 Task: Explore upcoming open houses in Tampa, Florida, to visit properties with waterfront views, and take note of nearby marinas and boating amenities.
Action: Mouse pressed left at (365, 246)
Screenshot: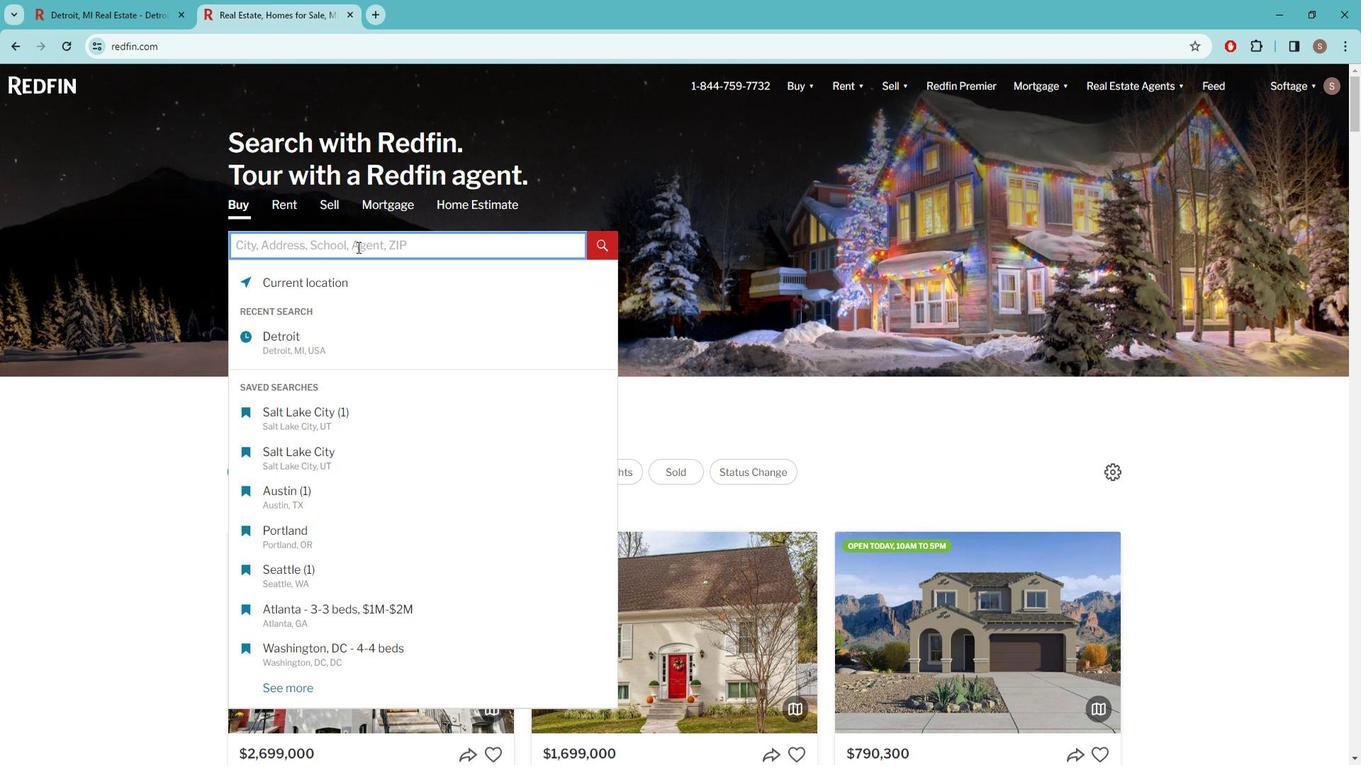 
Action: Key pressed t<Key.caps_lock>AMPA<Key.space>
Screenshot: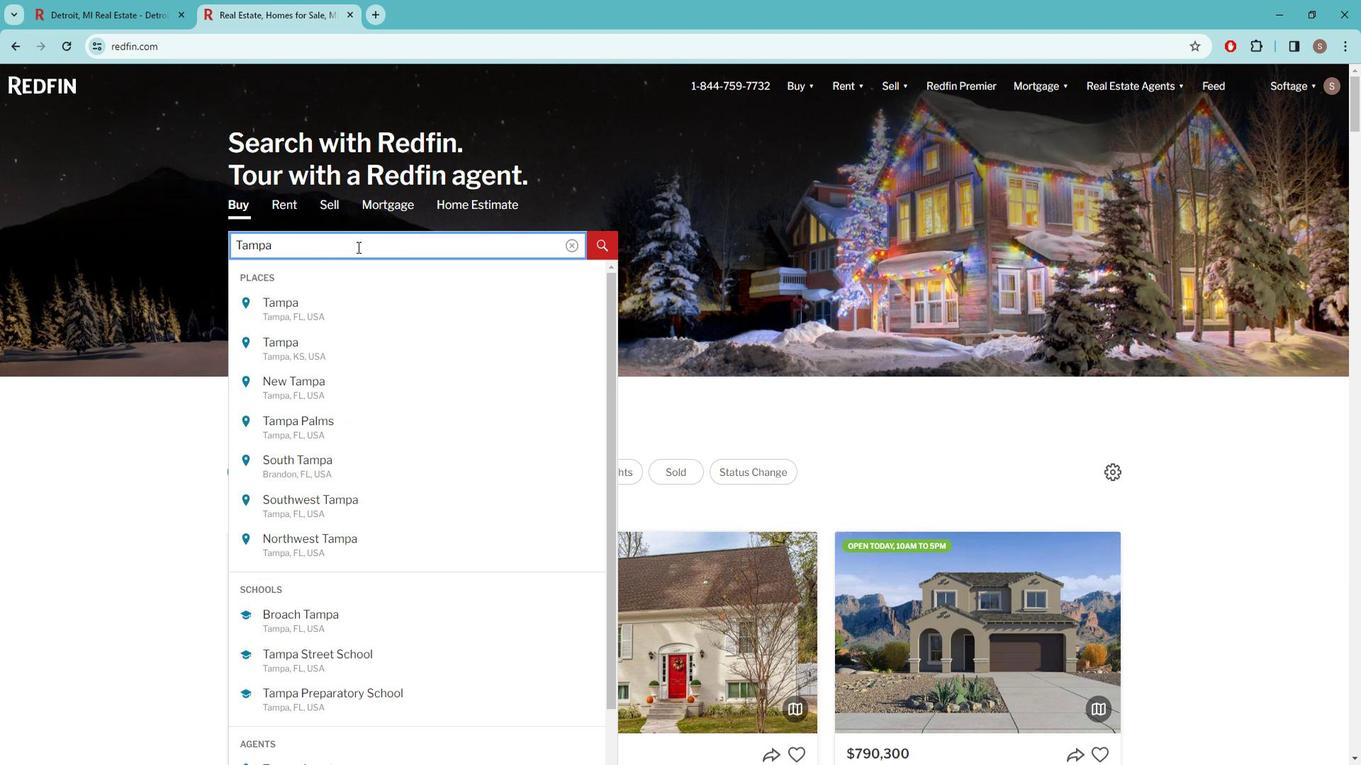 
Action: Mouse moved to (313, 301)
Screenshot: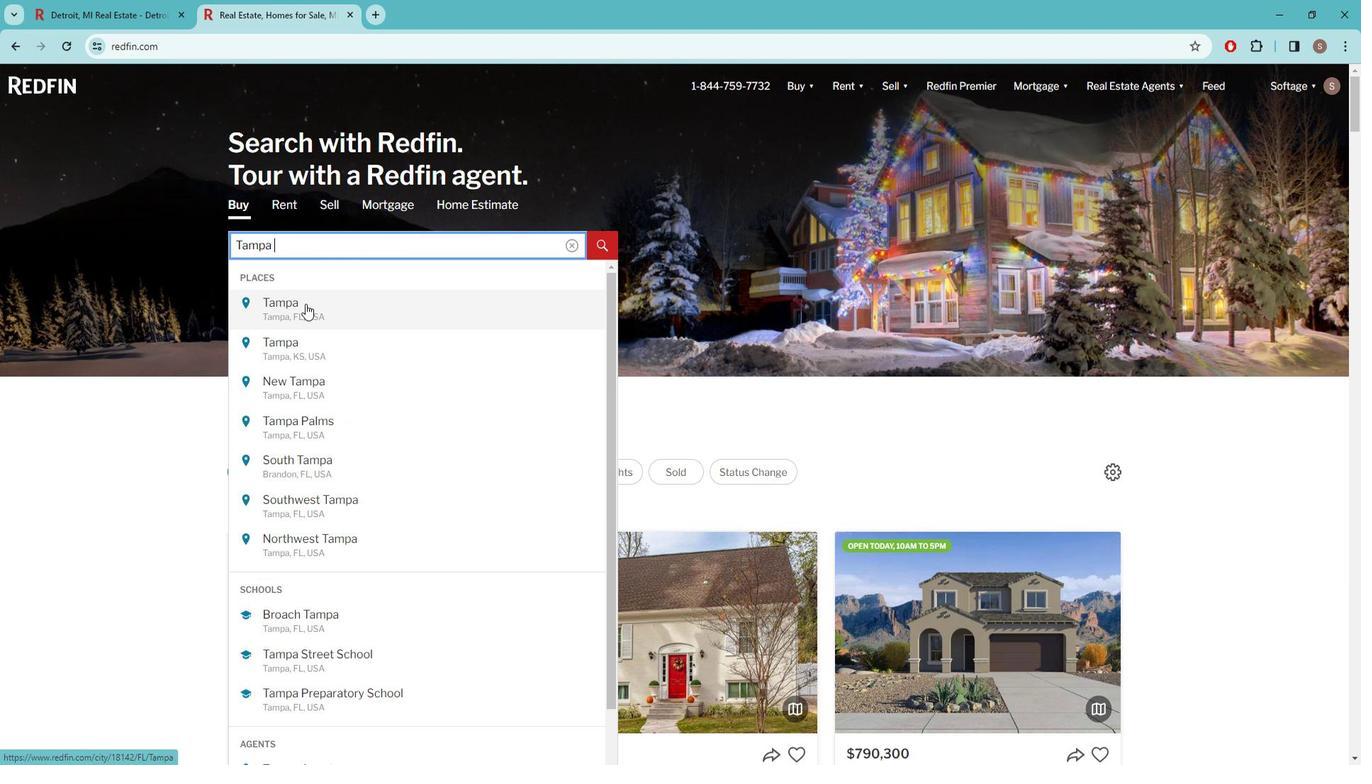 
Action: Mouse pressed left at (313, 301)
Screenshot: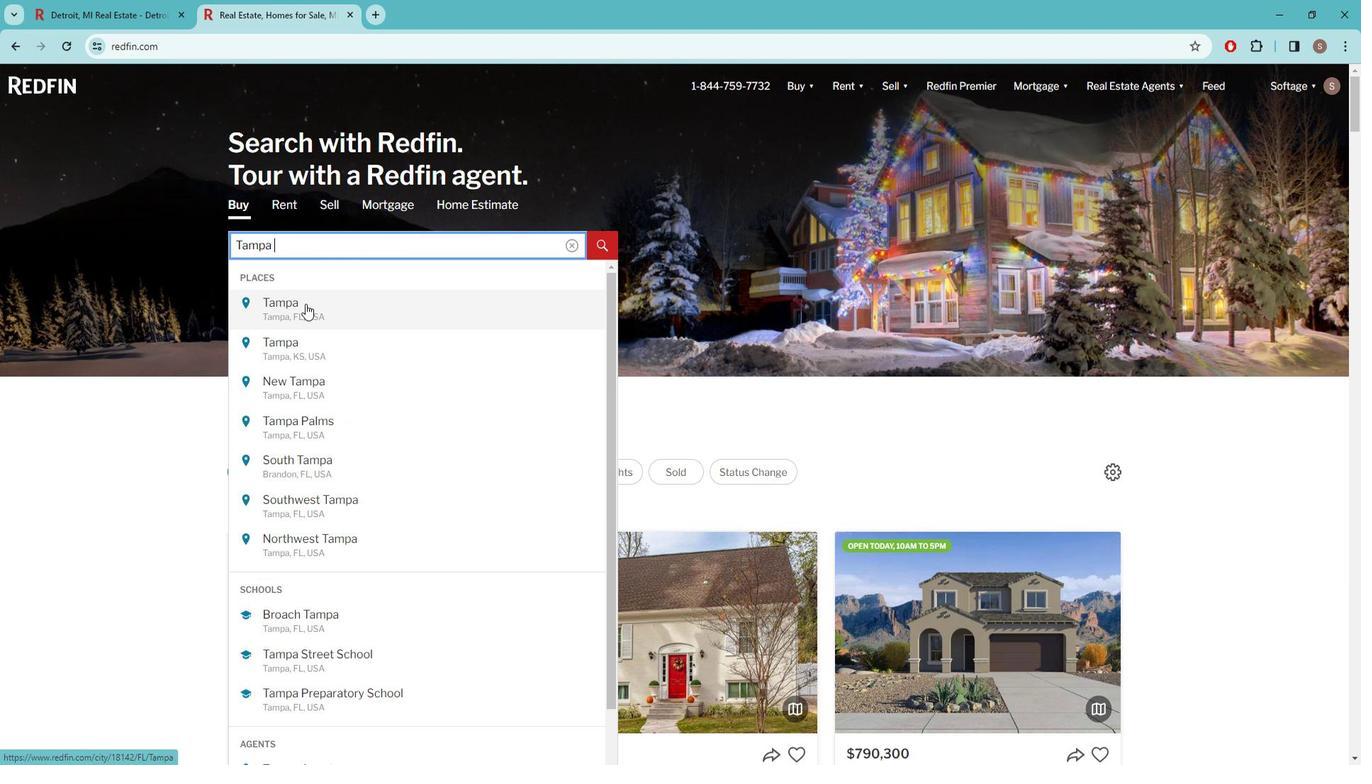 
Action: Mouse moved to (1196, 182)
Screenshot: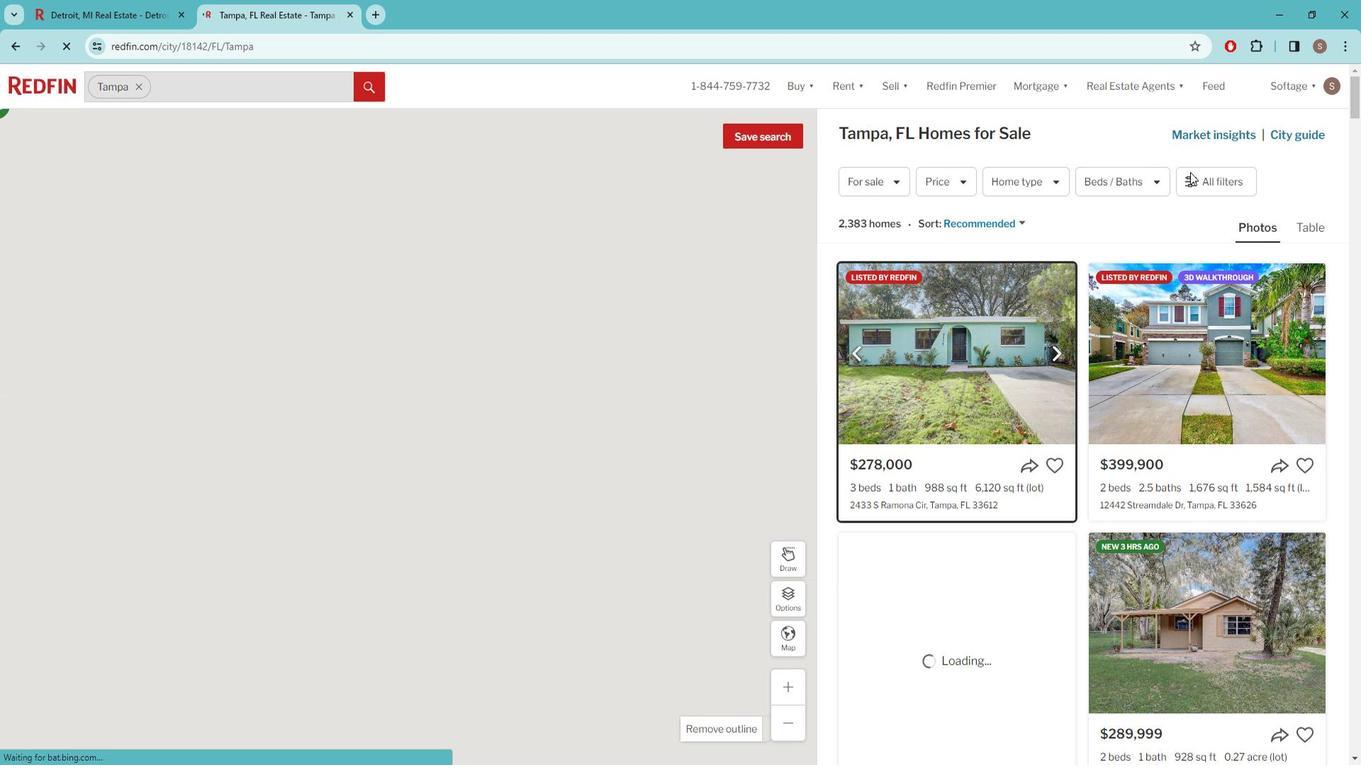 
Action: Mouse pressed left at (1196, 182)
Screenshot: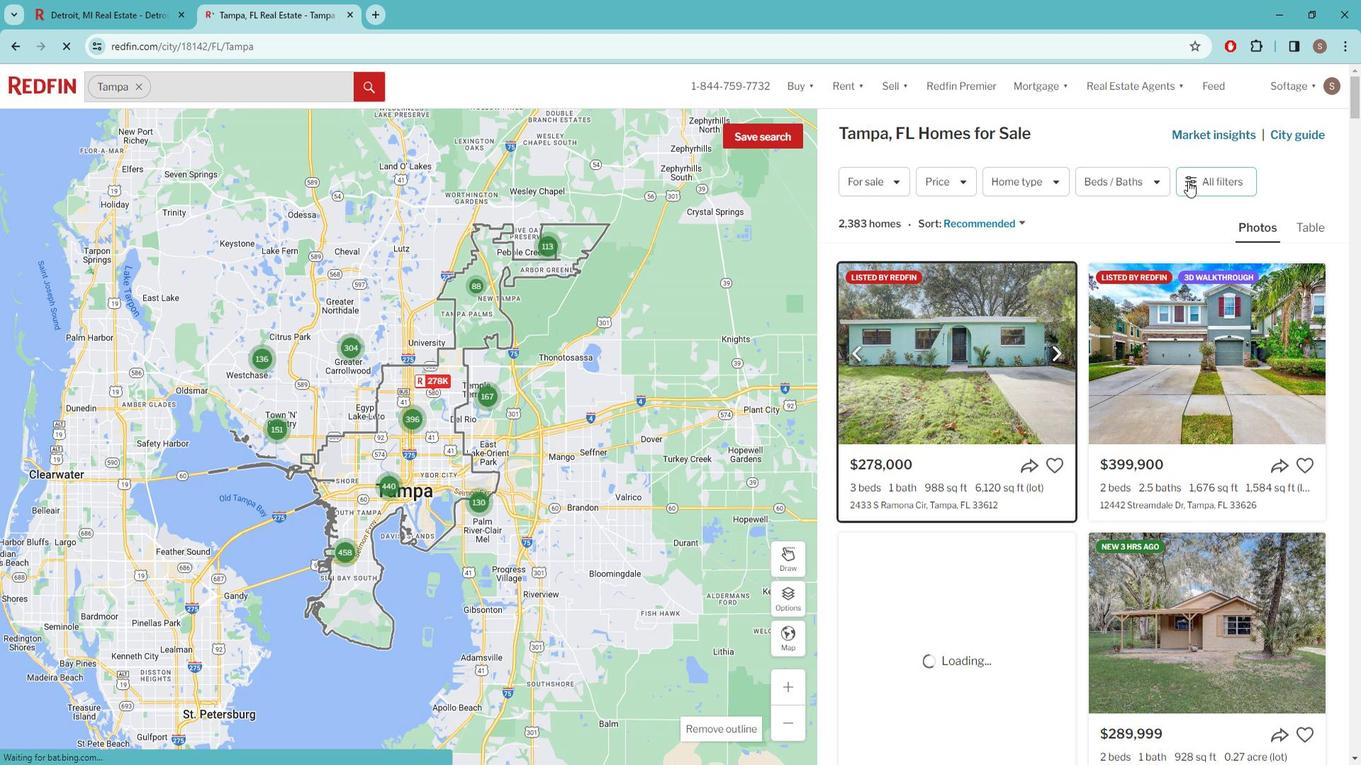 
Action: Mouse pressed left at (1196, 182)
Screenshot: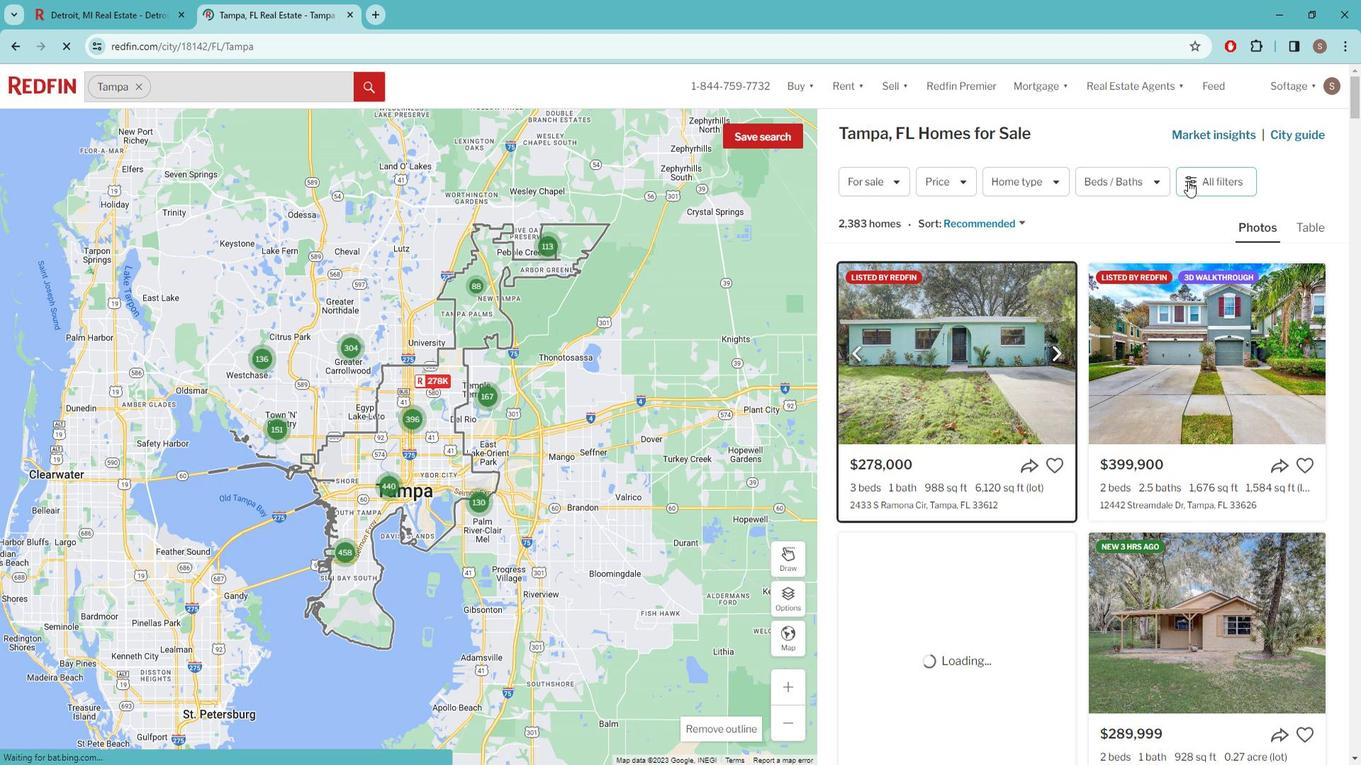 
Action: Mouse pressed left at (1196, 182)
Screenshot: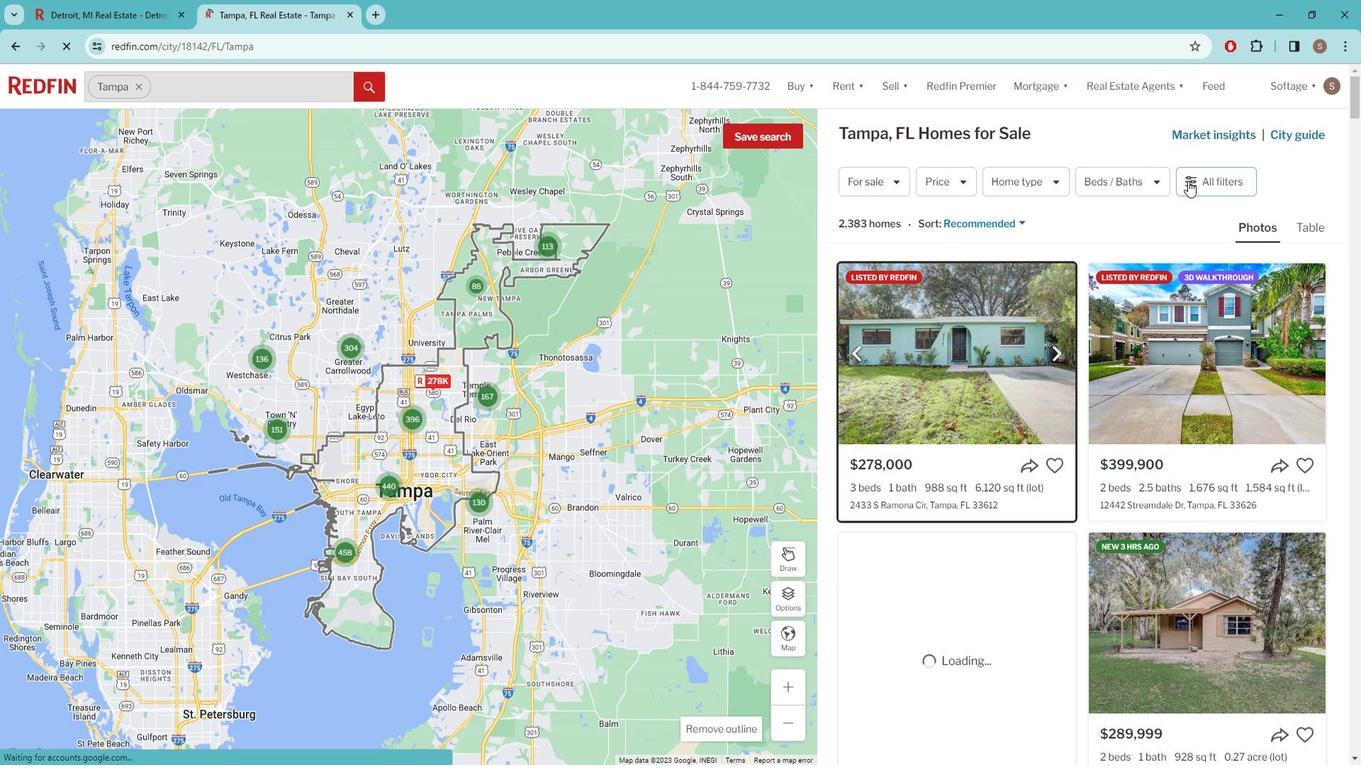 
Action: Mouse moved to (1196, 183)
Screenshot: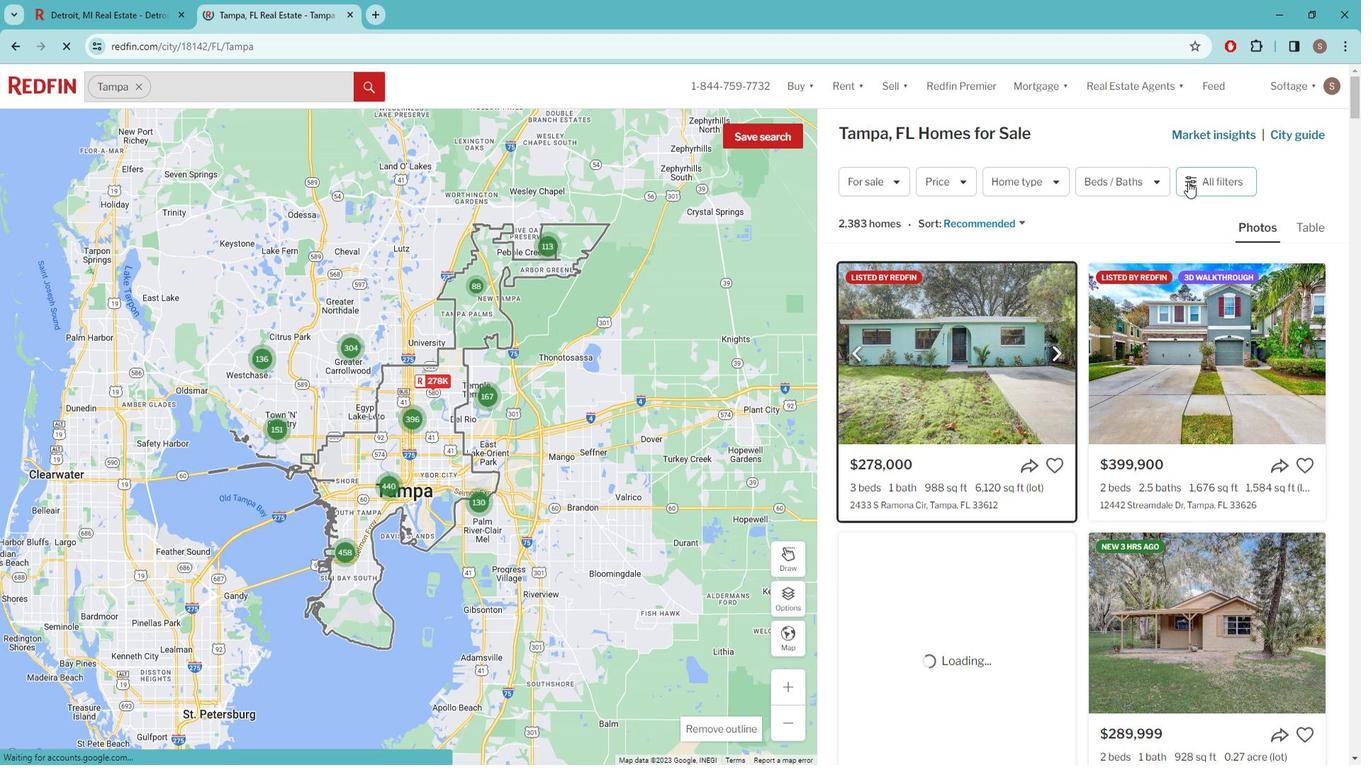 
Action: Mouse pressed left at (1196, 183)
Screenshot: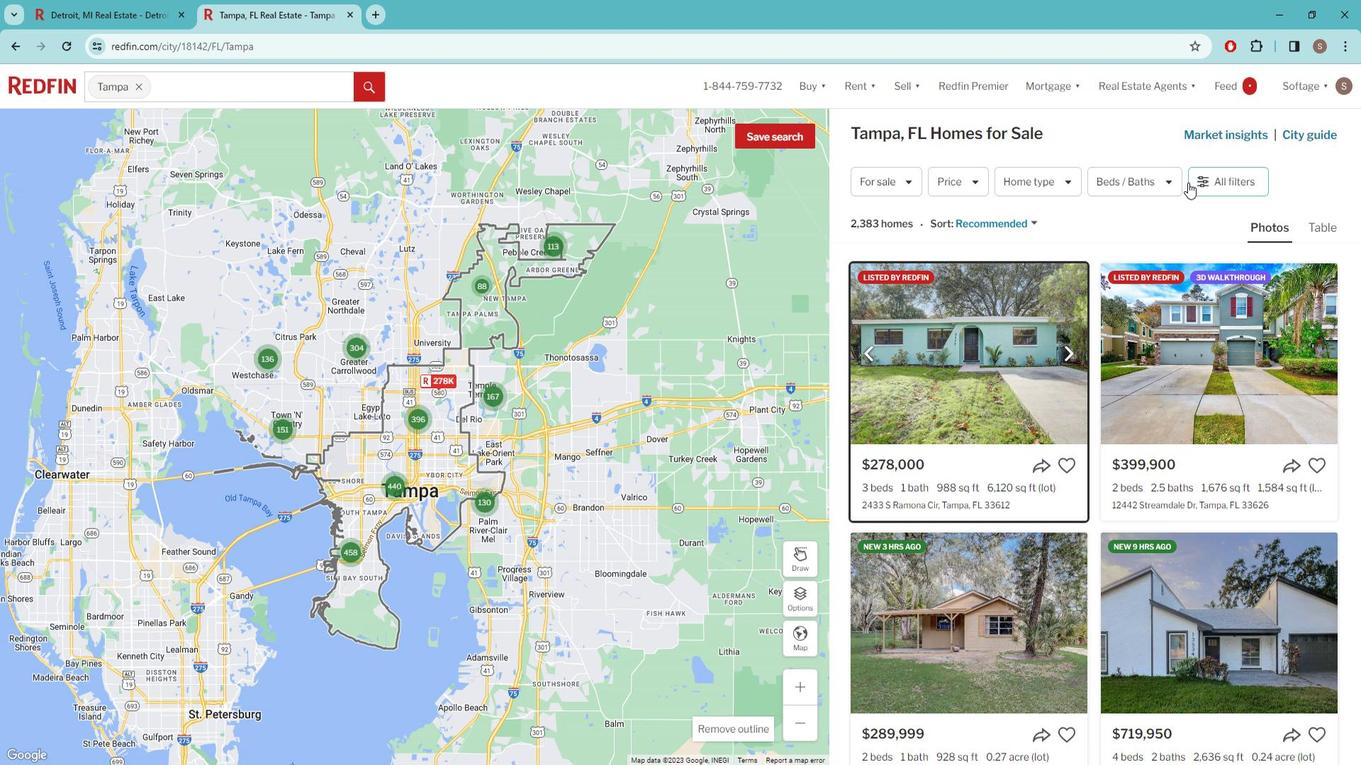 
Action: Mouse moved to (1099, 368)
Screenshot: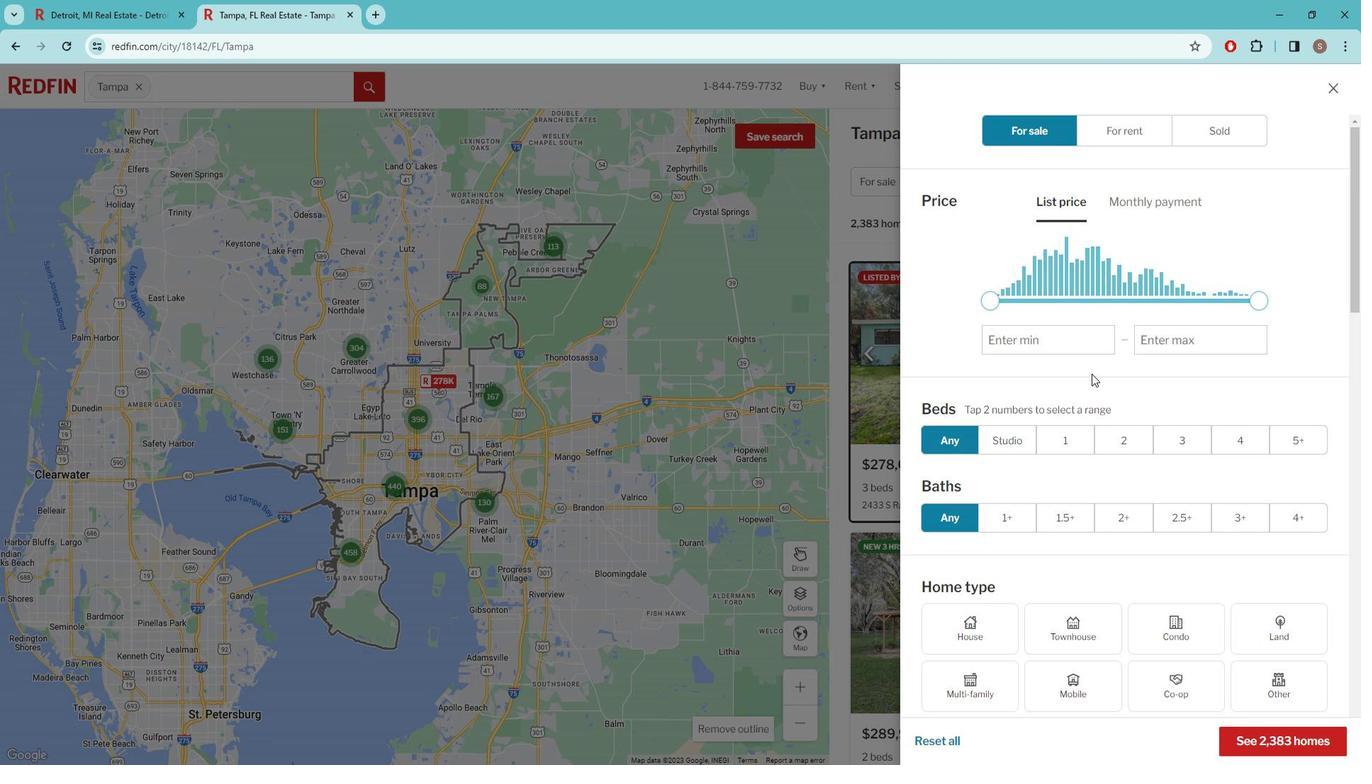 
Action: Mouse scrolled (1099, 367) with delta (0, 0)
Screenshot: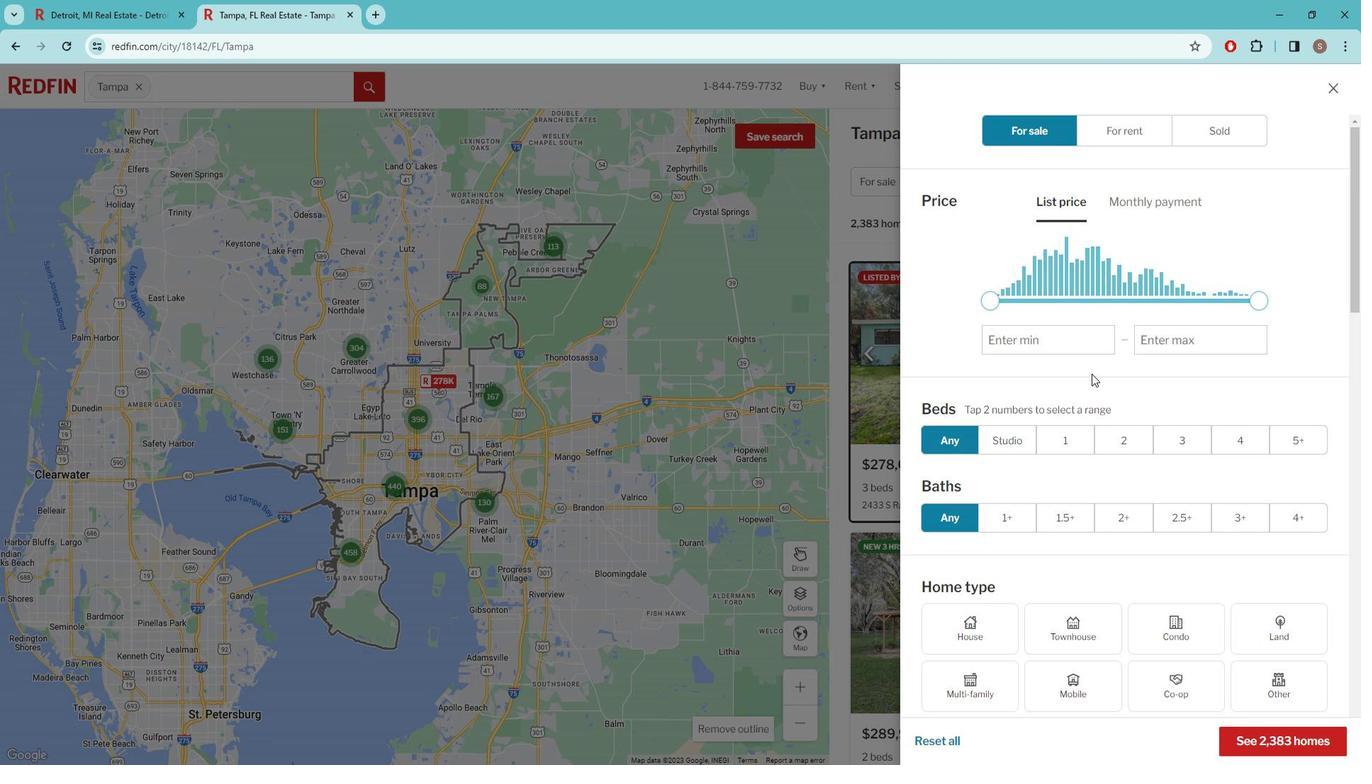 
Action: Mouse moved to (1088, 365)
Screenshot: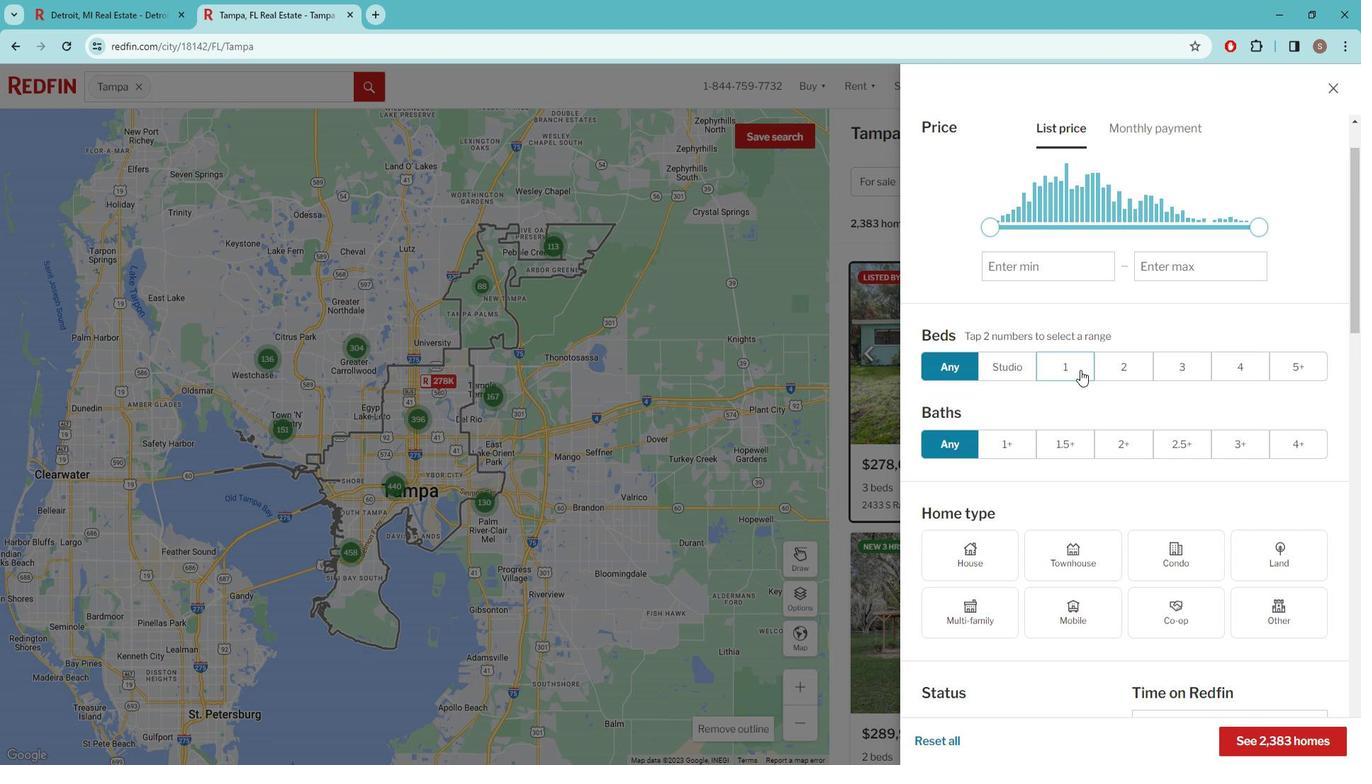 
Action: Mouse scrolled (1088, 365) with delta (0, 0)
Screenshot: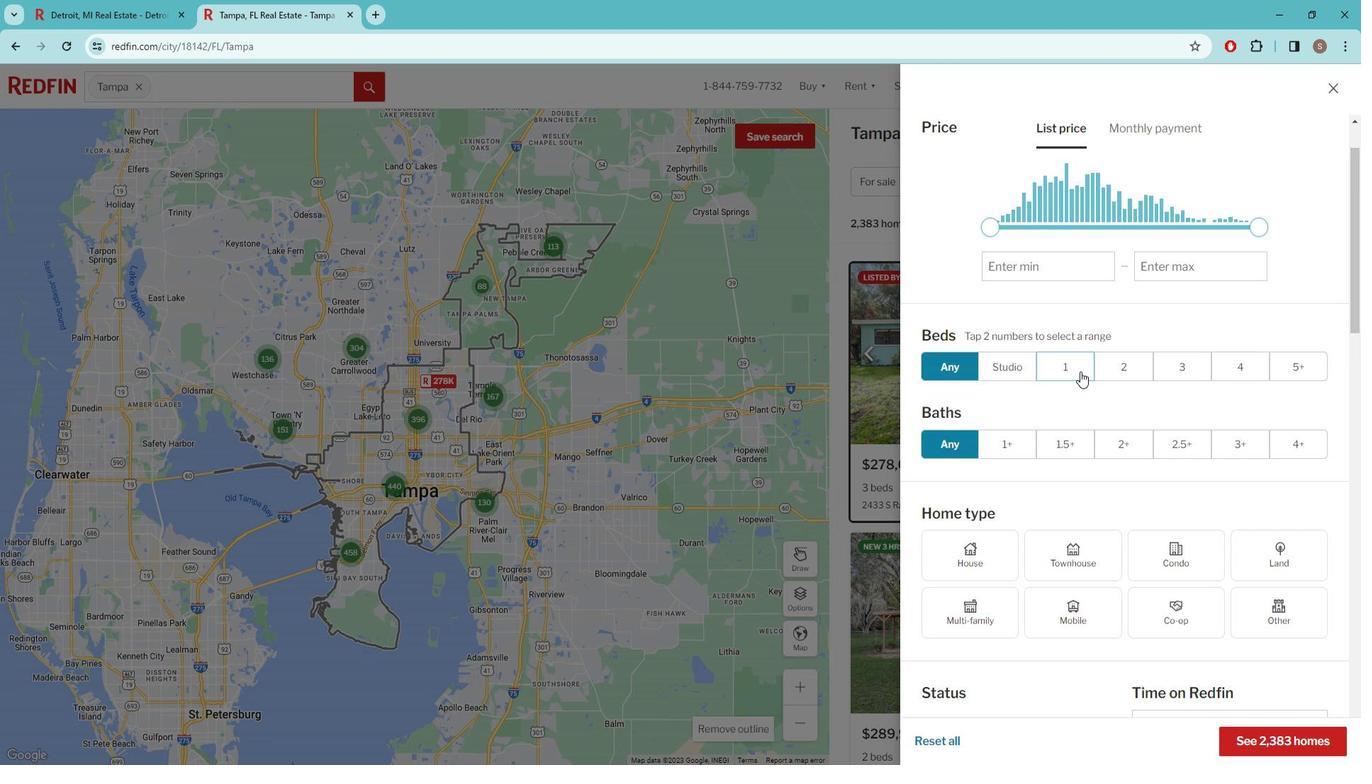 
Action: Mouse moved to (1082, 377)
Screenshot: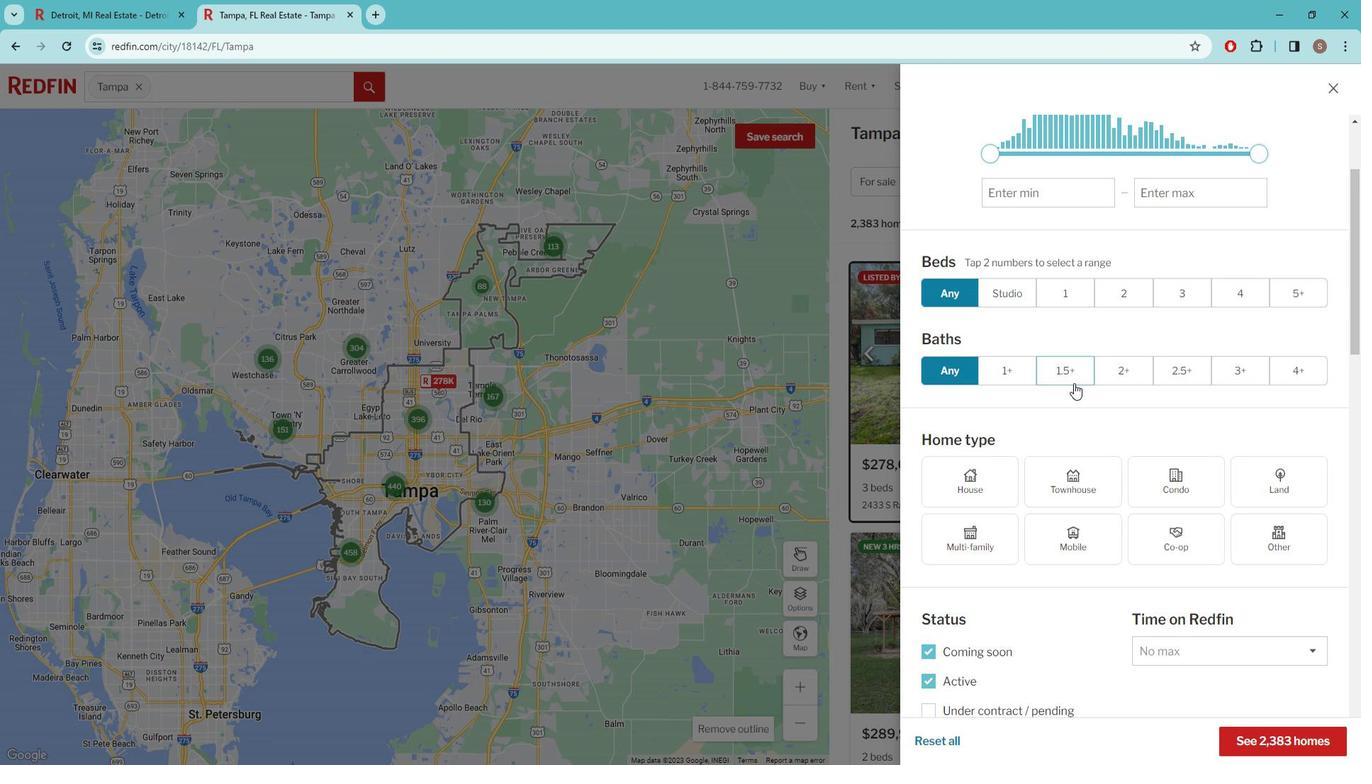 
Action: Mouse scrolled (1082, 377) with delta (0, 0)
Screenshot: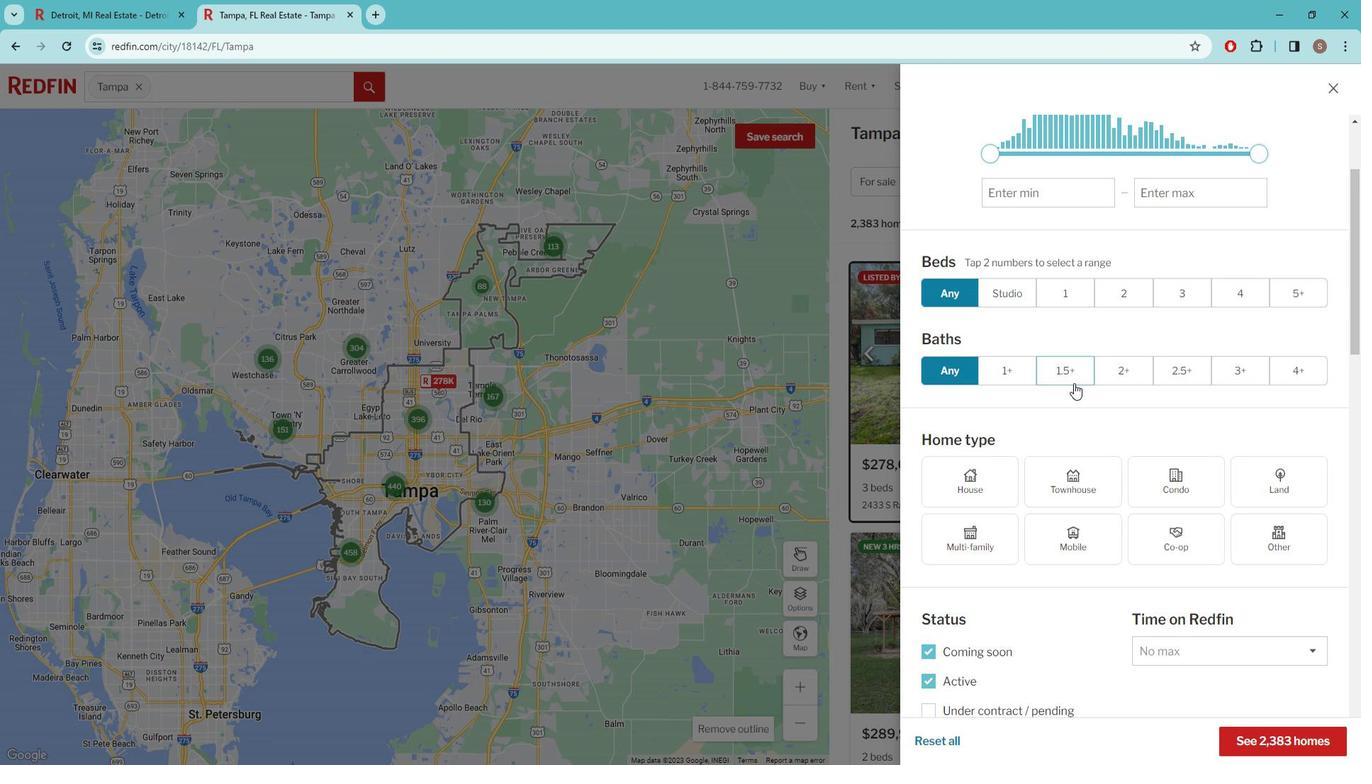 
Action: Mouse moved to (1059, 389)
Screenshot: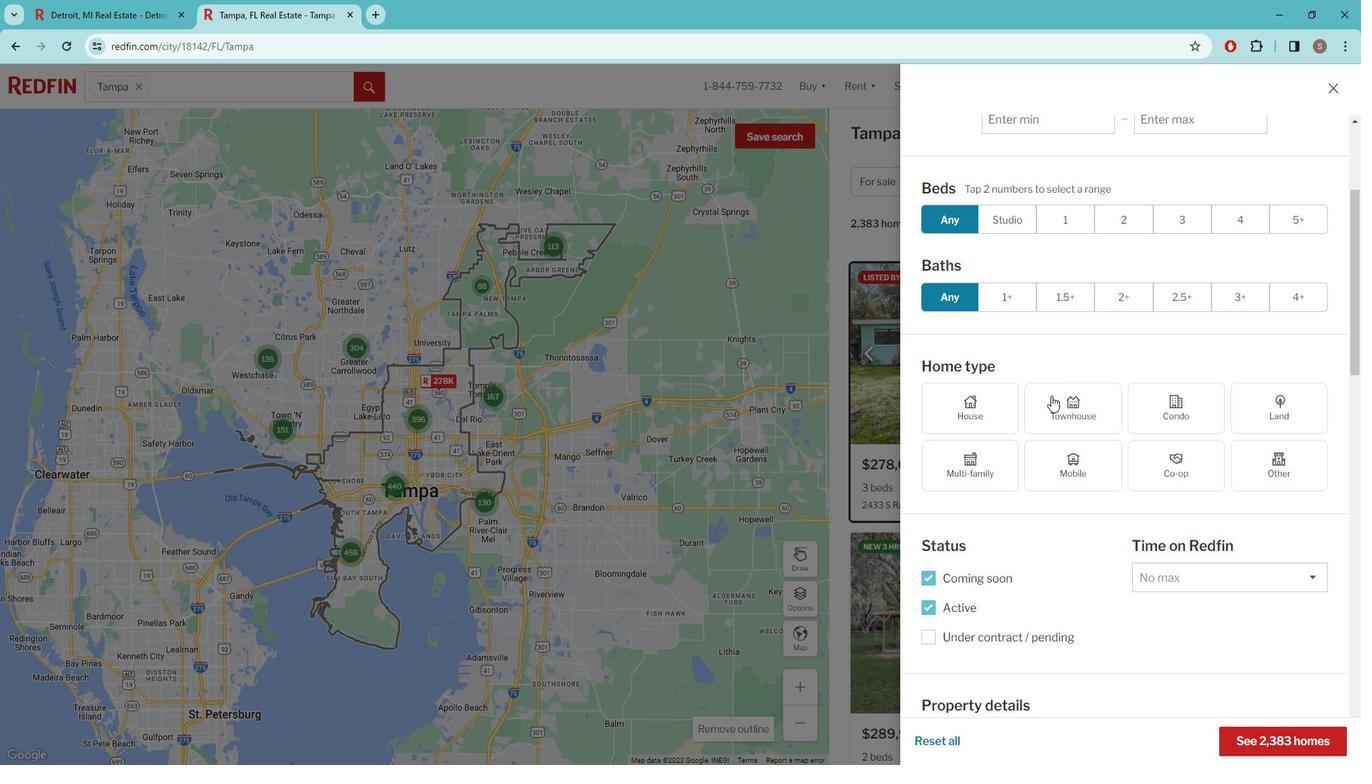 
Action: Mouse scrolled (1059, 388) with delta (0, 0)
Screenshot: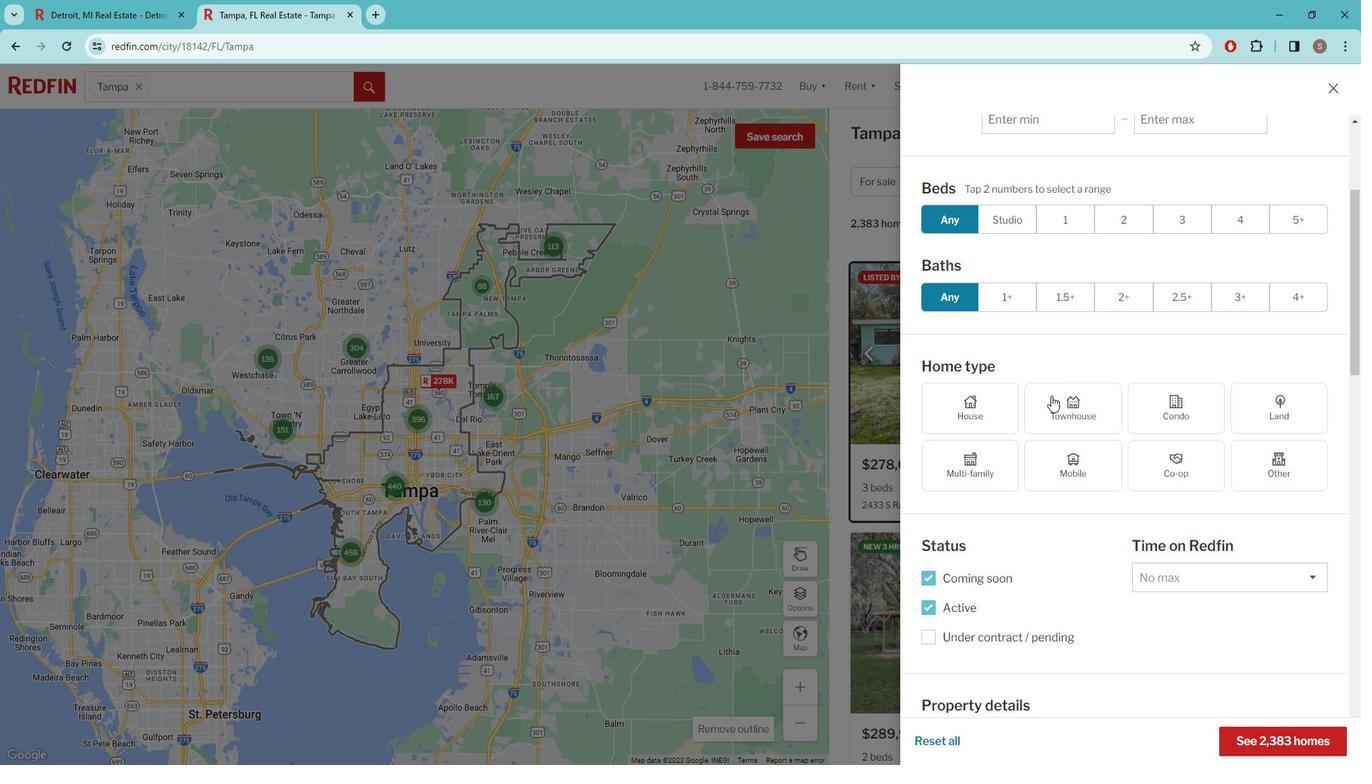
Action: Mouse moved to (1055, 394)
Screenshot: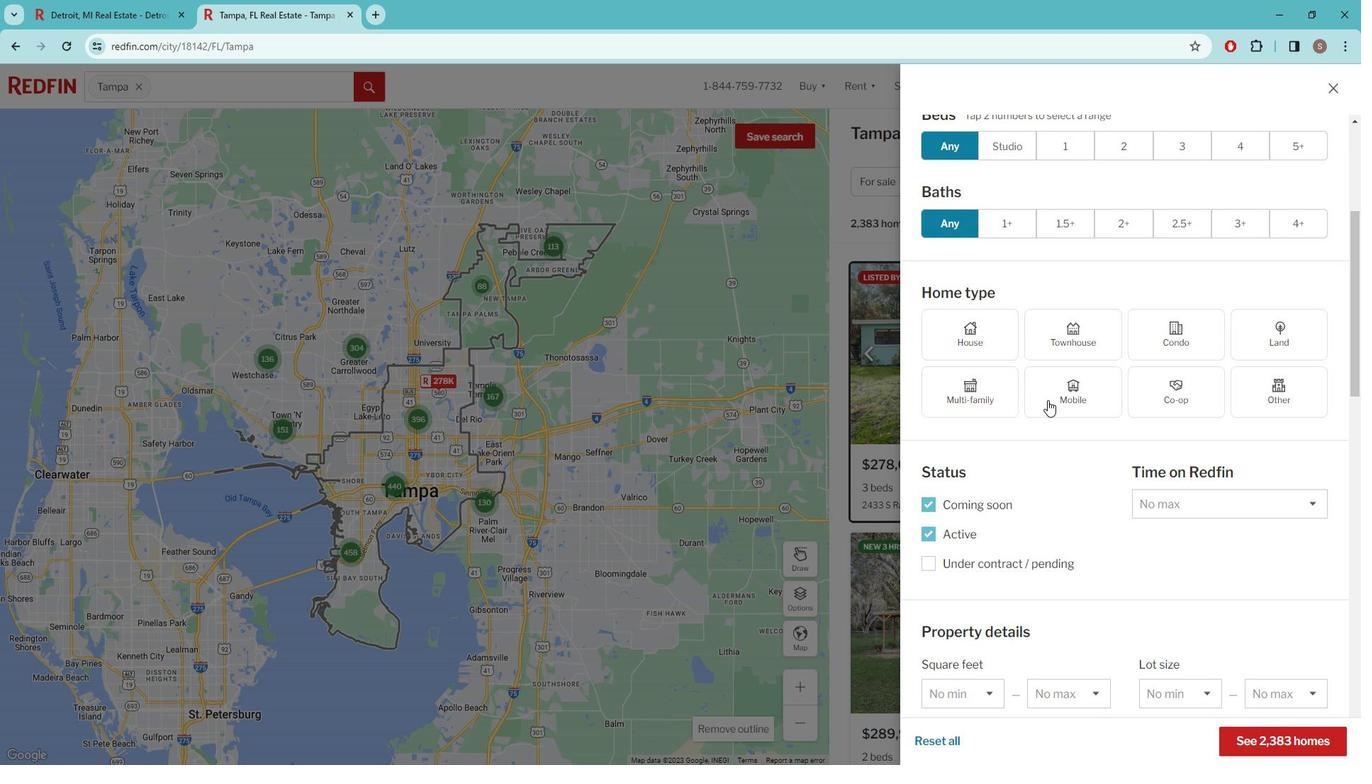 
Action: Mouse scrolled (1055, 393) with delta (0, 0)
Screenshot: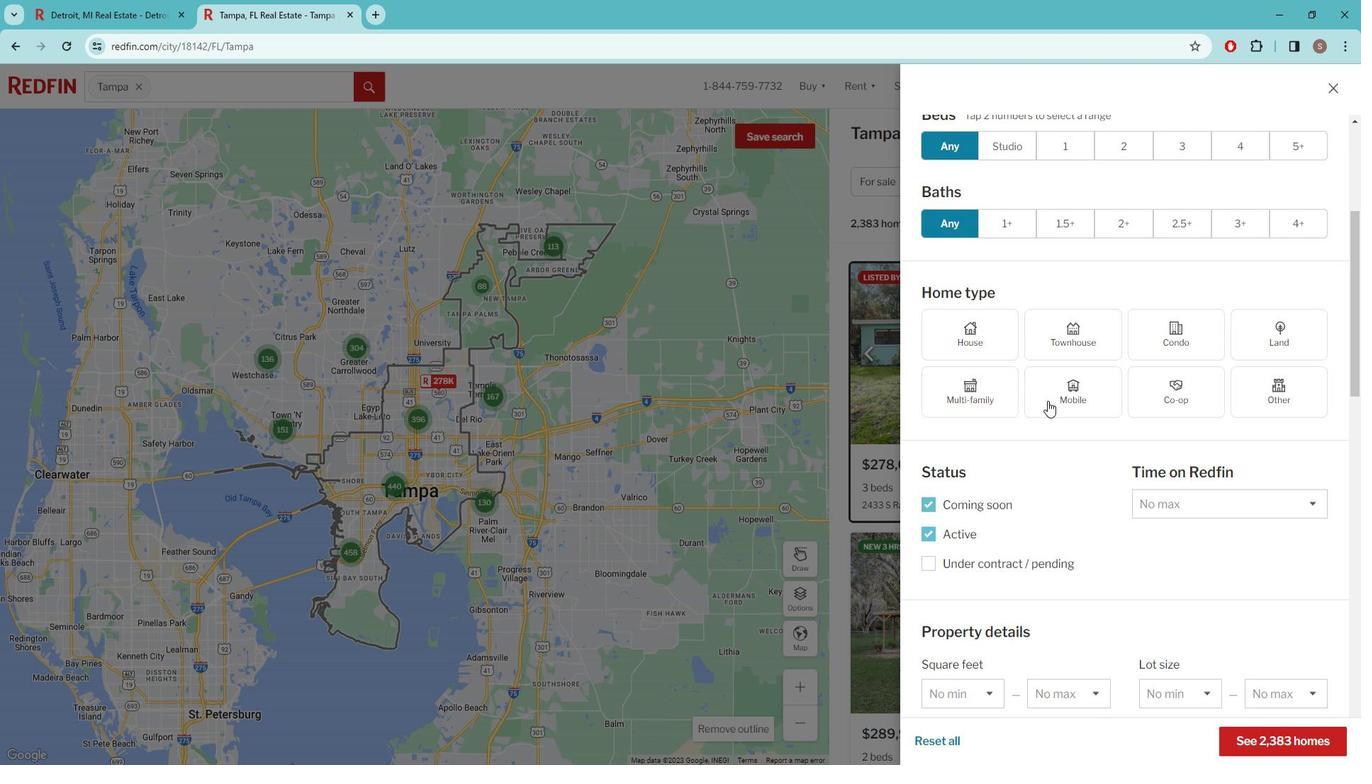 
Action: Mouse moved to (1055, 392)
Screenshot: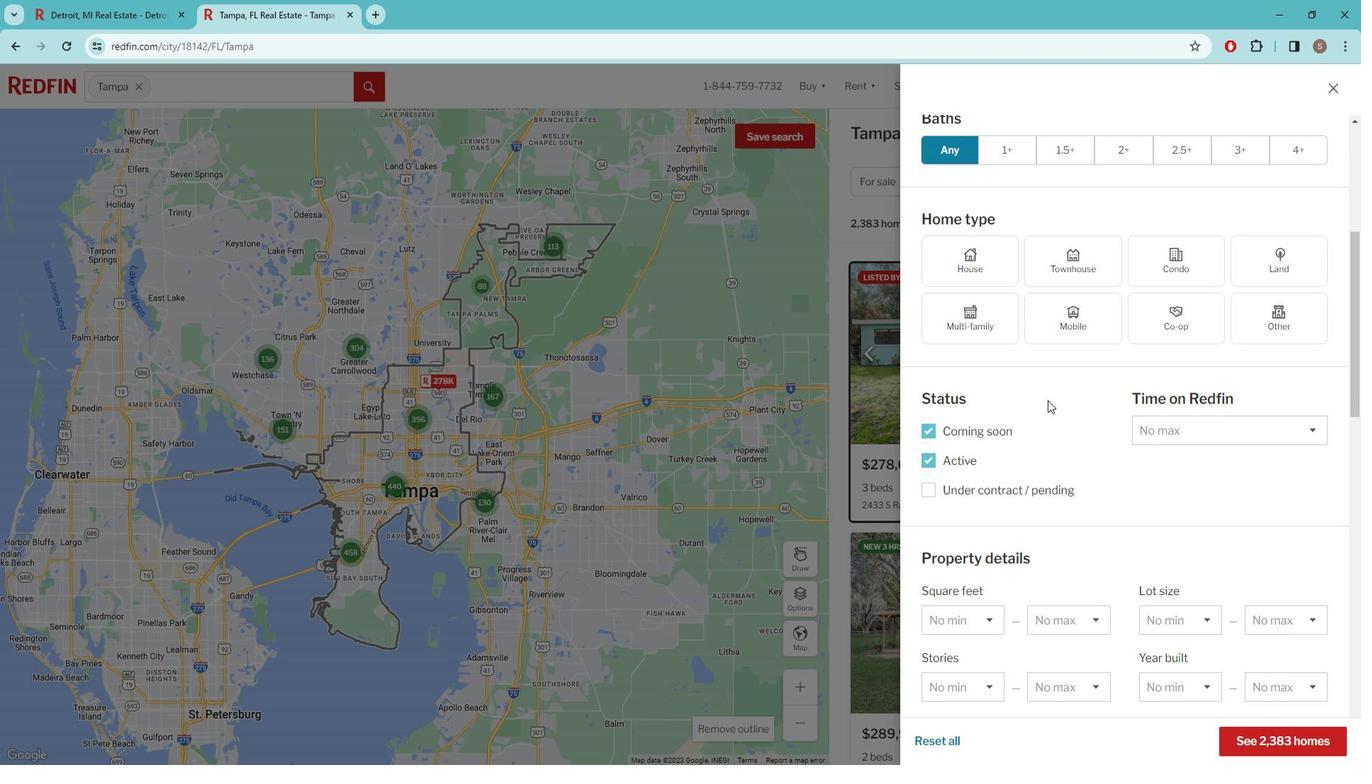 
Action: Mouse scrolled (1055, 392) with delta (0, 0)
Screenshot: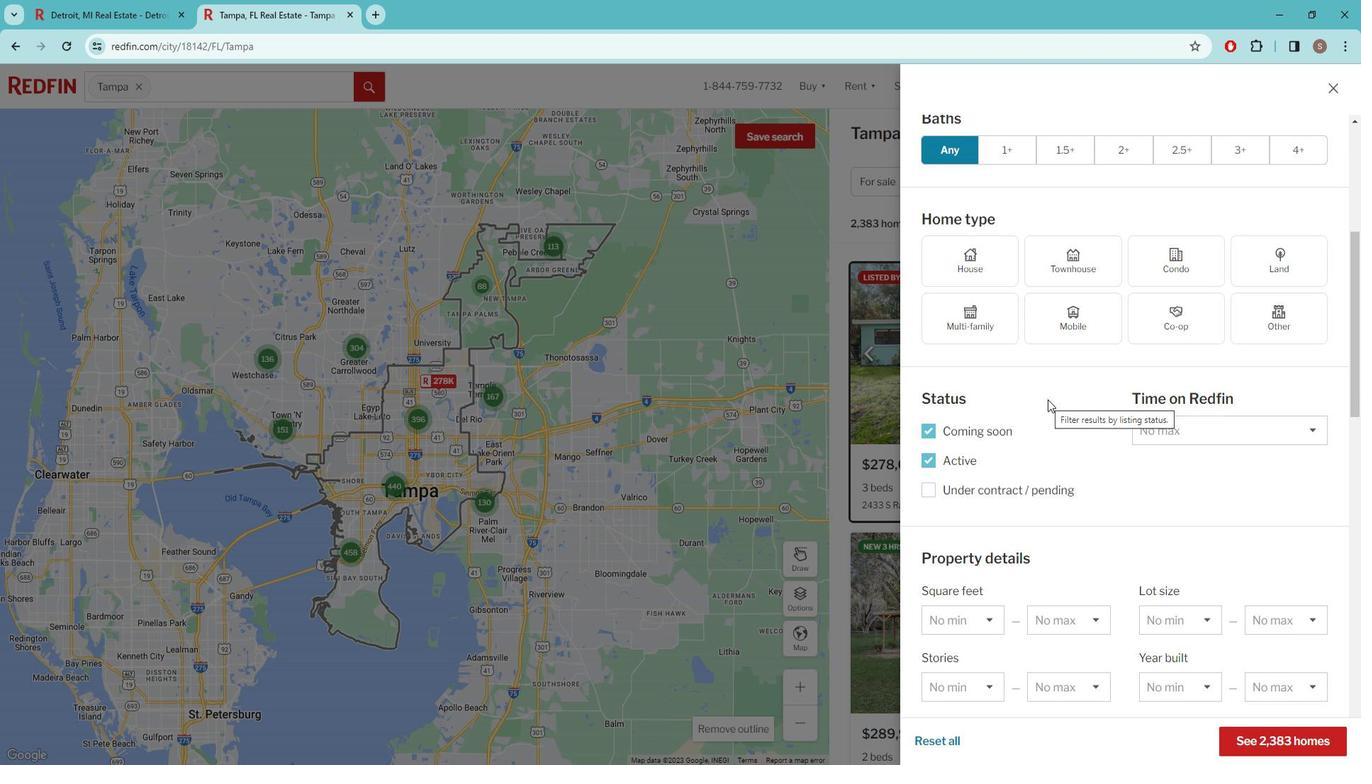 
Action: Mouse moved to (1181, 348)
Screenshot: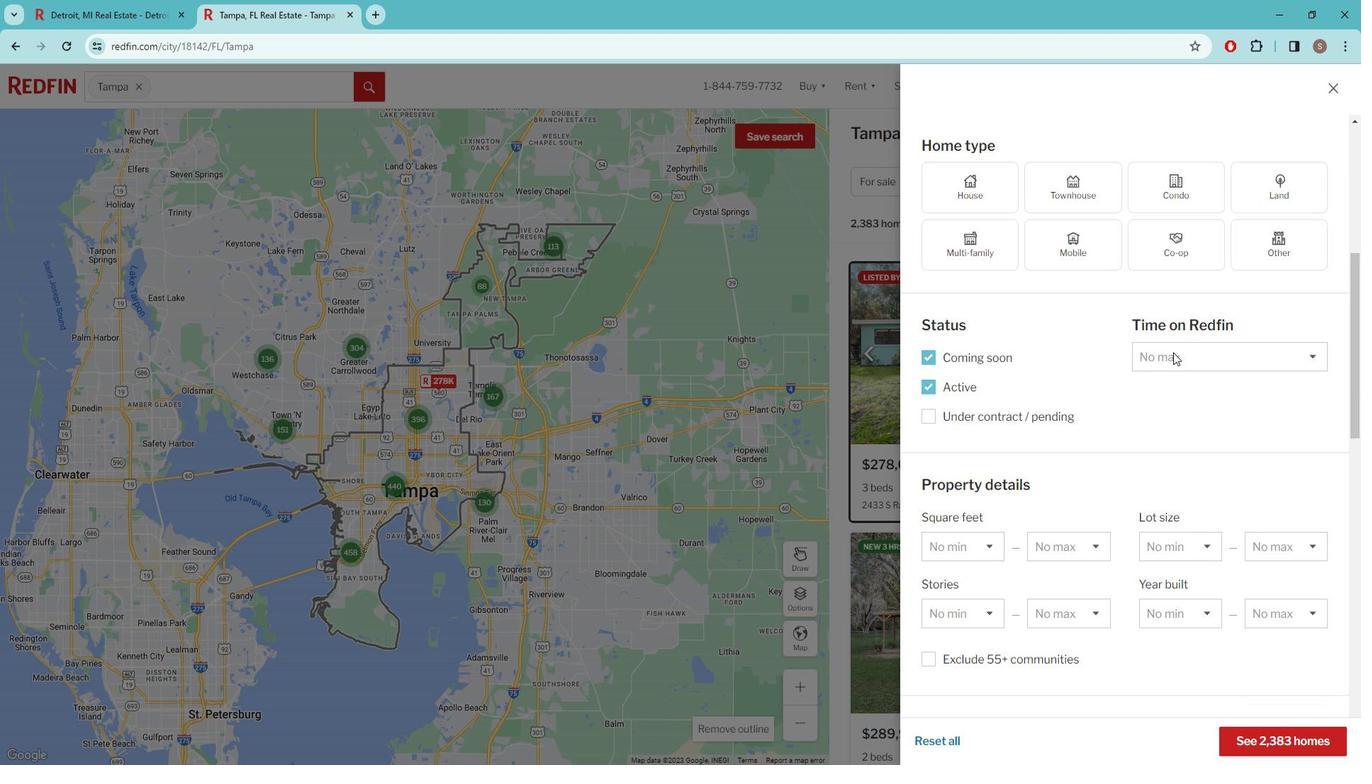 
Action: Mouse pressed left at (1181, 348)
Screenshot: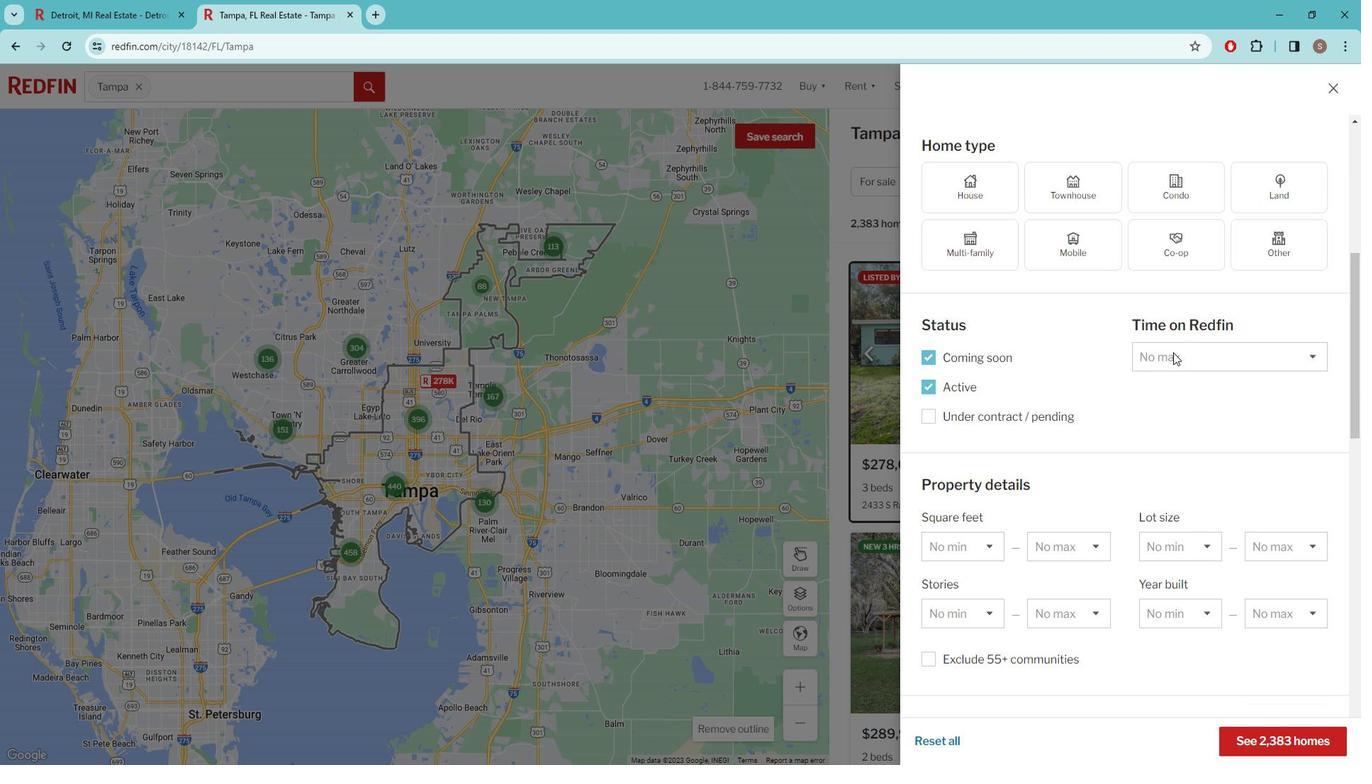 
Action: Mouse moved to (1183, 348)
Screenshot: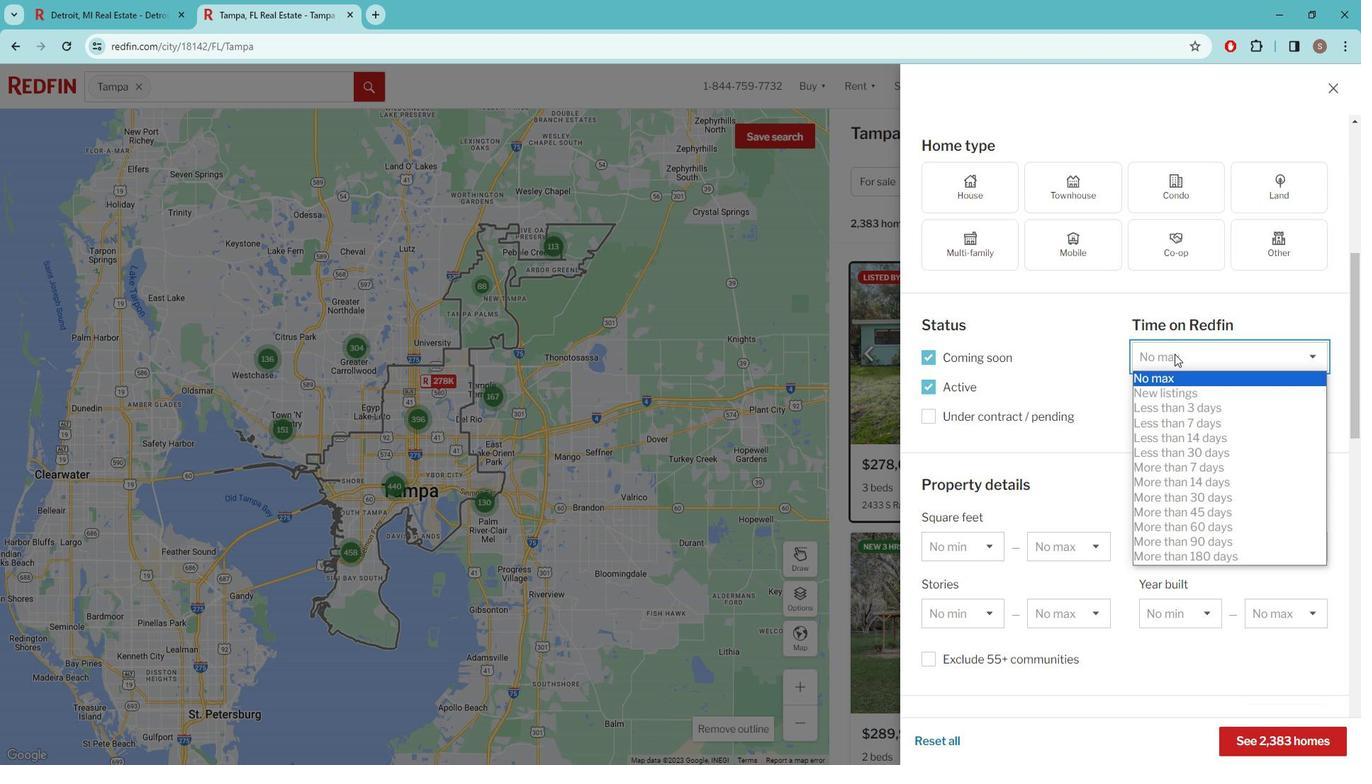 
Action: Mouse pressed left at (1183, 348)
Screenshot: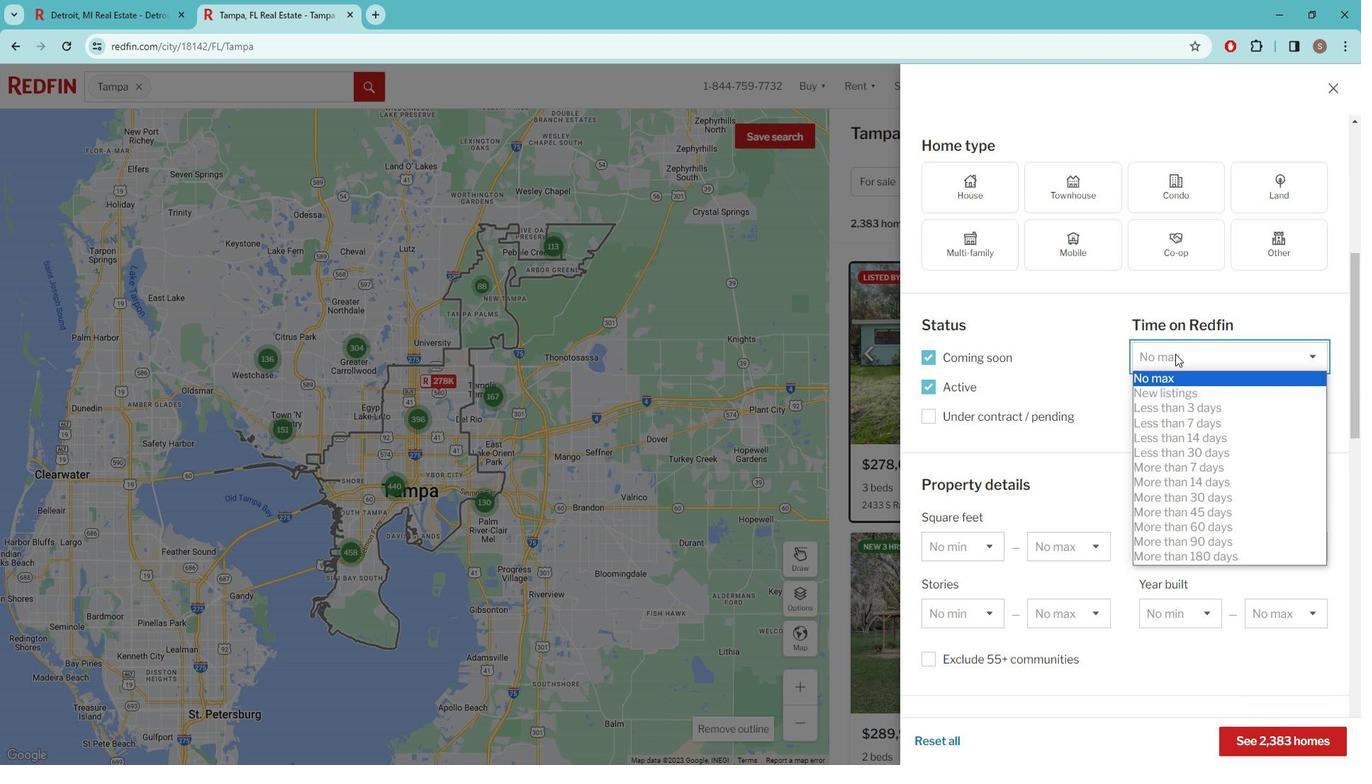
Action: Mouse moved to (1111, 379)
Screenshot: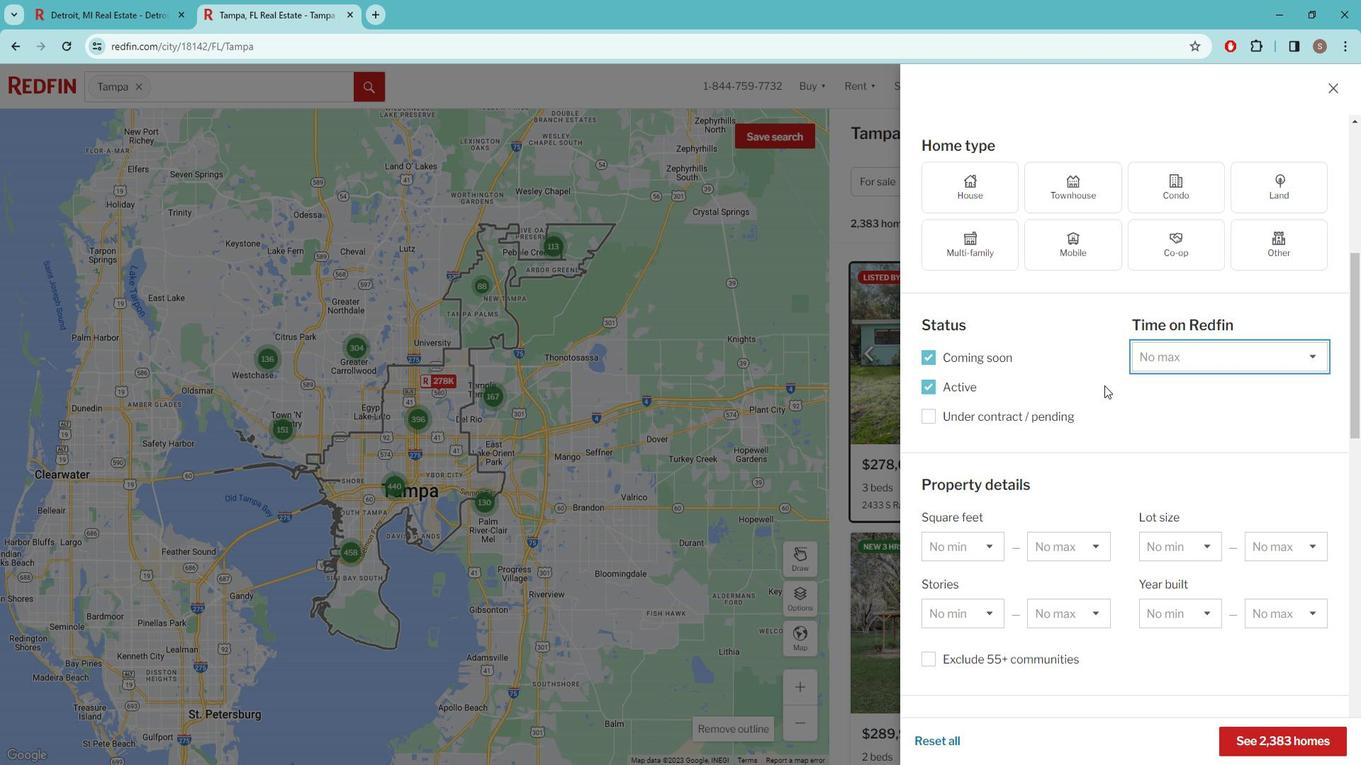 
Action: Mouse scrolled (1111, 378) with delta (0, 0)
Screenshot: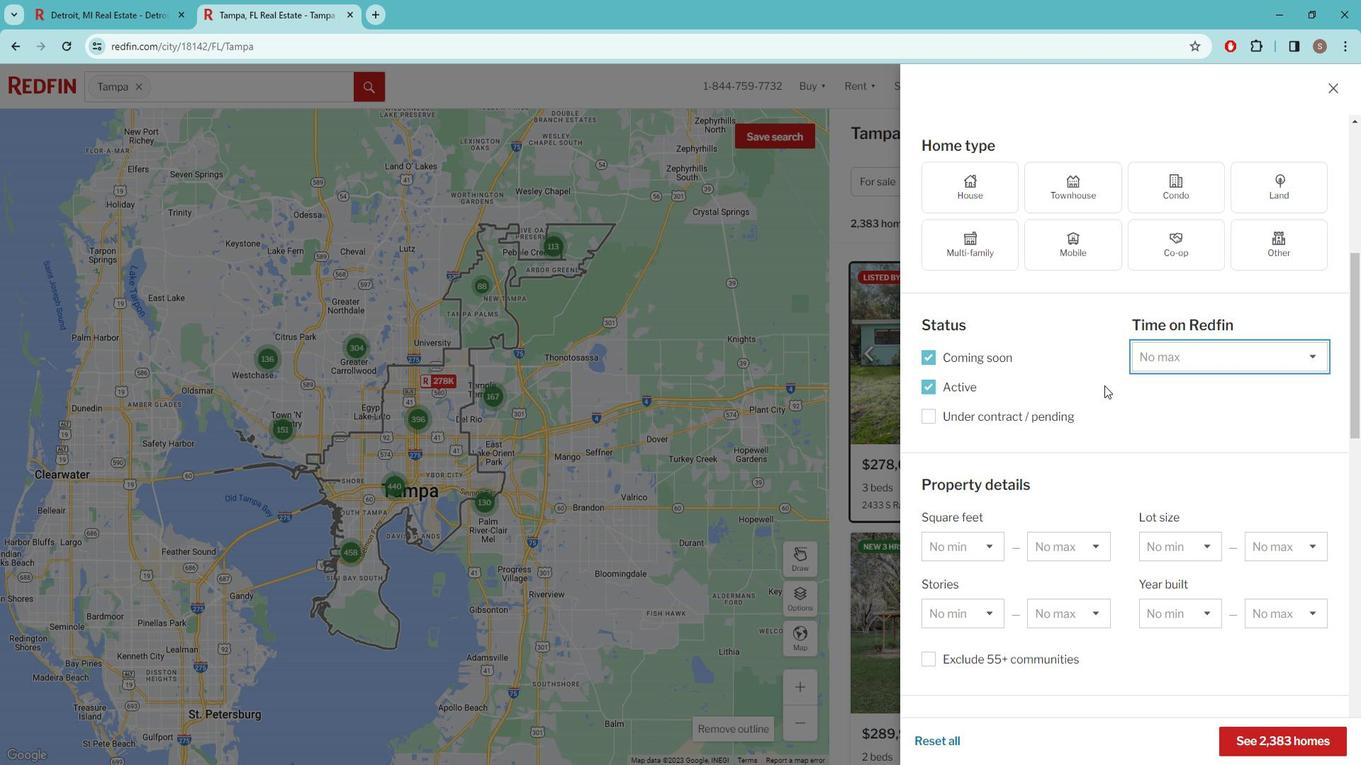 
Action: Mouse moved to (1087, 379)
Screenshot: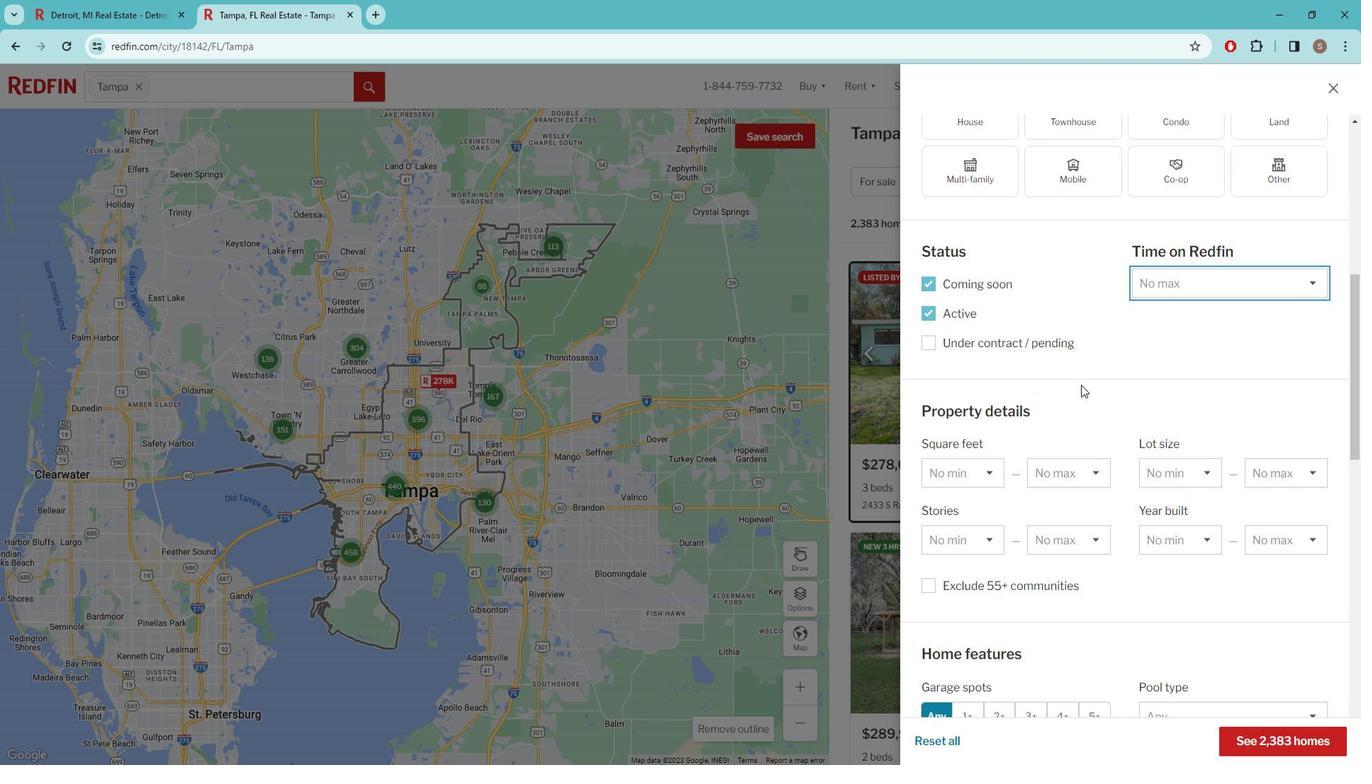 
Action: Mouse scrolled (1087, 378) with delta (0, 0)
Screenshot: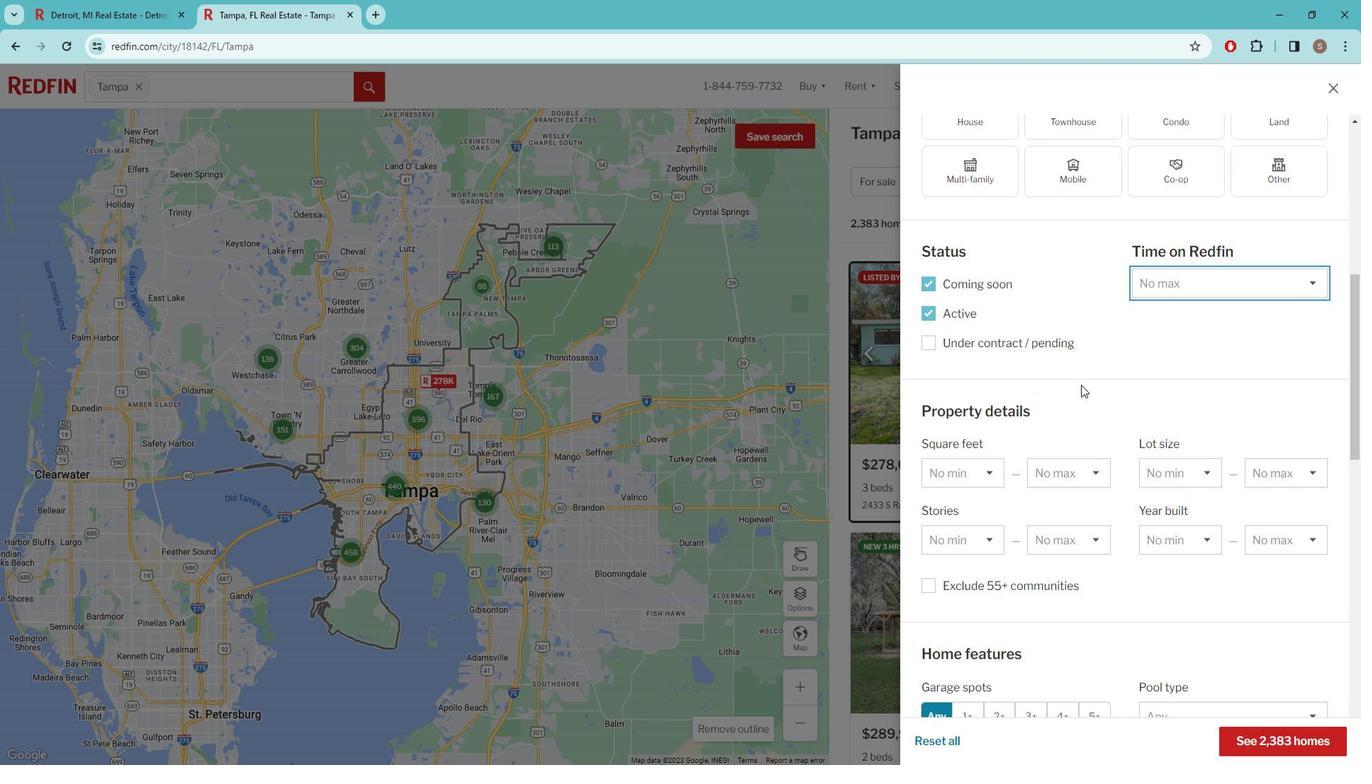 
Action: Mouse moved to (1082, 382)
Screenshot: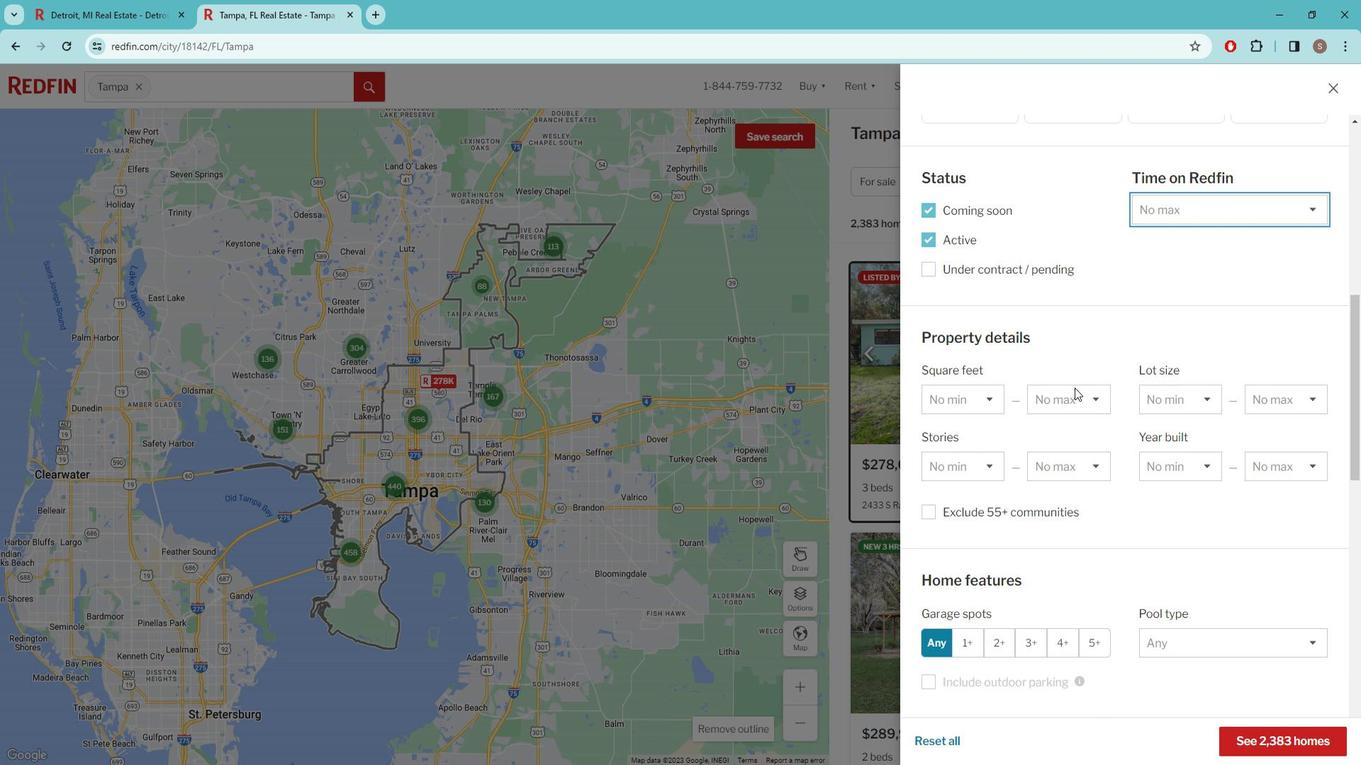 
Action: Mouse scrolled (1082, 381) with delta (0, 0)
Screenshot: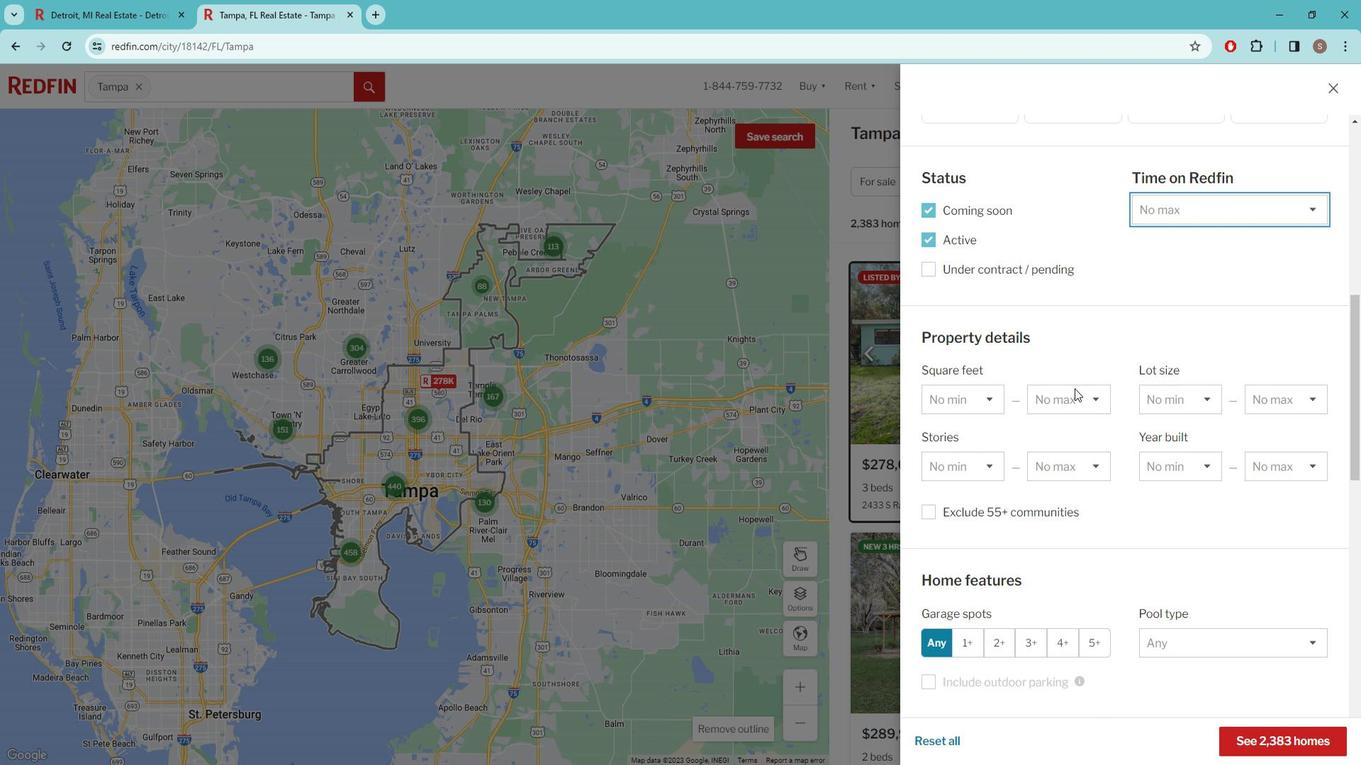 
Action: Mouse scrolled (1082, 381) with delta (0, 0)
Screenshot: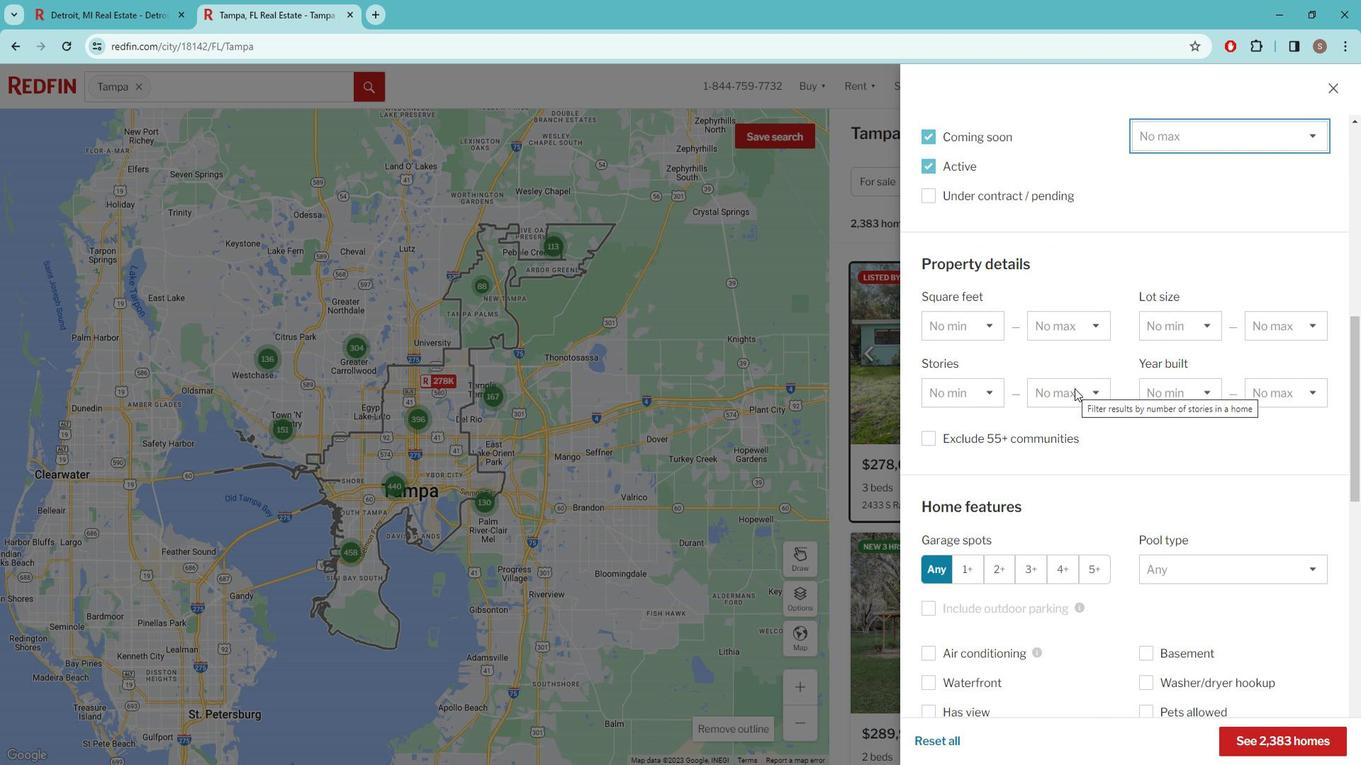 
Action: Mouse moved to (1078, 382)
Screenshot: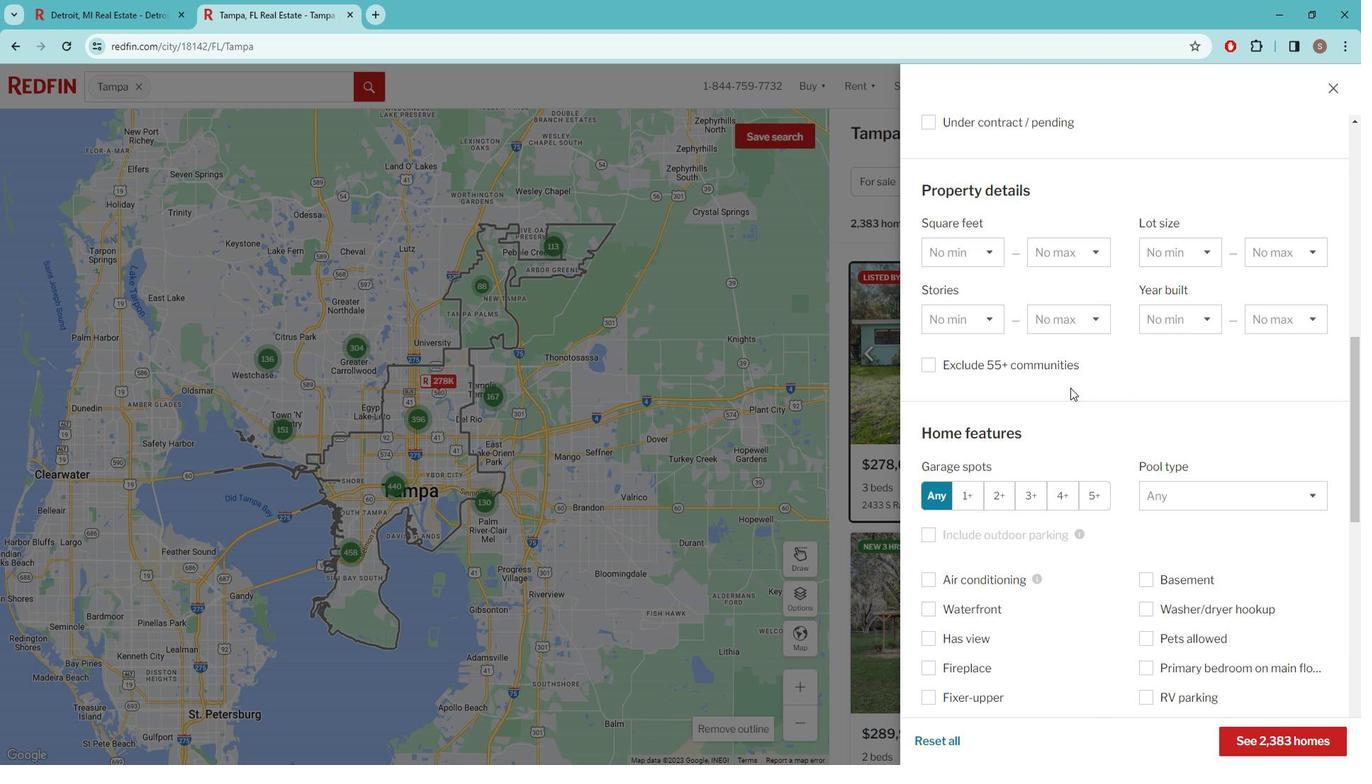
Action: Mouse scrolled (1078, 381) with delta (0, 0)
Screenshot: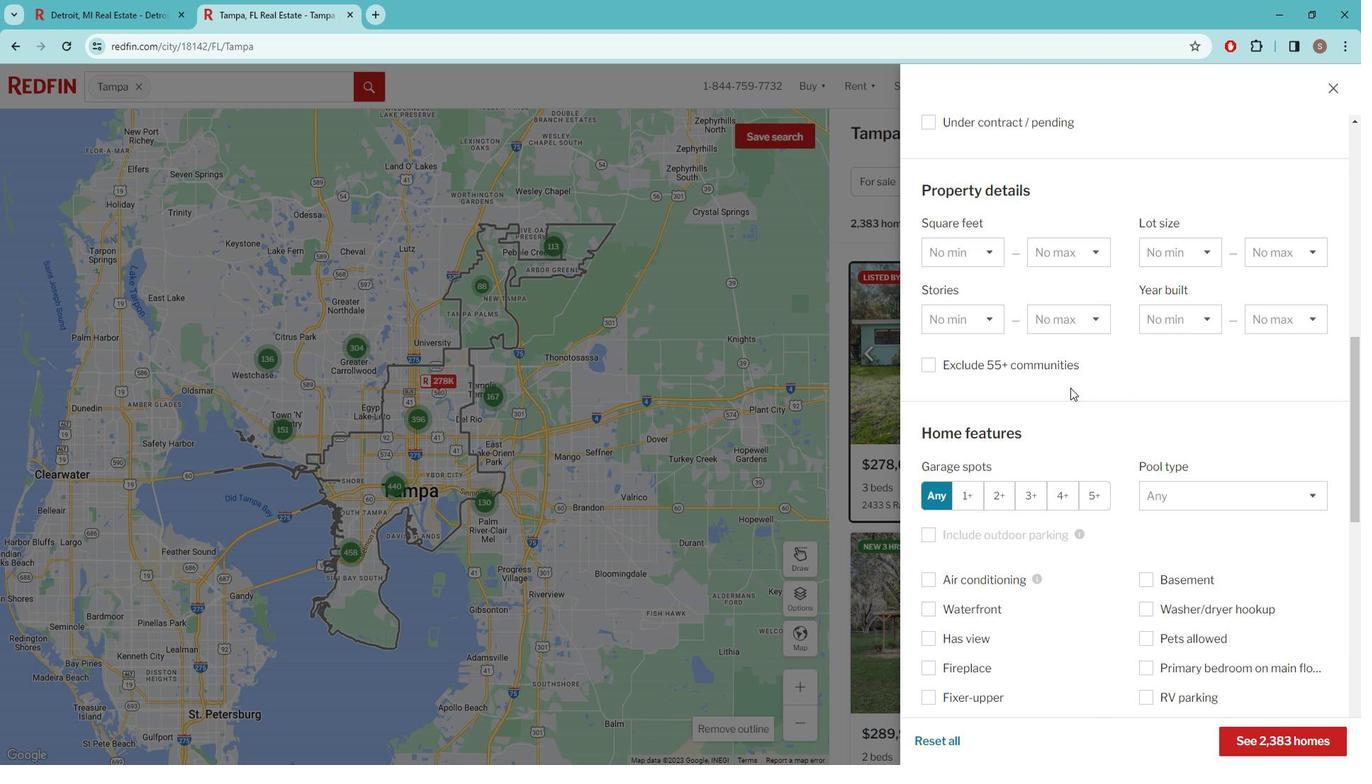 
Action: Mouse moved to (1038, 421)
Screenshot: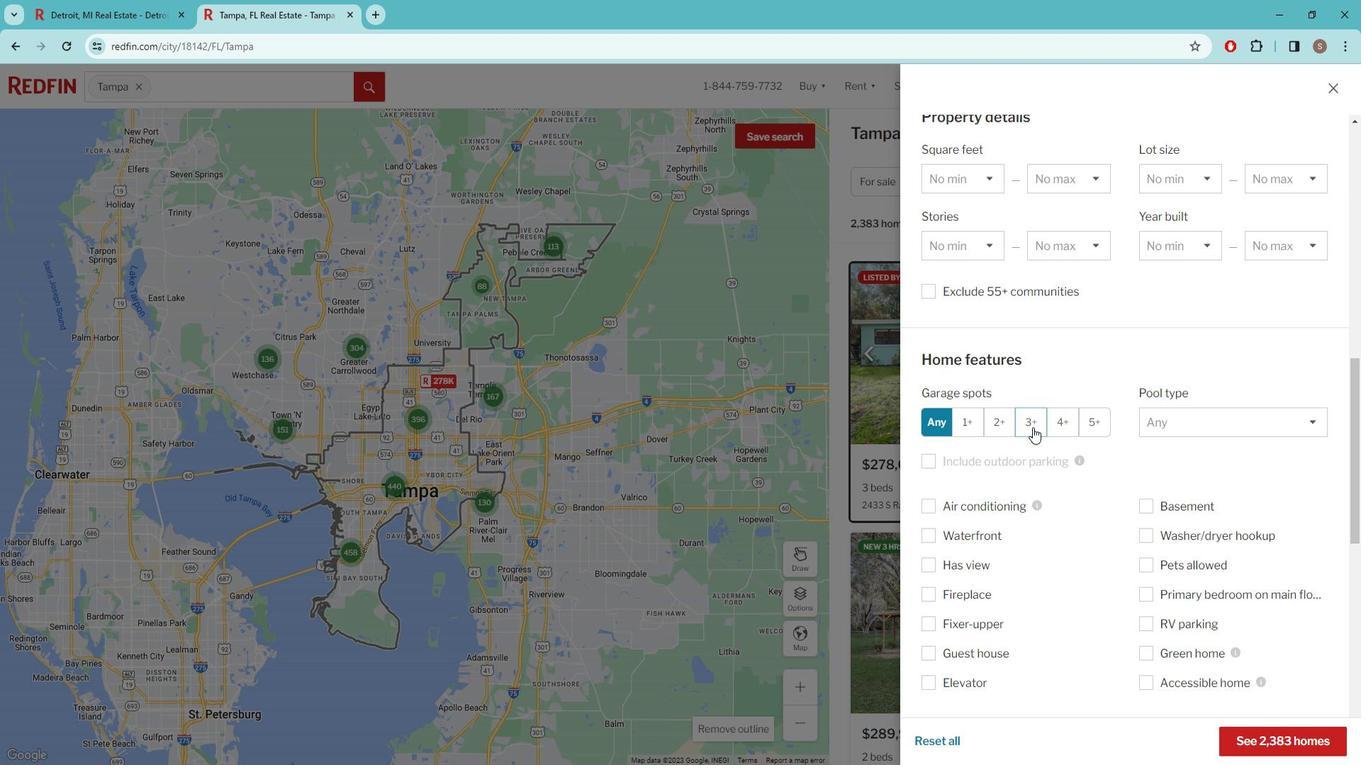 
Action: Mouse scrolled (1038, 420) with delta (0, 0)
Screenshot: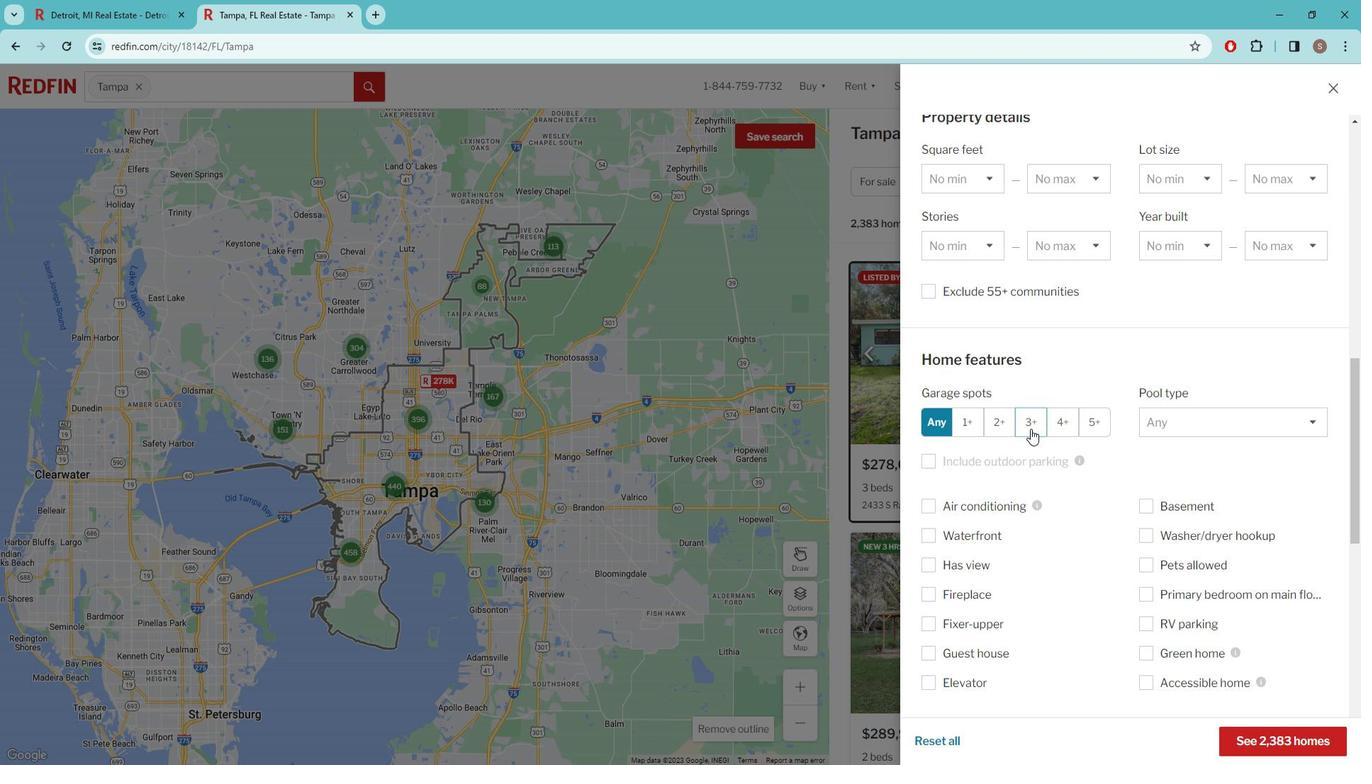 
Action: Mouse moved to (938, 459)
Screenshot: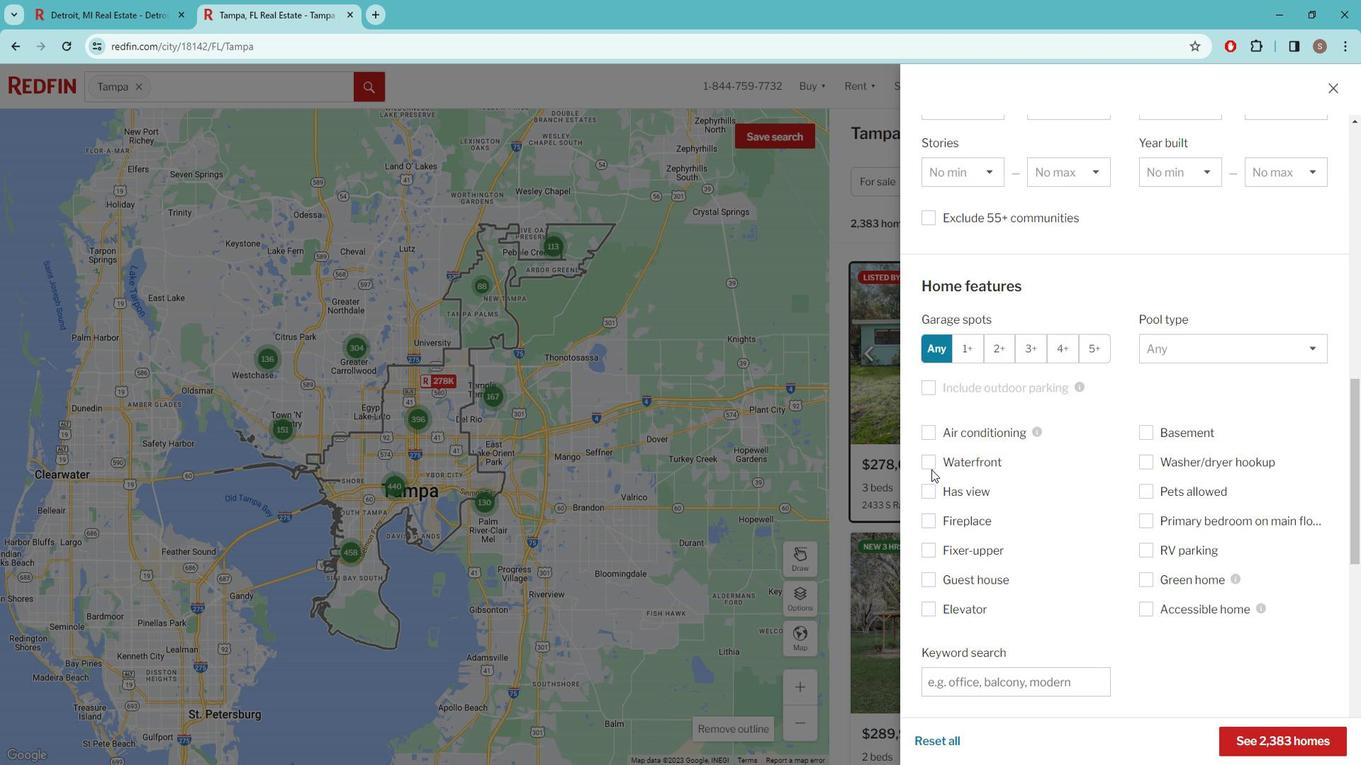 
Action: Mouse pressed left at (938, 459)
Screenshot: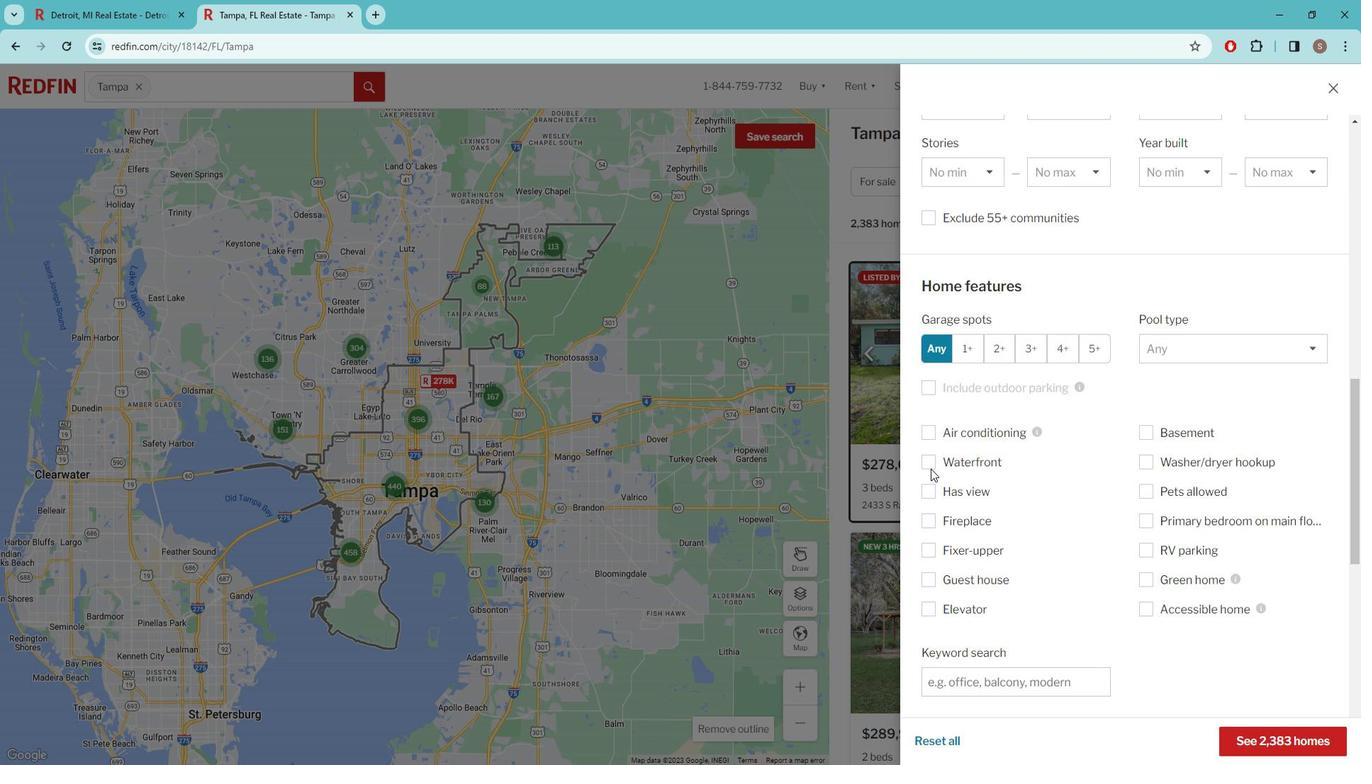 
Action: Mouse moved to (1061, 534)
Screenshot: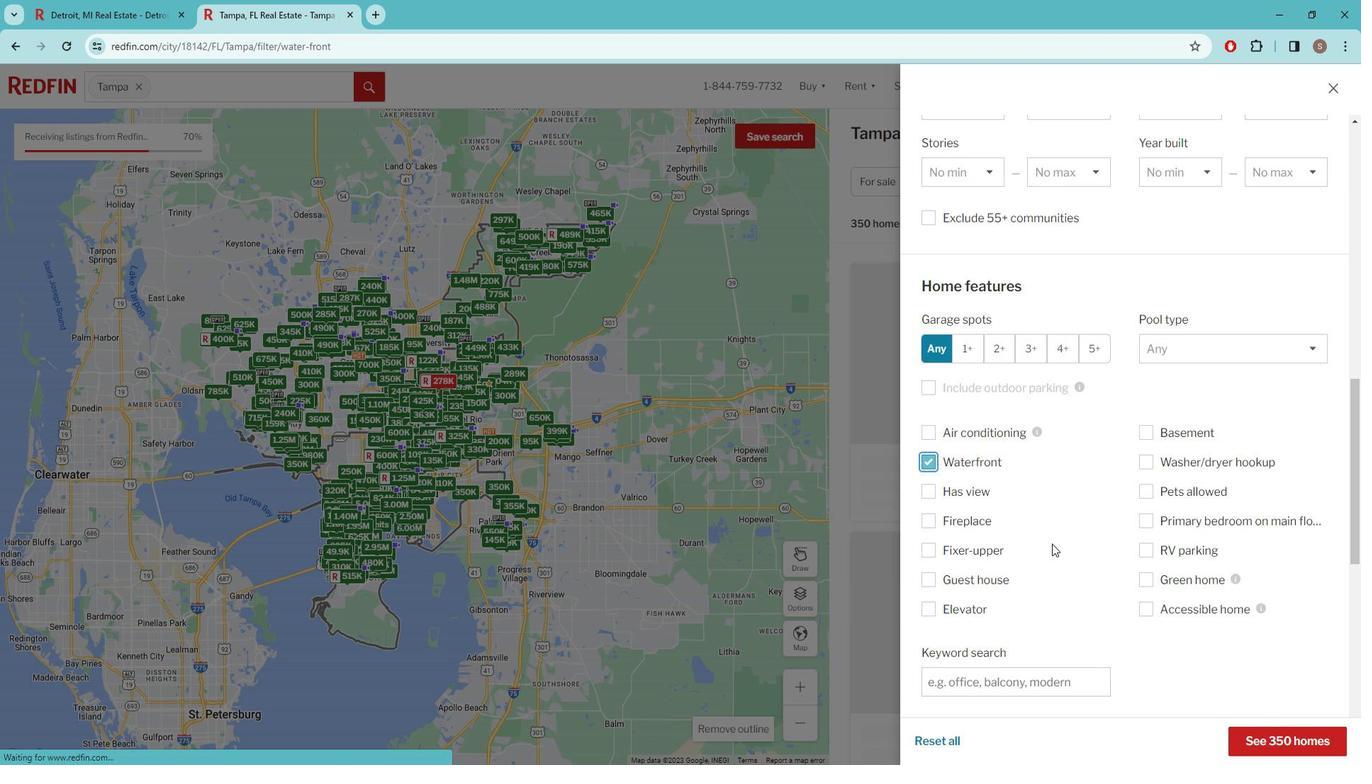 
Action: Mouse scrolled (1061, 533) with delta (0, 0)
Screenshot: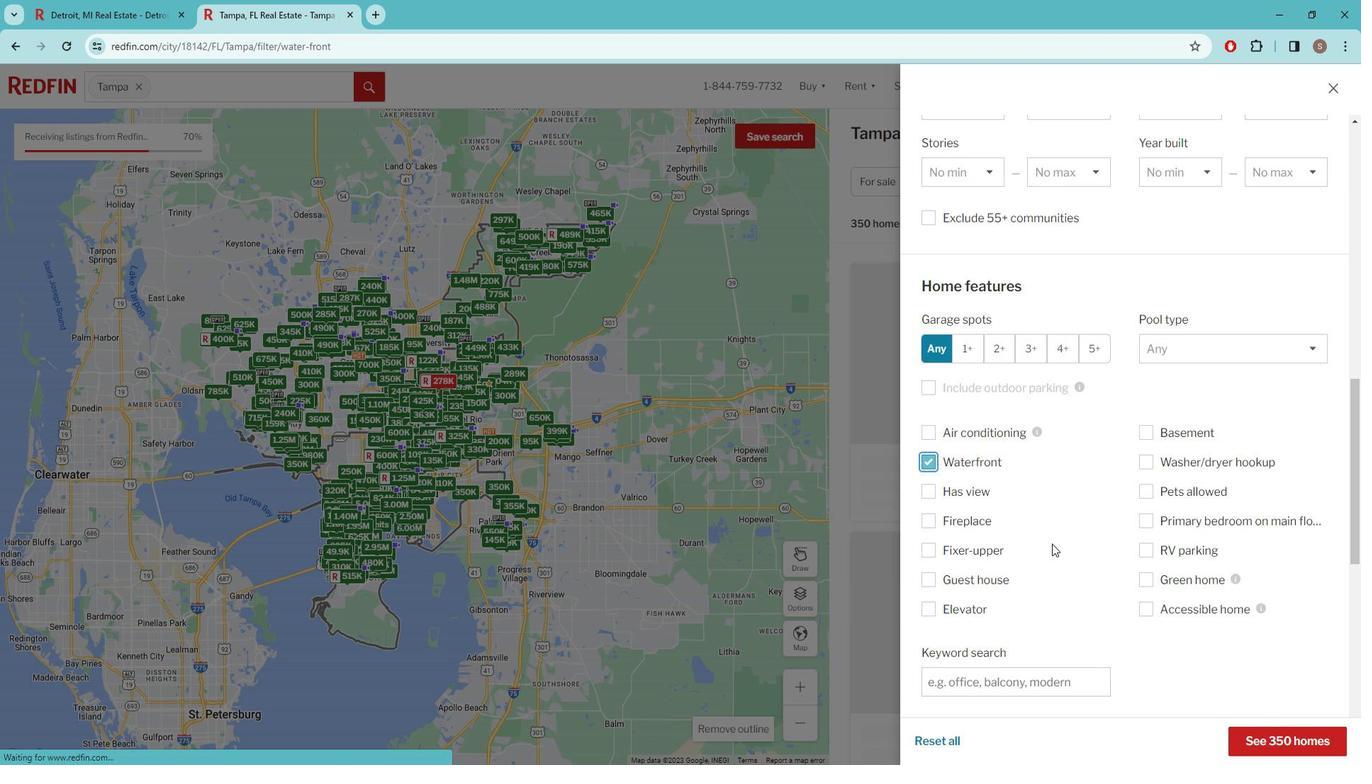 
Action: Mouse moved to (1059, 504)
Screenshot: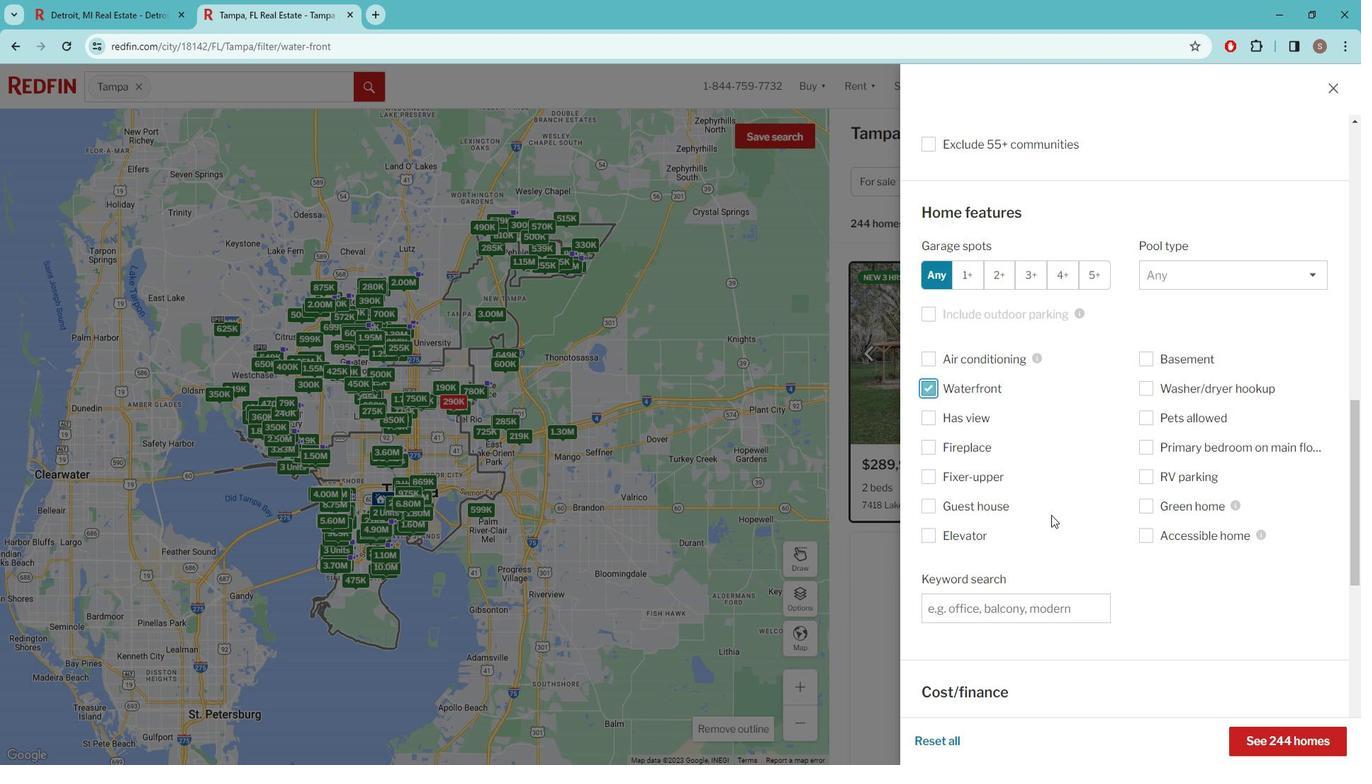 
Action: Mouse scrolled (1059, 503) with delta (0, 0)
Screenshot: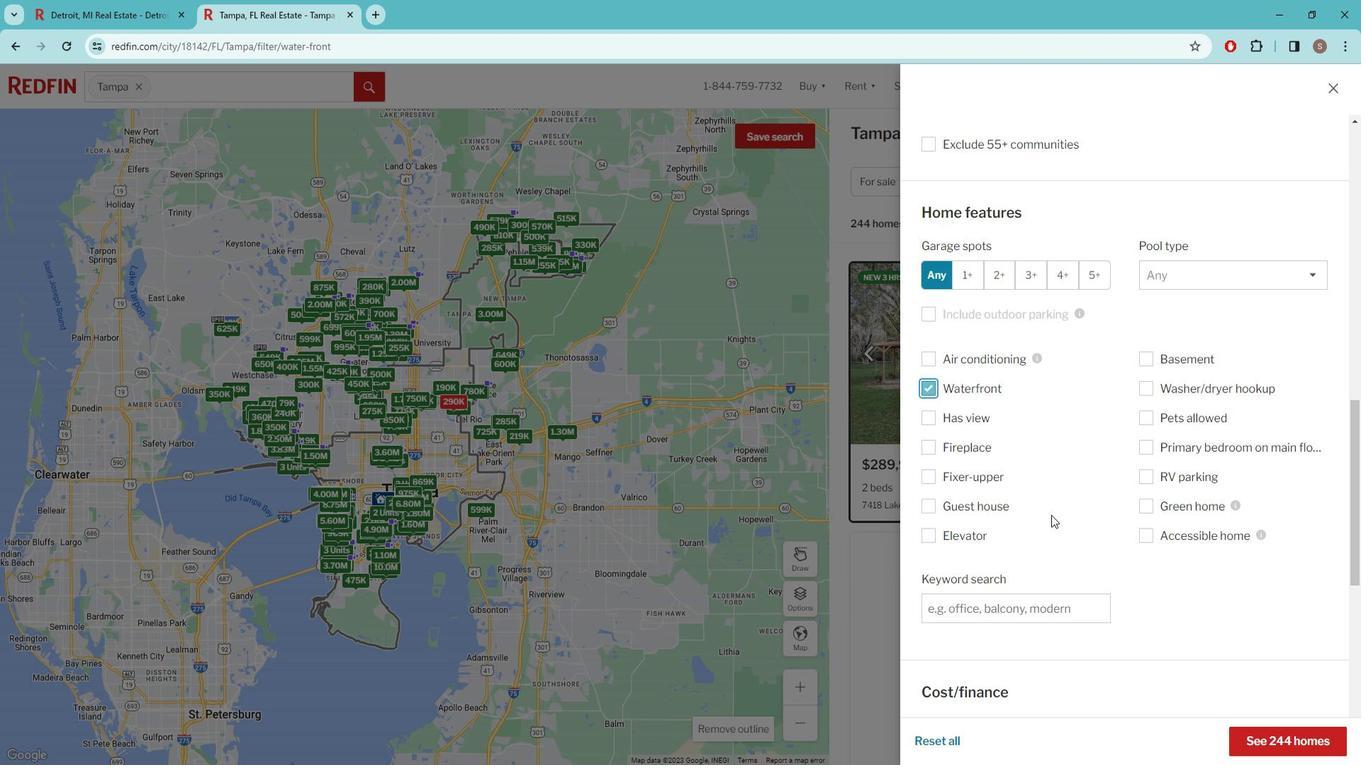 
Action: Mouse moved to (1057, 504)
Screenshot: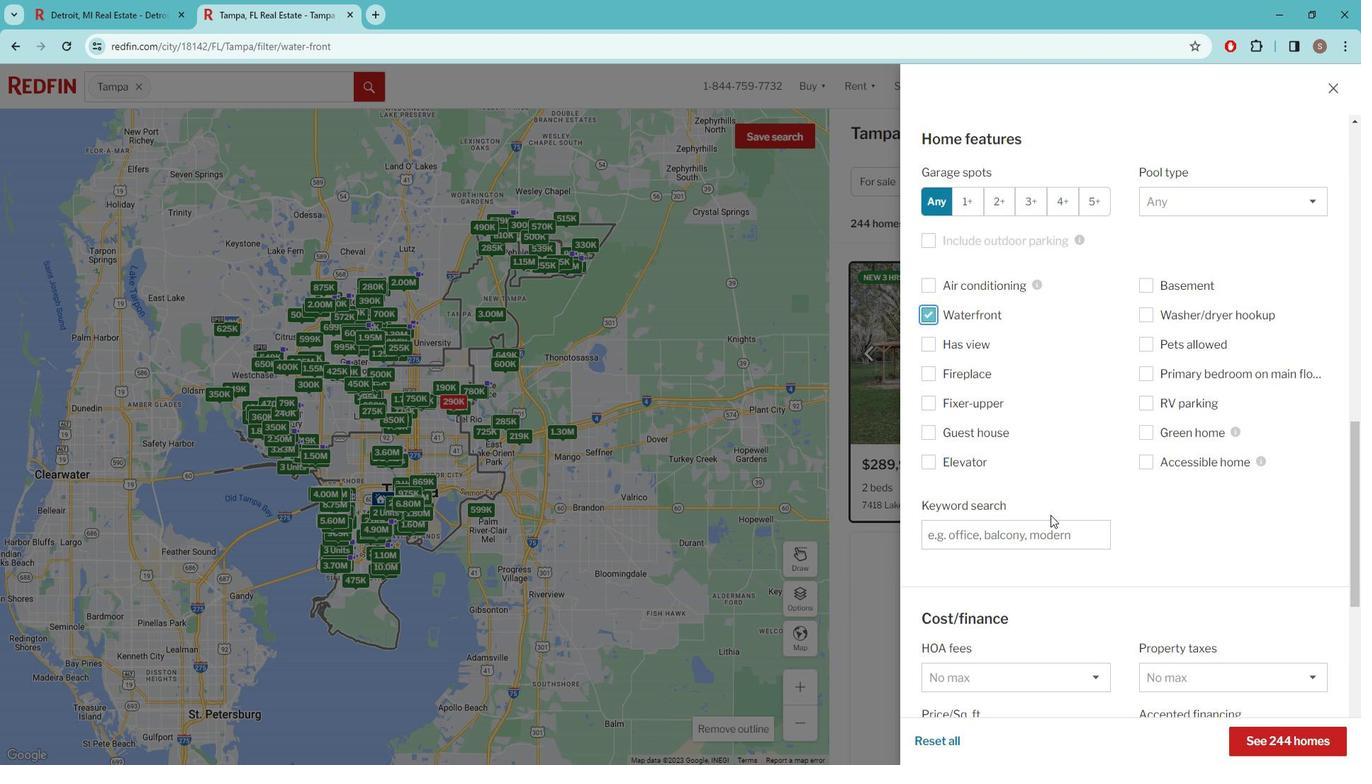 
Action: Mouse scrolled (1057, 503) with delta (0, 0)
Screenshot: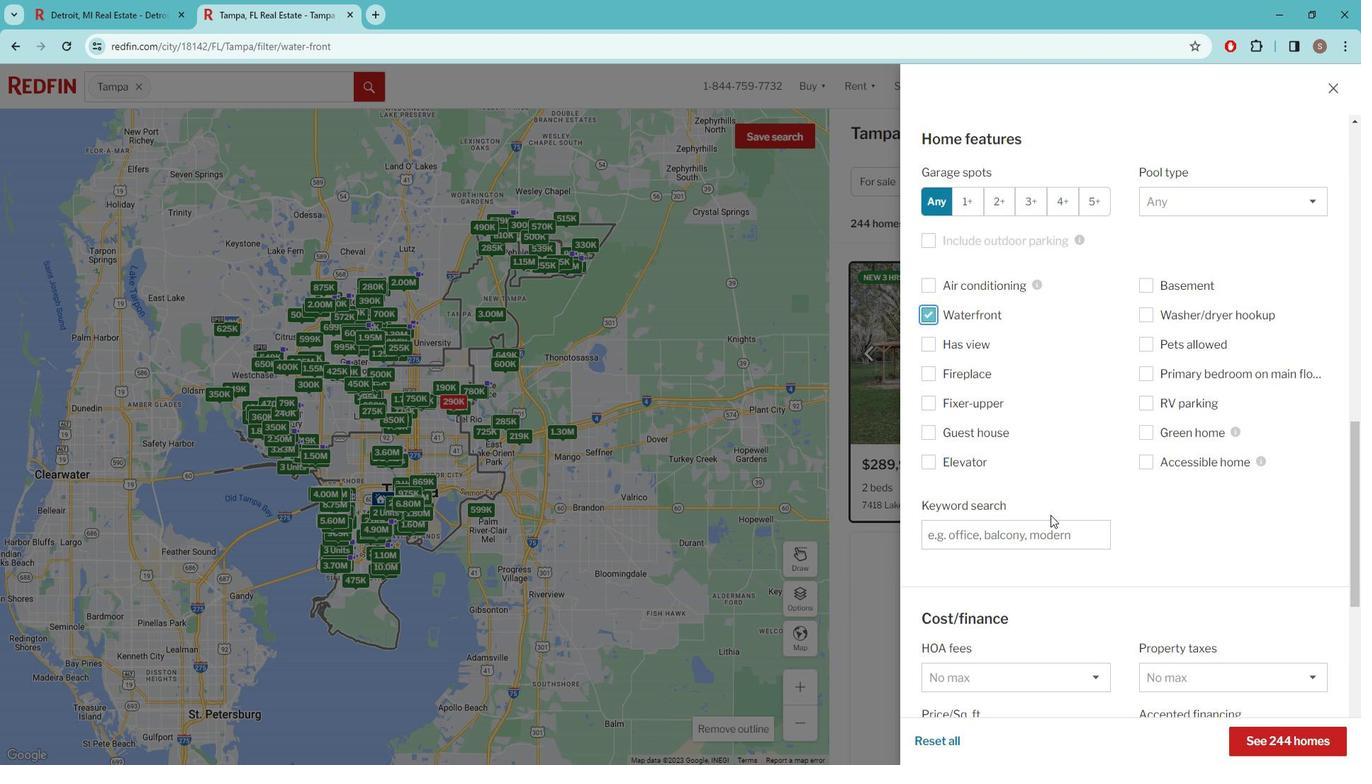 
Action: Mouse moved to (1052, 503)
Screenshot: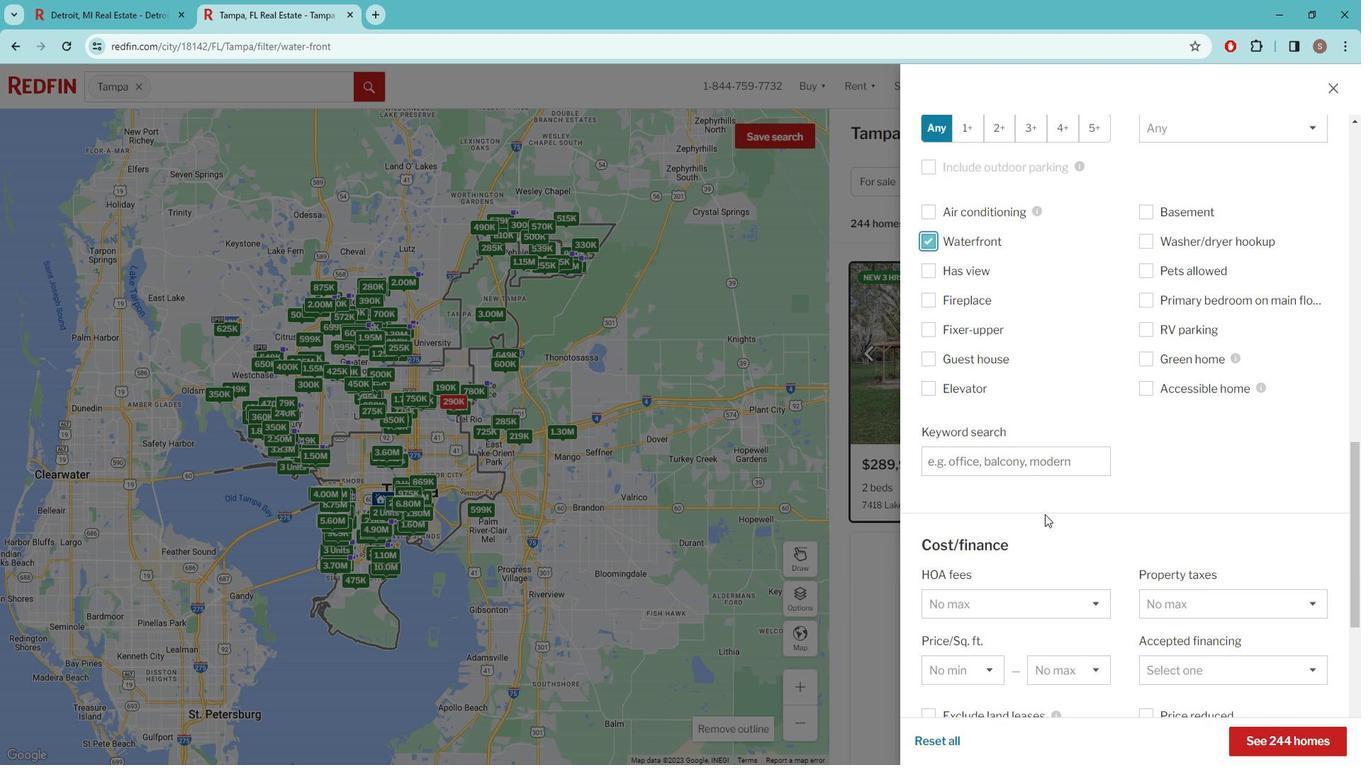 
Action: Mouse scrolled (1052, 502) with delta (0, 0)
Screenshot: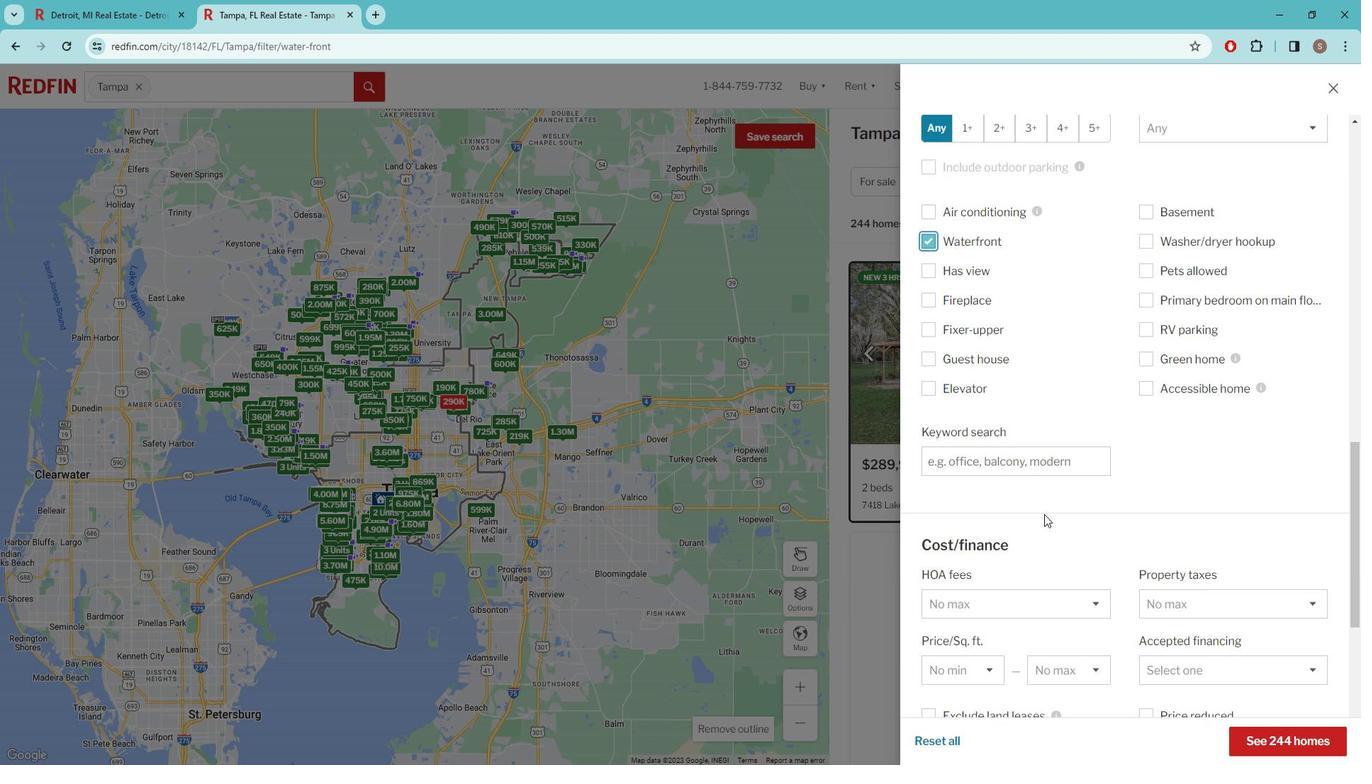 
Action: Mouse moved to (1043, 502)
Screenshot: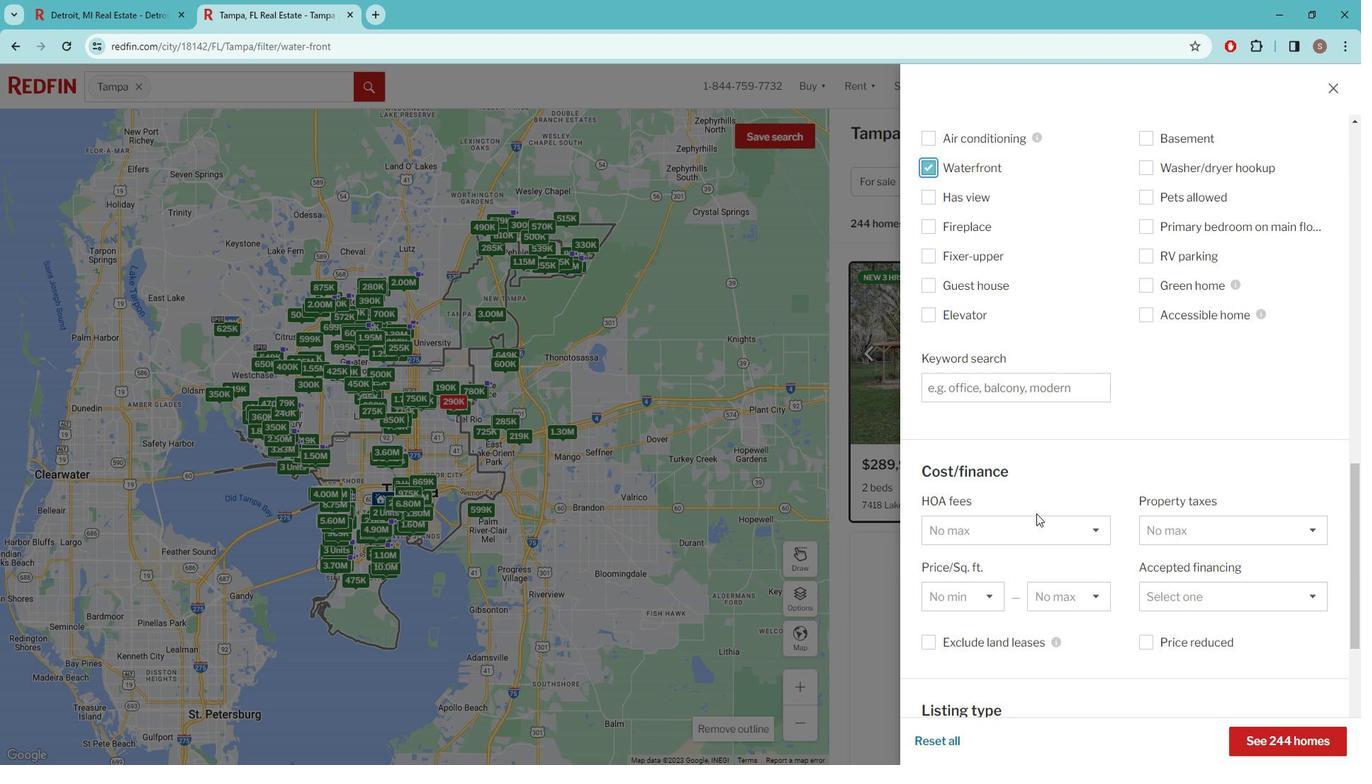 
Action: Mouse scrolled (1043, 502) with delta (0, 0)
Screenshot: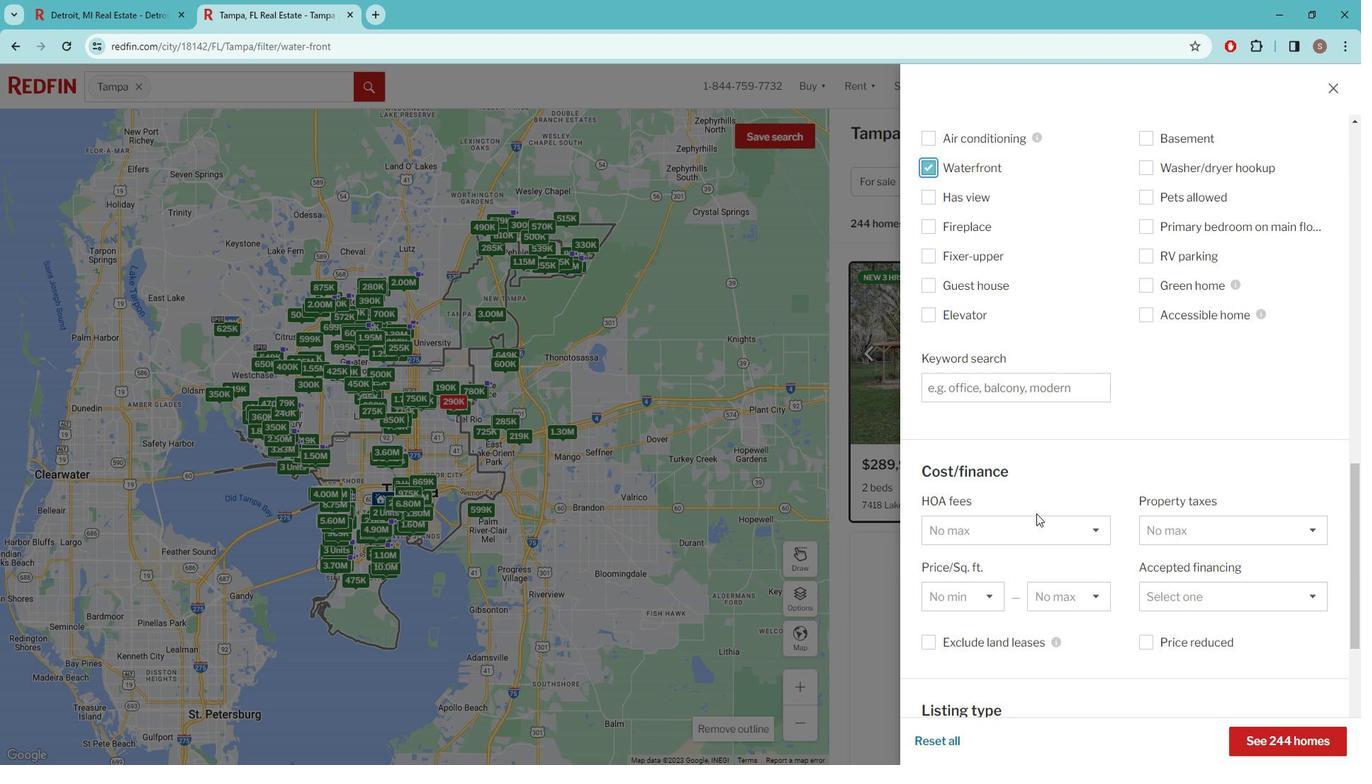 
Action: Mouse moved to (1036, 500)
Screenshot: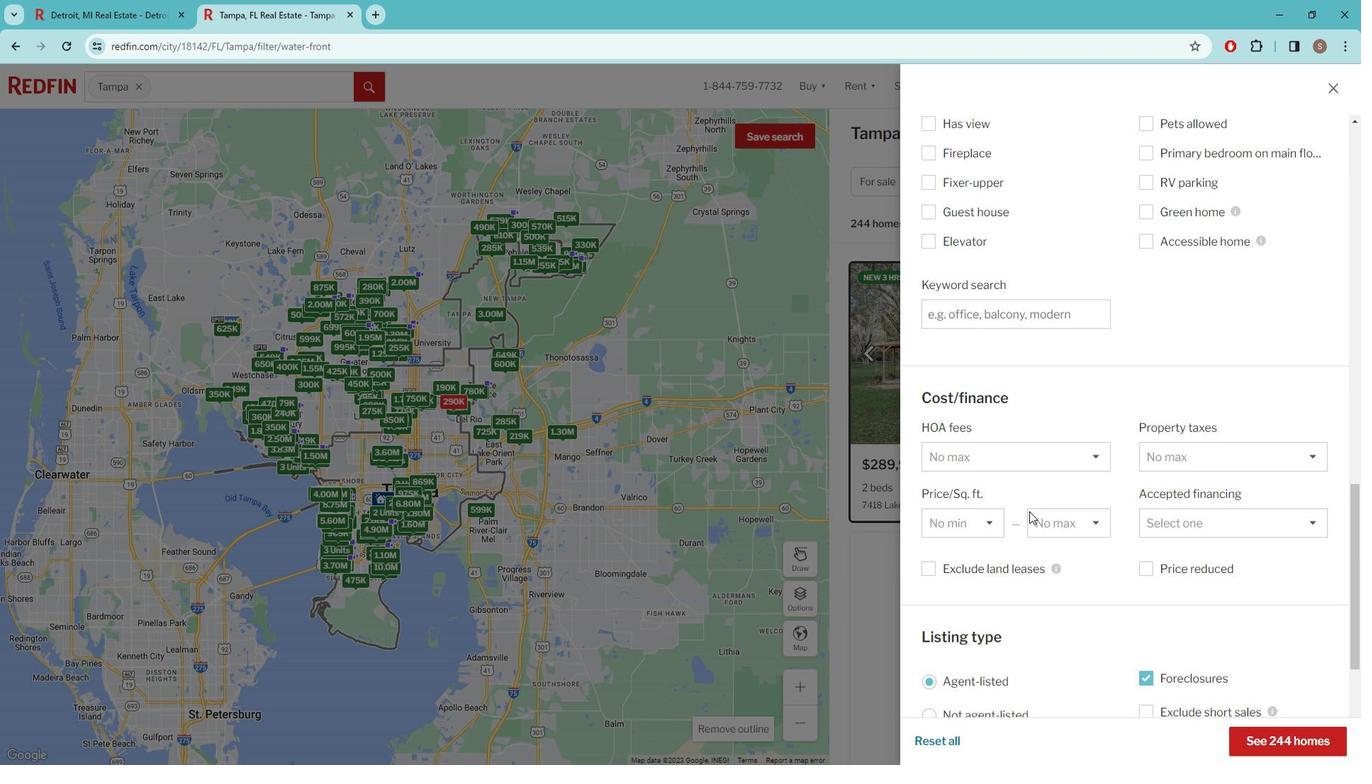 
Action: Mouse scrolled (1036, 499) with delta (0, 0)
Screenshot: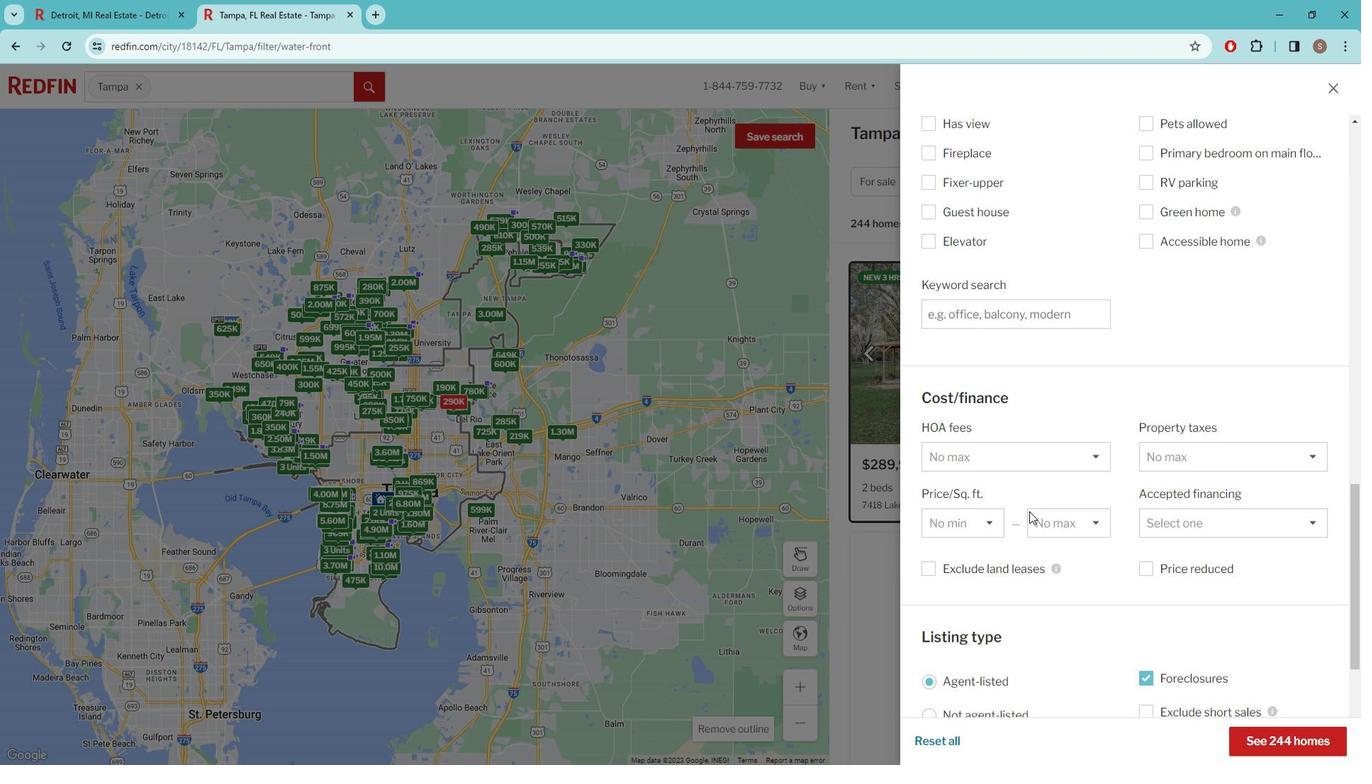 
Action: Mouse moved to (1036, 501)
Screenshot: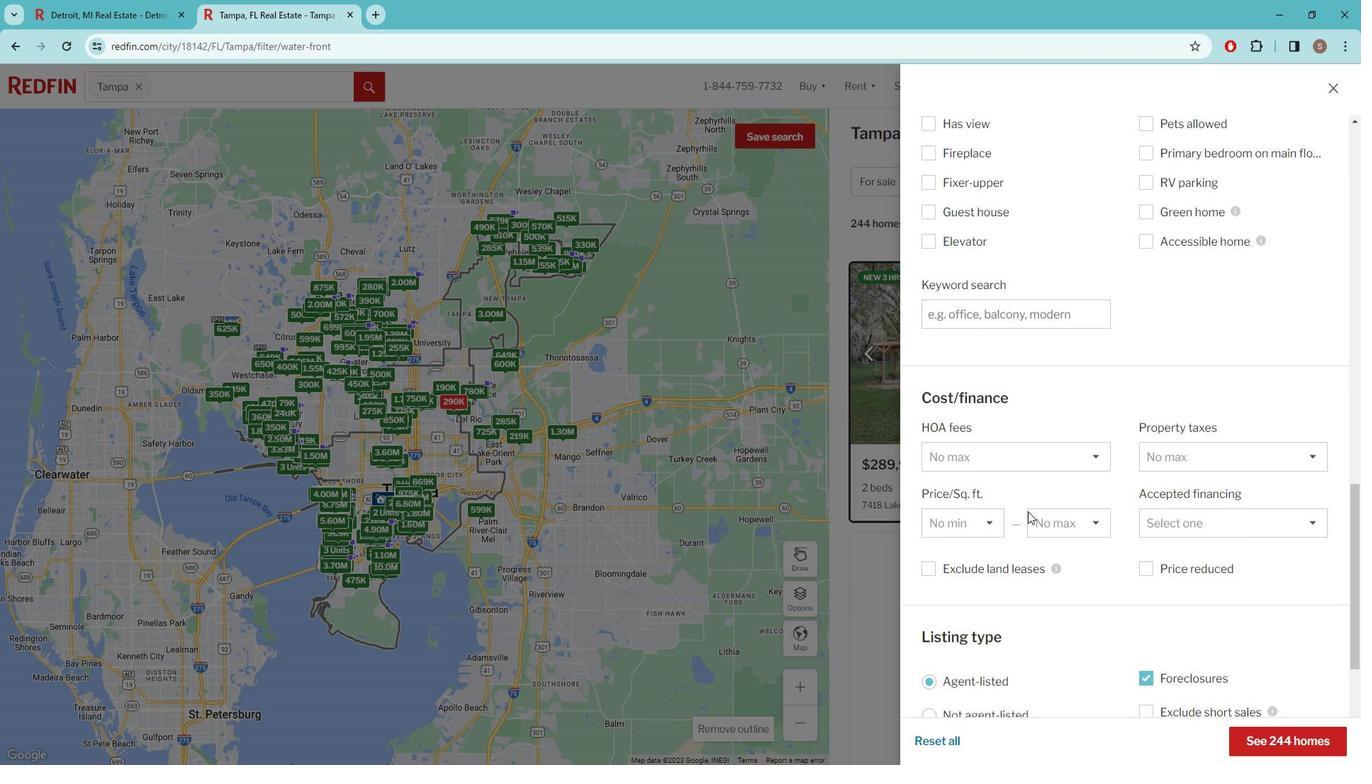 
Action: Mouse scrolled (1036, 500) with delta (0, 0)
Screenshot: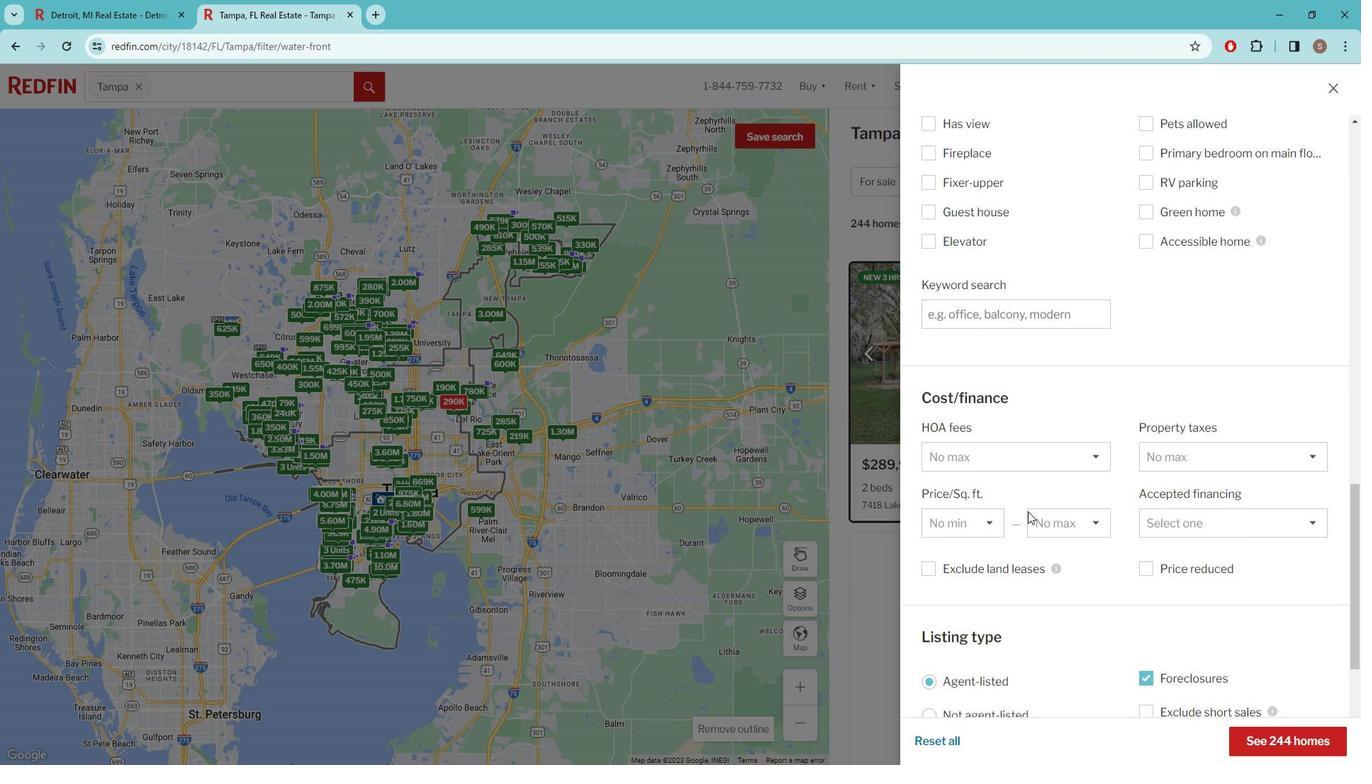 
Action: Mouse moved to (1035, 501)
Screenshot: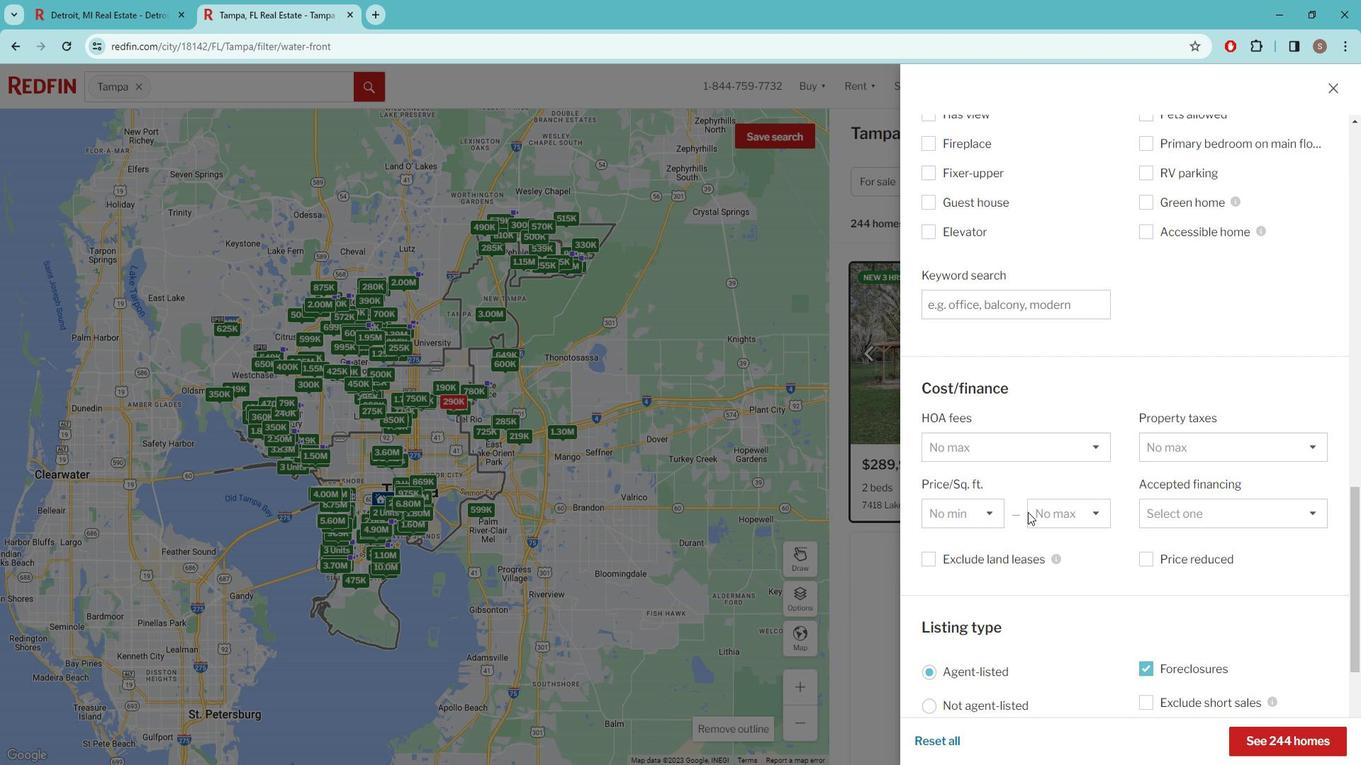 
Action: Mouse scrolled (1035, 500) with delta (0, 0)
Screenshot: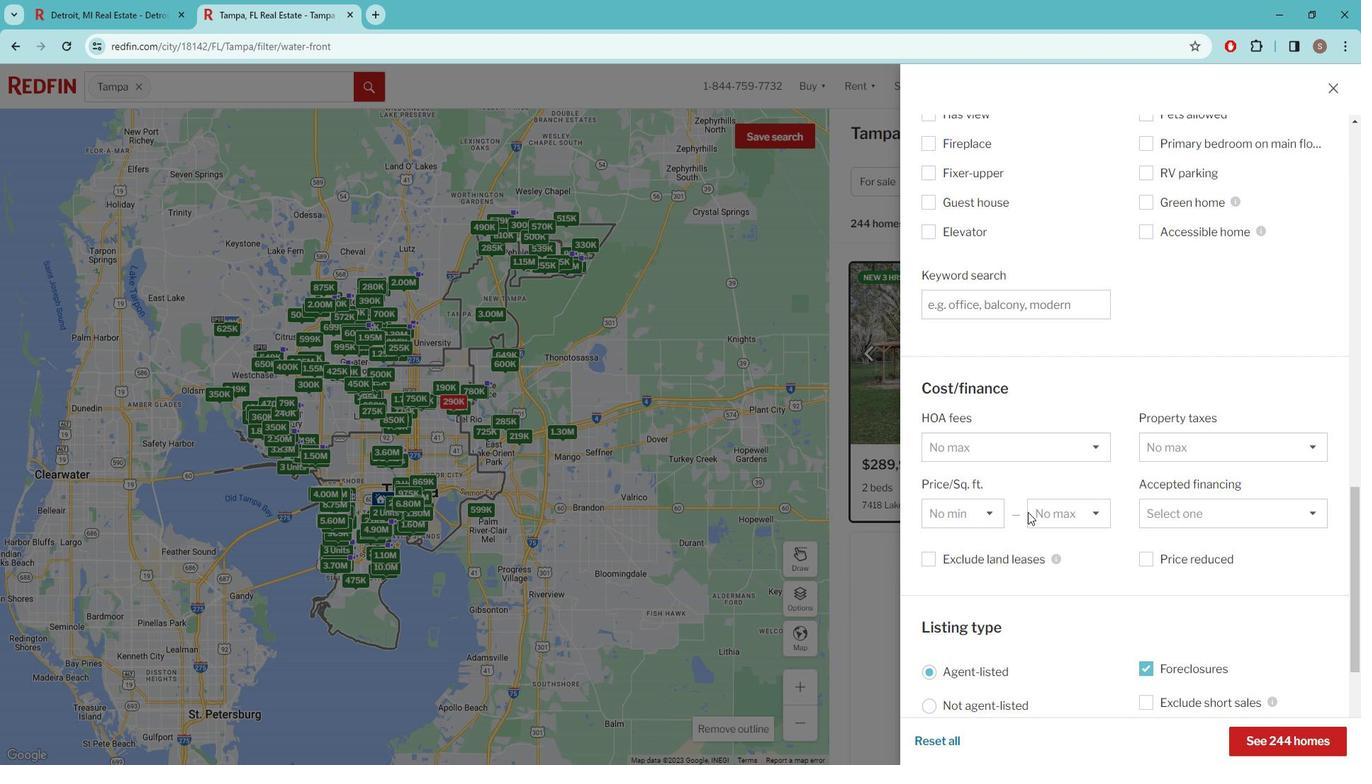 
Action: Mouse moved to (1034, 501)
Screenshot: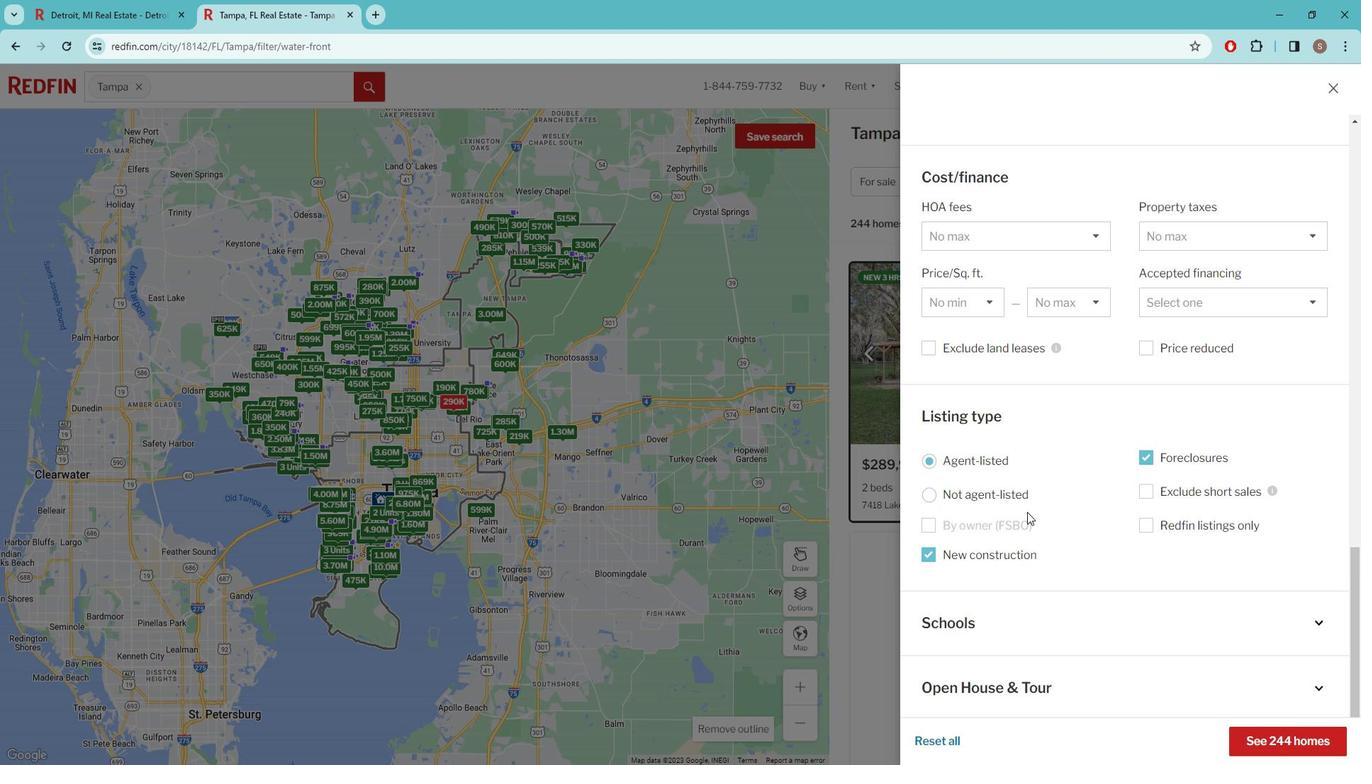 
Action: Mouse scrolled (1034, 500) with delta (0, 0)
Screenshot: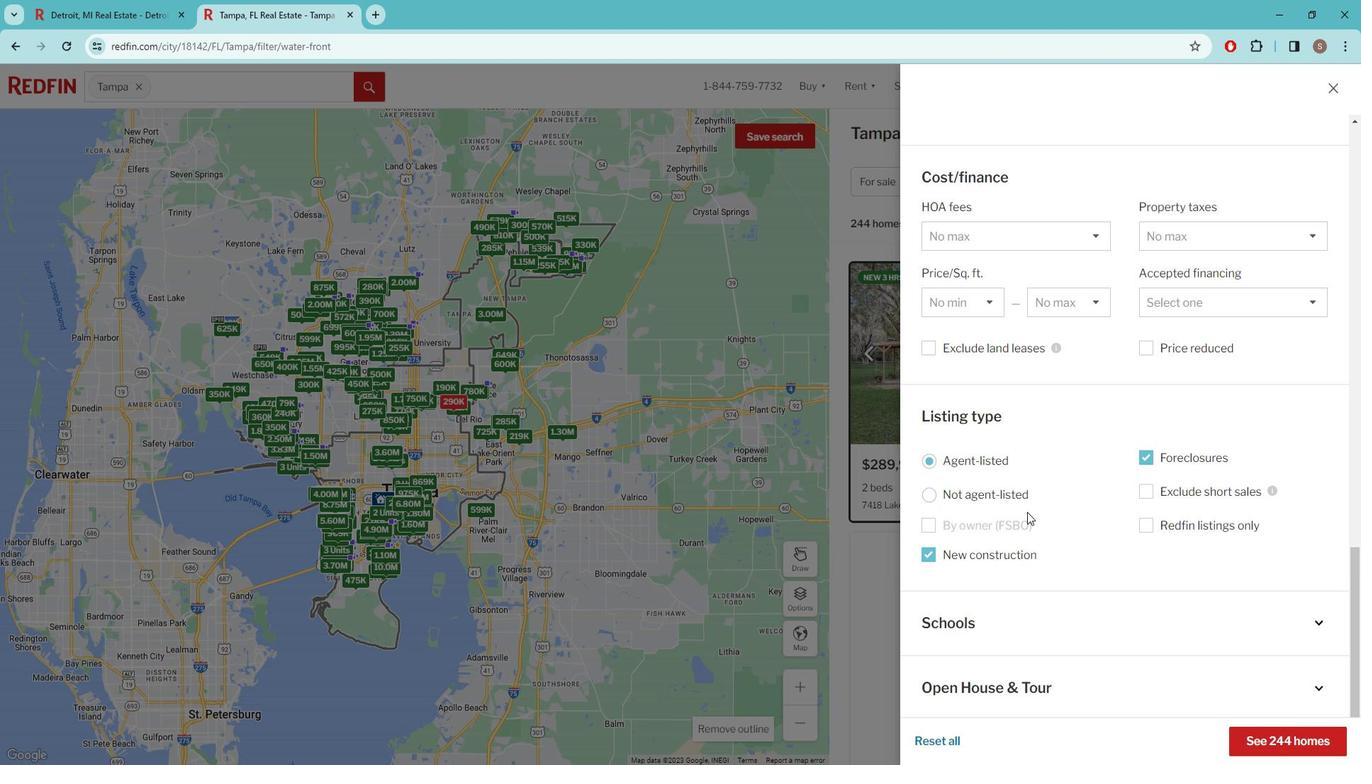 
Action: Mouse scrolled (1034, 500) with delta (0, 0)
Screenshot: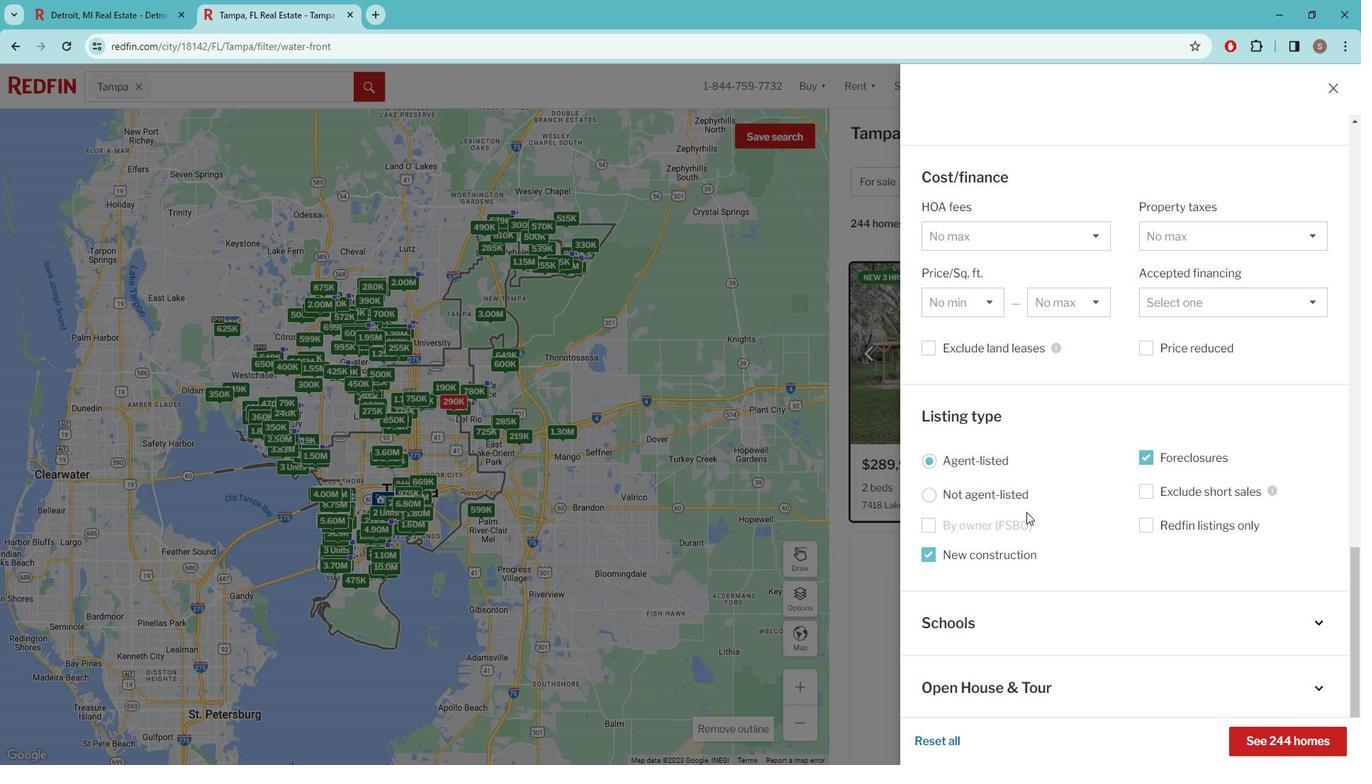 
Action: Mouse scrolled (1034, 500) with delta (0, 0)
Screenshot: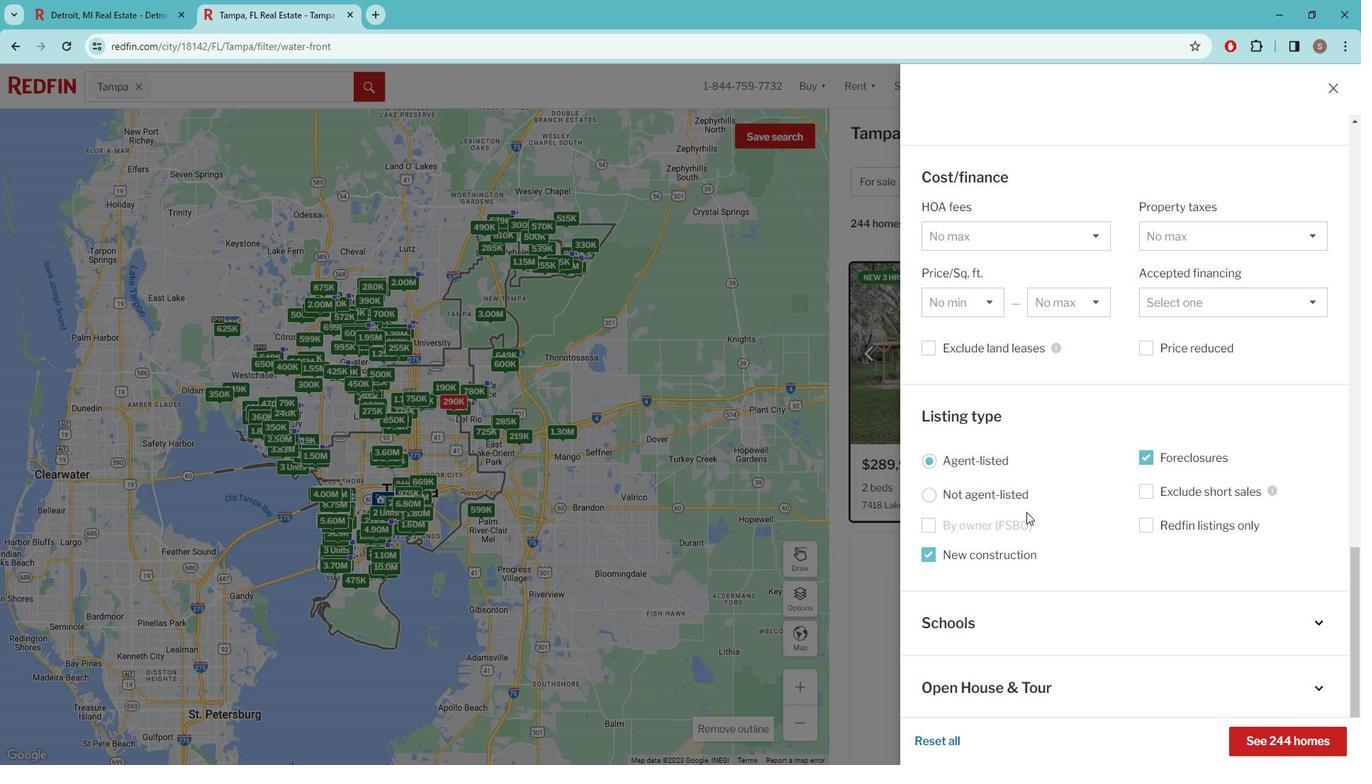 
Action: Mouse scrolled (1034, 500) with delta (0, 0)
Screenshot: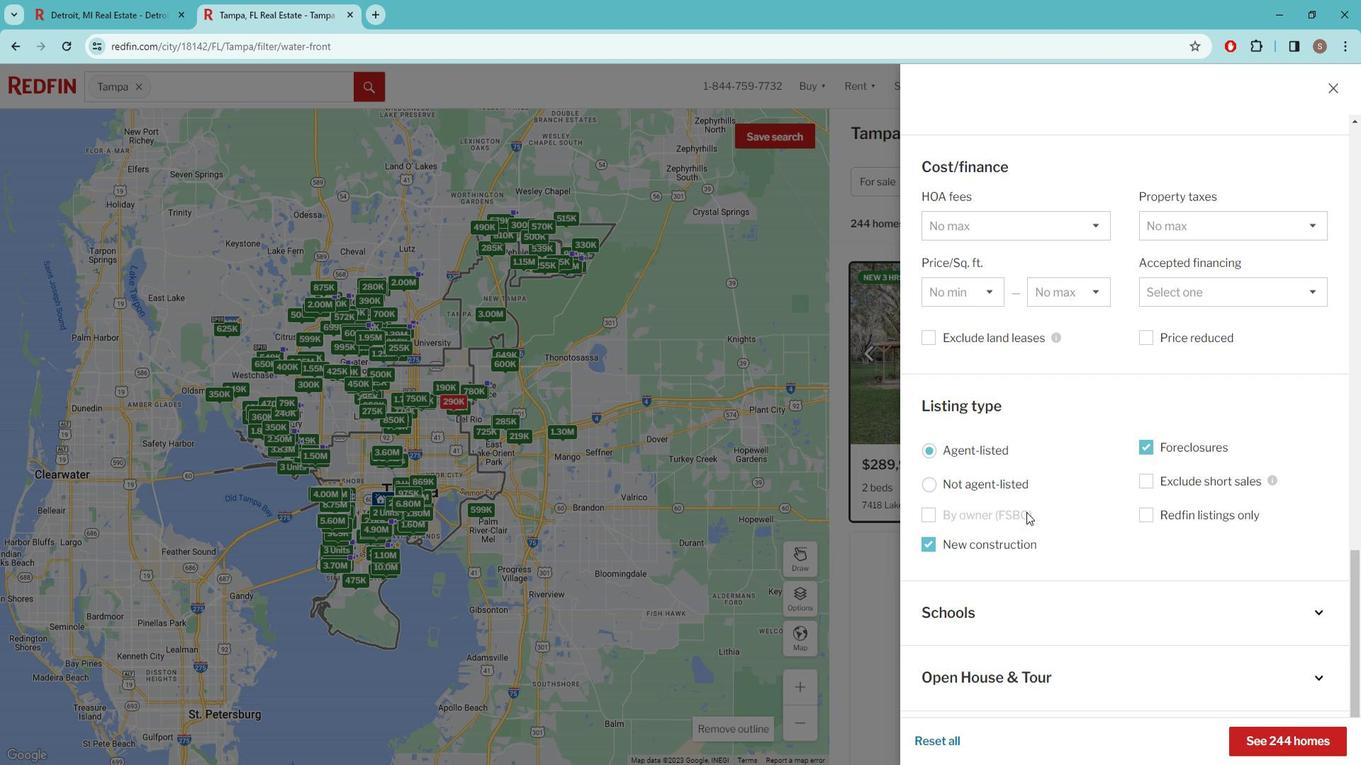 
Action: Mouse moved to (1033, 597)
Screenshot: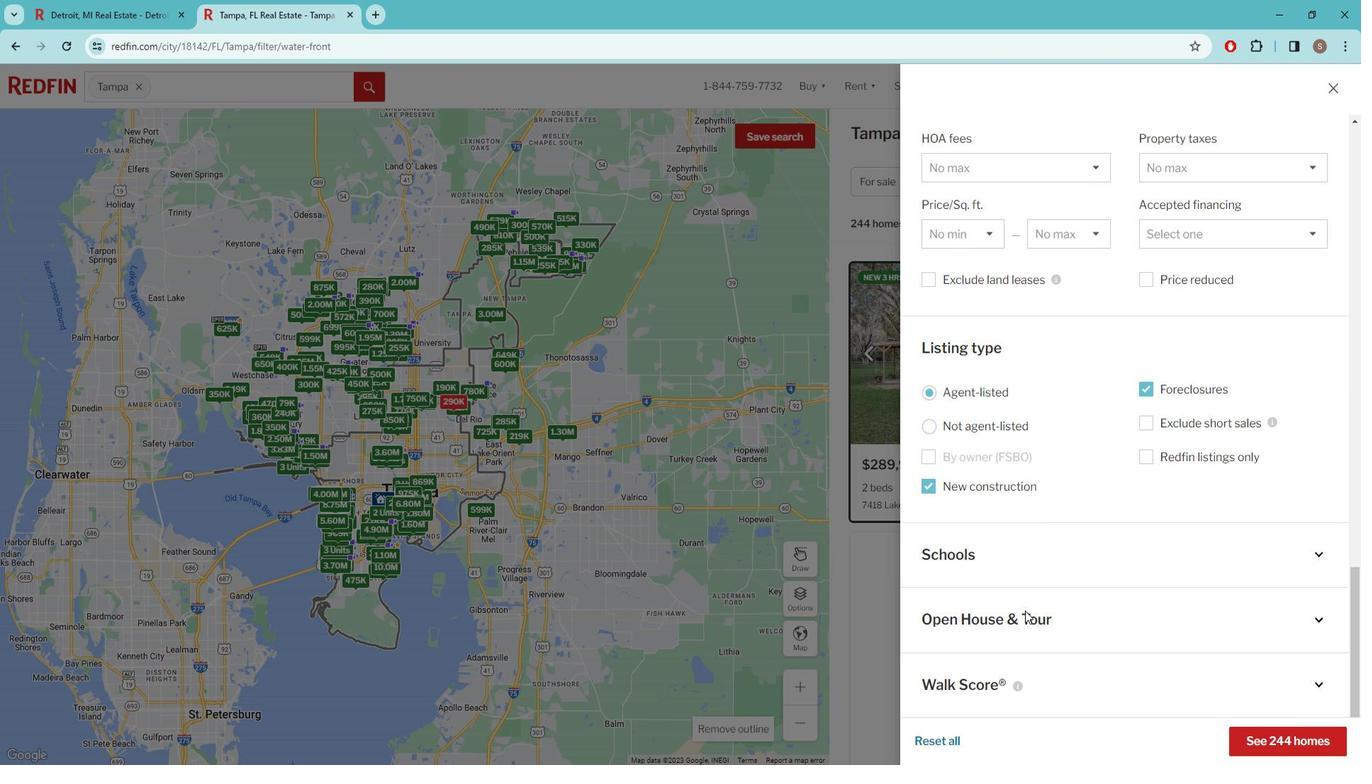 
Action: Mouse pressed left at (1033, 597)
Screenshot: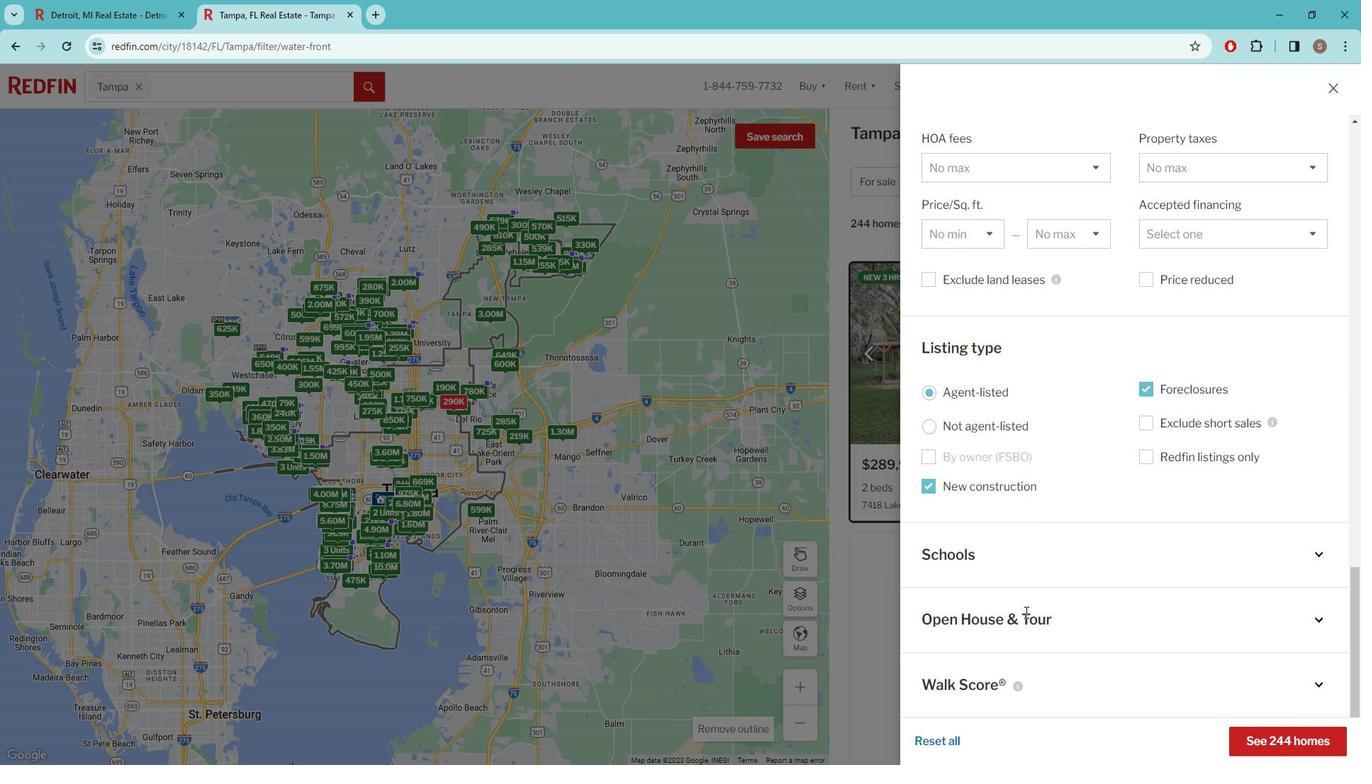 
Action: Mouse moved to (948, 595)
Screenshot: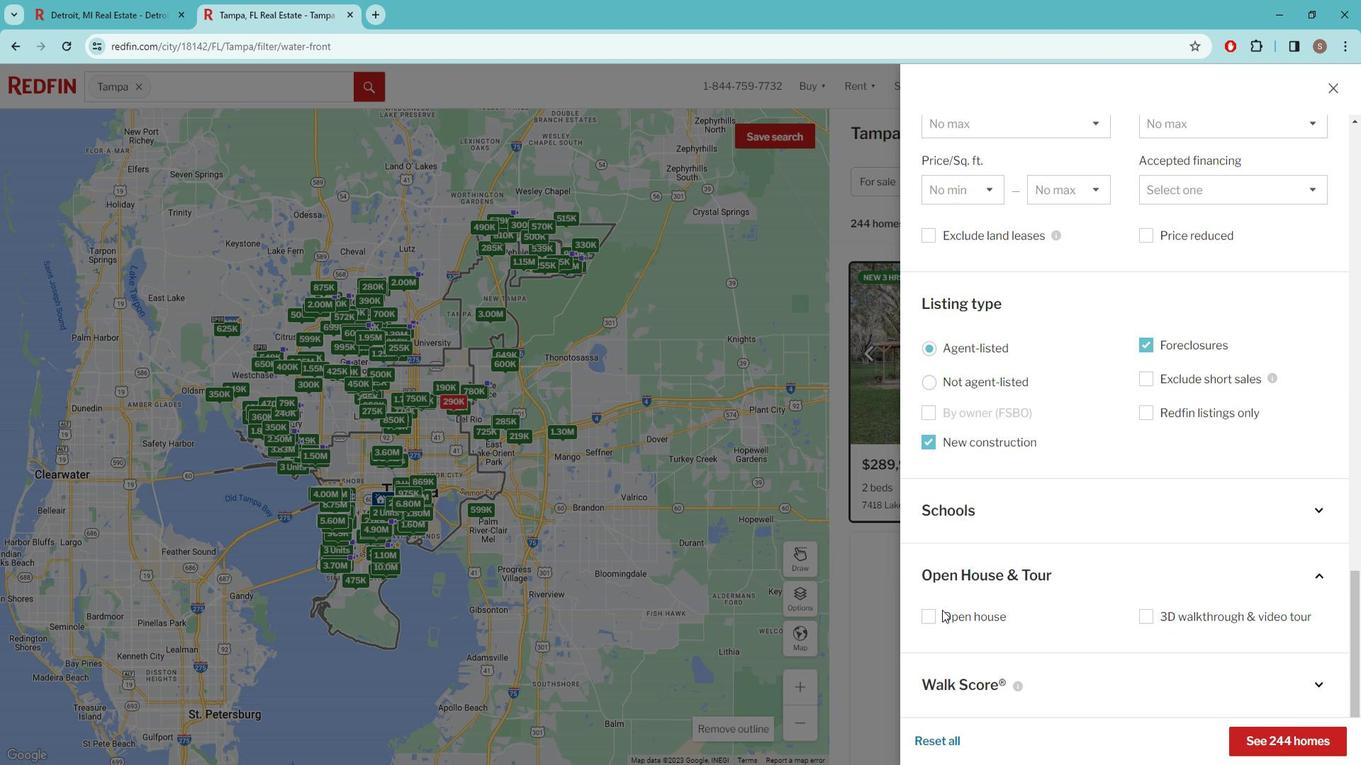 
Action: Mouse pressed left at (948, 595)
Screenshot: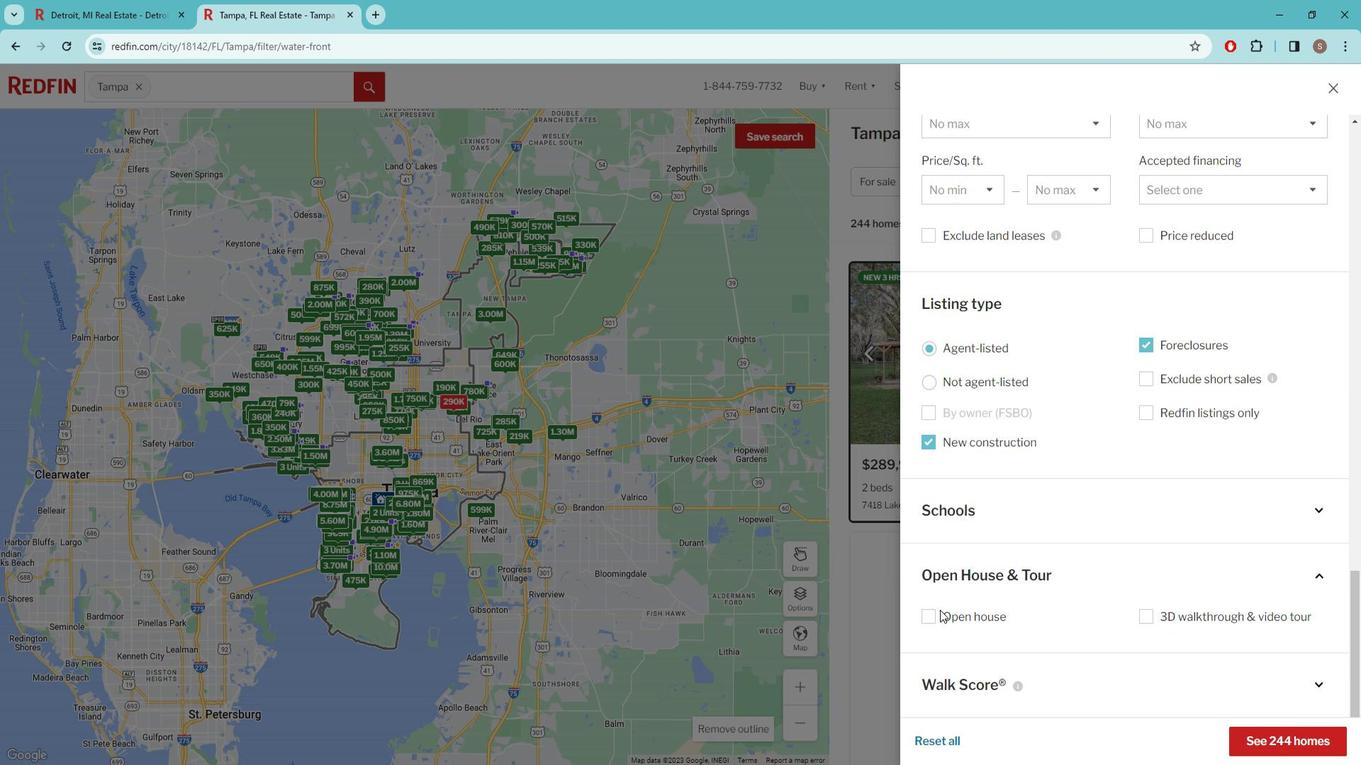 
Action: Mouse moved to (941, 599)
Screenshot: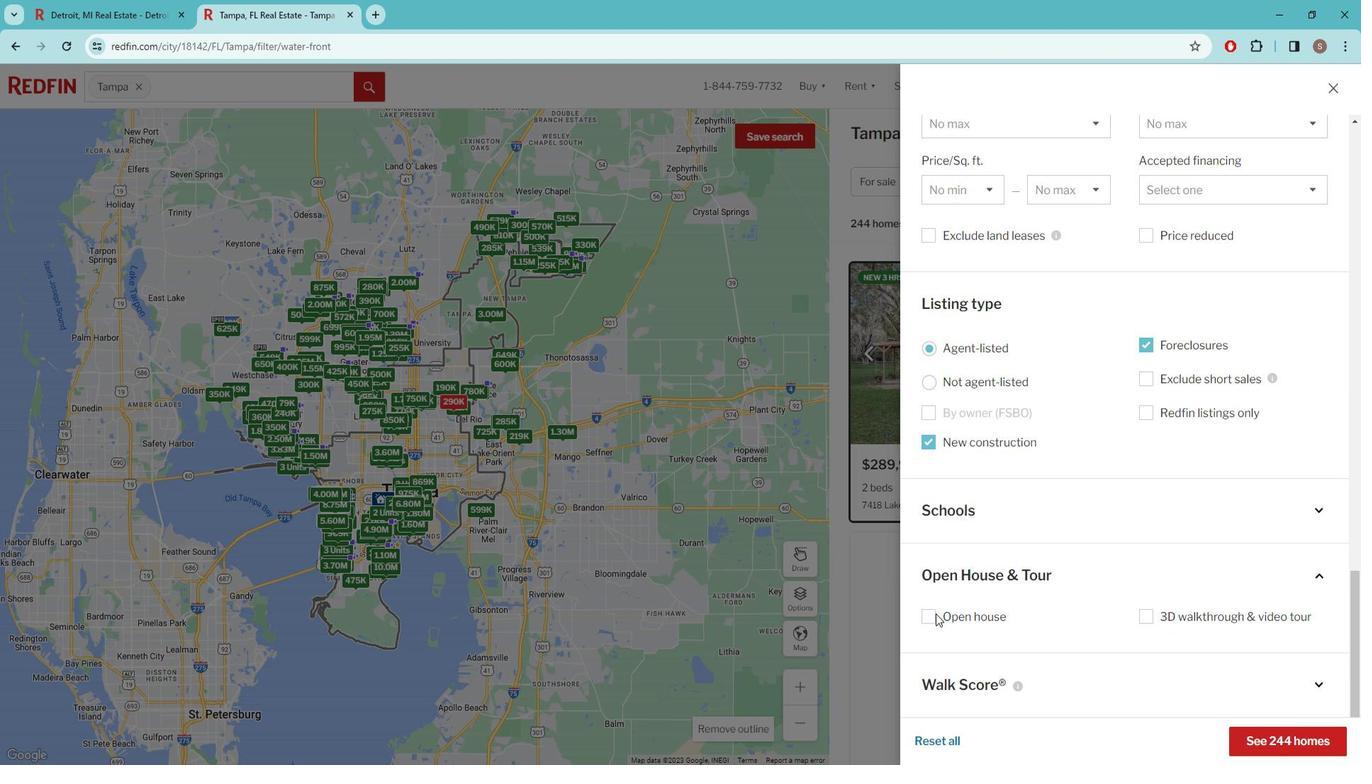 
Action: Mouse pressed left at (941, 599)
Screenshot: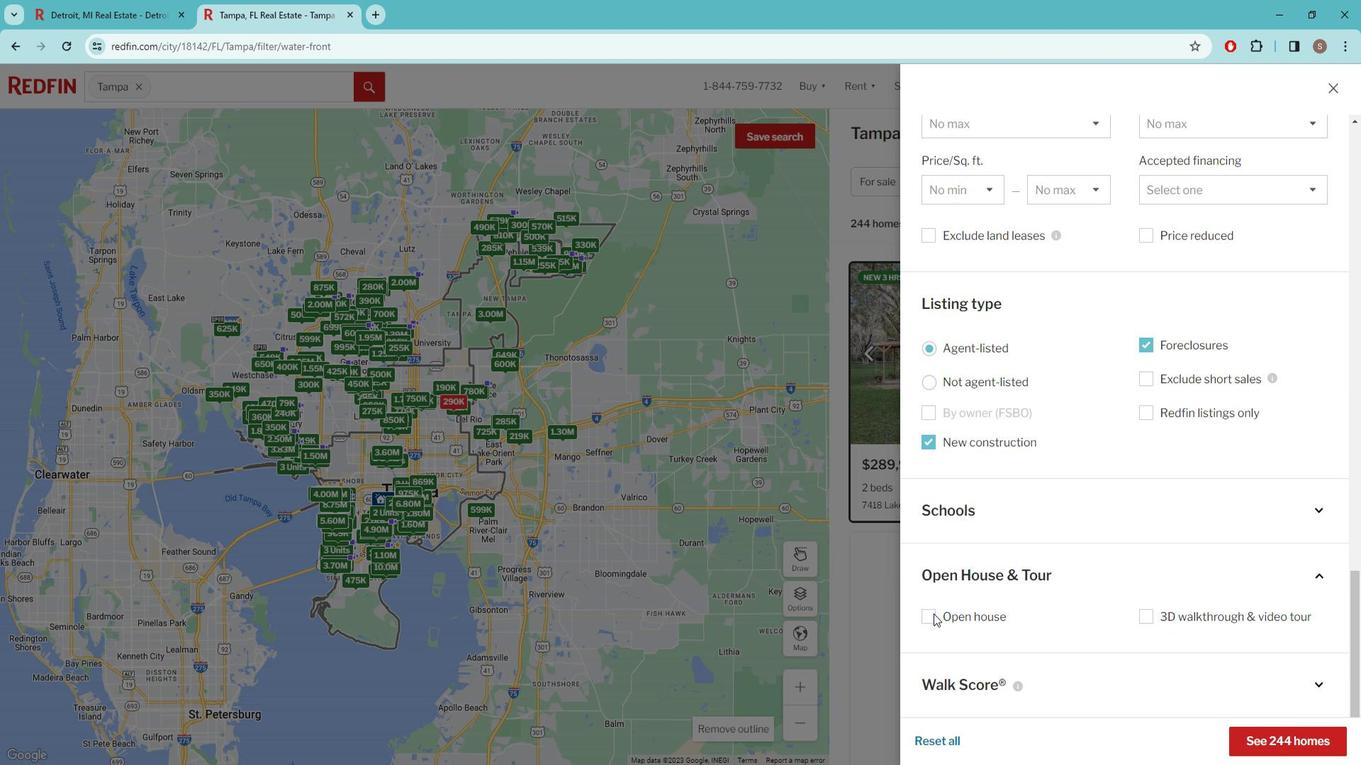 
Action: Mouse moved to (1131, 648)
Screenshot: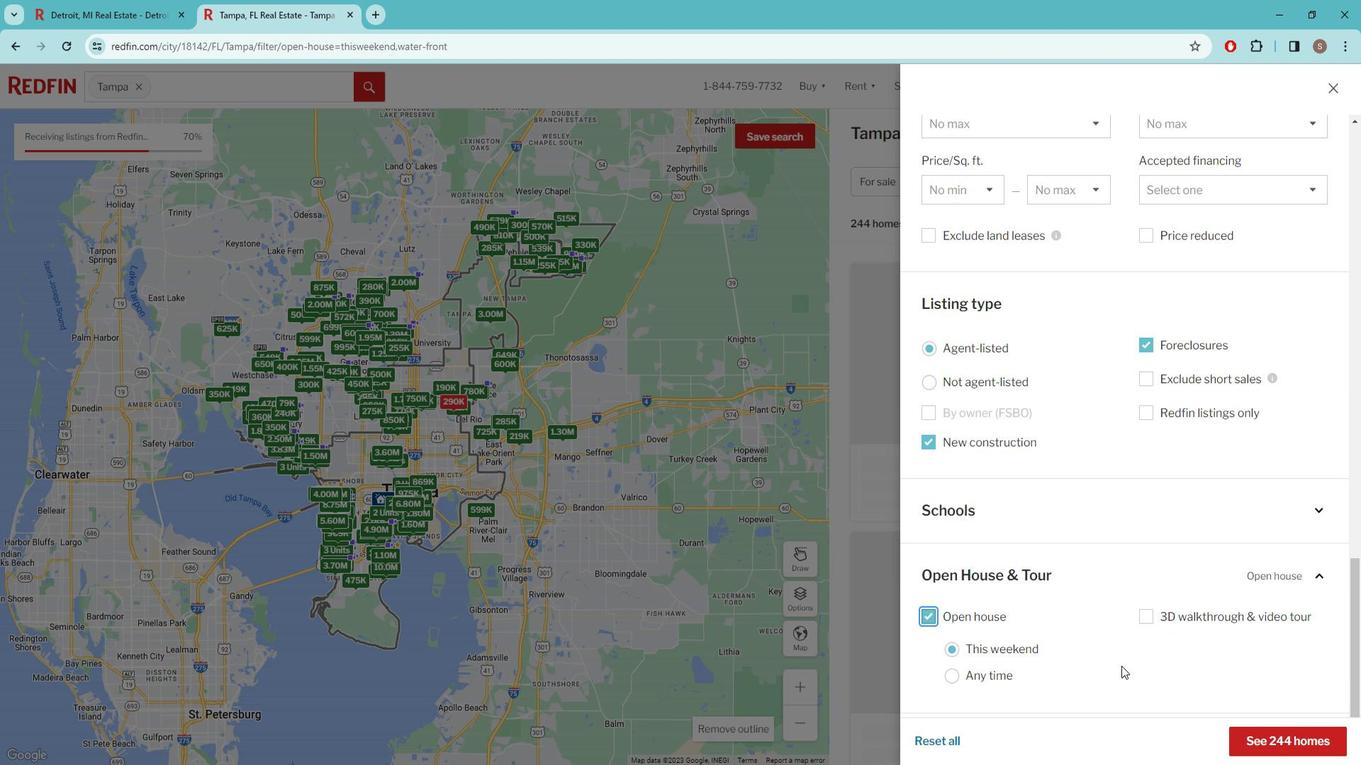 
Action: Mouse scrolled (1131, 647) with delta (0, 0)
Screenshot: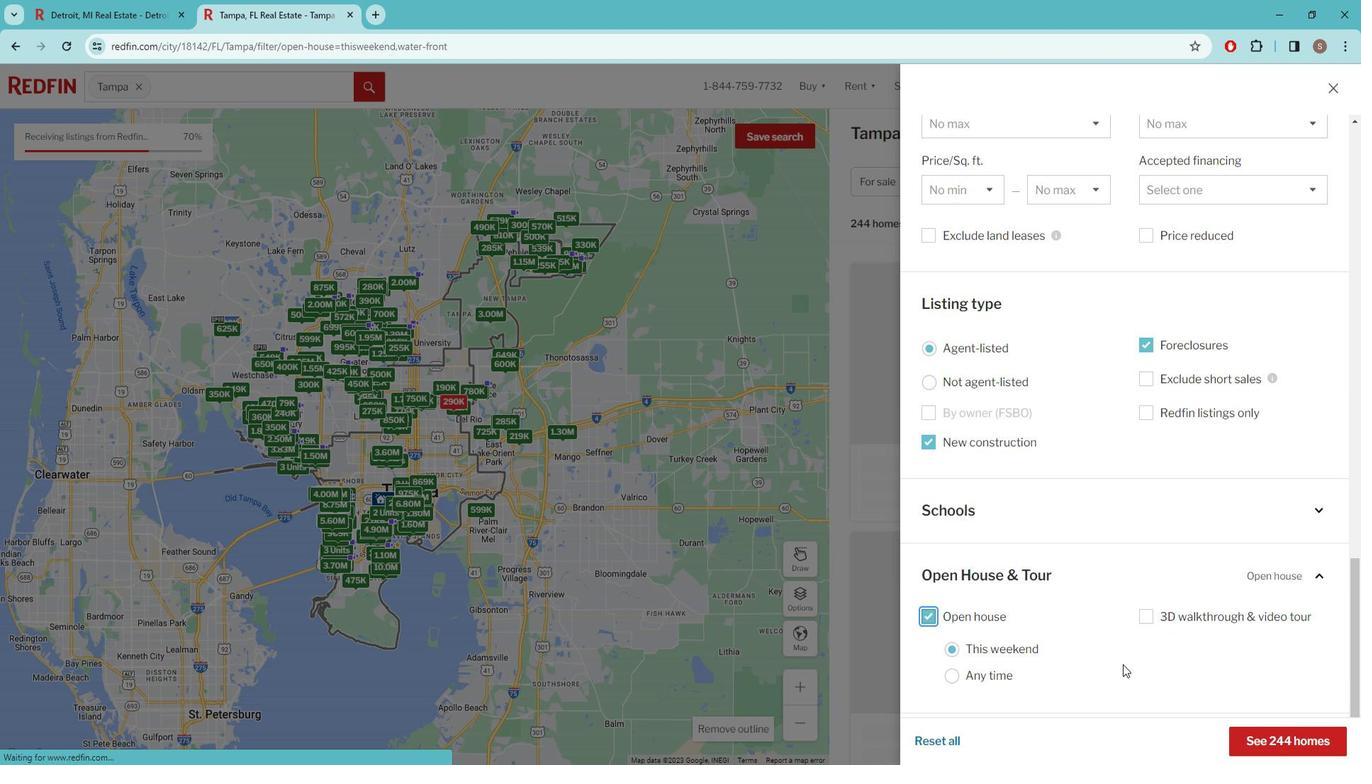 
Action: Mouse scrolled (1131, 647) with delta (0, 0)
Screenshot: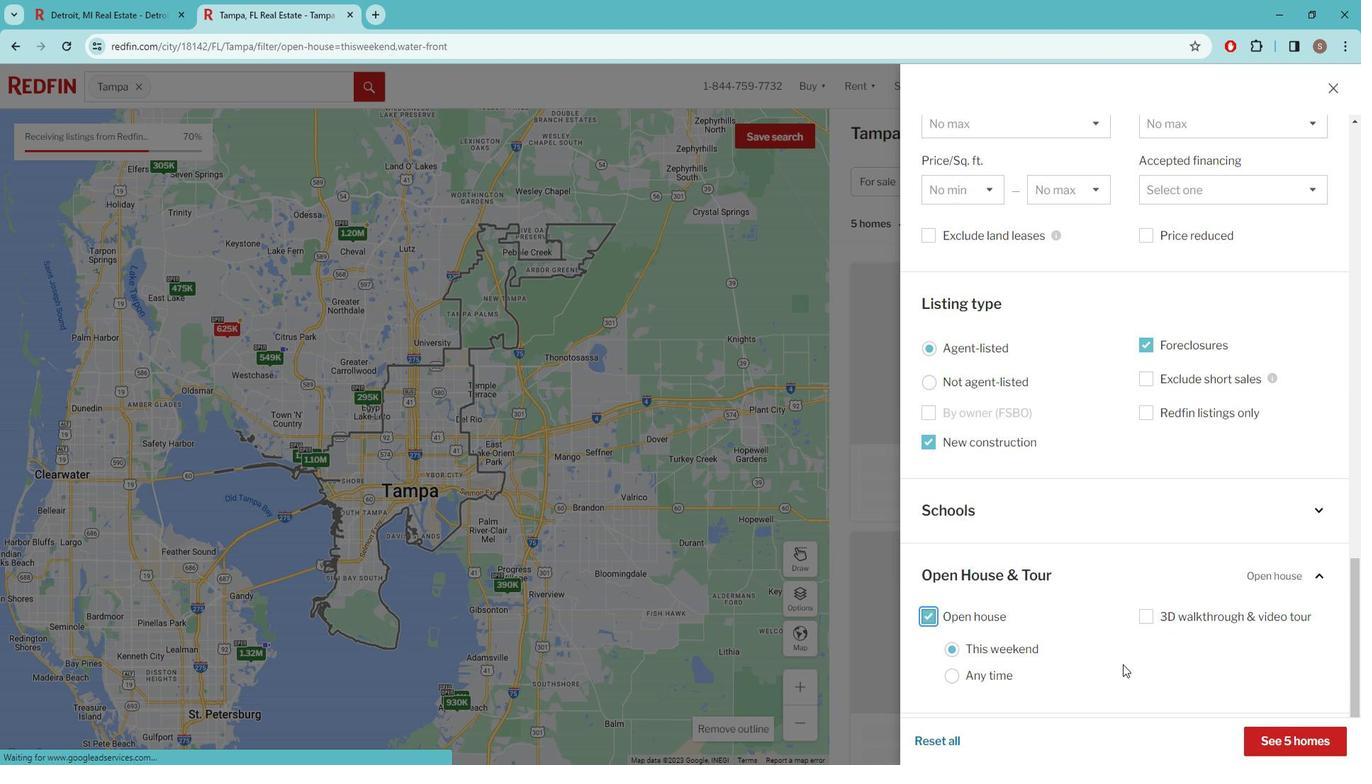 
Action: Mouse moved to (1140, 648)
Screenshot: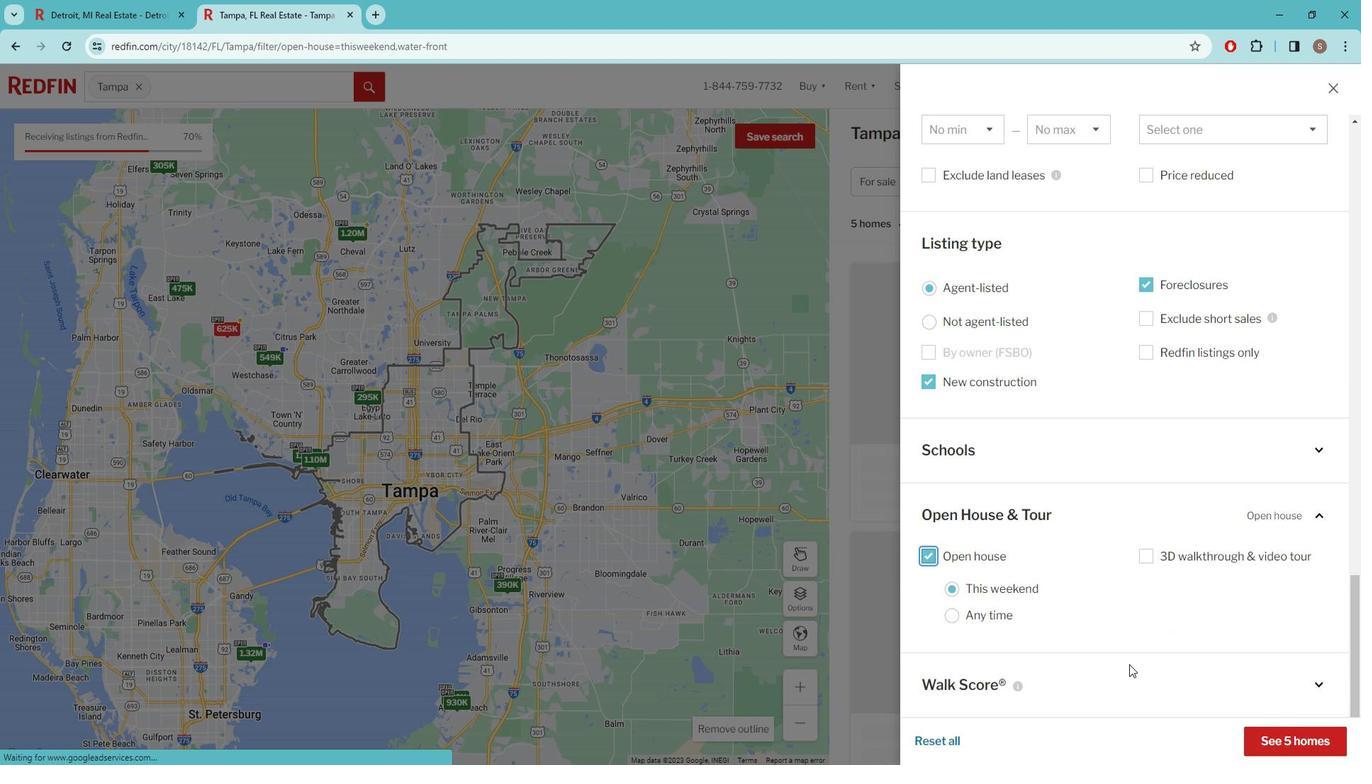 
Action: Mouse scrolled (1140, 647) with delta (0, 0)
Screenshot: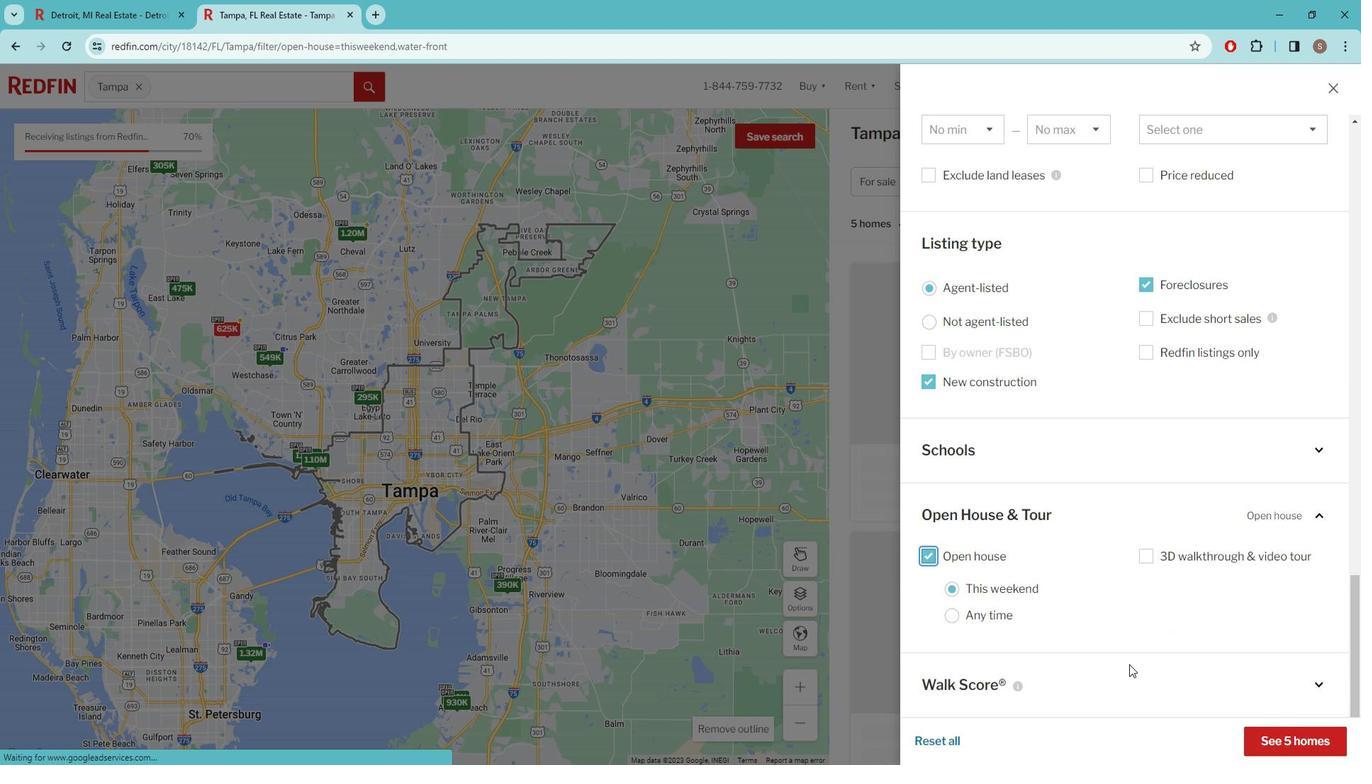 
Action: Mouse moved to (1148, 645)
Screenshot: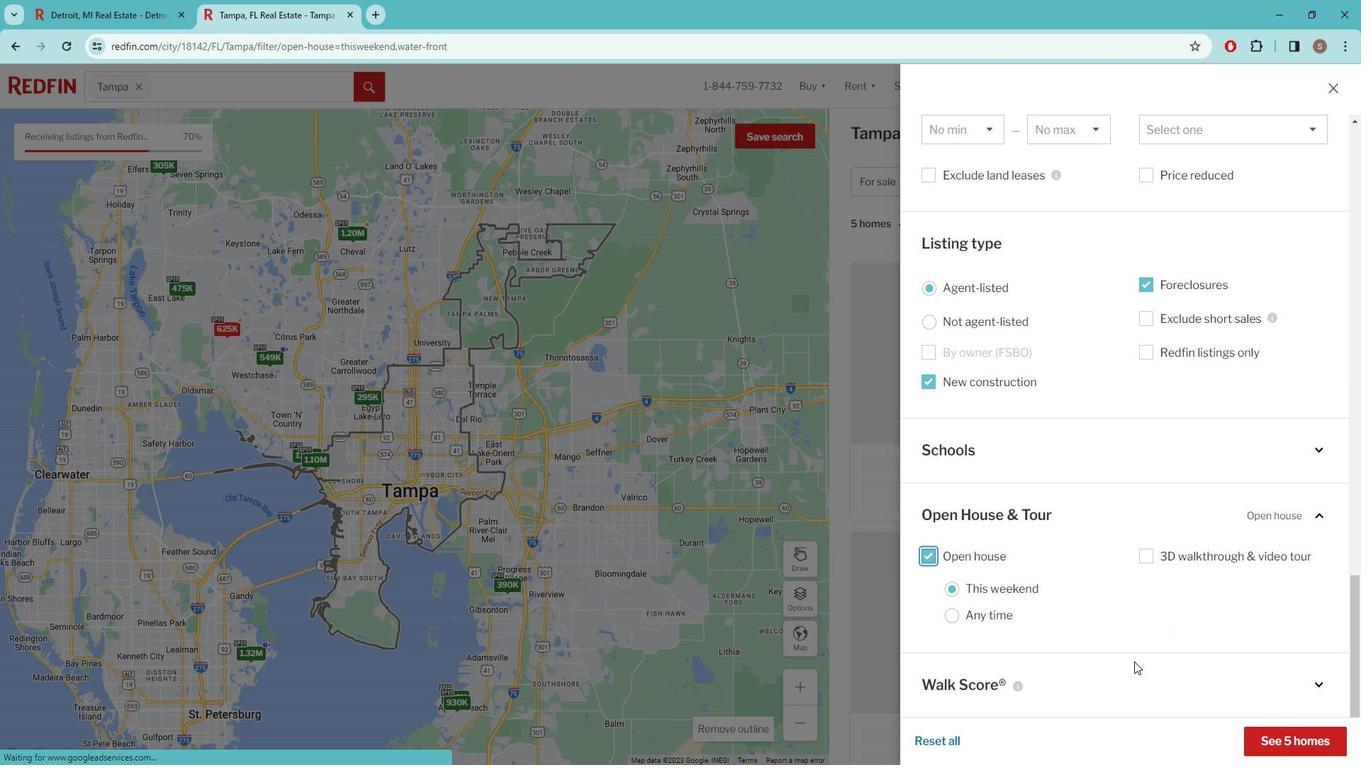 
Action: Mouse scrolled (1148, 644) with delta (0, 0)
Screenshot: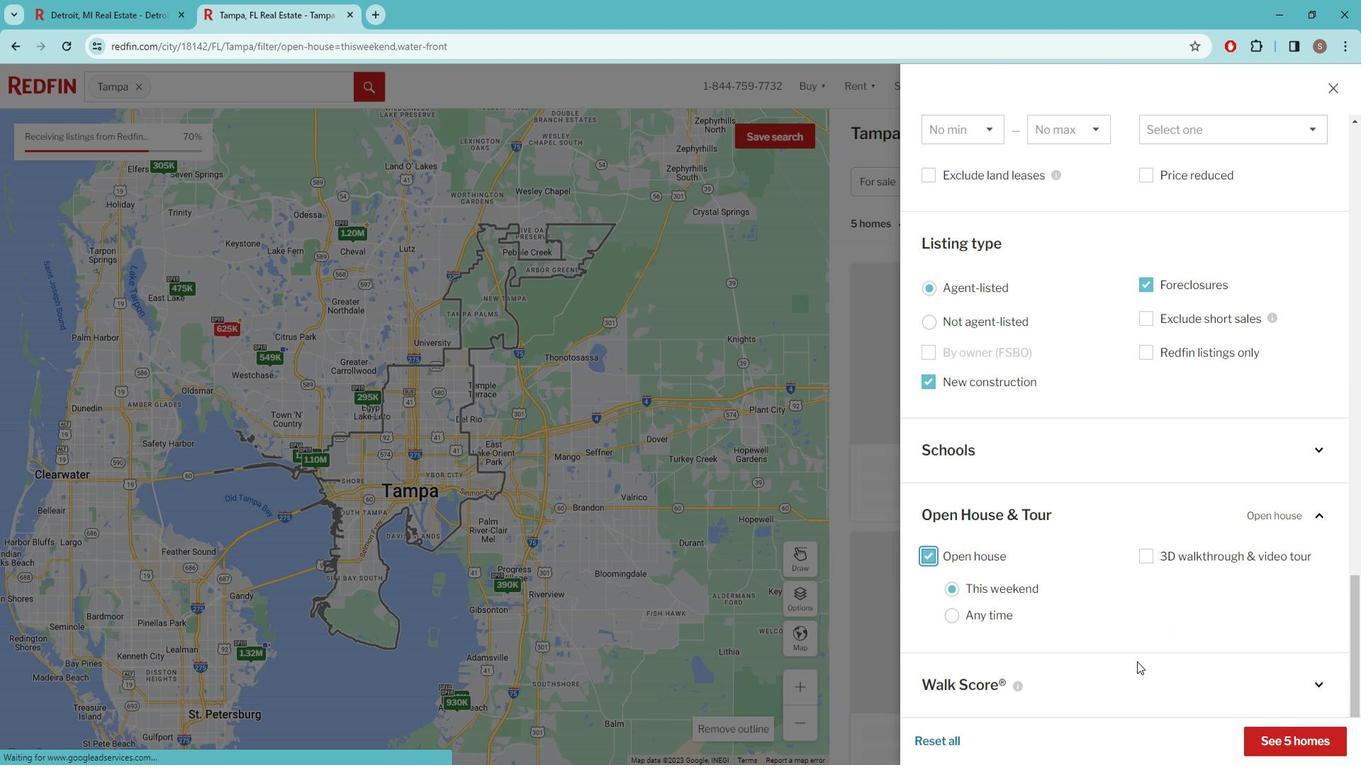 
Action: Mouse moved to (1149, 645)
Screenshot: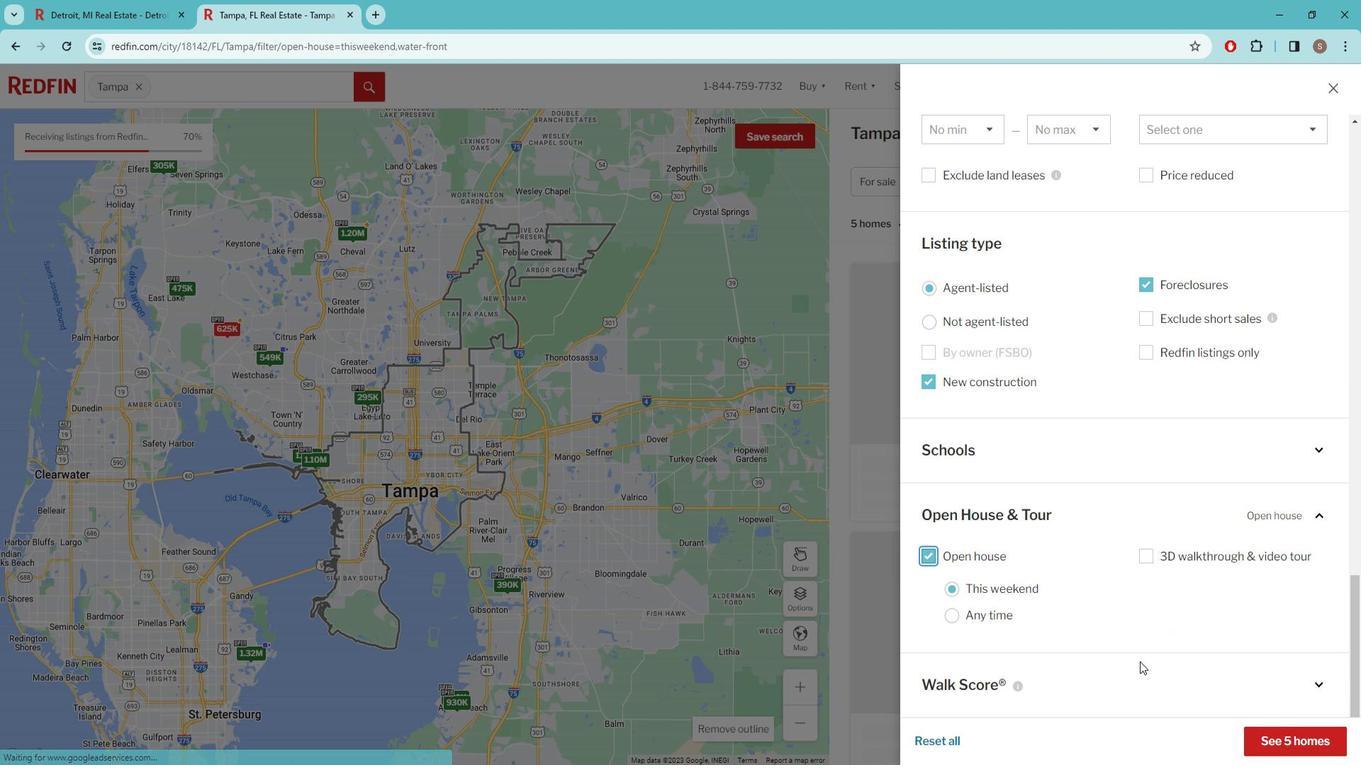 
Action: Mouse scrolled (1149, 645) with delta (0, 0)
Screenshot: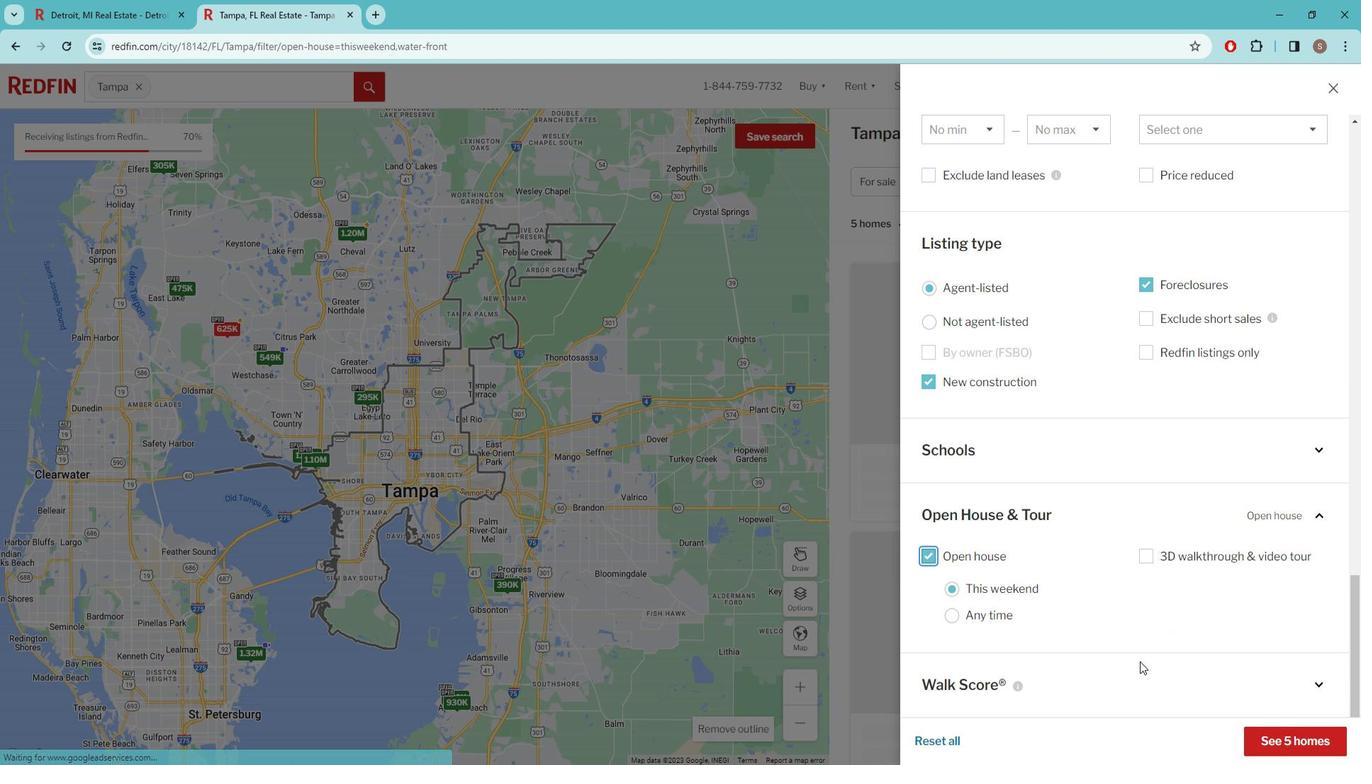 
Action: Mouse moved to (1275, 720)
Screenshot: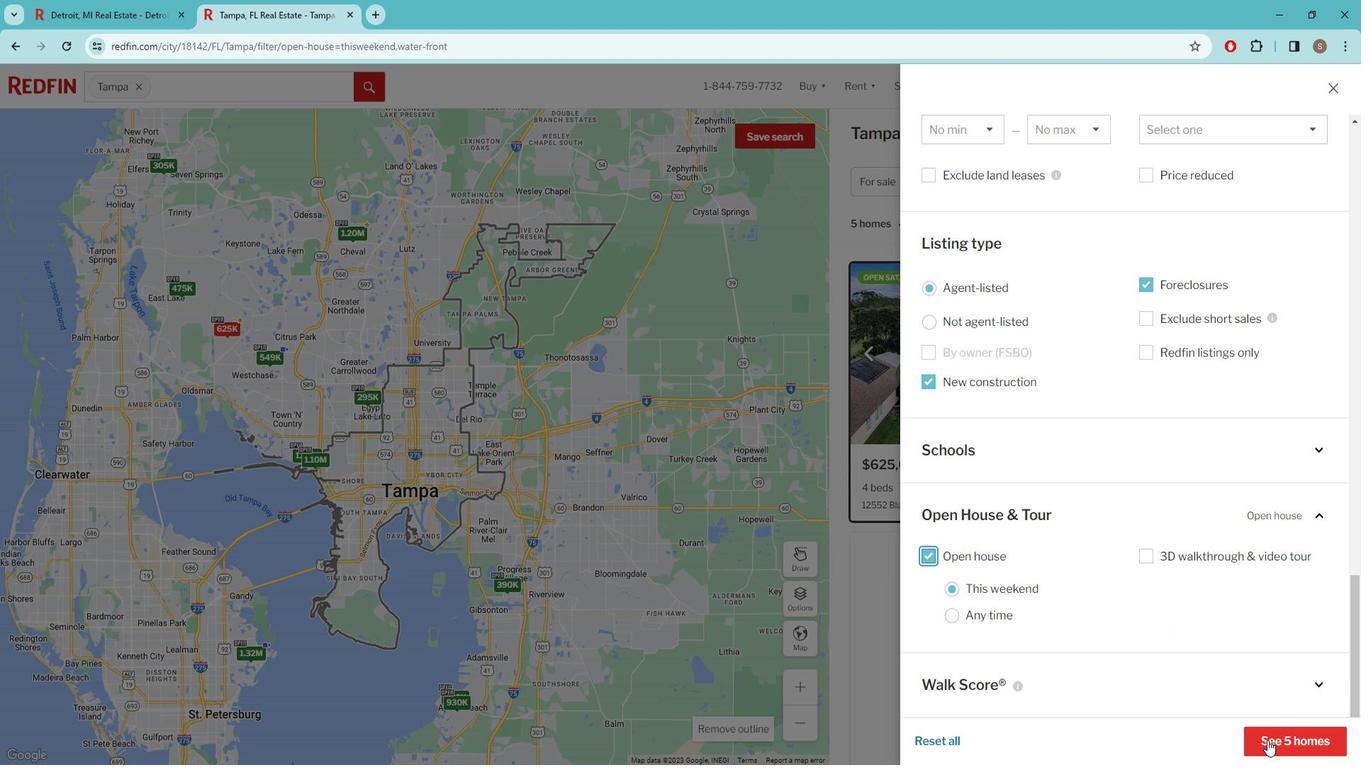 
Action: Mouse pressed left at (1275, 720)
Screenshot: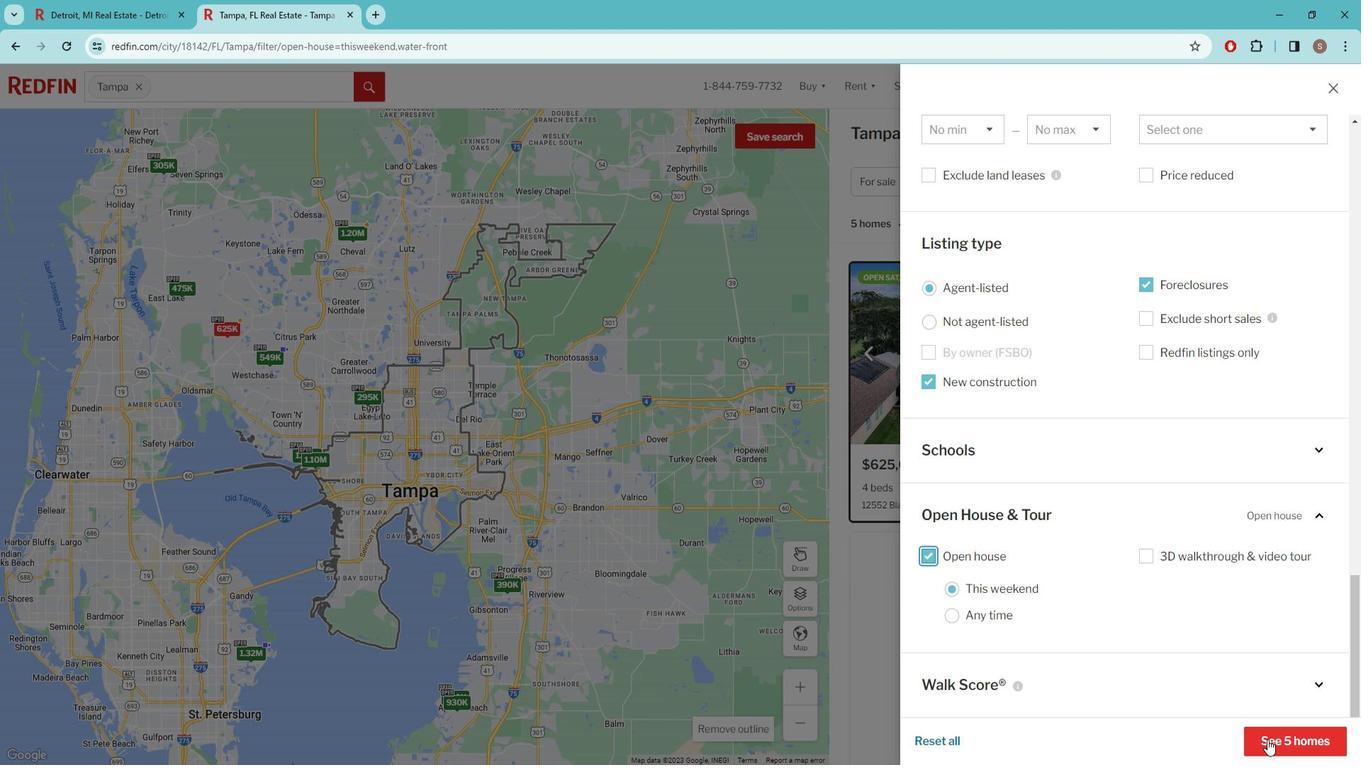 
Action: Mouse moved to (966, 448)
Screenshot: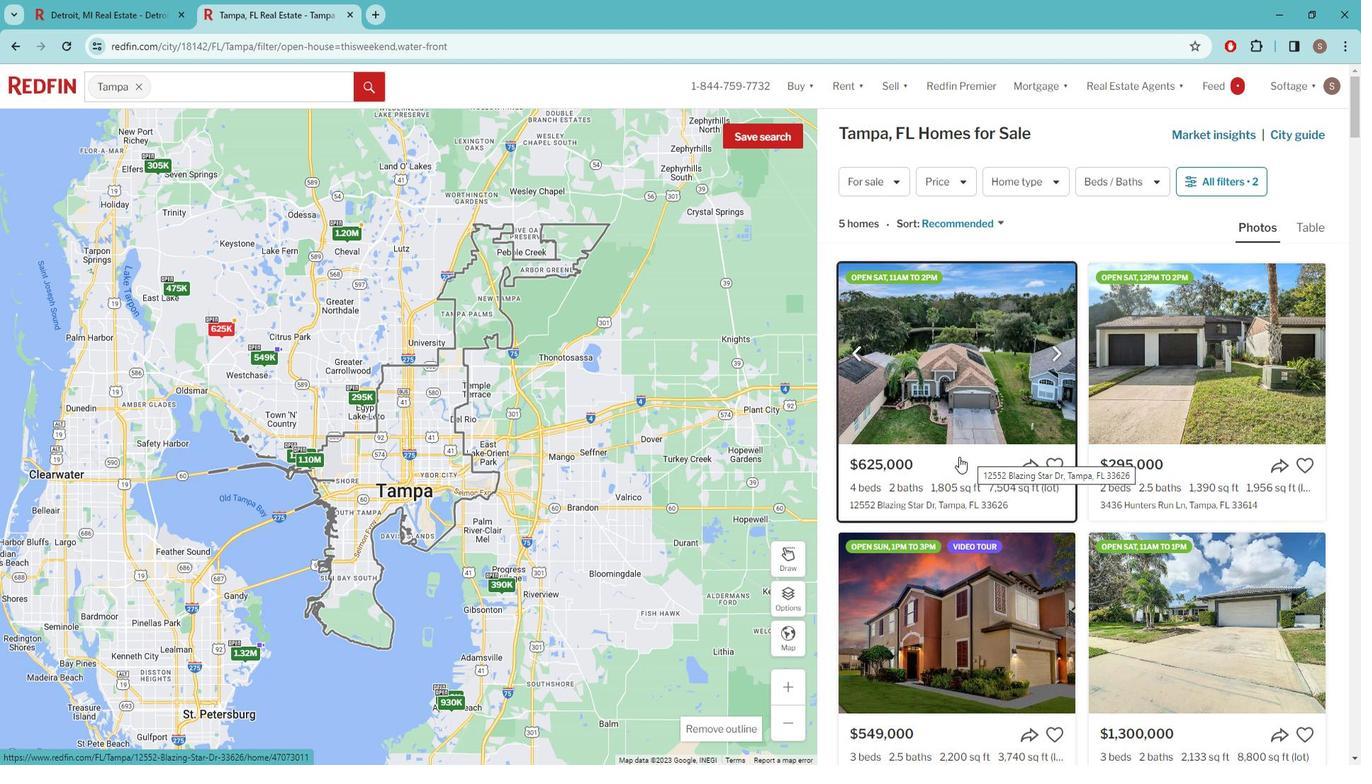 
Action: Mouse pressed left at (966, 448)
Screenshot: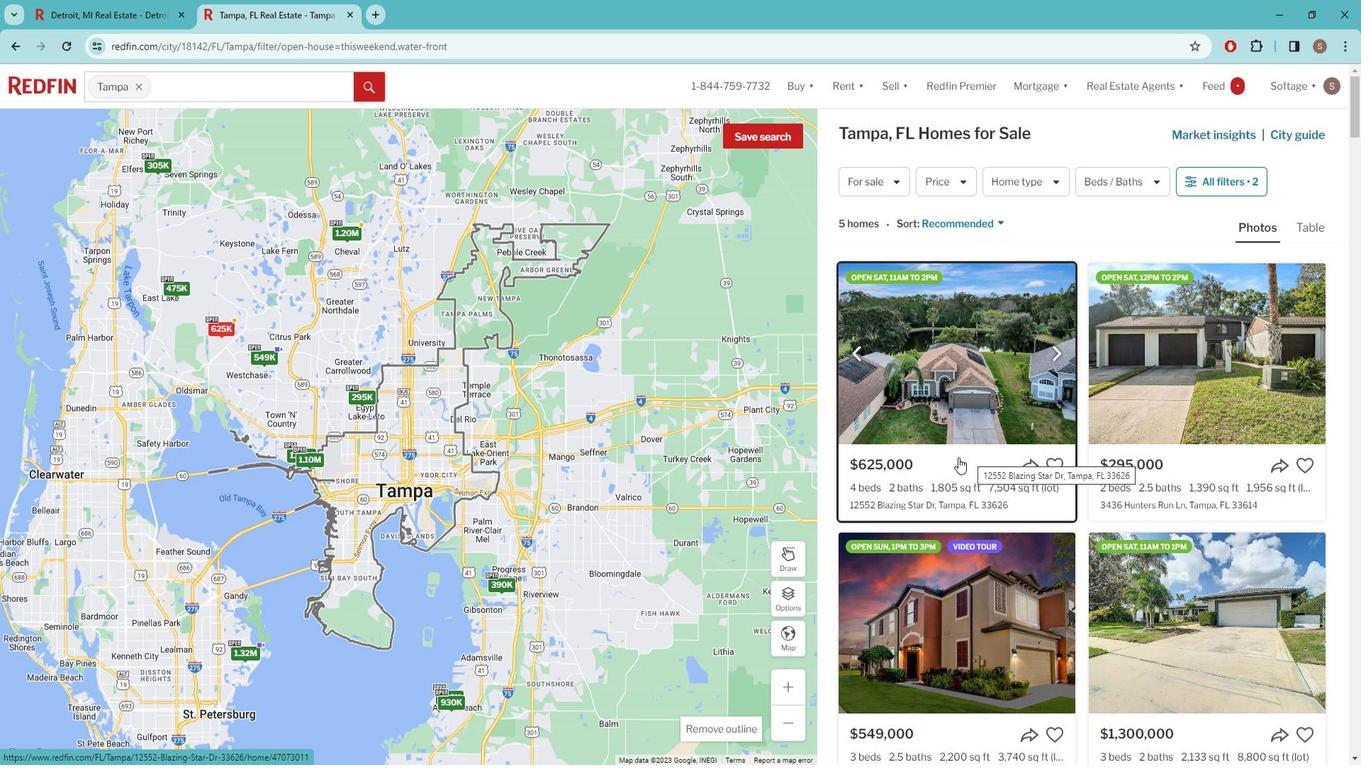 
Action: Mouse moved to (898, 409)
Screenshot: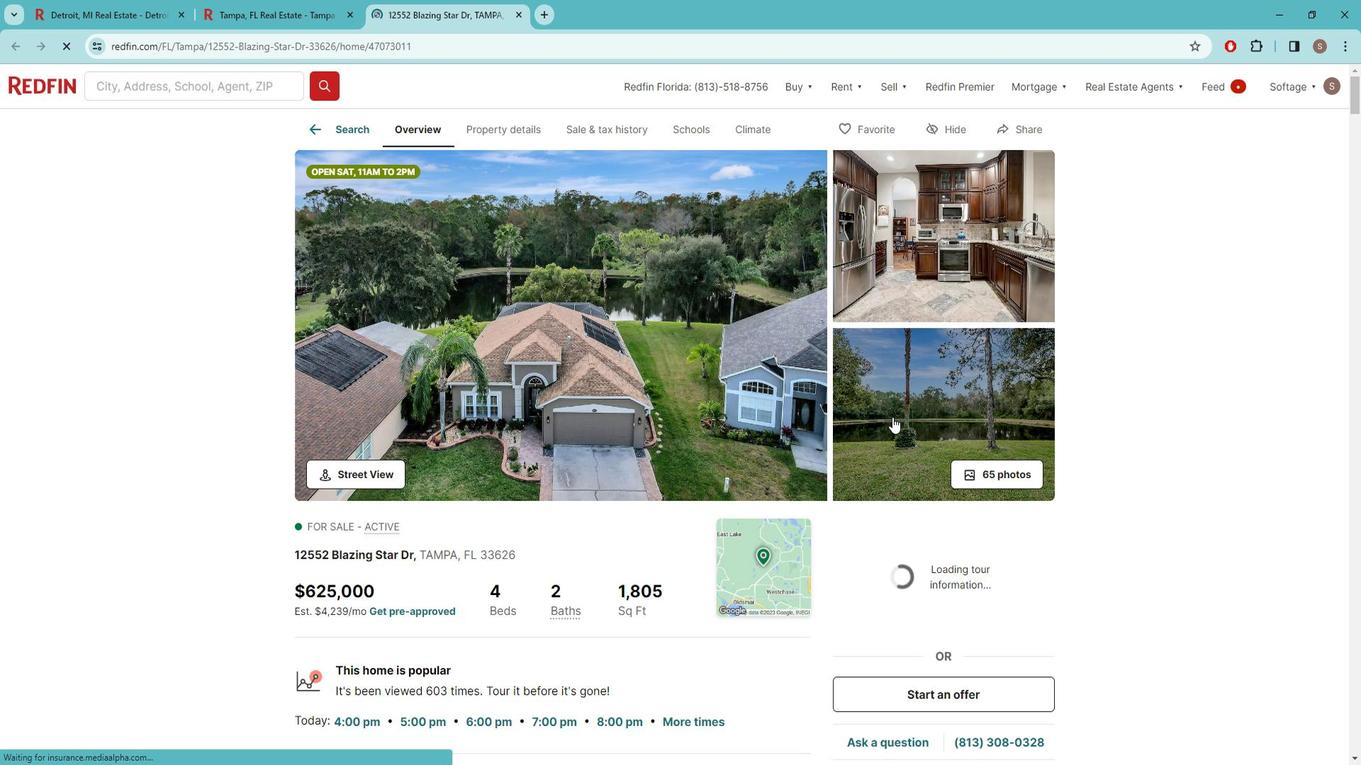 
Action: Mouse scrolled (898, 409) with delta (0, 0)
Screenshot: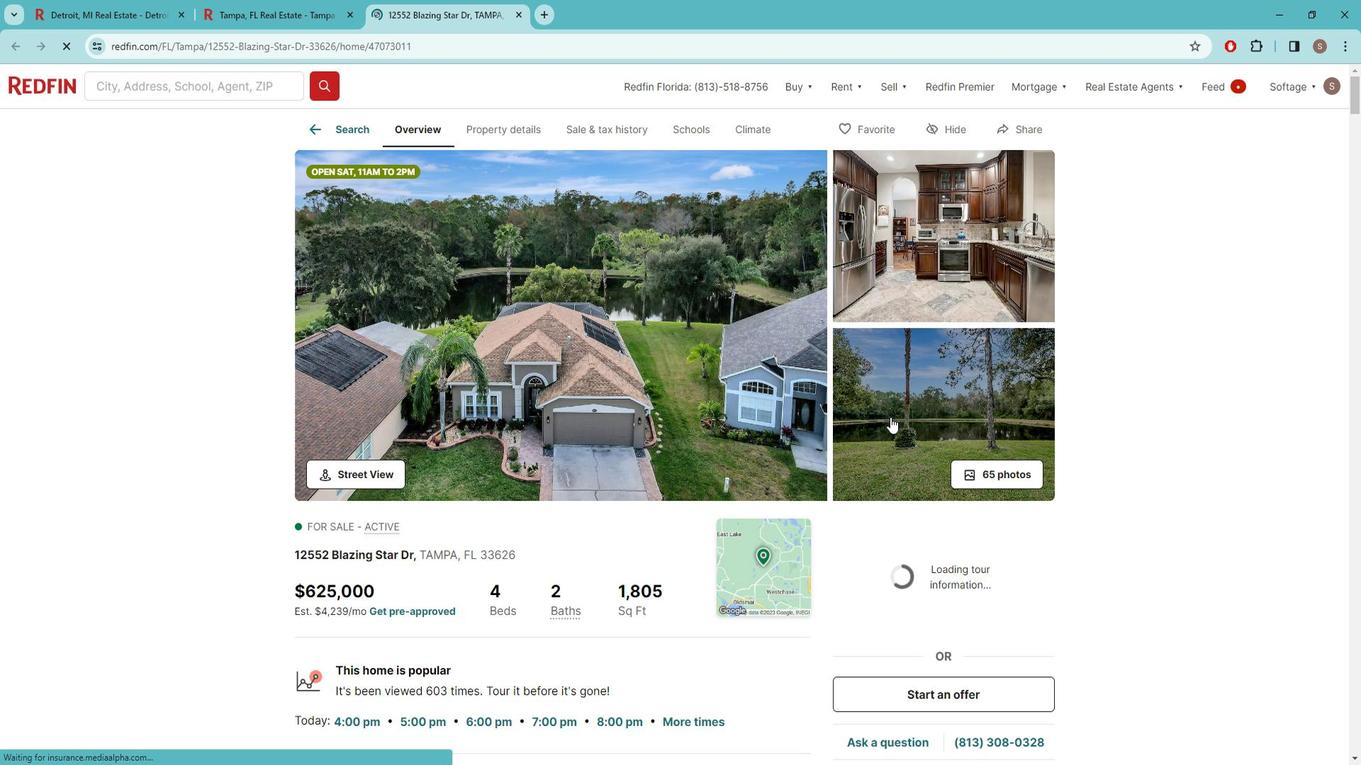 
Action: Mouse moved to (869, 408)
Screenshot: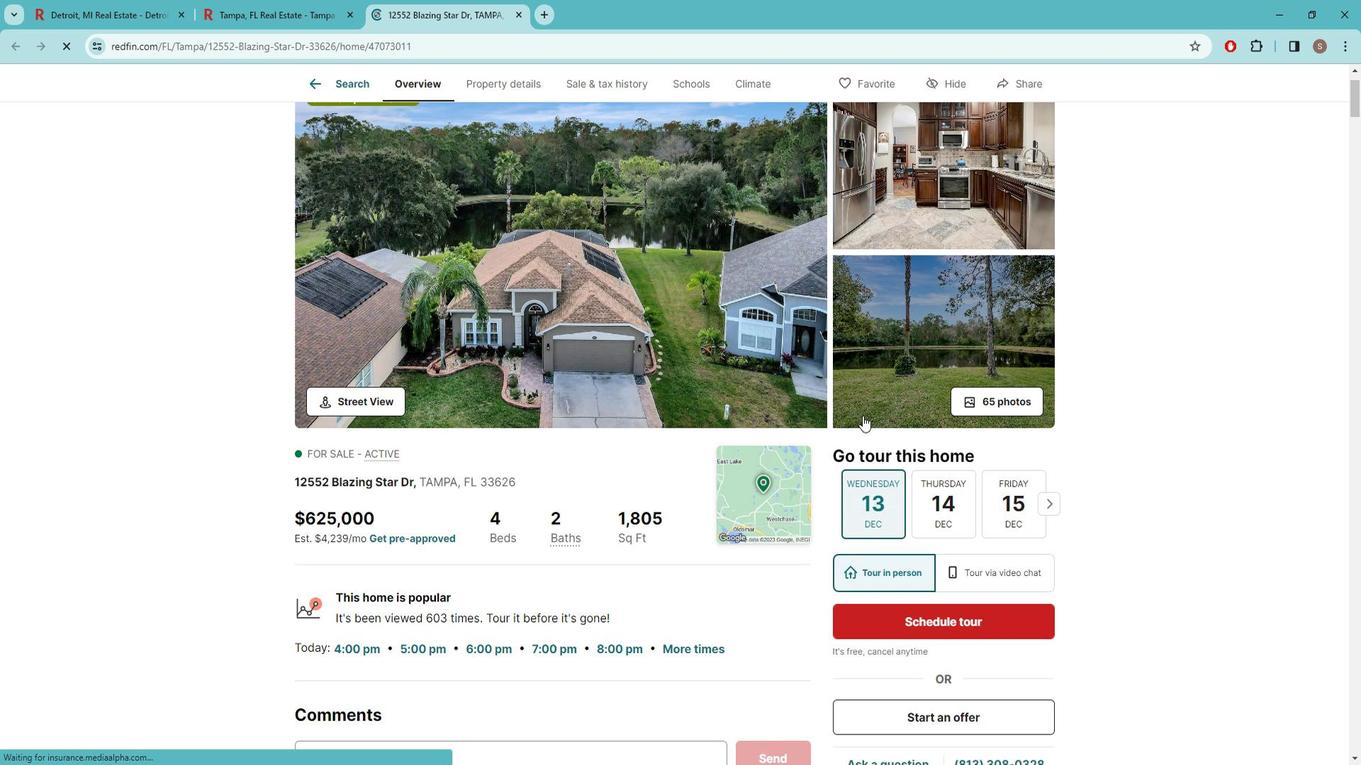 
Action: Mouse scrolled (869, 407) with delta (0, 0)
Screenshot: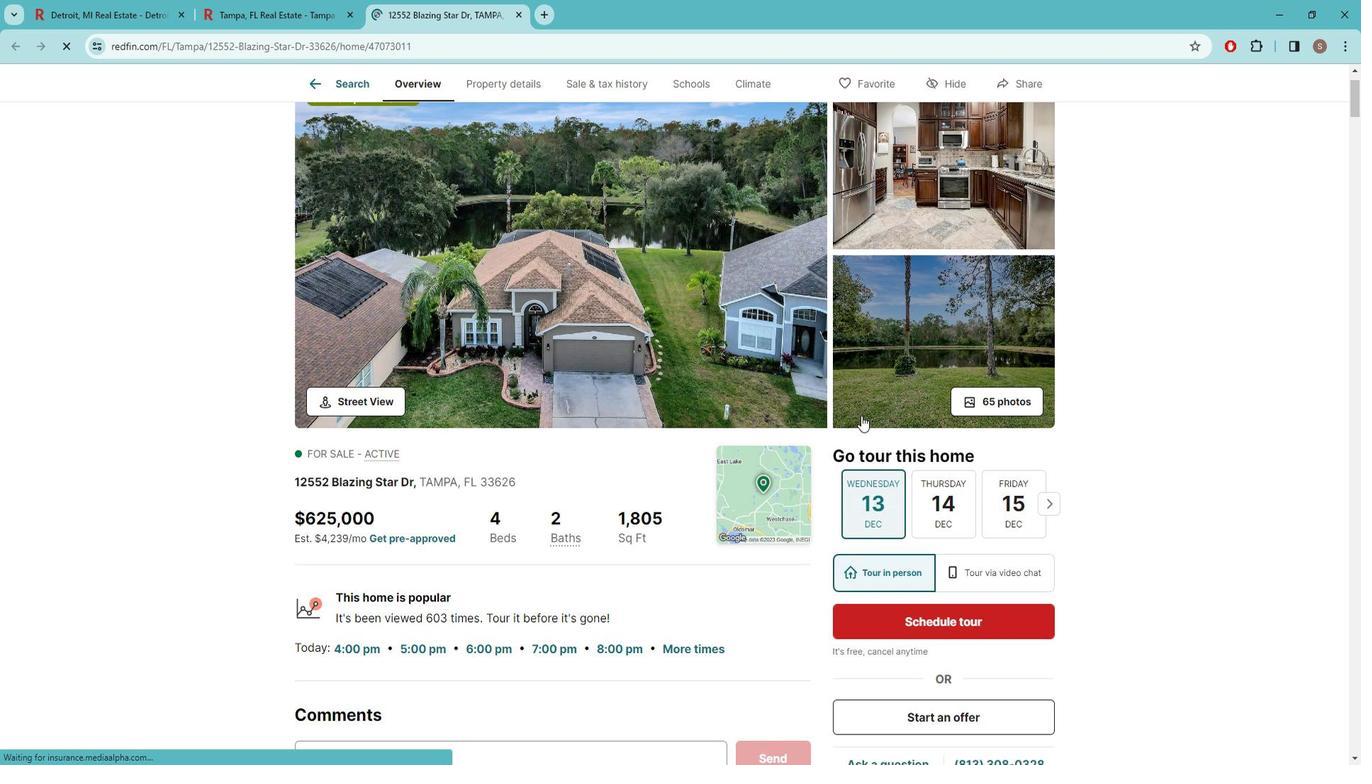 
Action: Mouse moved to (564, 408)
Screenshot: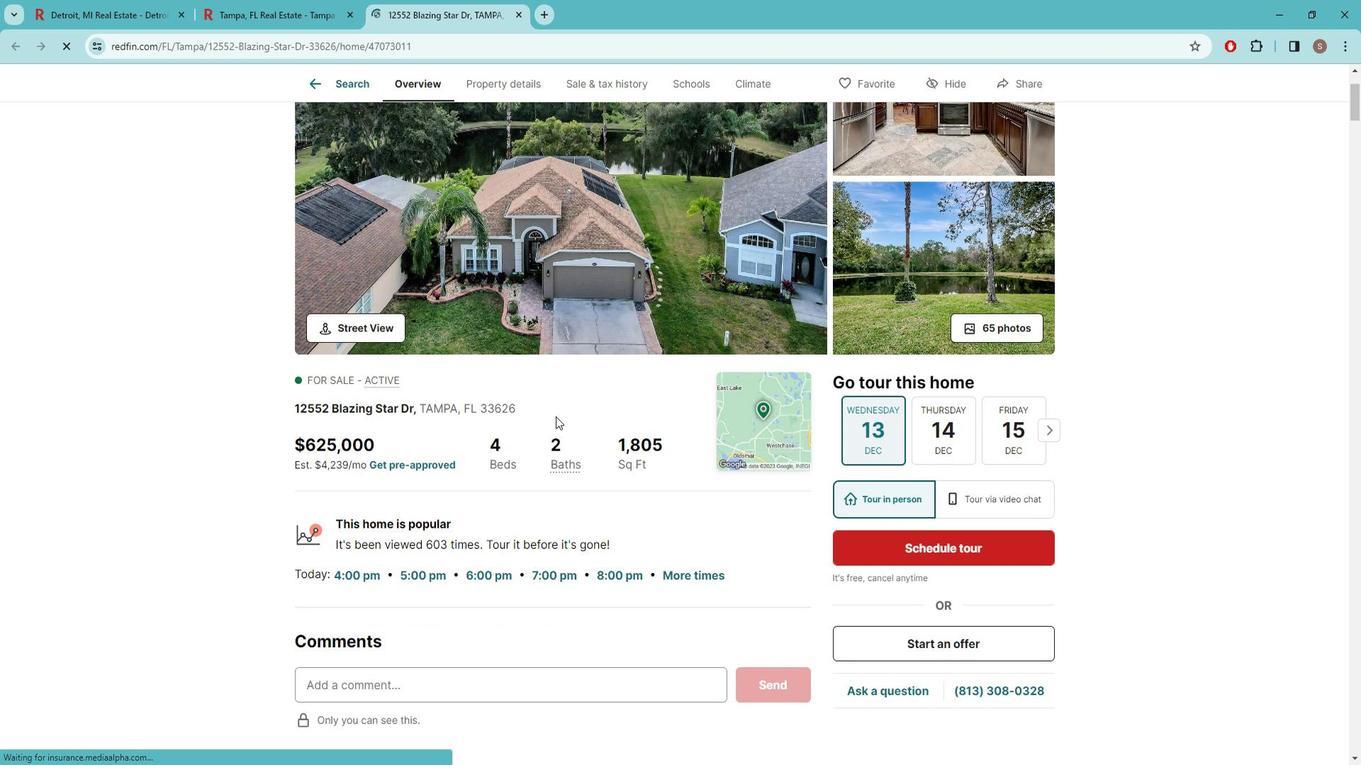 
Action: Mouse scrolled (564, 409) with delta (0, 0)
Screenshot: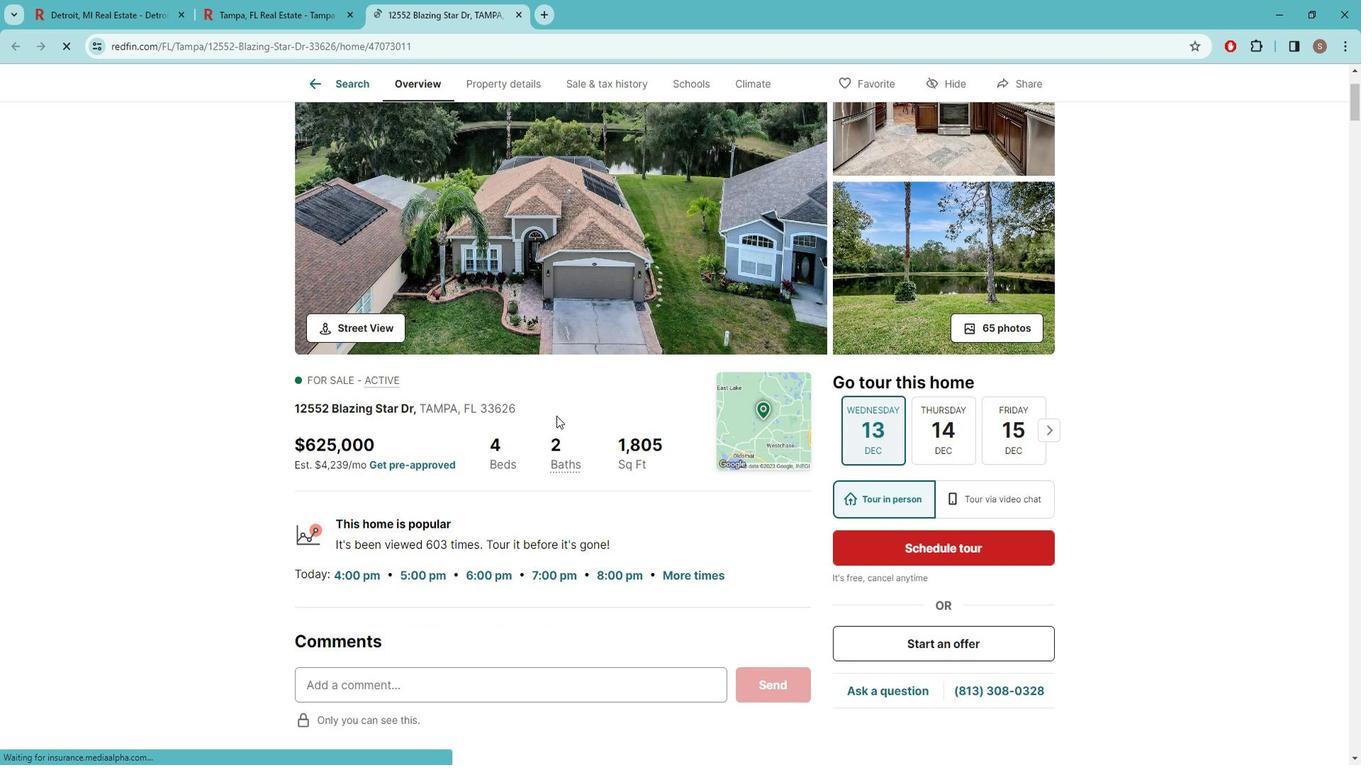 
Action: Mouse scrolled (564, 409) with delta (0, 0)
Screenshot: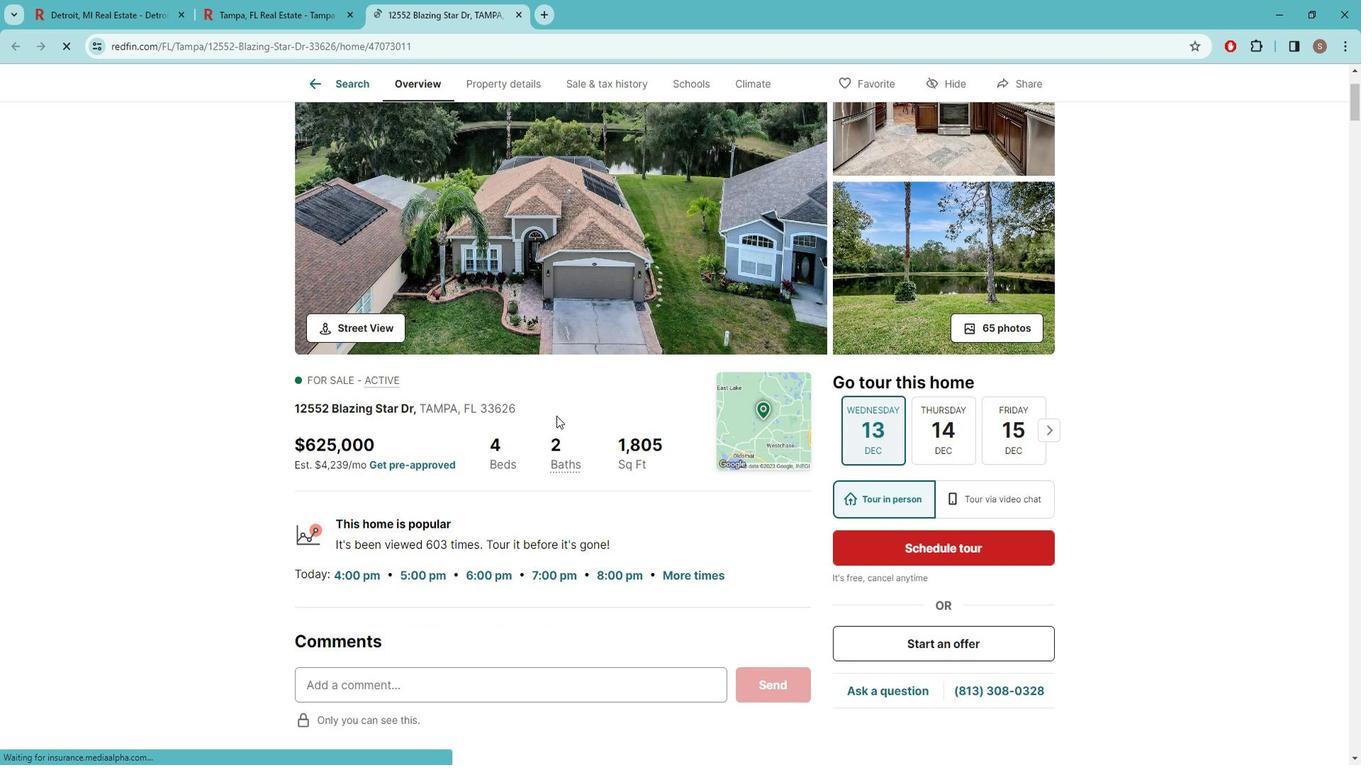 
Action: Mouse scrolled (564, 409) with delta (0, 0)
Screenshot: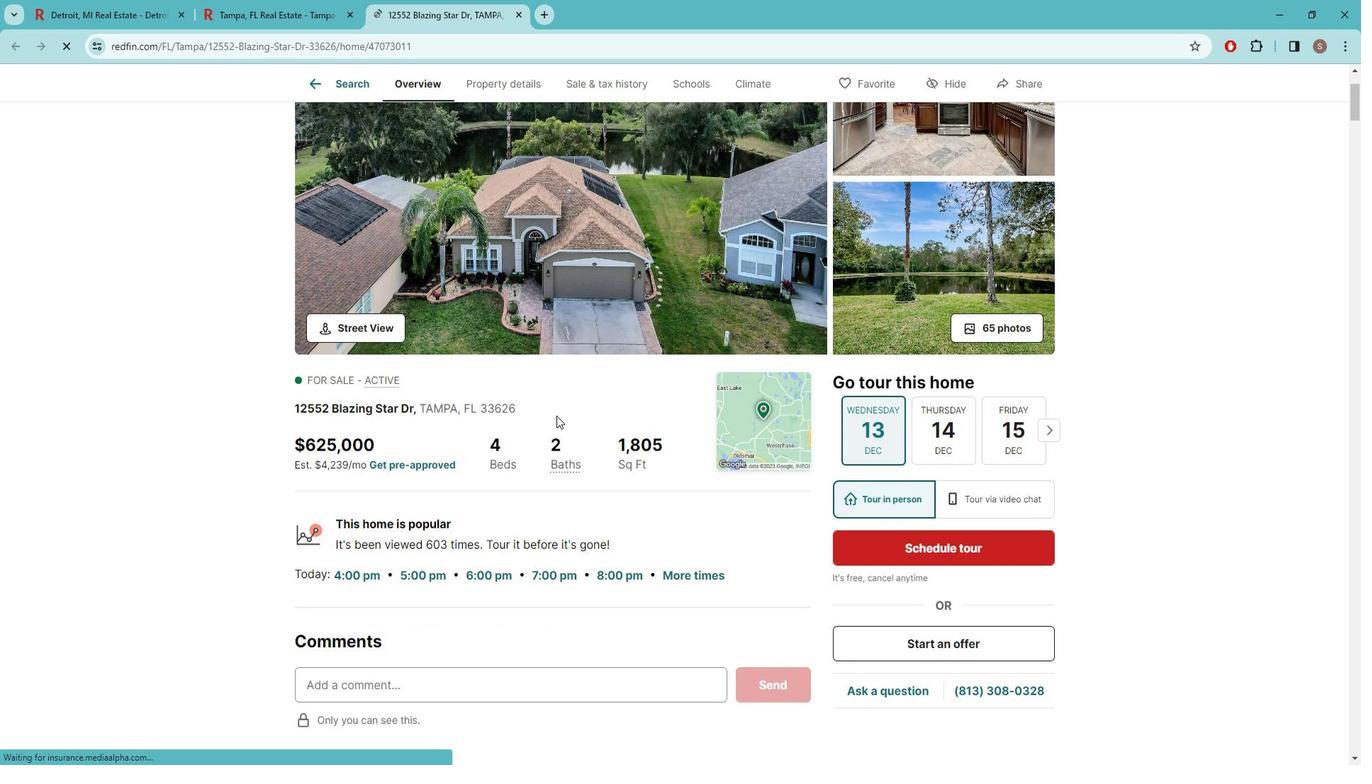 
Action: Mouse moved to (574, 329)
Screenshot: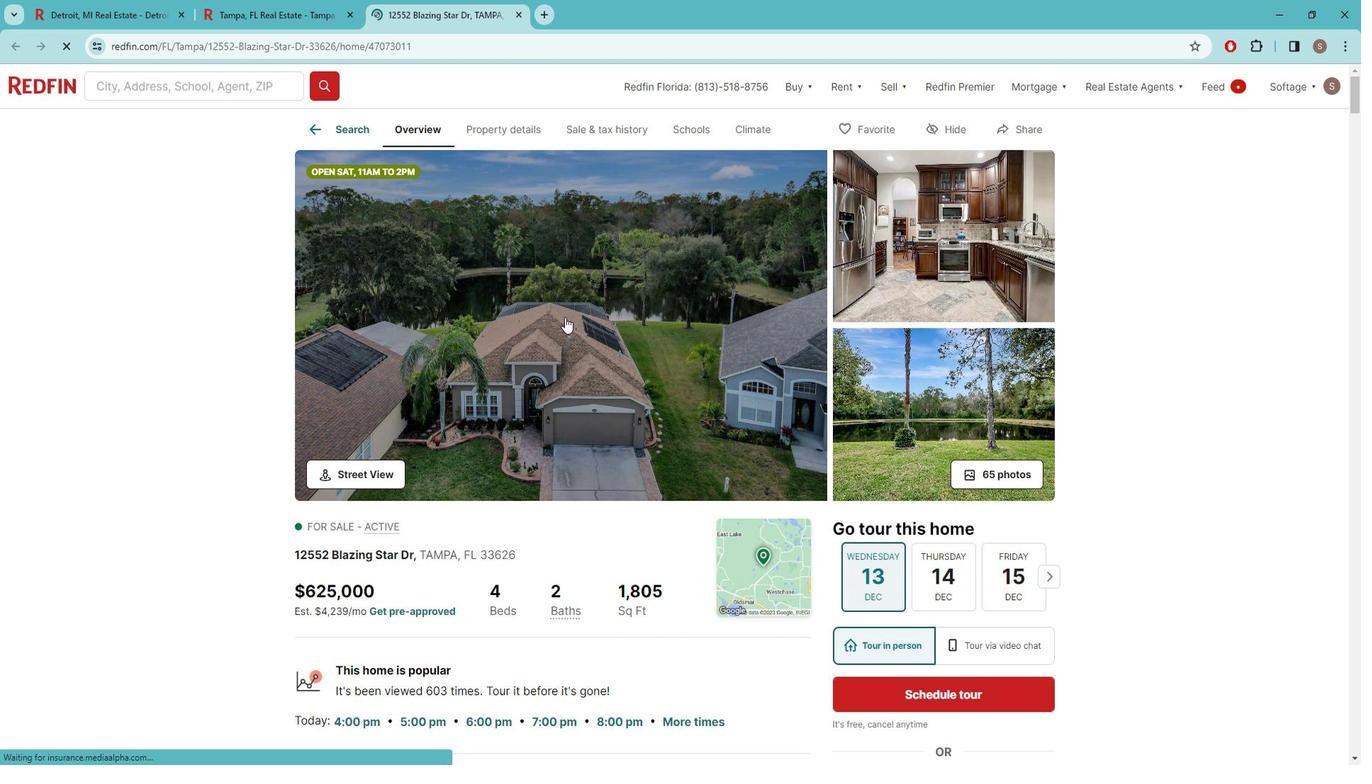 
Action: Mouse scrolled (574, 329) with delta (0, 0)
Screenshot: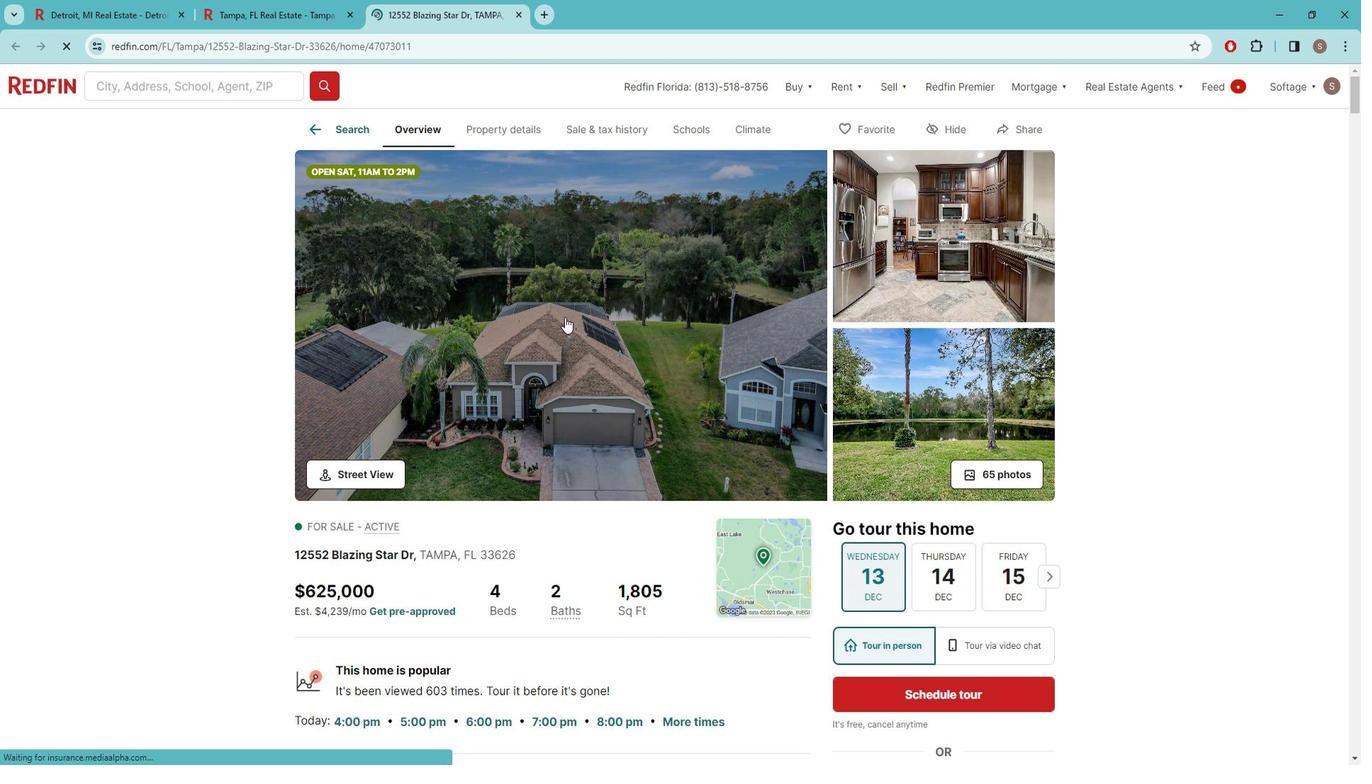 
Action: Mouse moved to (572, 338)
Screenshot: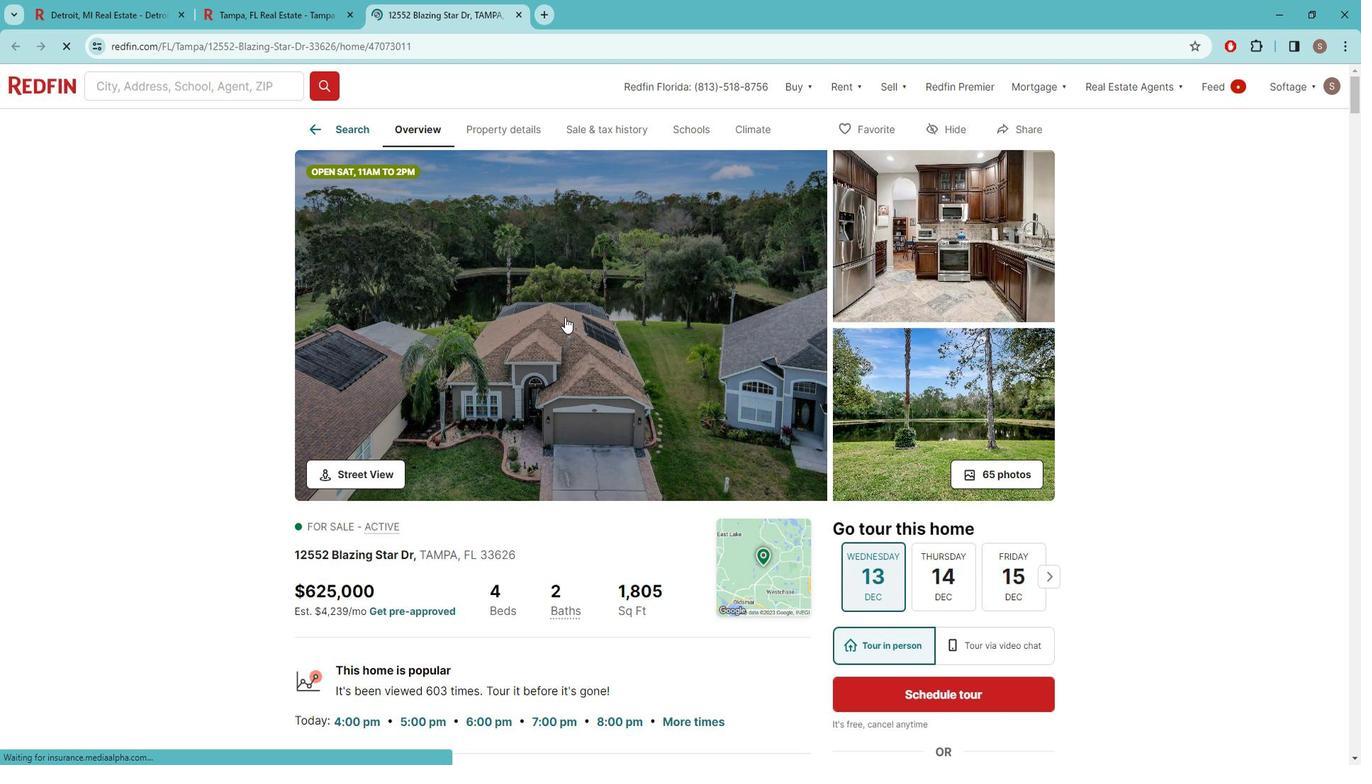 
Action: Mouse scrolled (572, 337) with delta (0, 0)
Screenshot: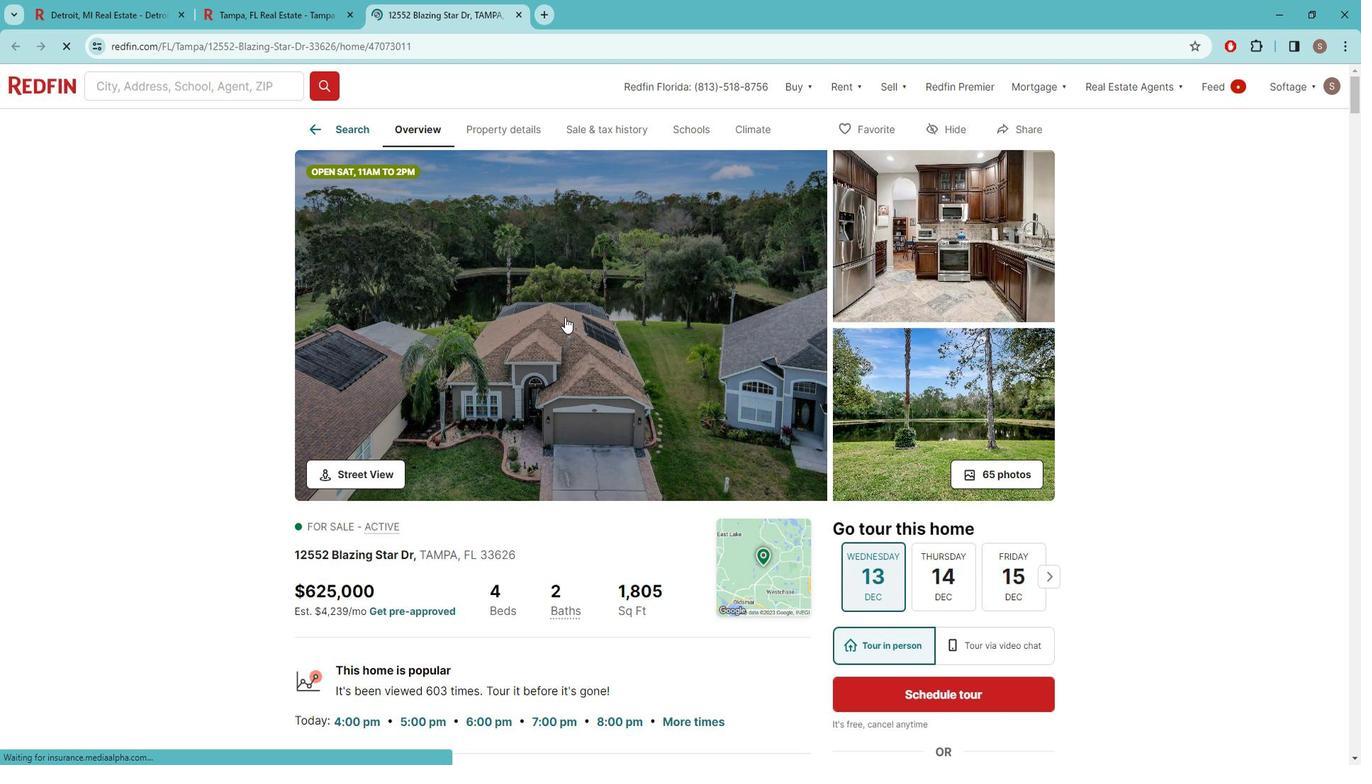 
Action: Mouse moved to (572, 338)
Screenshot: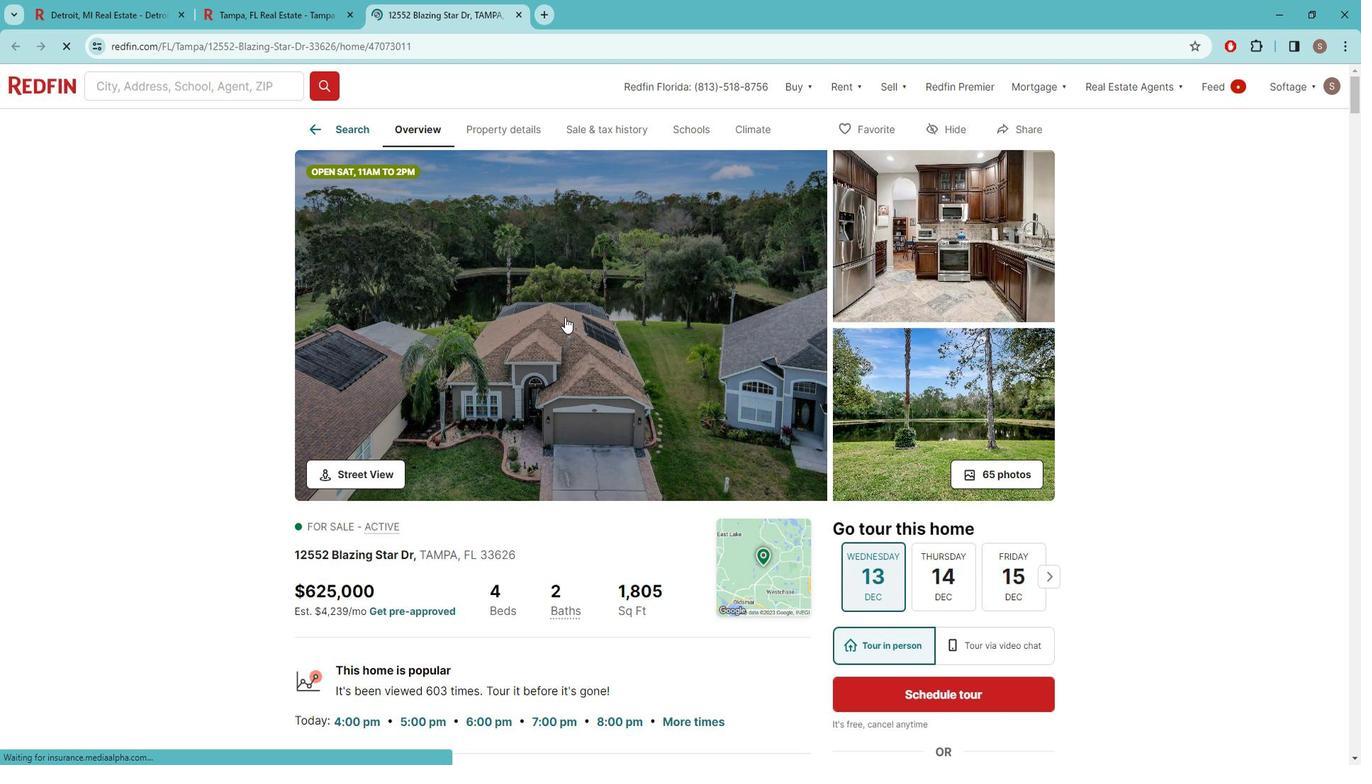 
Action: Mouse scrolled (572, 338) with delta (0, 0)
Screenshot: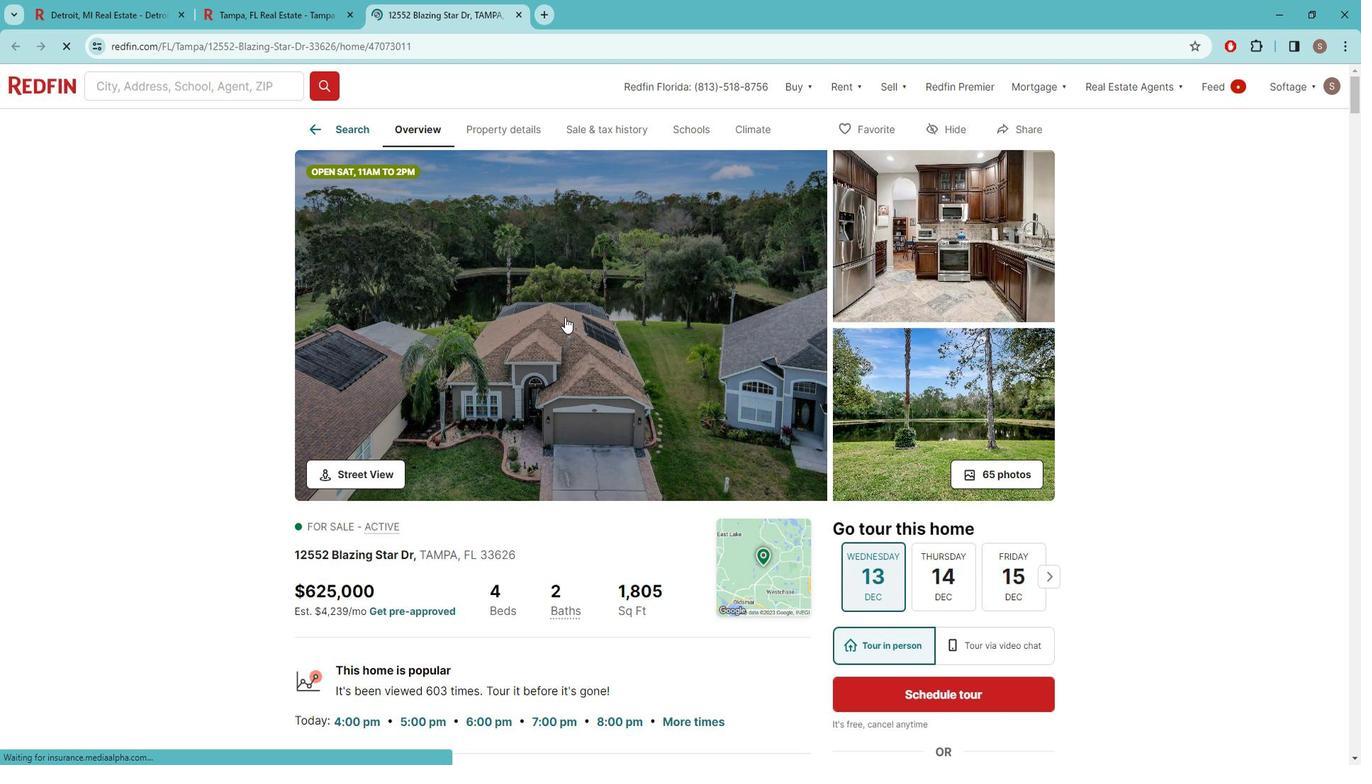 
Action: Mouse scrolled (572, 338) with delta (0, 0)
Screenshot: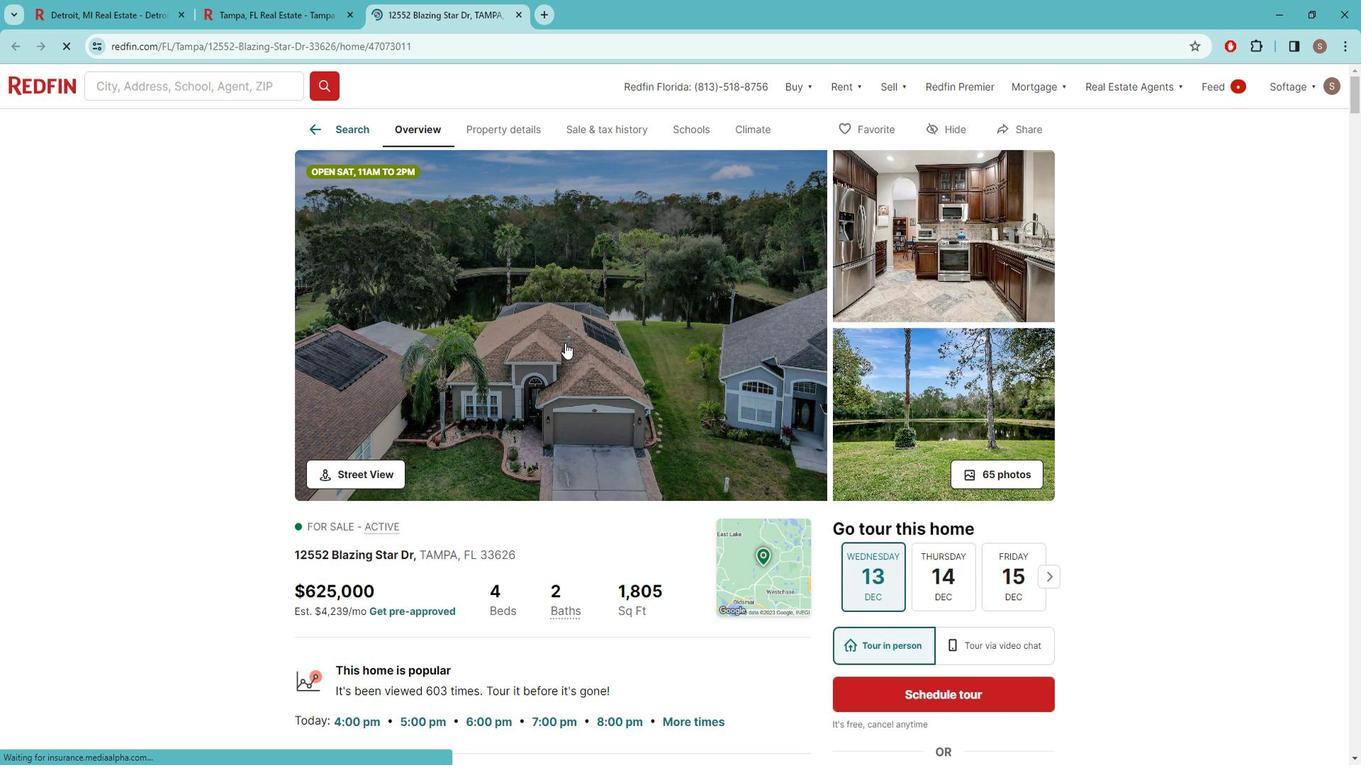 
Action: Mouse scrolled (572, 338) with delta (0, 0)
Screenshot: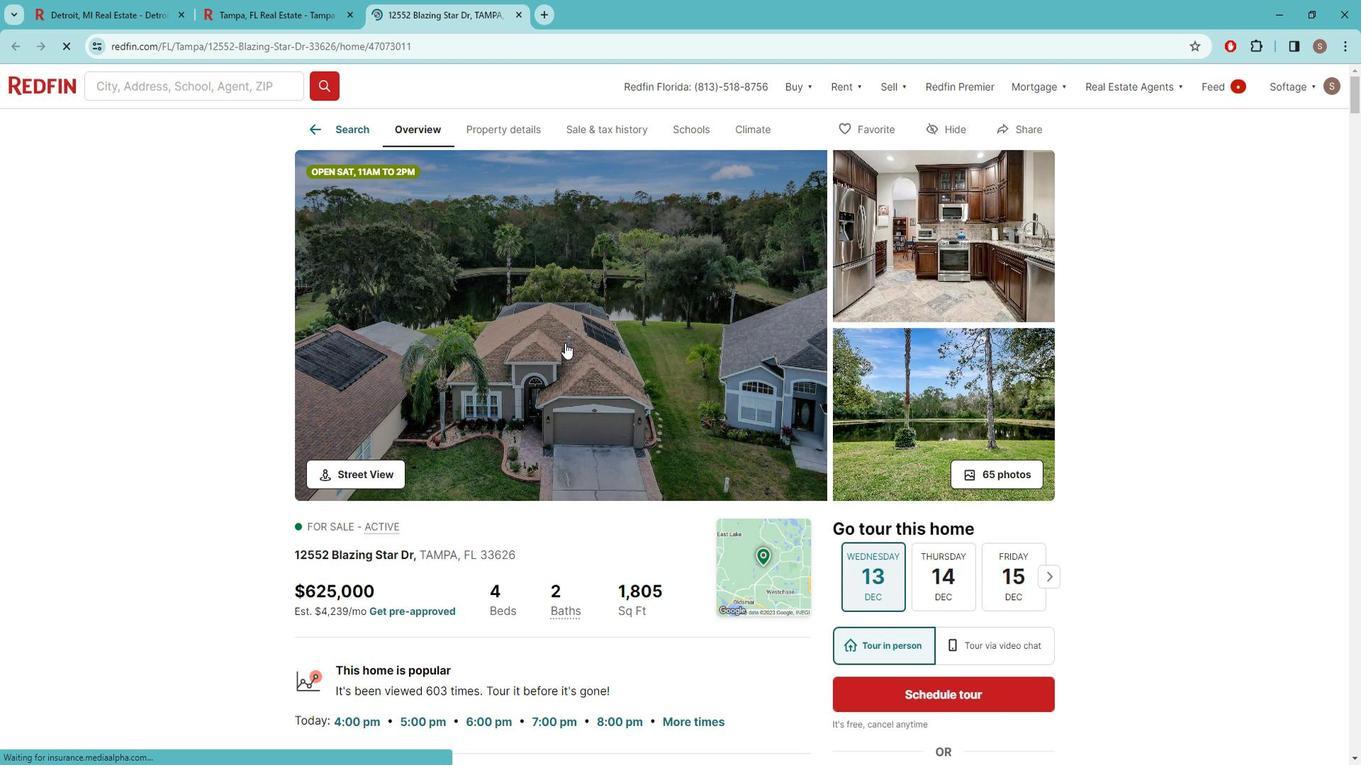 
Action: Mouse moved to (571, 339)
Screenshot: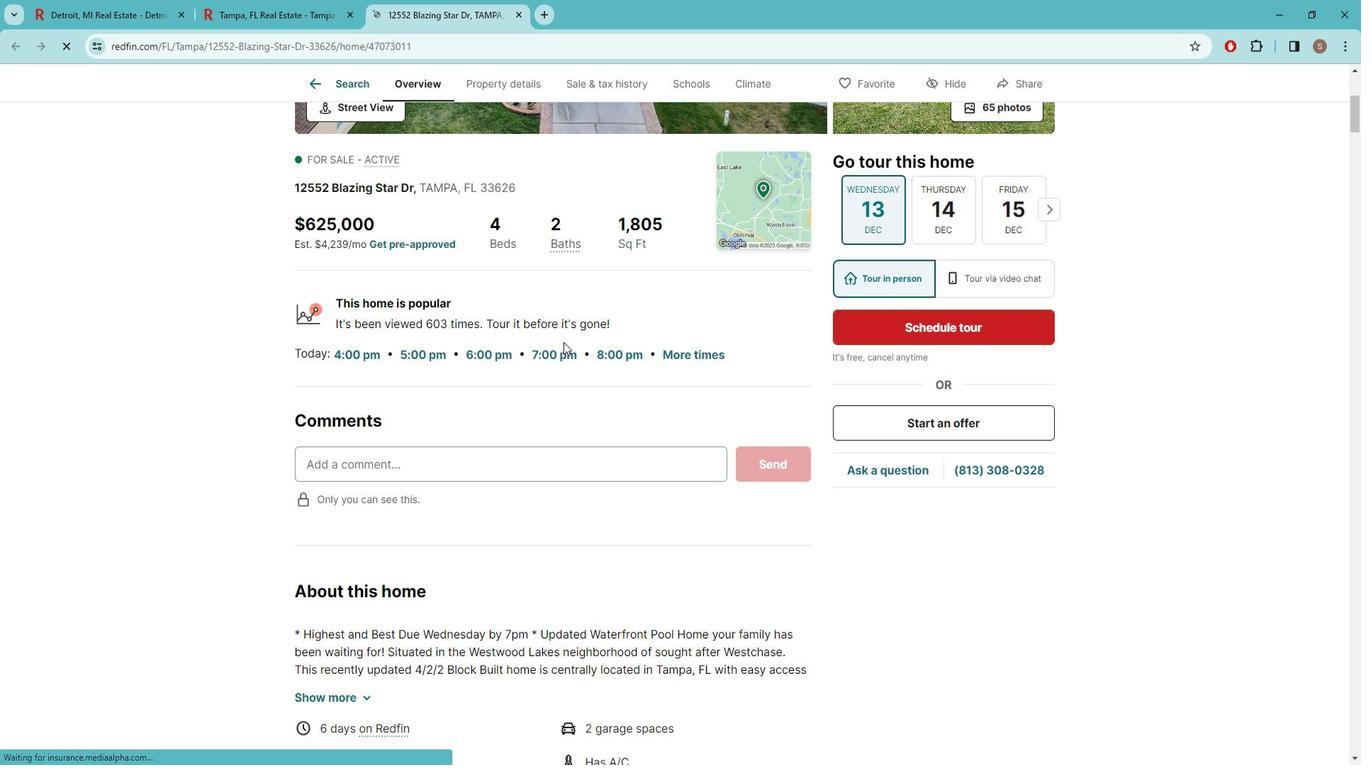 
Action: Mouse scrolled (571, 338) with delta (0, 0)
Screenshot: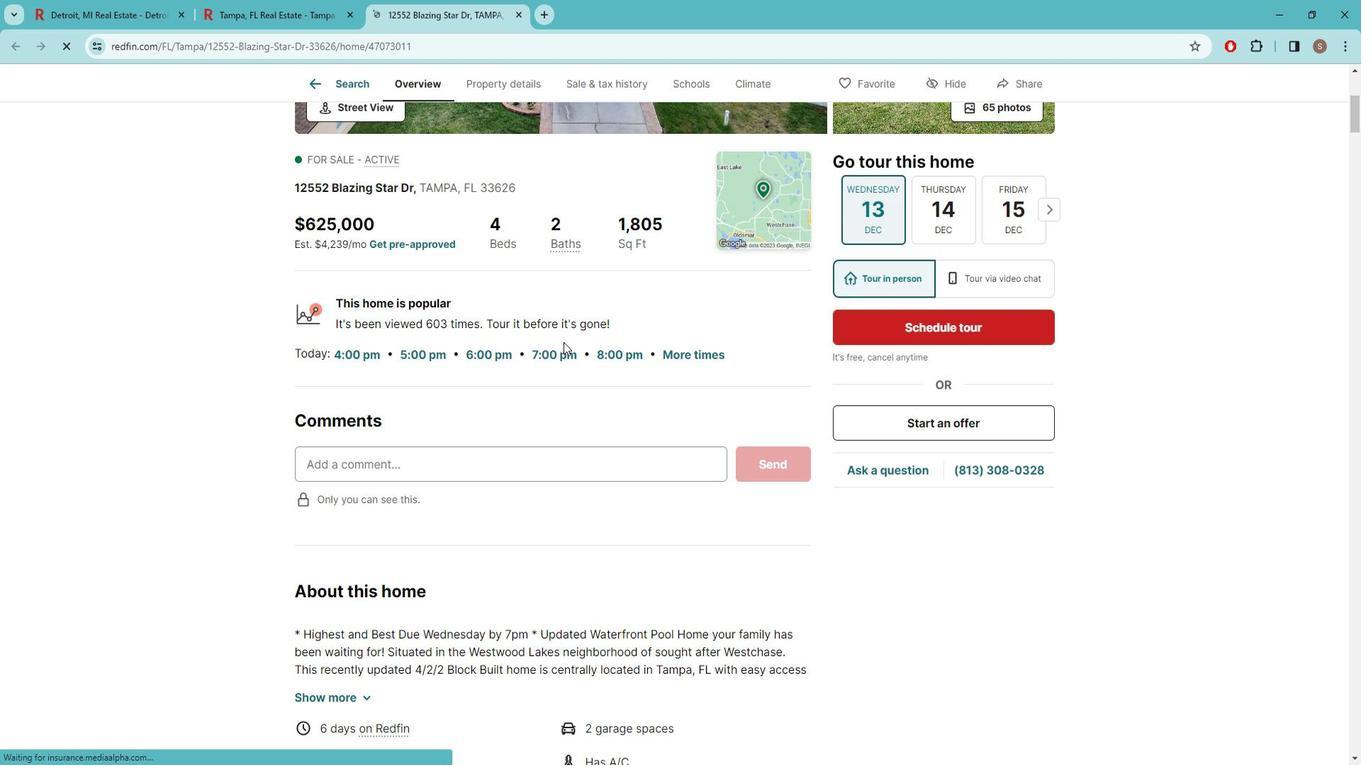 
Action: Mouse scrolled (571, 338) with delta (0, 0)
Screenshot: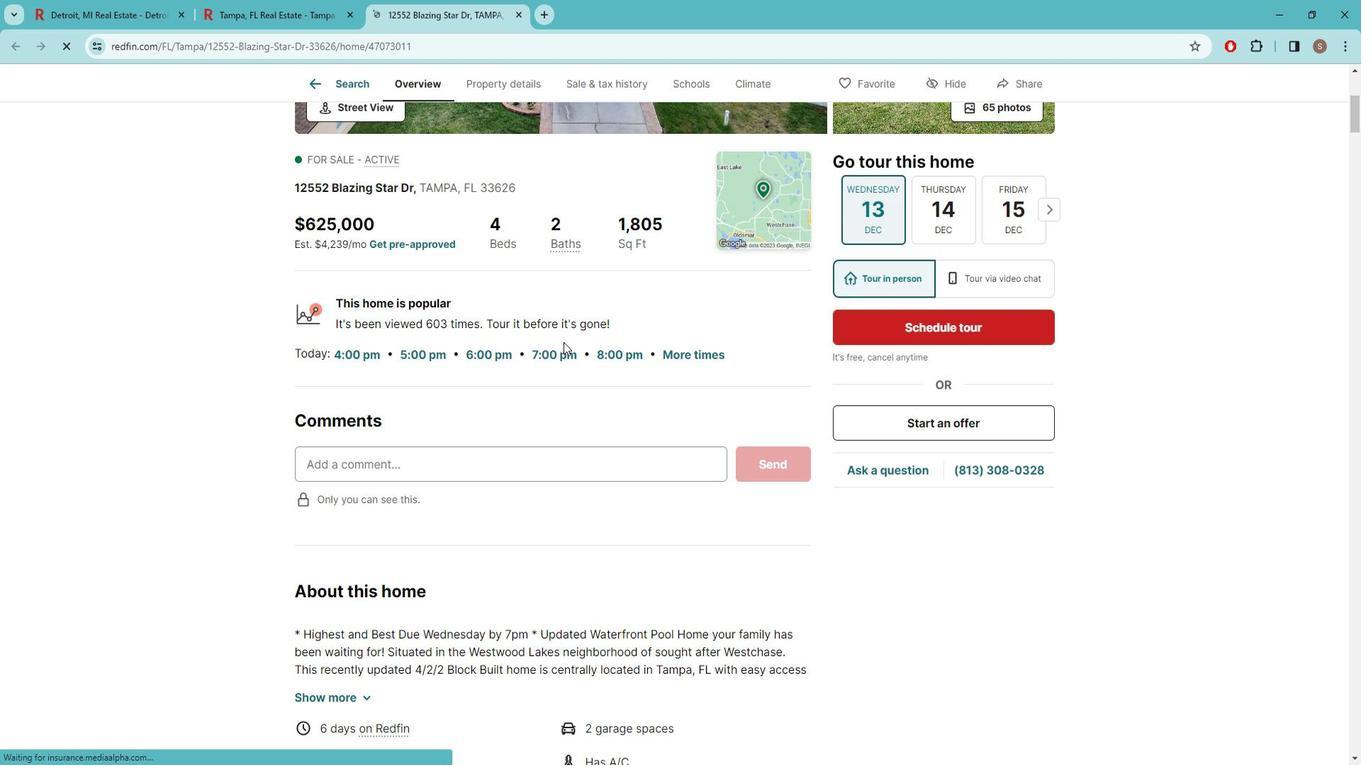 
Action: Mouse scrolled (571, 338) with delta (0, 0)
Screenshot: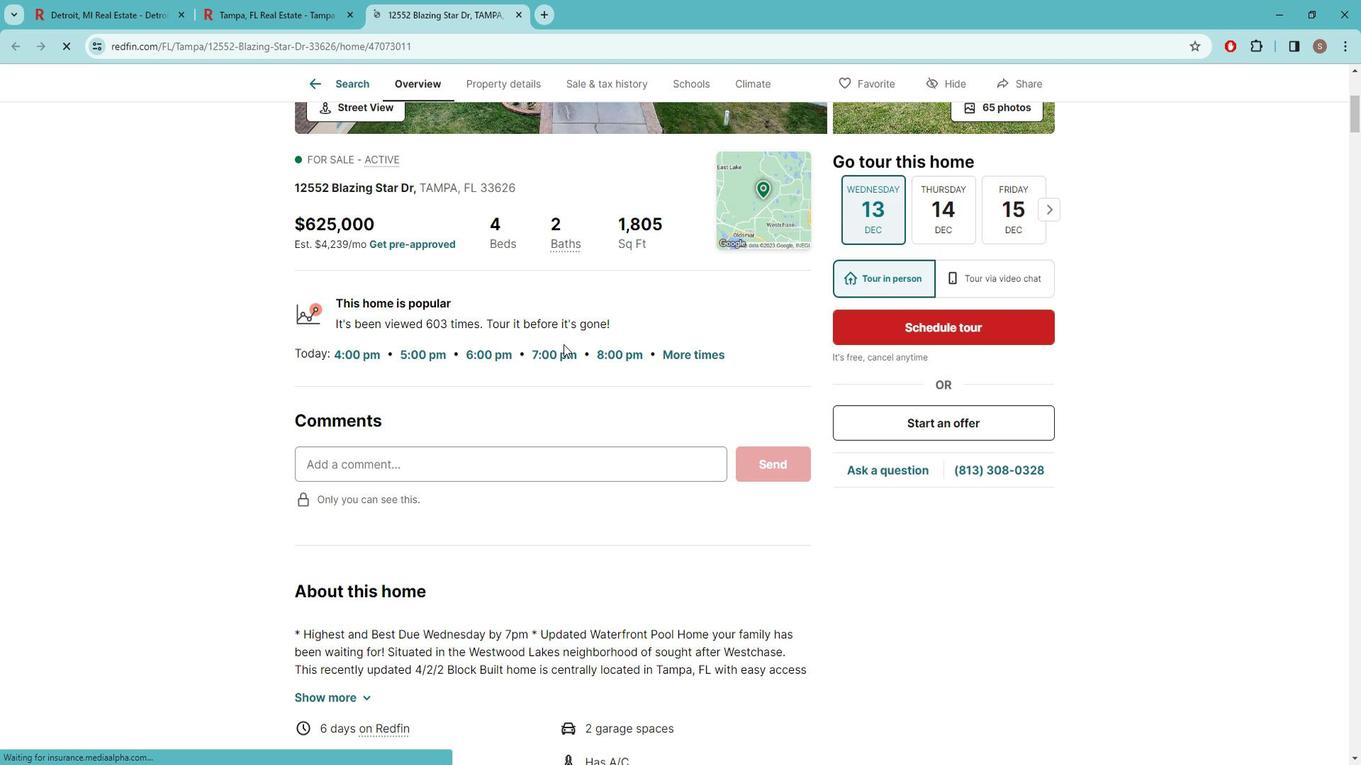 
Action: Mouse moved to (571, 339)
Screenshot: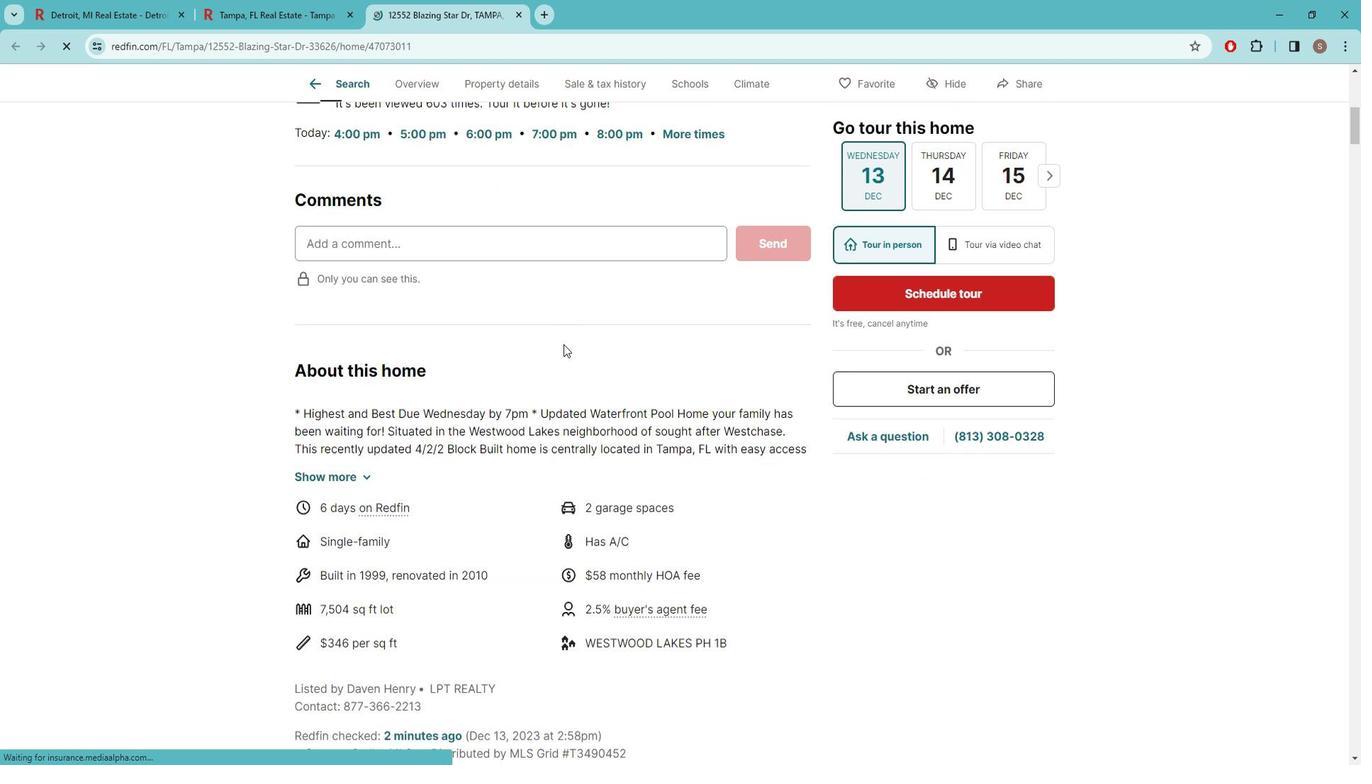 
Action: Mouse scrolled (571, 338) with delta (0, 0)
Screenshot: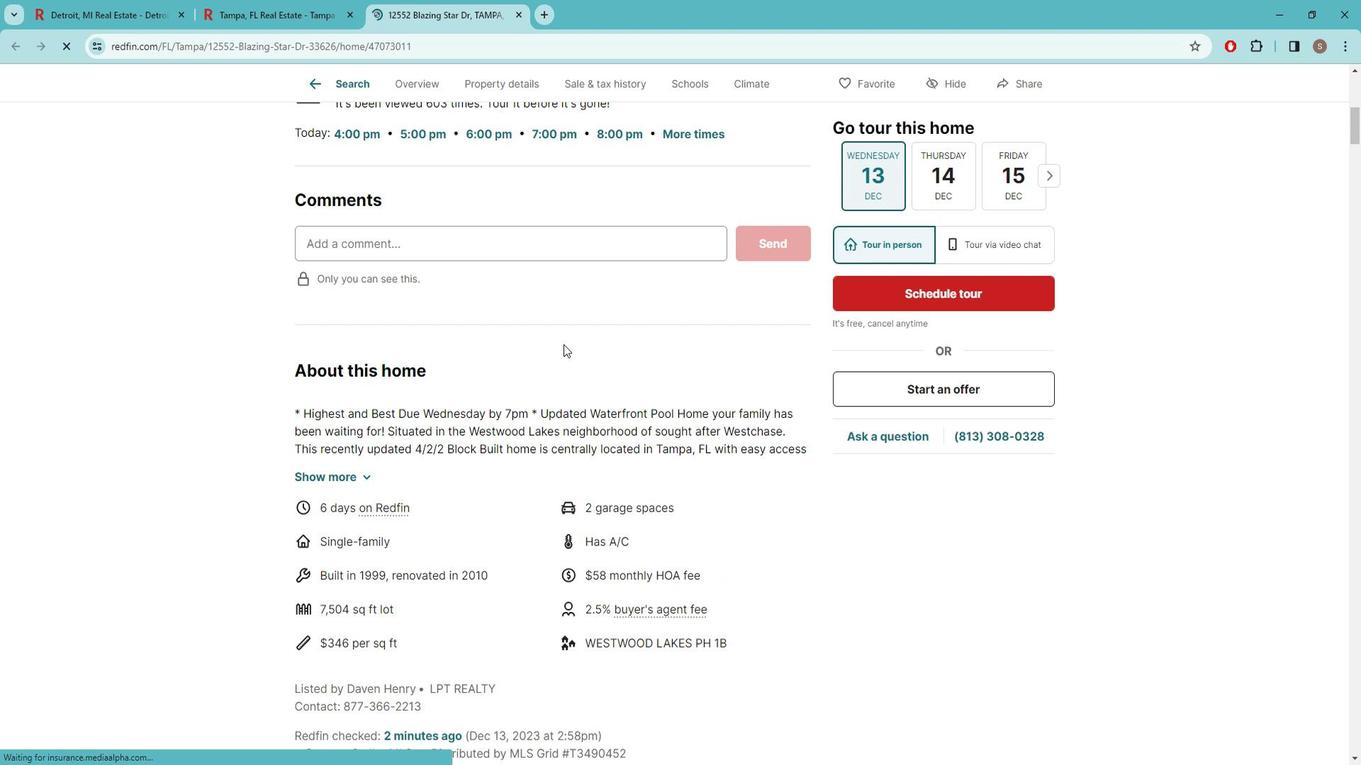 
Action: Mouse scrolled (571, 338) with delta (0, 0)
Screenshot: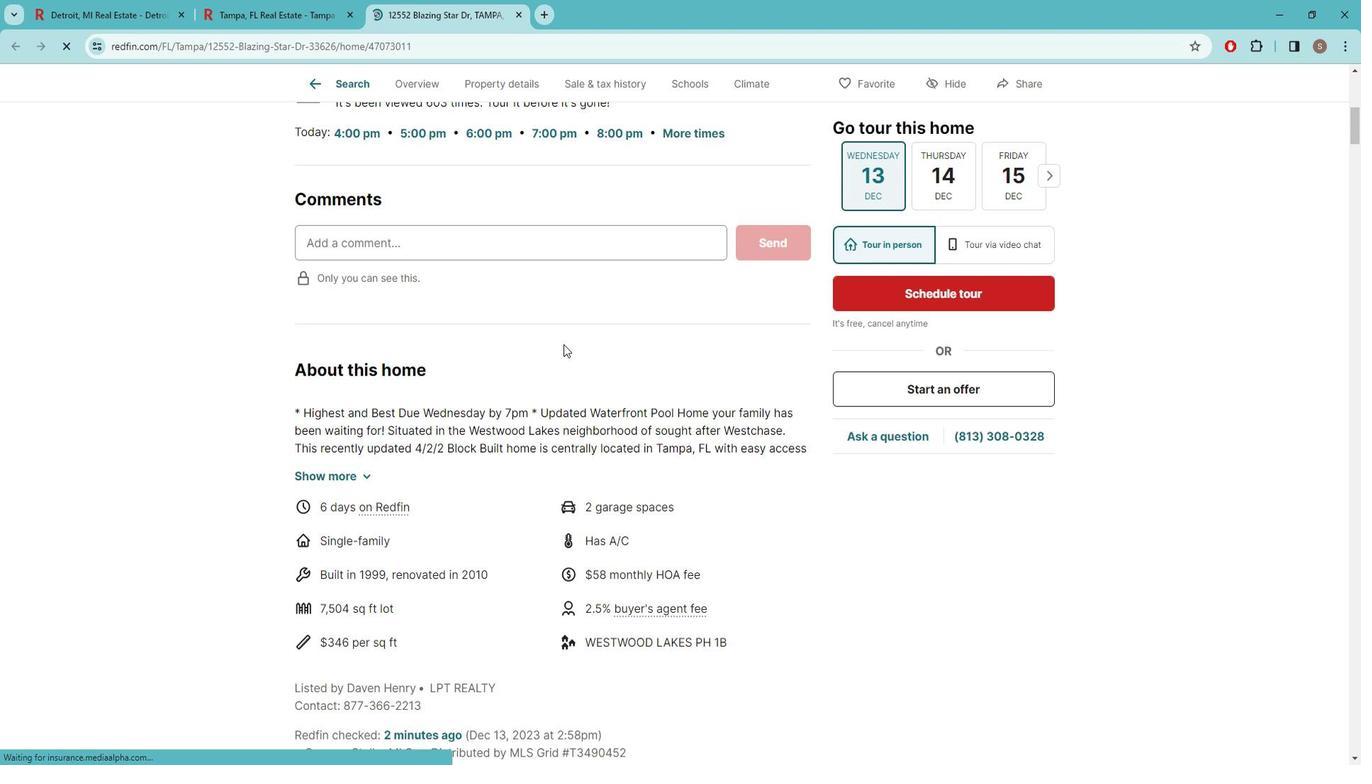 
Action: Mouse scrolled (571, 338) with delta (0, 0)
Screenshot: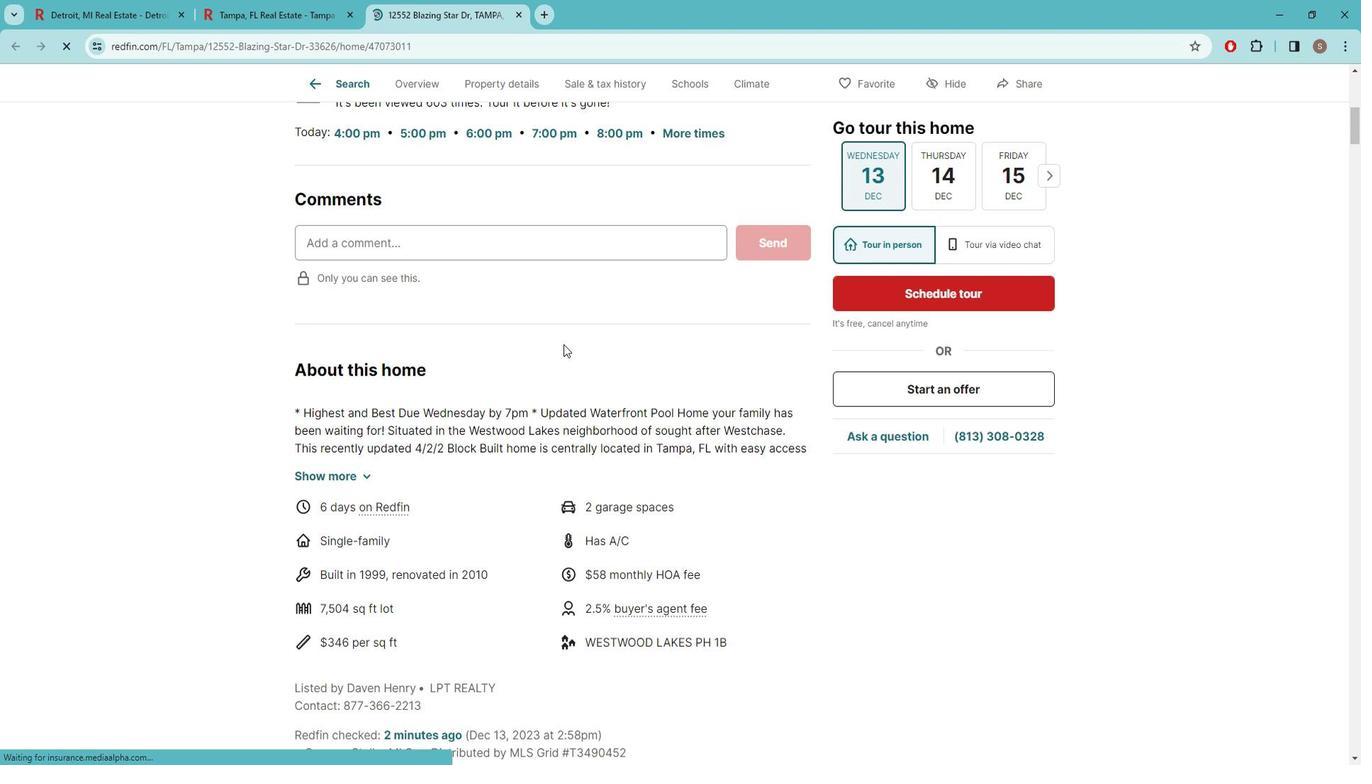
Action: Mouse scrolled (571, 338) with delta (0, 0)
Screenshot: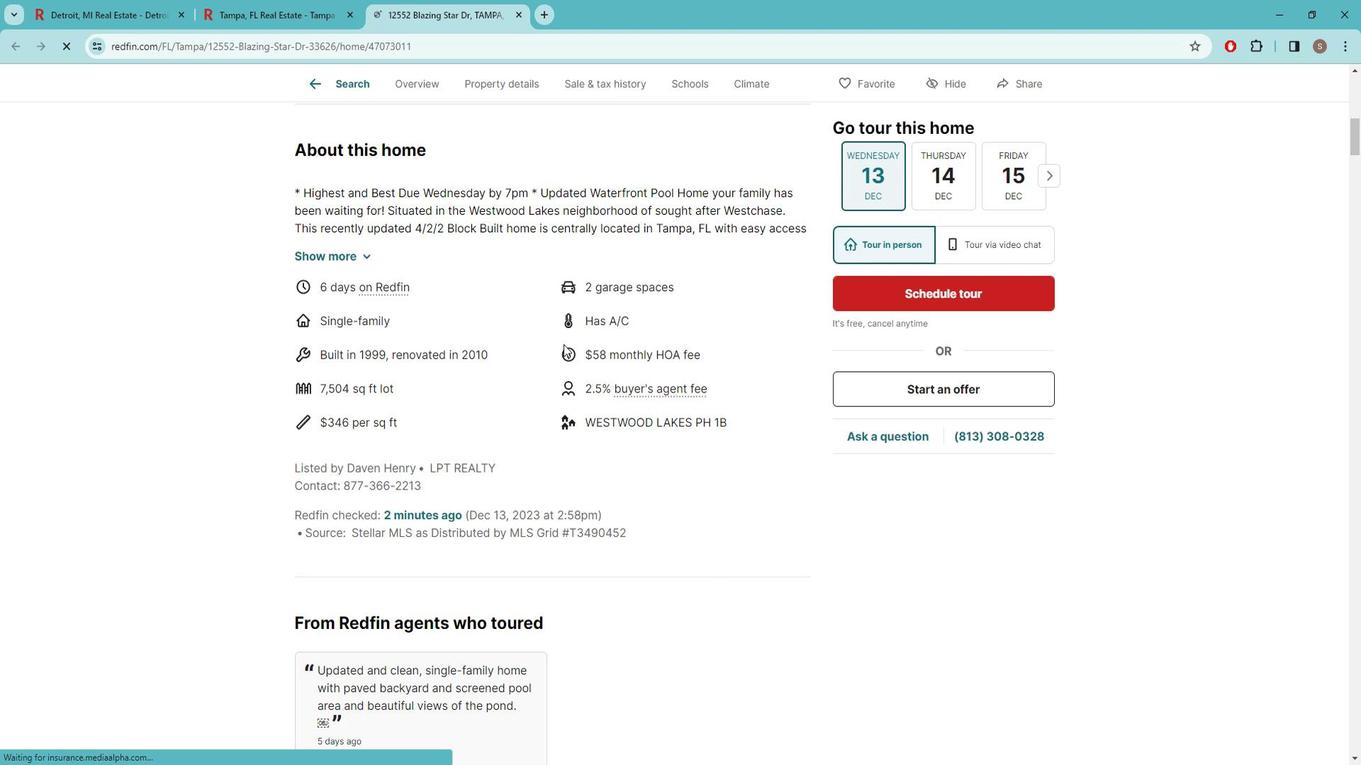 
Action: Mouse scrolled (571, 338) with delta (0, 0)
Screenshot: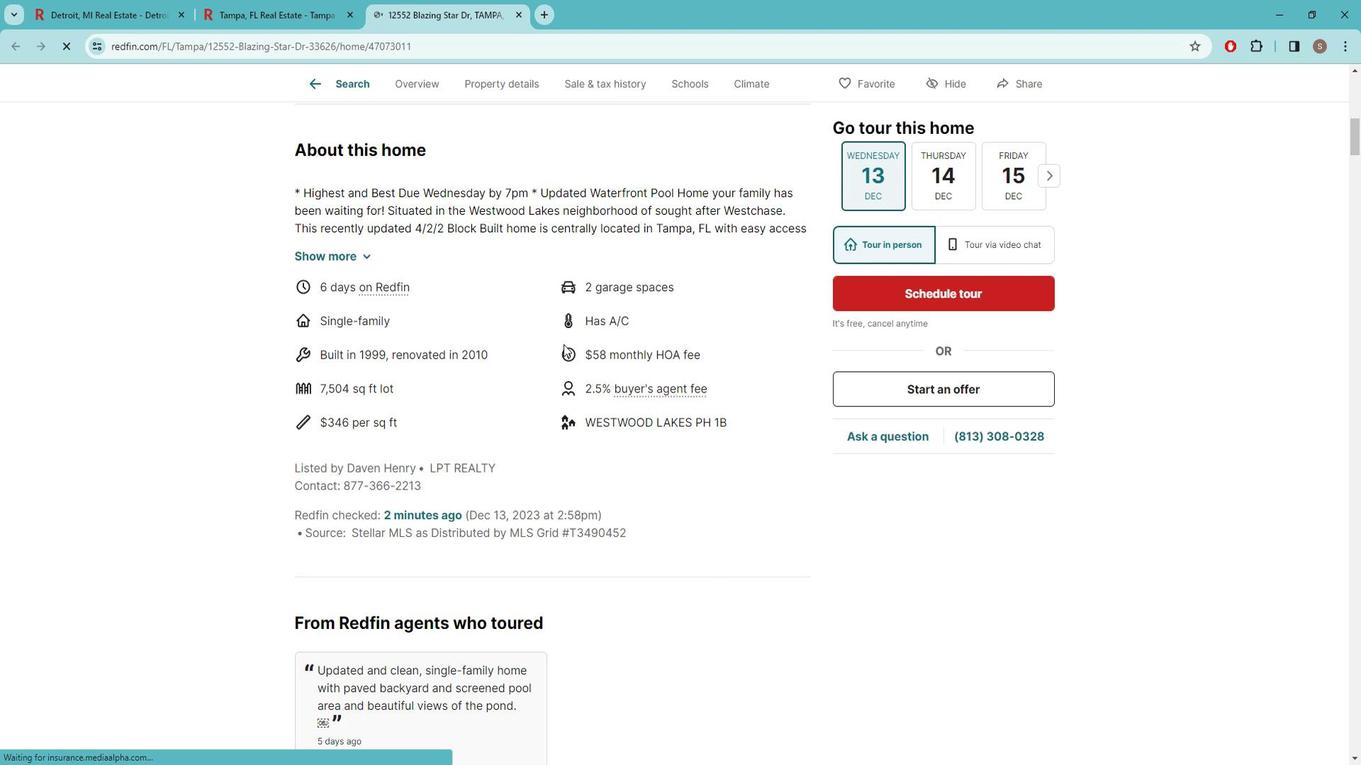 
Action: Mouse scrolled (571, 338) with delta (0, 0)
Screenshot: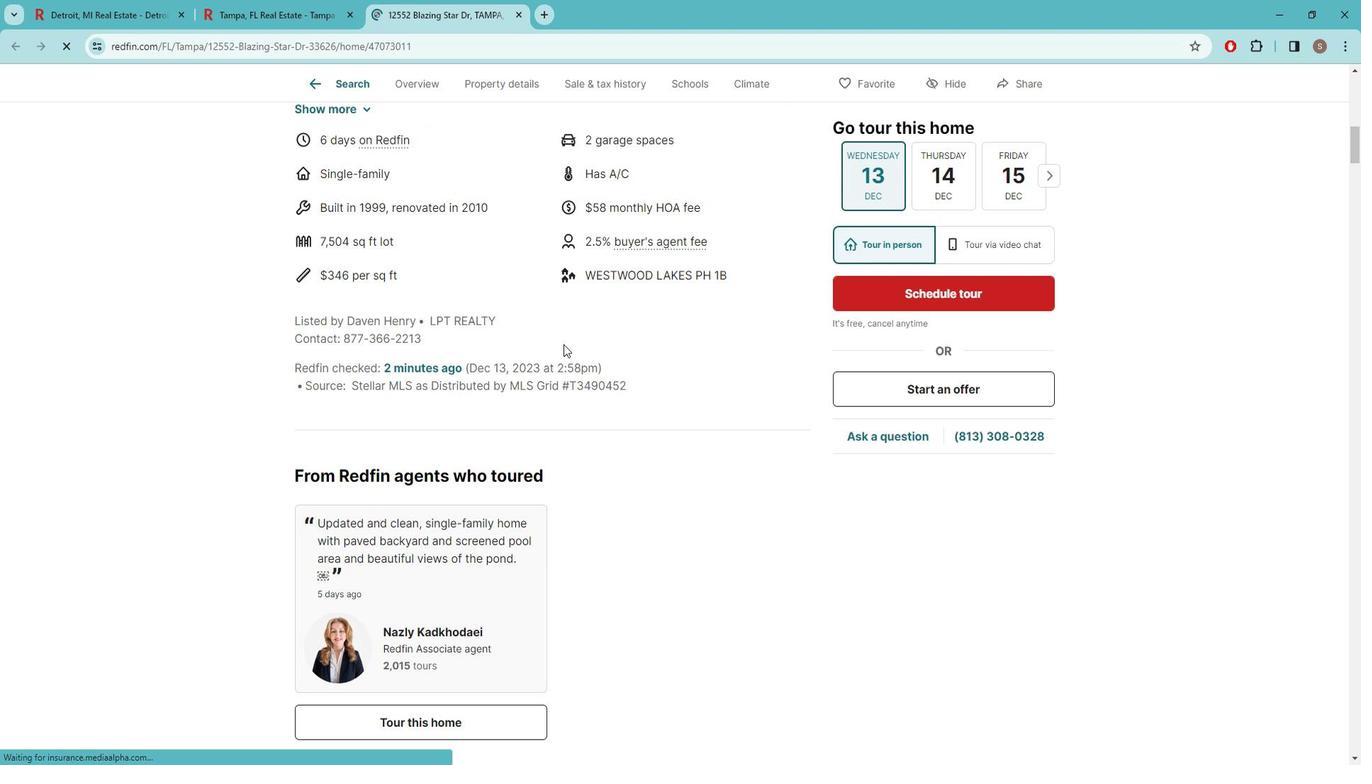 
Action: Mouse scrolled (571, 338) with delta (0, 0)
Screenshot: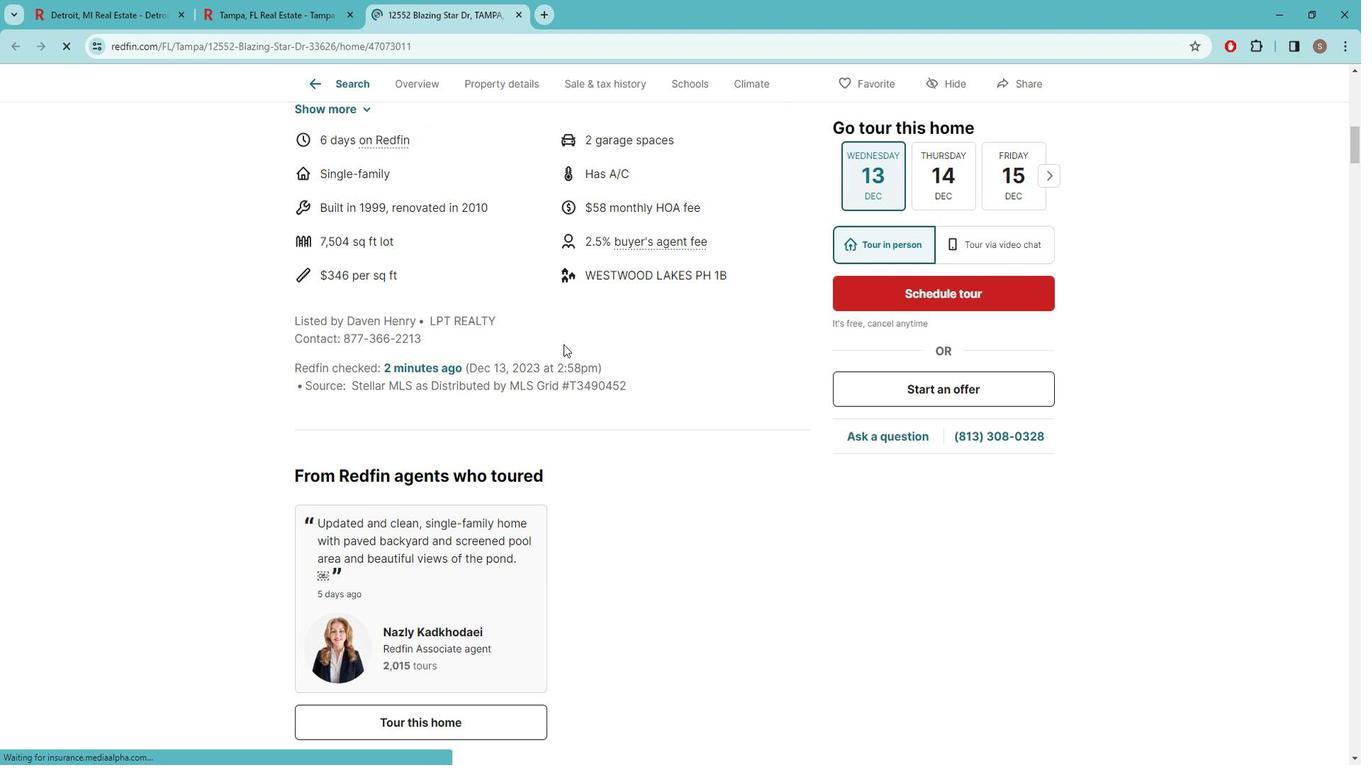 
Action: Mouse scrolled (571, 338) with delta (0, 0)
Screenshot: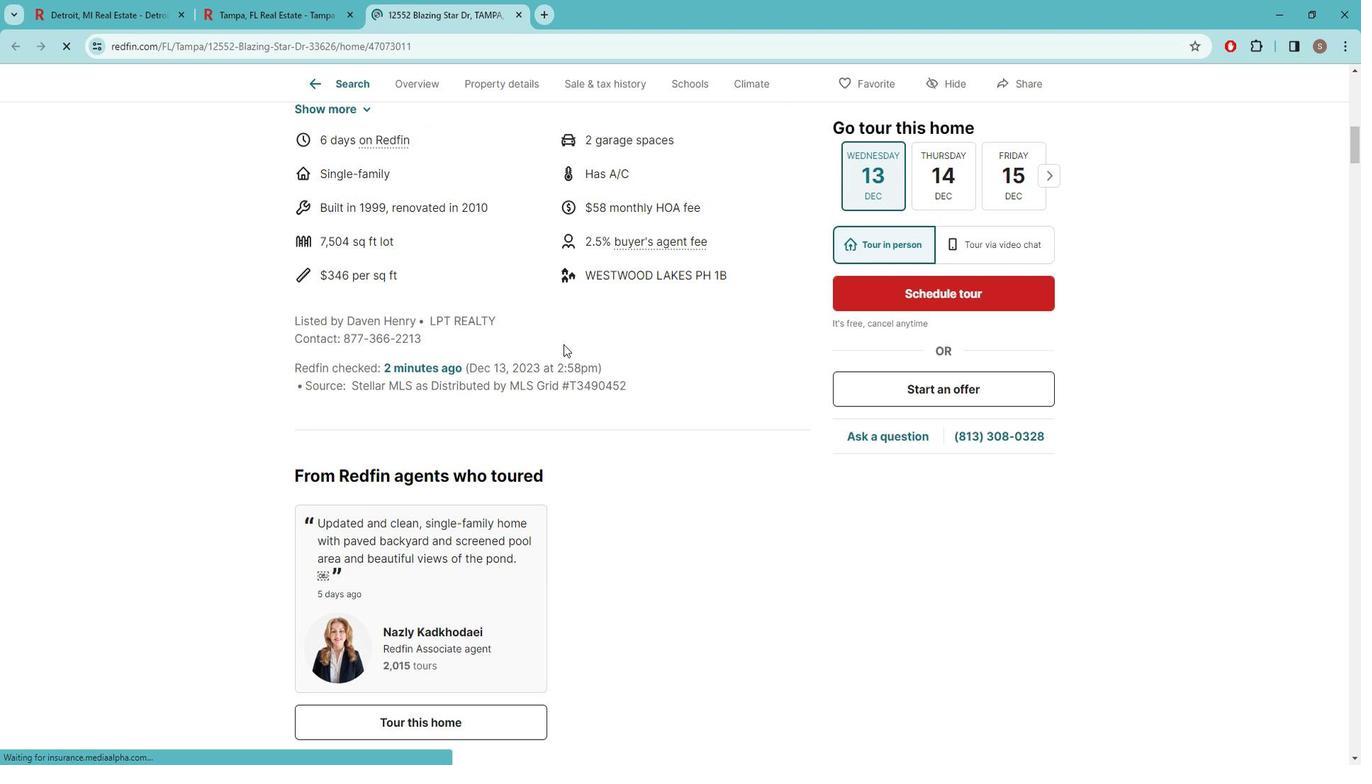 
Action: Mouse scrolled (571, 338) with delta (0, 0)
Screenshot: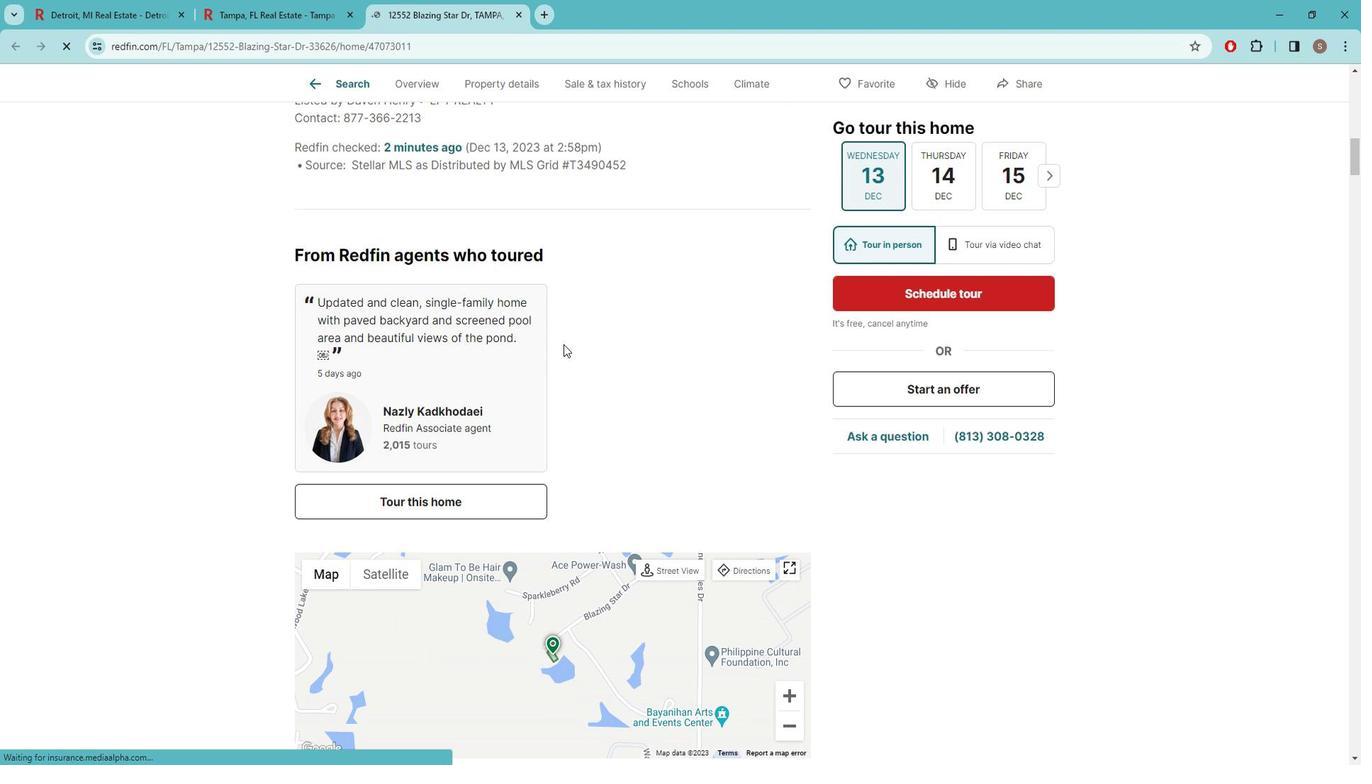 
Action: Mouse scrolled (571, 338) with delta (0, 0)
Screenshot: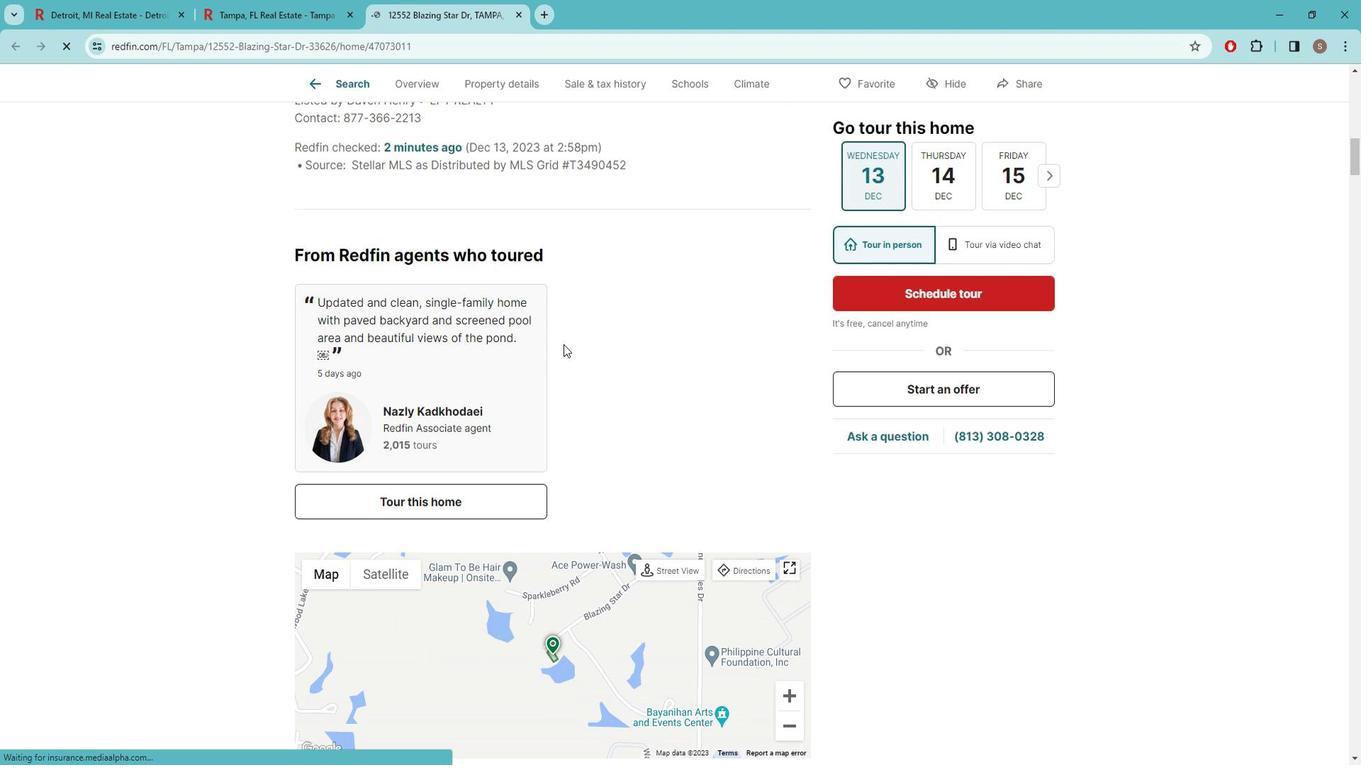 
Action: Mouse scrolled (571, 338) with delta (0, 0)
Screenshot: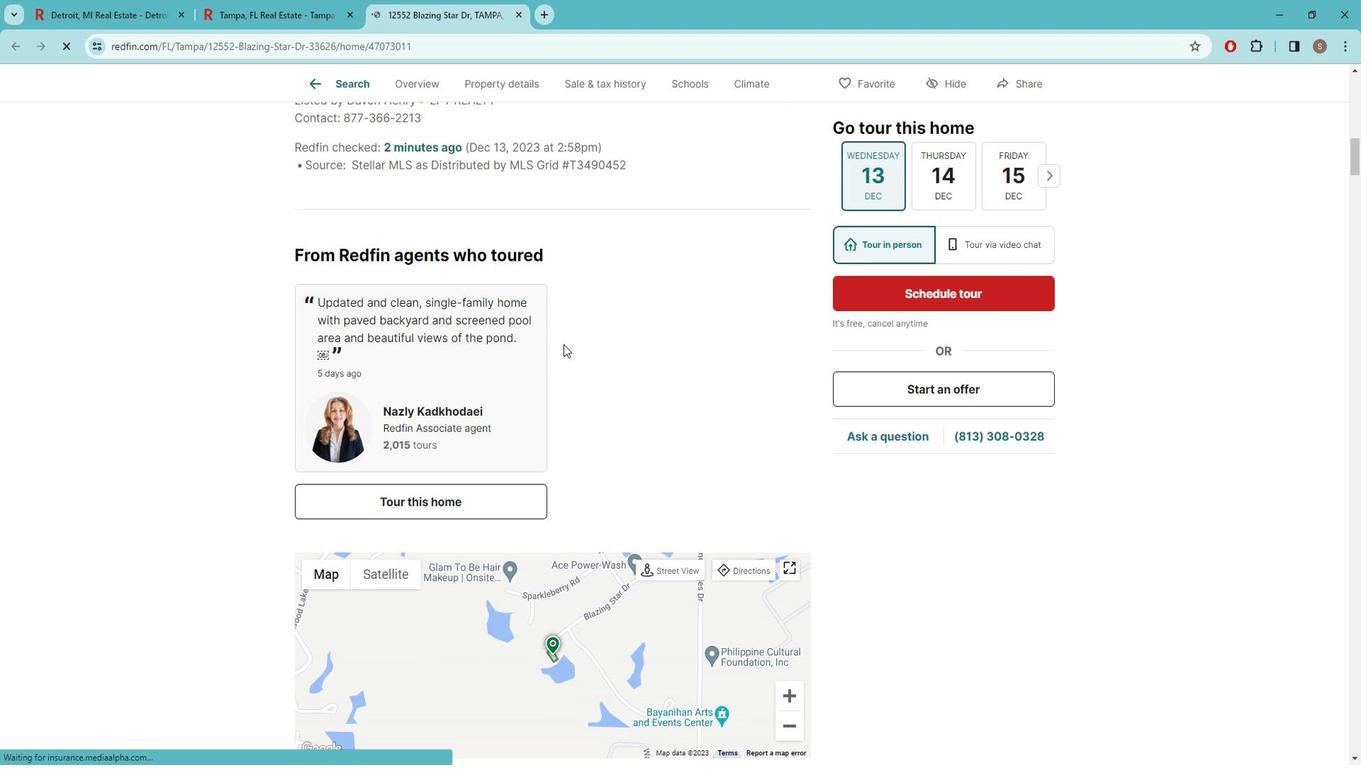 
Action: Mouse moved to (571, 338)
Screenshot: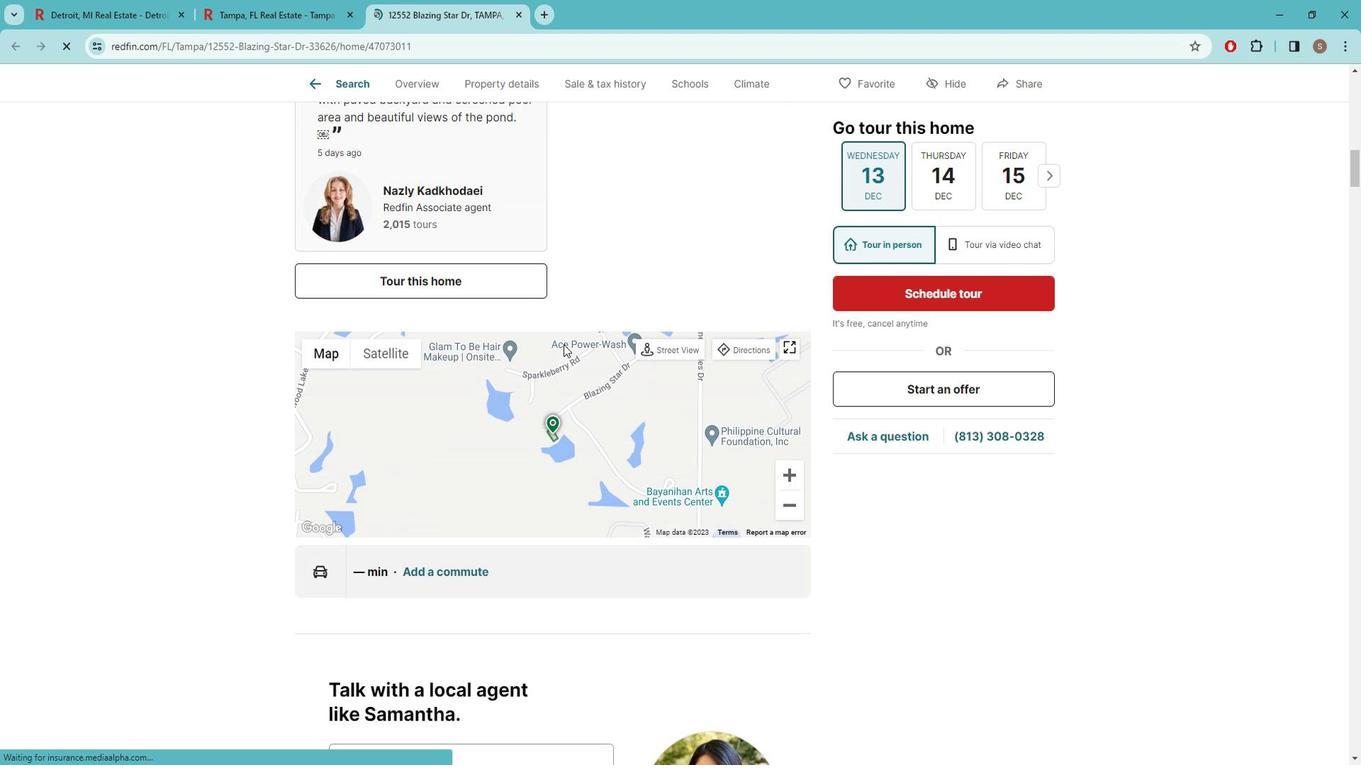 
Action: Mouse scrolled (571, 338) with delta (0, 0)
Screenshot: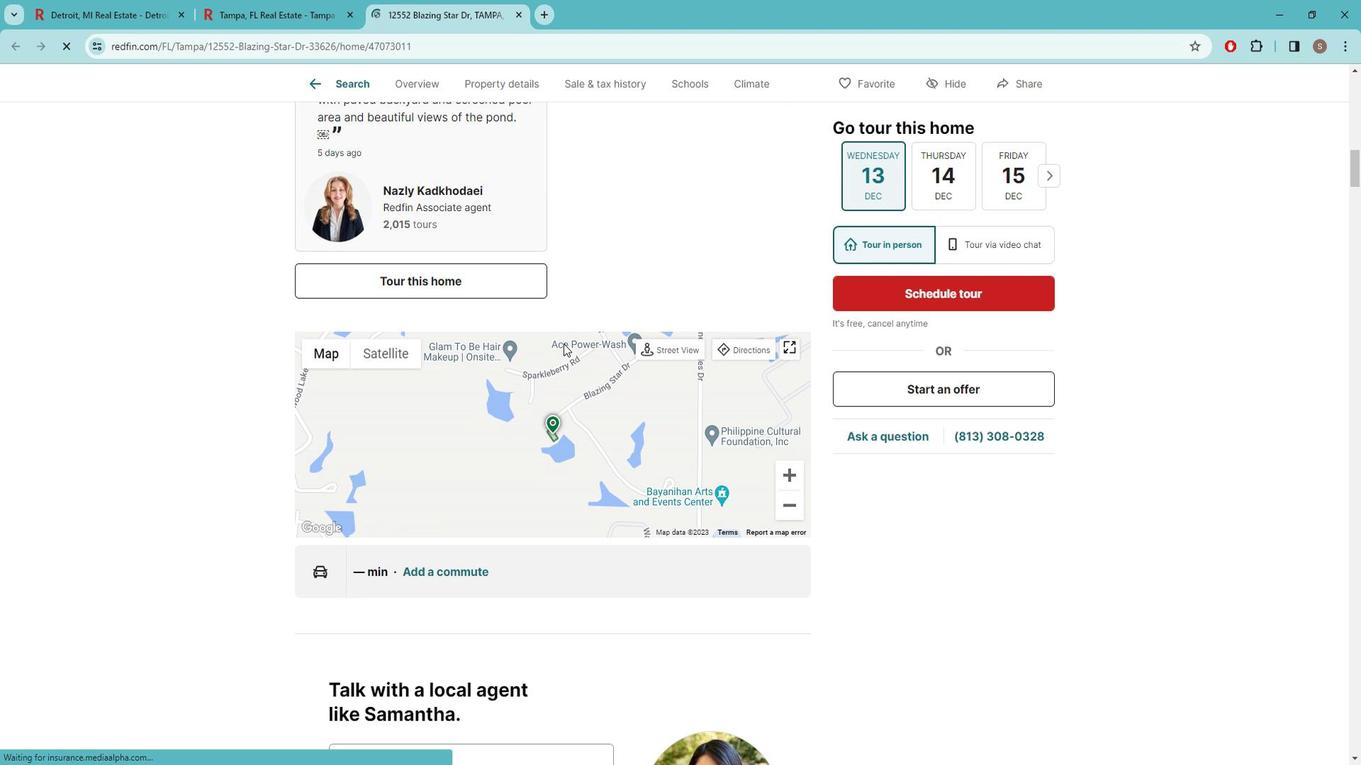 
Action: Mouse scrolled (571, 338) with delta (0, 0)
Screenshot: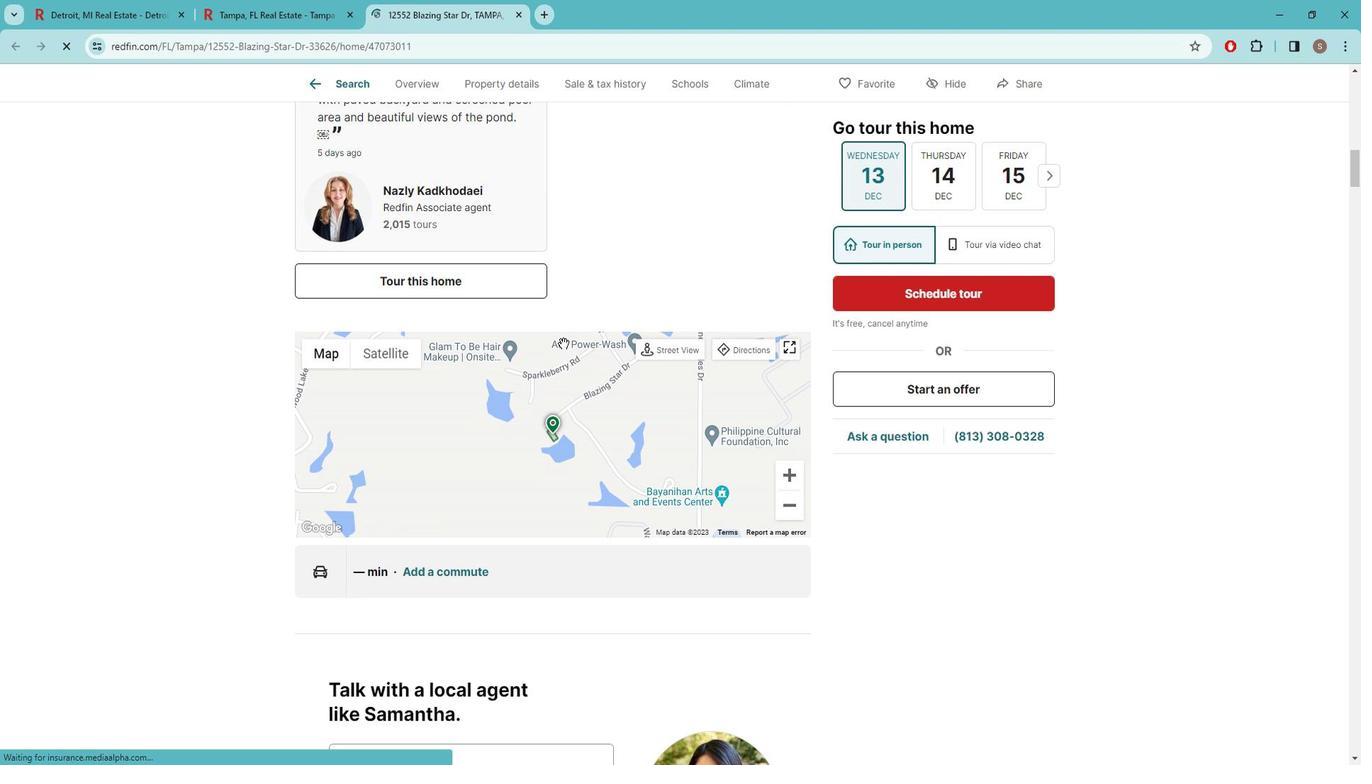 
Action: Mouse scrolled (571, 338) with delta (0, 0)
Screenshot: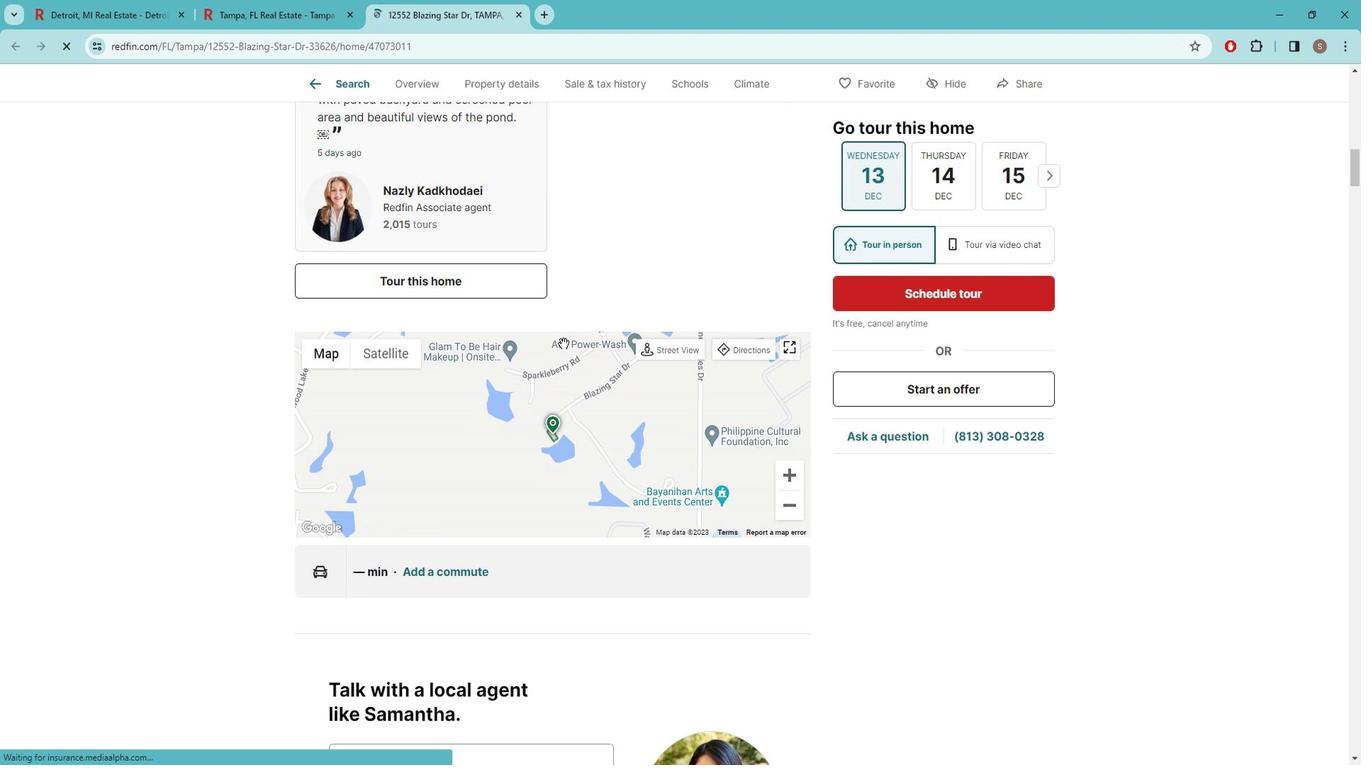 
Action: Mouse scrolled (571, 338) with delta (0, 0)
Screenshot: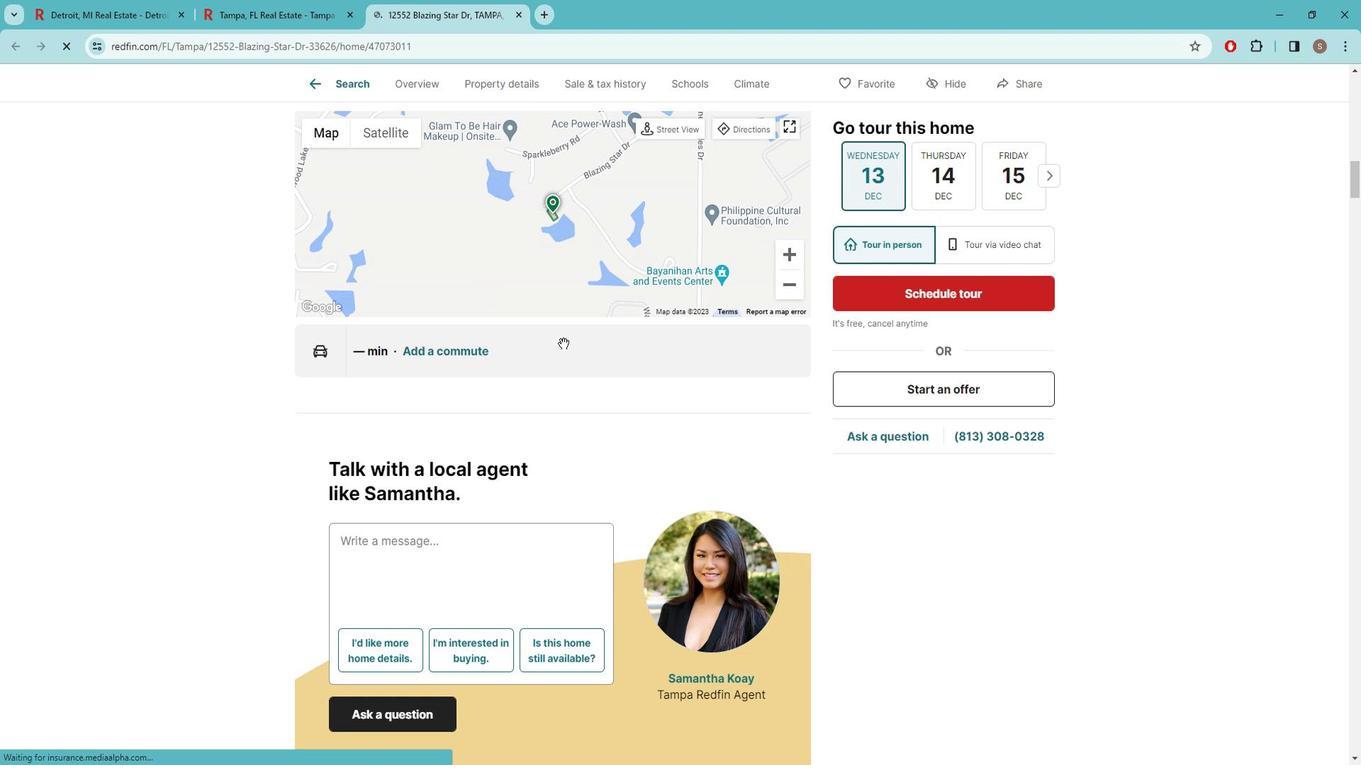 
Action: Mouse scrolled (571, 338) with delta (0, 0)
Screenshot: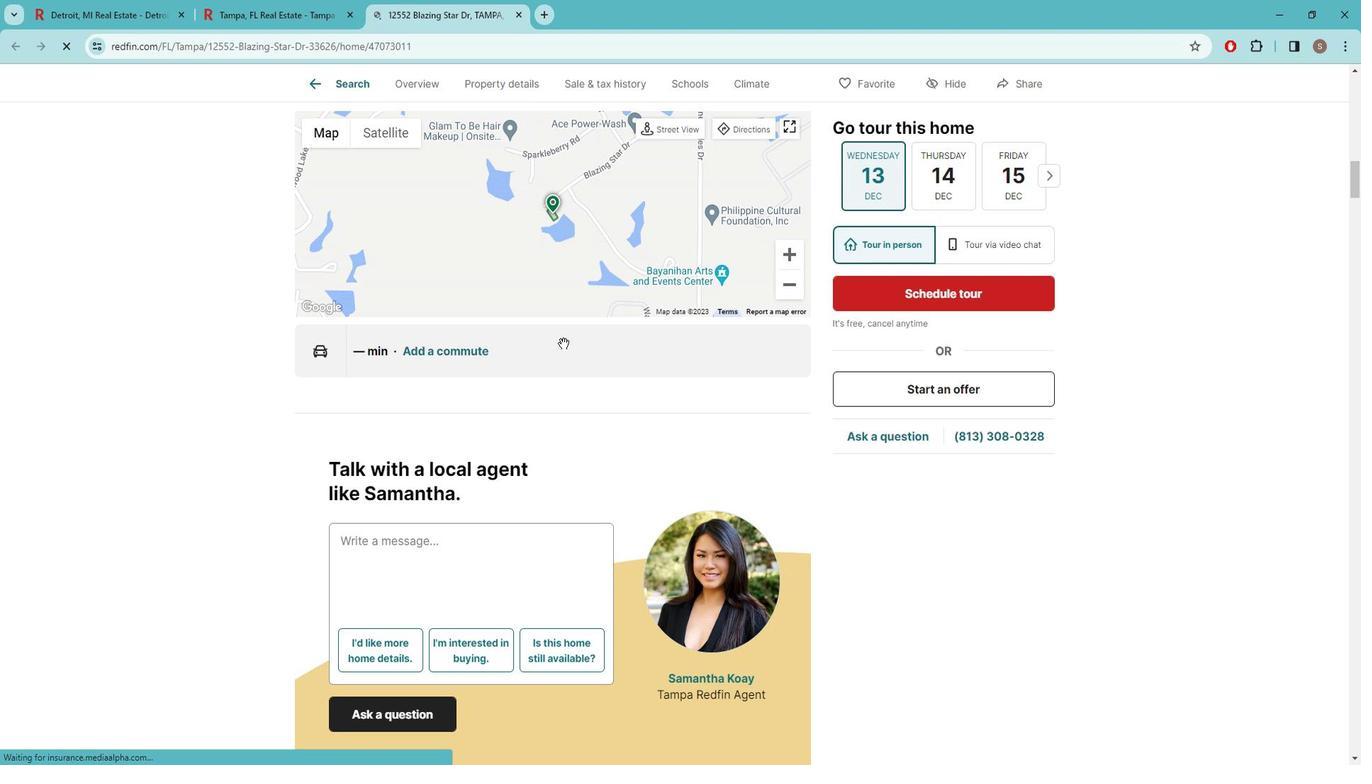 
Action: Mouse scrolled (571, 338) with delta (0, 0)
Screenshot: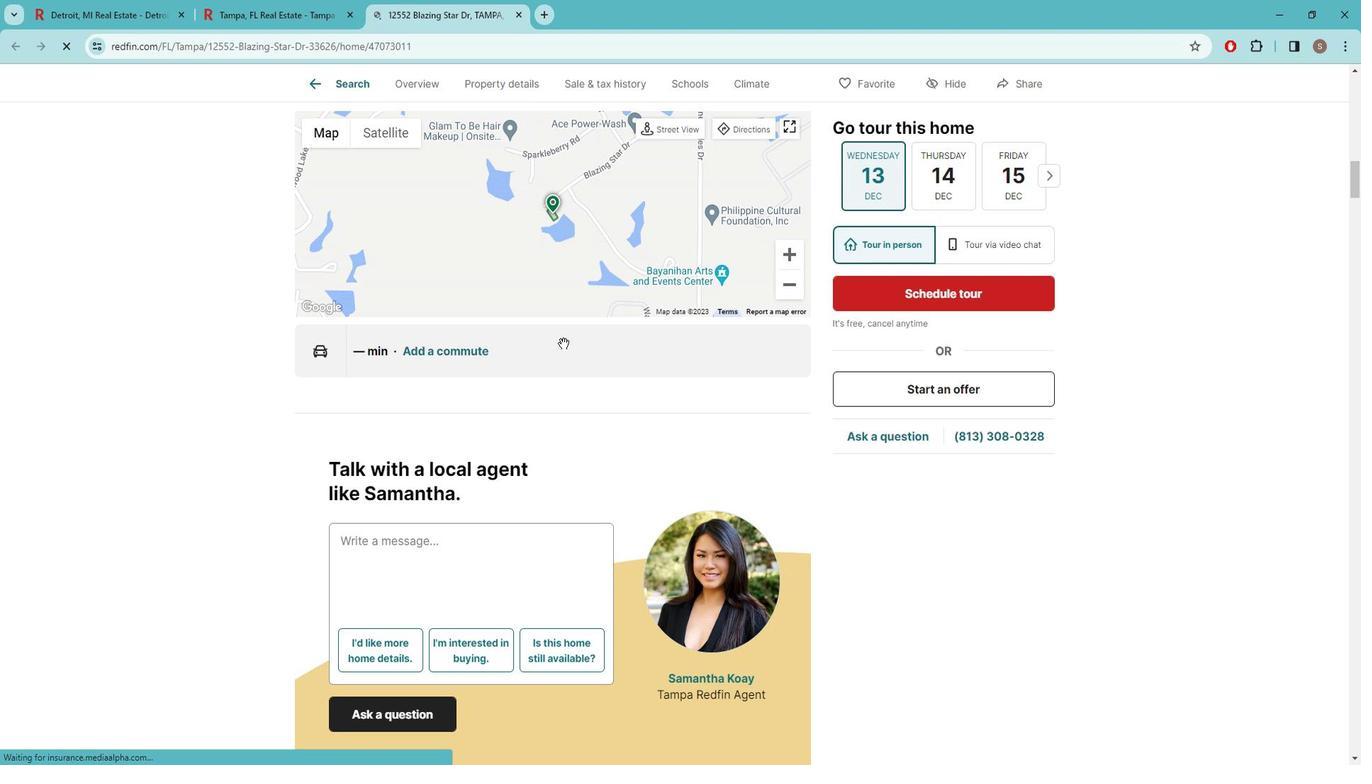 
Action: Mouse moved to (573, 336)
Screenshot: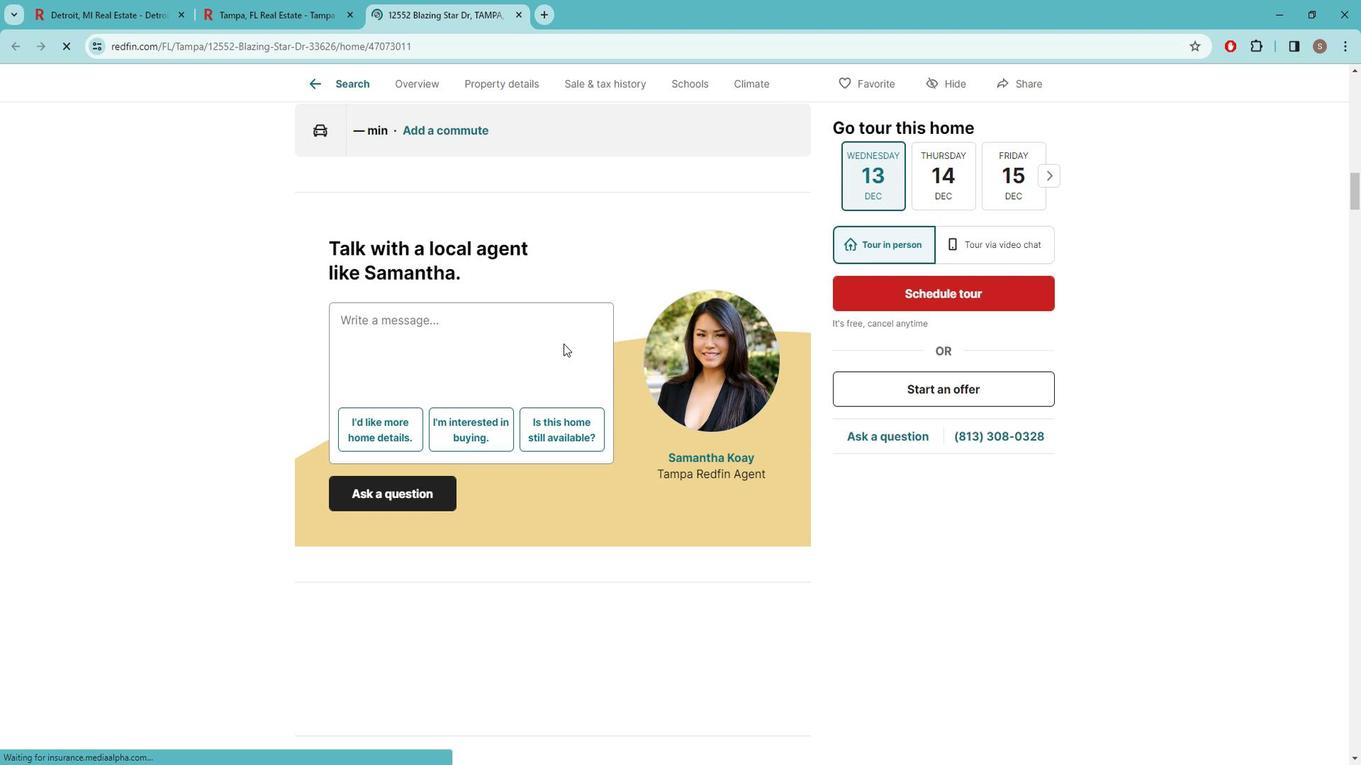 
Action: Mouse scrolled (573, 336) with delta (0, 0)
Screenshot: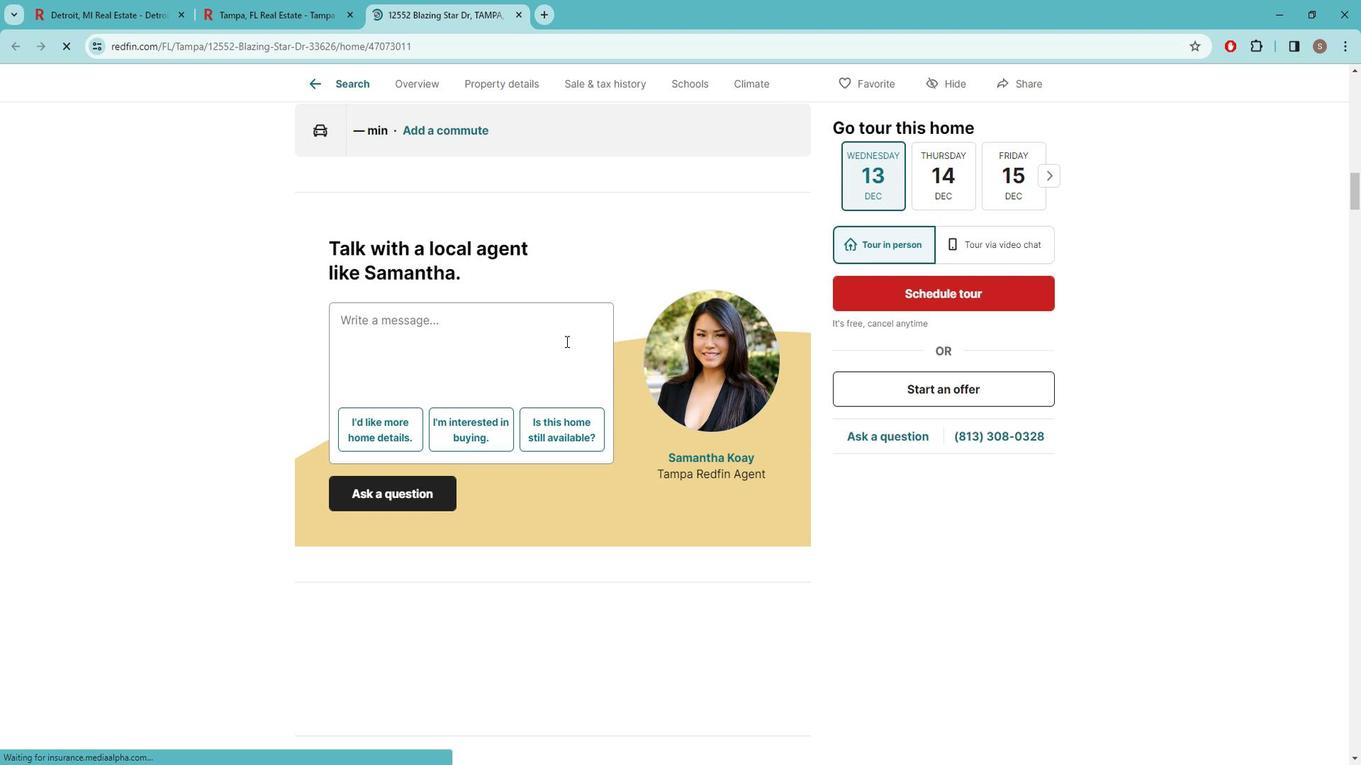 
Action: Mouse scrolled (573, 336) with delta (0, 0)
Screenshot: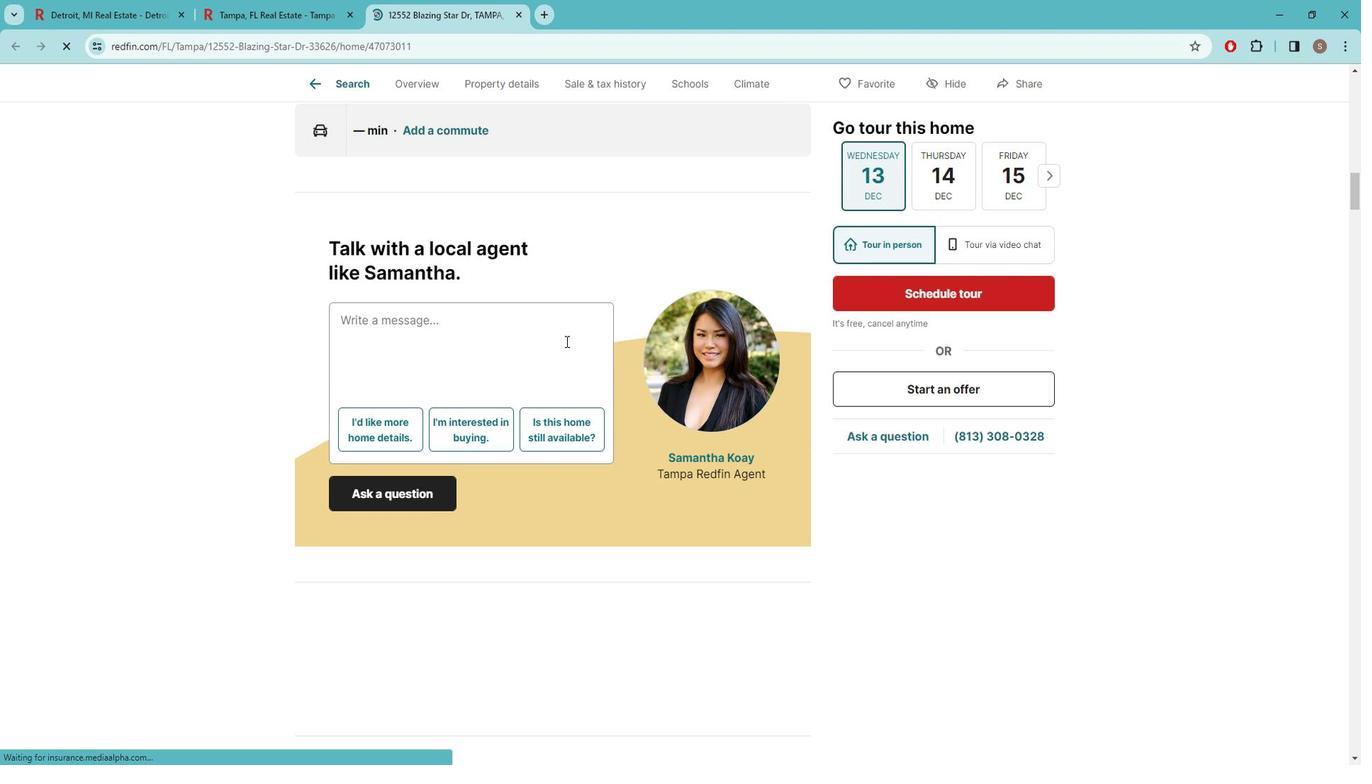 
Action: Mouse scrolled (573, 336) with delta (0, 0)
Screenshot: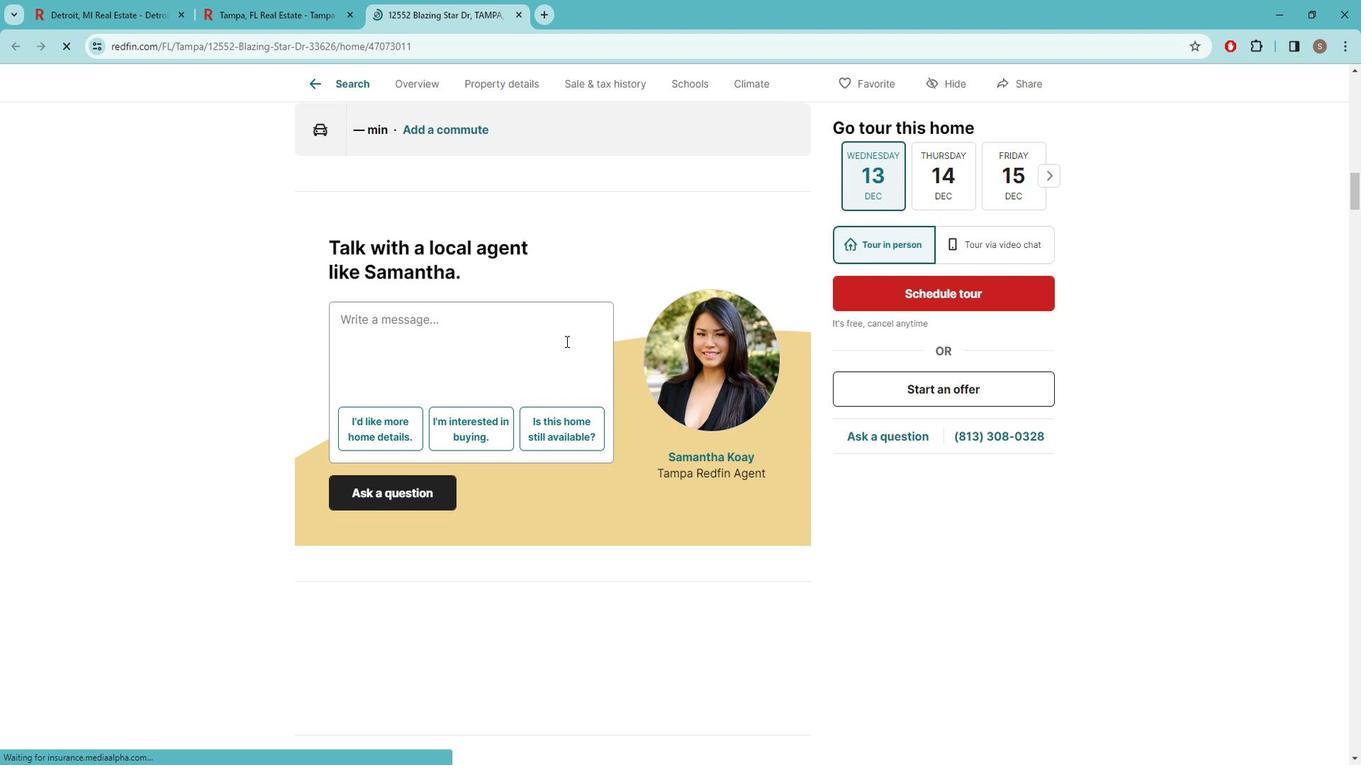 
Action: Mouse scrolled (573, 336) with delta (0, 0)
Screenshot: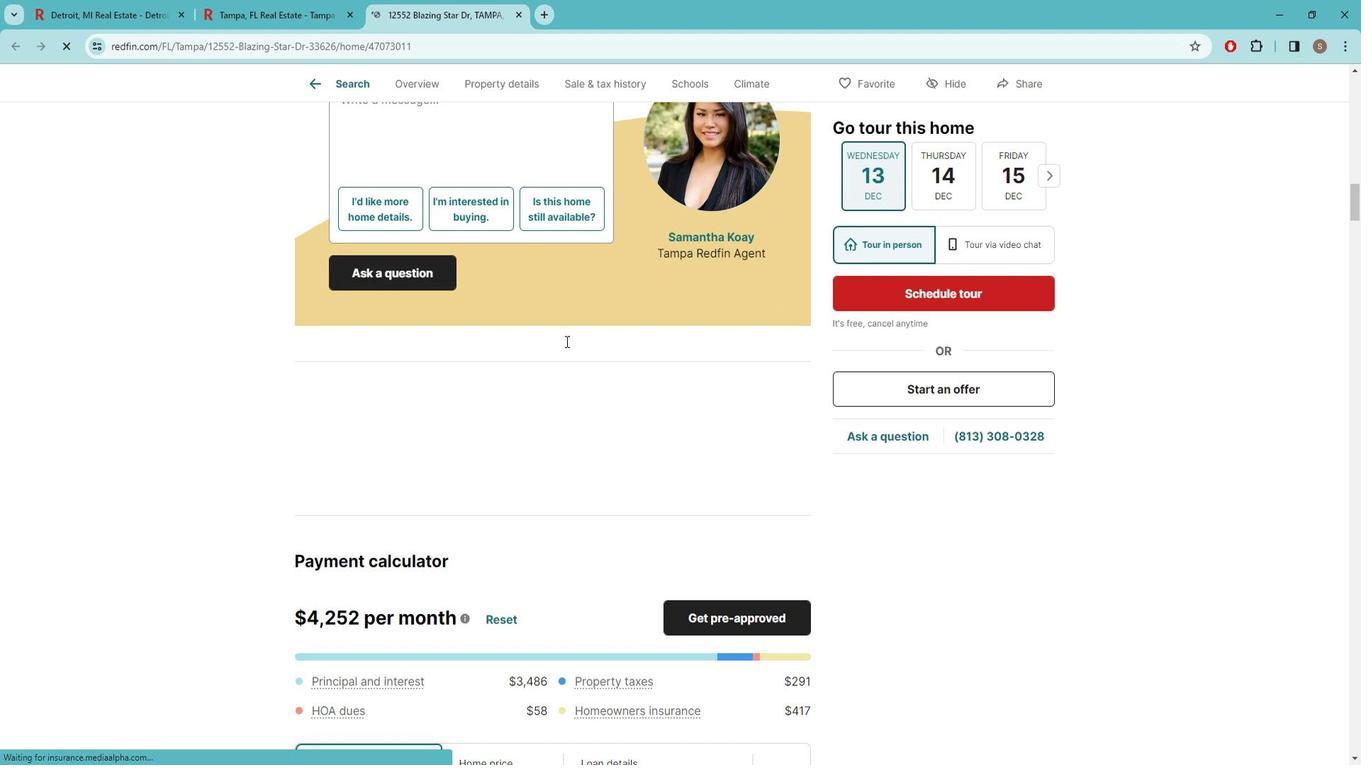 
Action: Mouse scrolled (573, 336) with delta (0, 0)
Screenshot: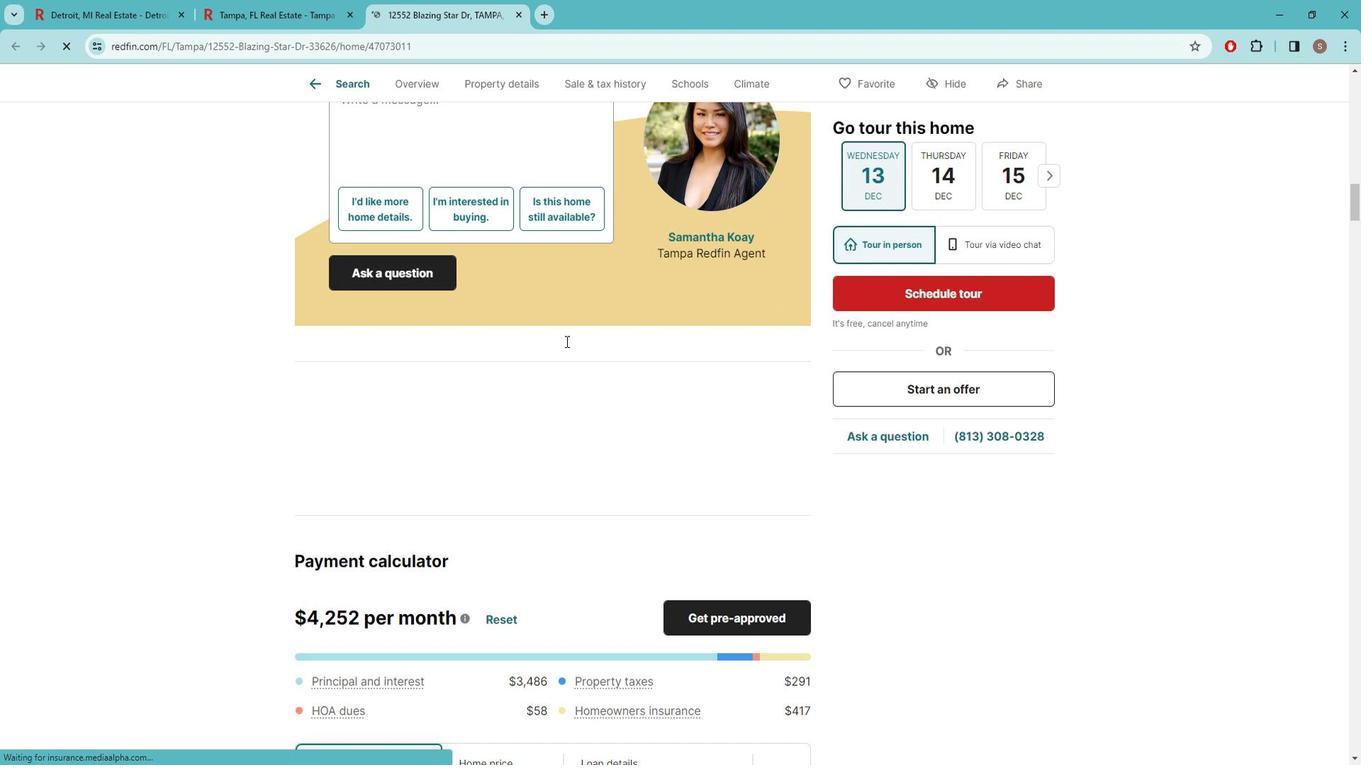 
Action: Mouse scrolled (573, 336) with delta (0, 0)
Screenshot: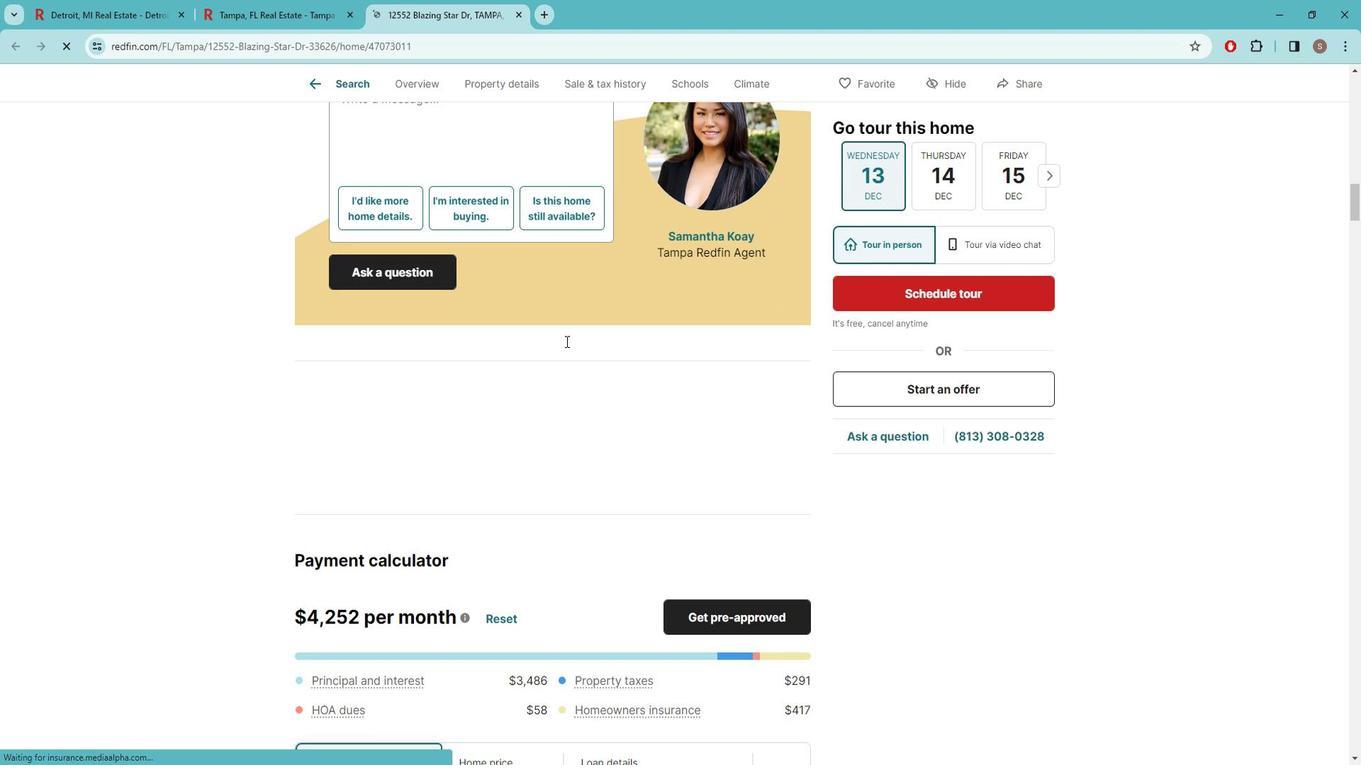 
Action: Mouse scrolled (573, 336) with delta (0, 0)
Screenshot: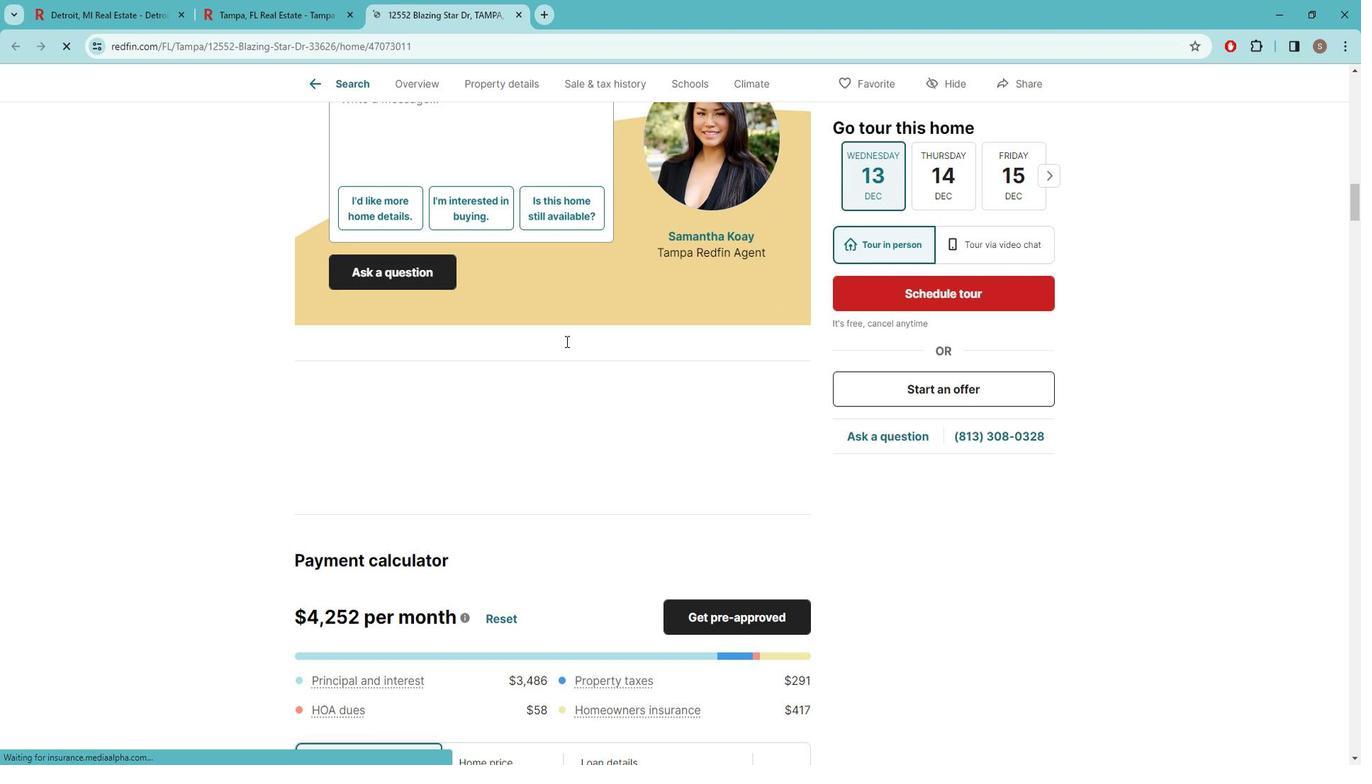 
Action: Mouse moved to (573, 337)
Screenshot: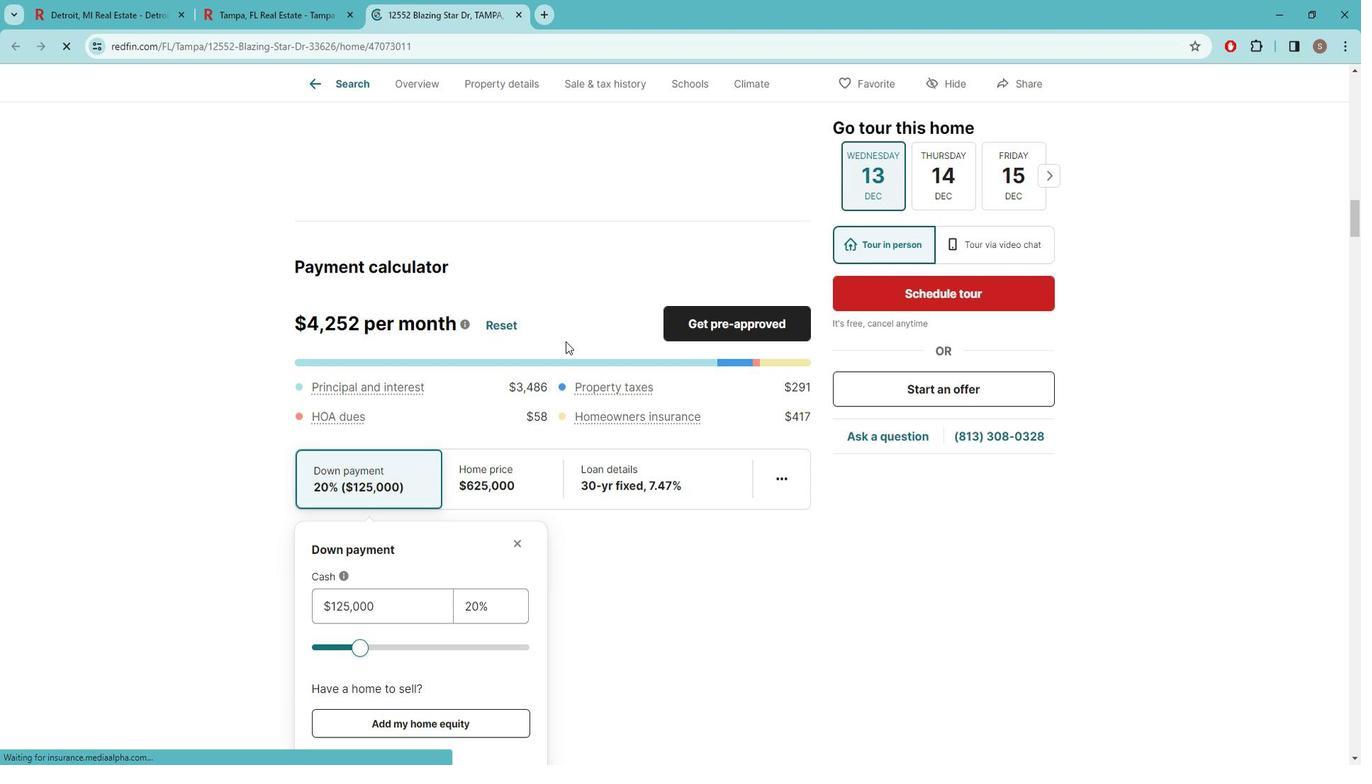 
Action: Mouse scrolled (573, 336) with delta (0, 0)
Screenshot: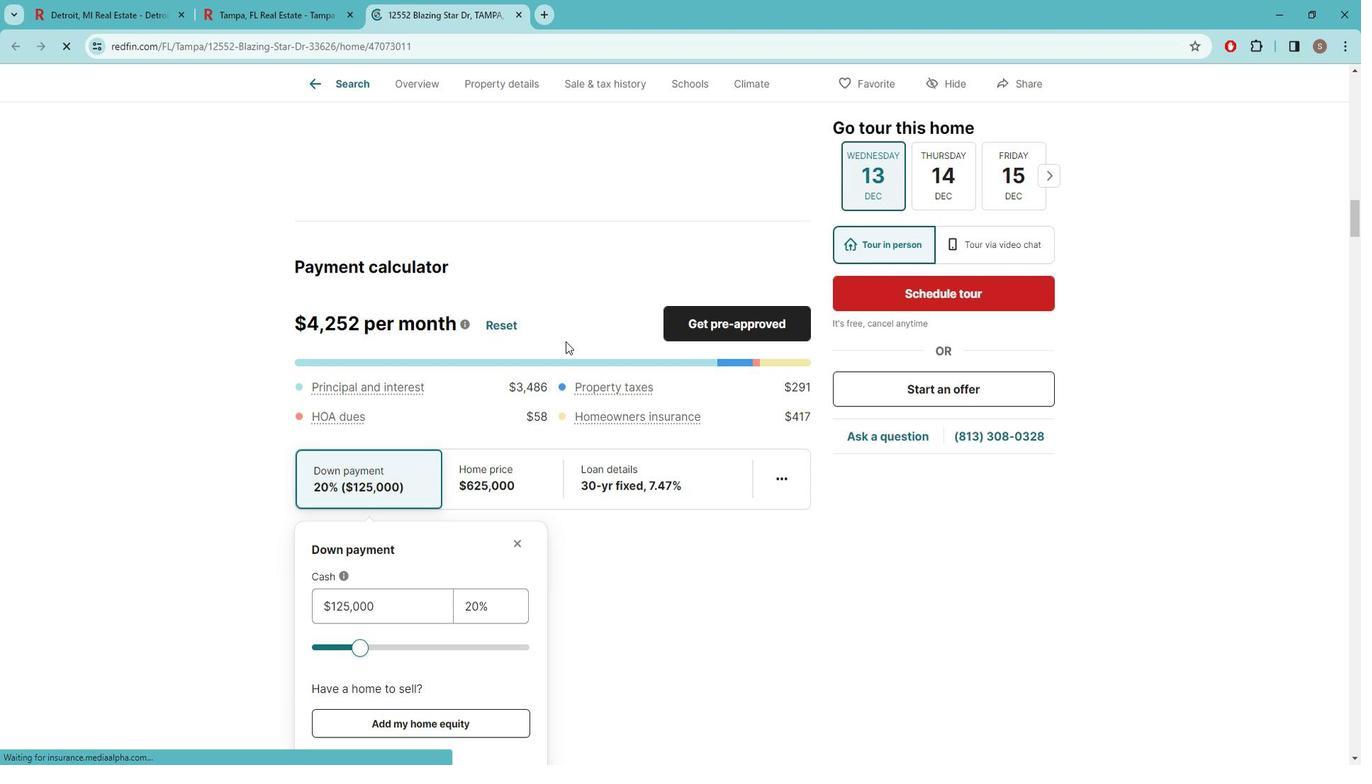 
Action: Mouse scrolled (573, 336) with delta (0, 0)
Screenshot: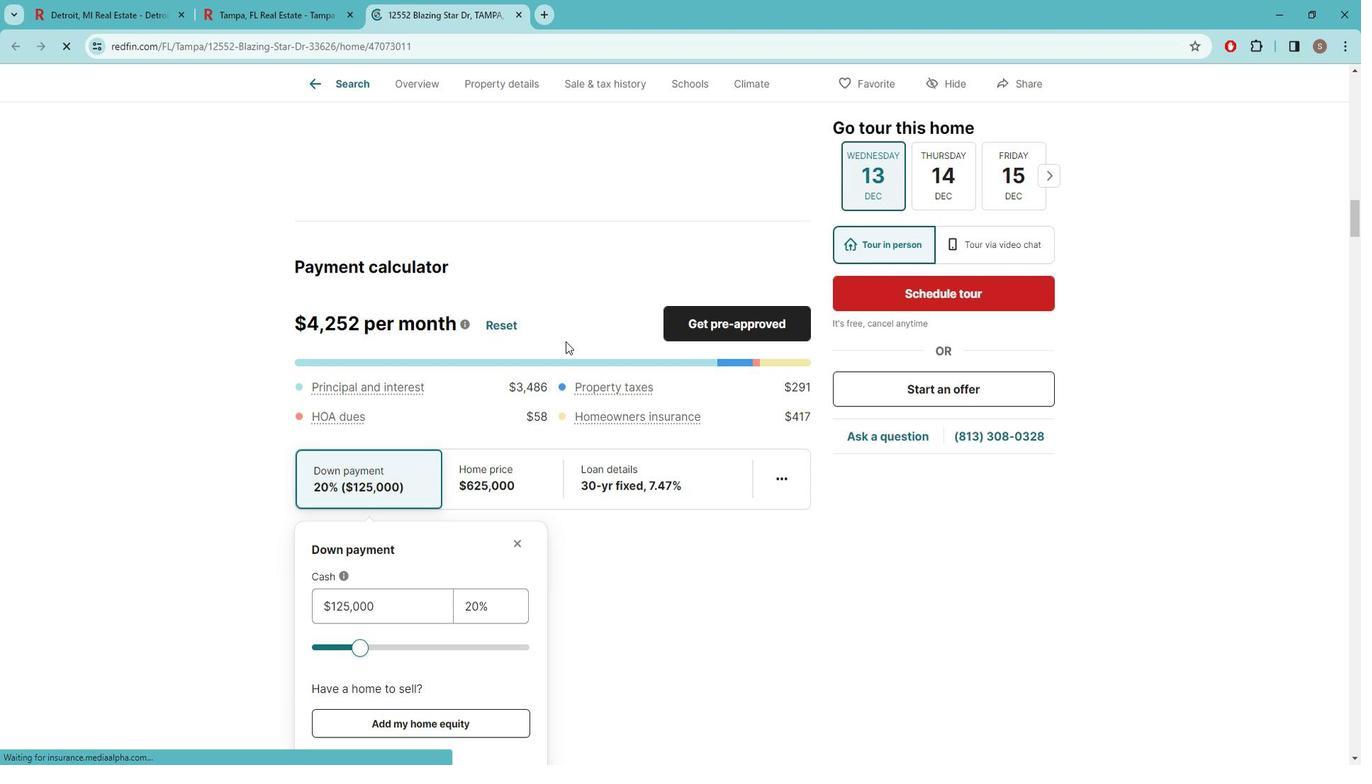 
Action: Mouse scrolled (573, 336) with delta (0, 0)
Screenshot: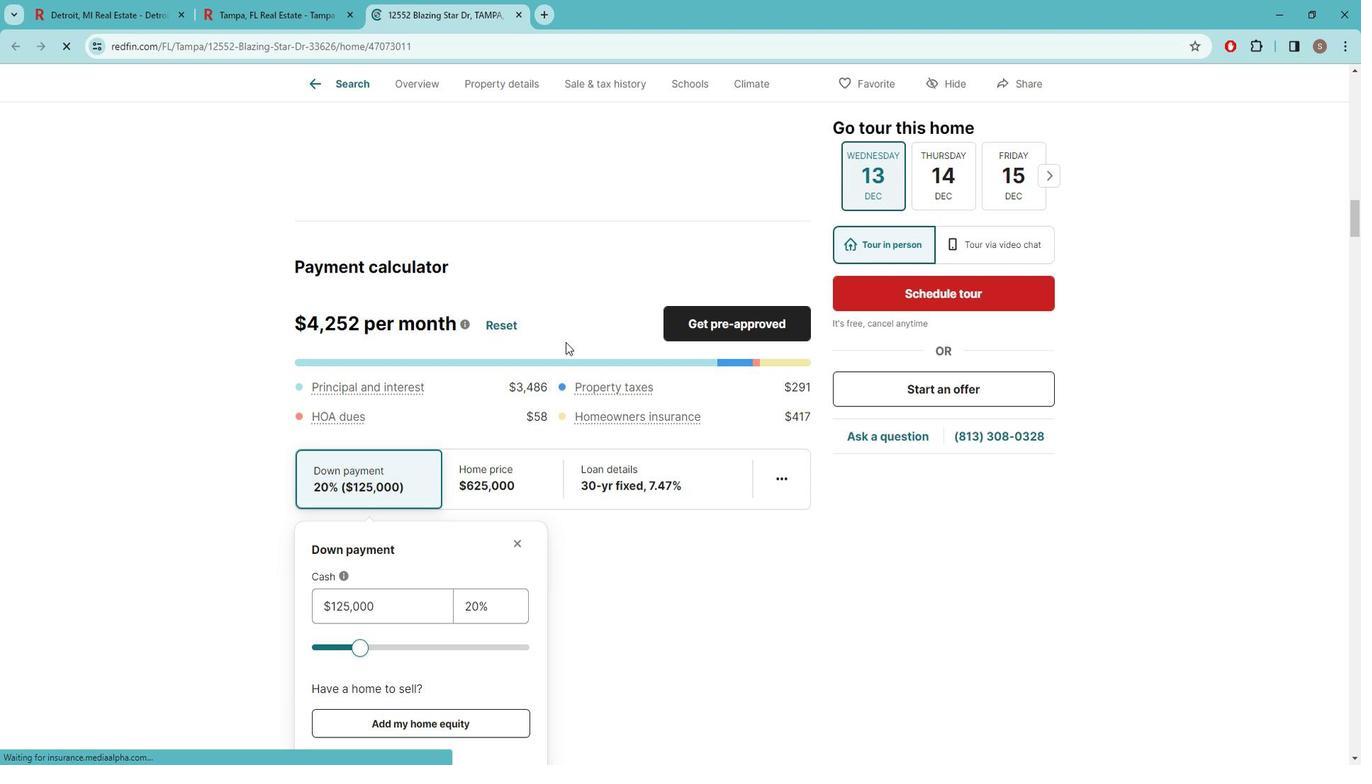 
Action: Mouse scrolled (573, 336) with delta (0, 0)
Screenshot: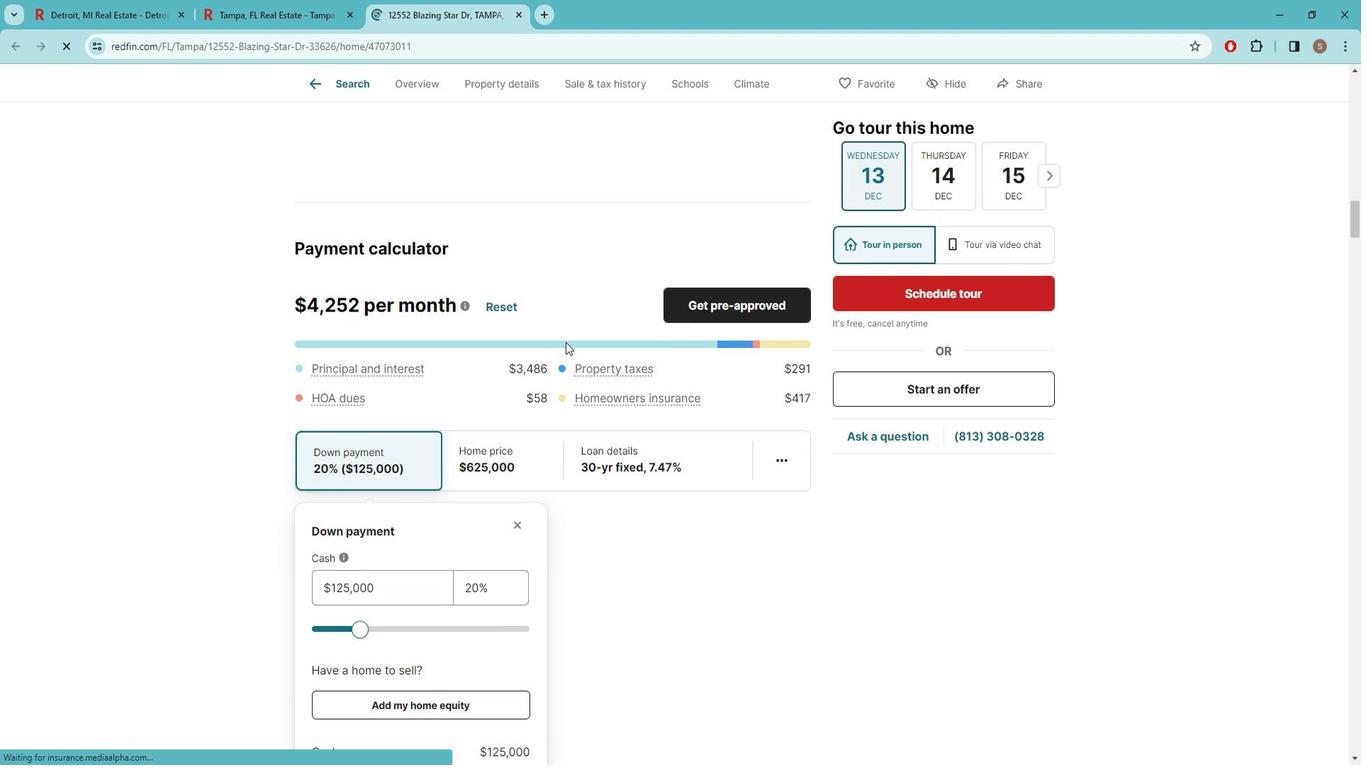 
Action: Mouse scrolled (573, 336) with delta (0, 0)
Screenshot: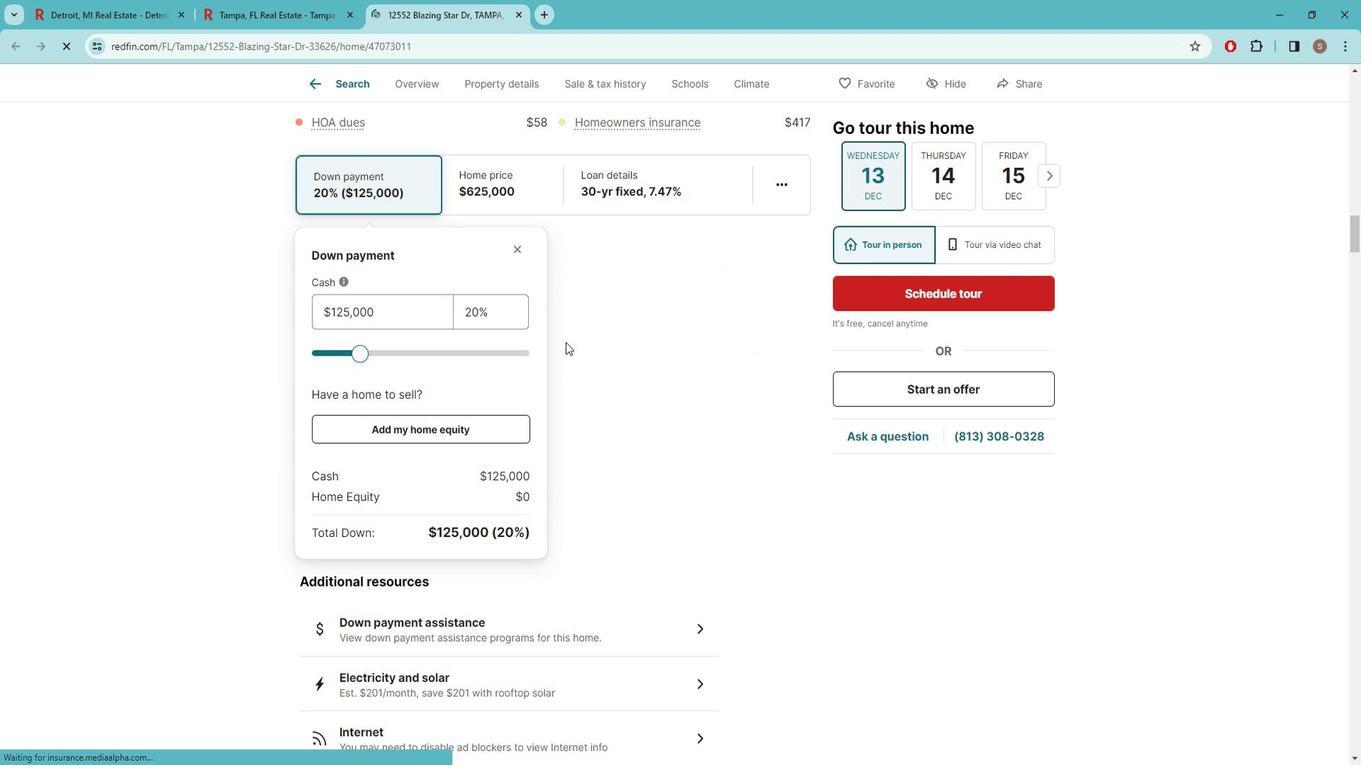 
Action: Mouse scrolled (573, 336) with delta (0, 0)
Screenshot: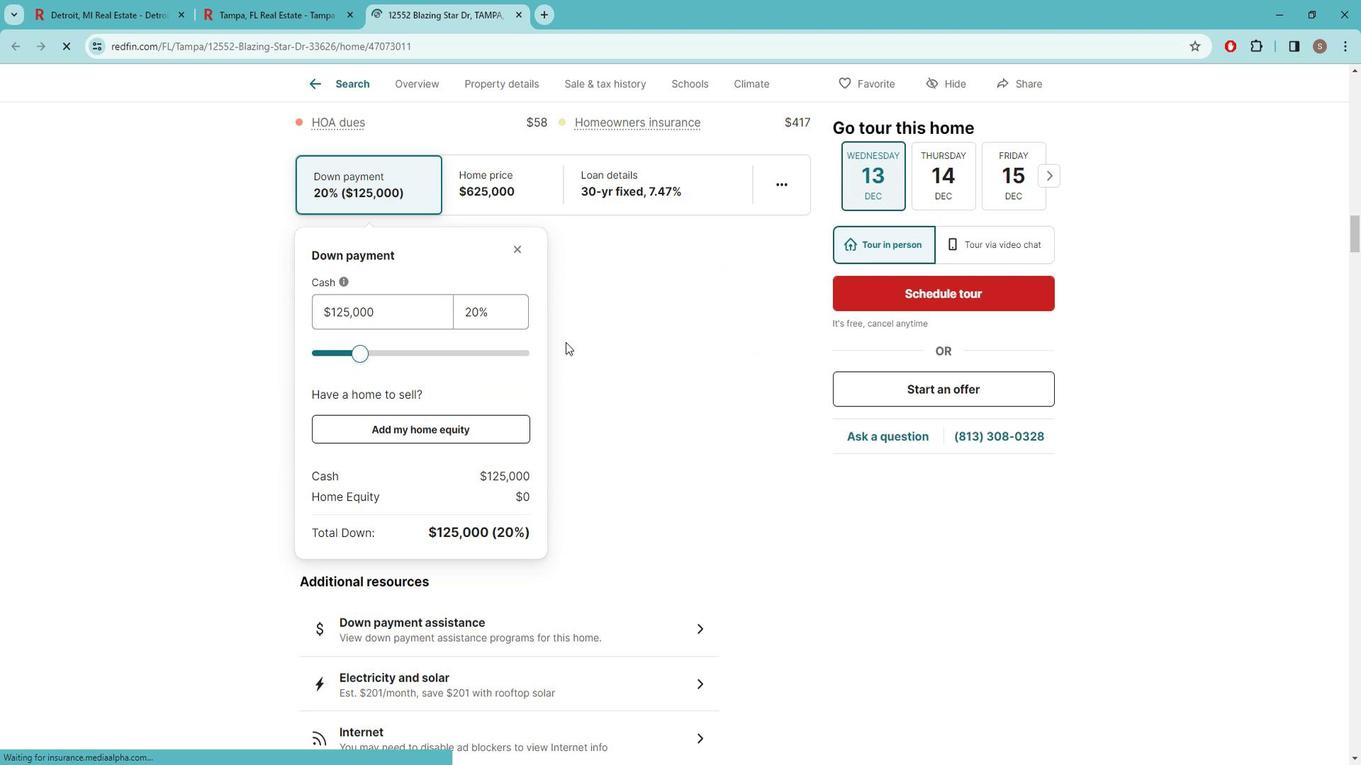 
Action: Mouse scrolled (573, 336) with delta (0, 0)
Screenshot: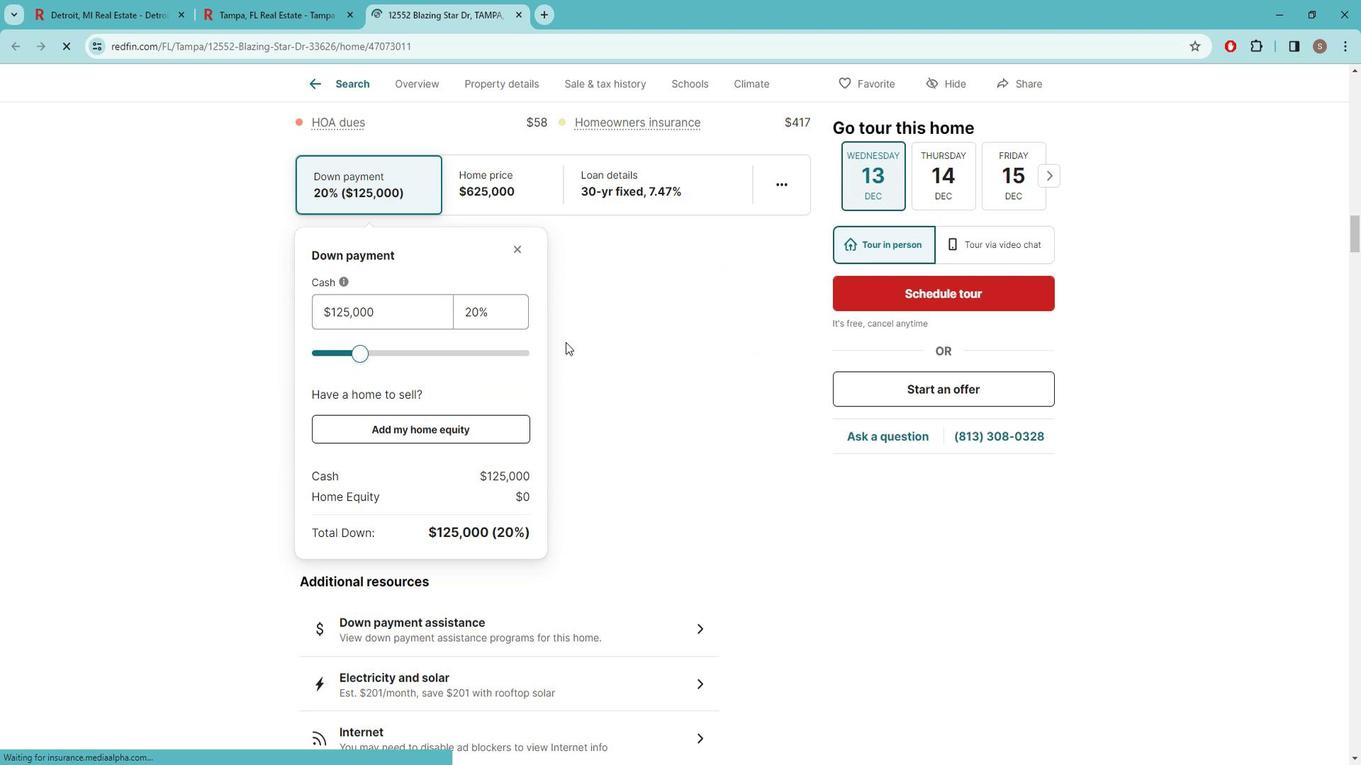 
Action: Mouse moved to (575, 337)
Screenshot: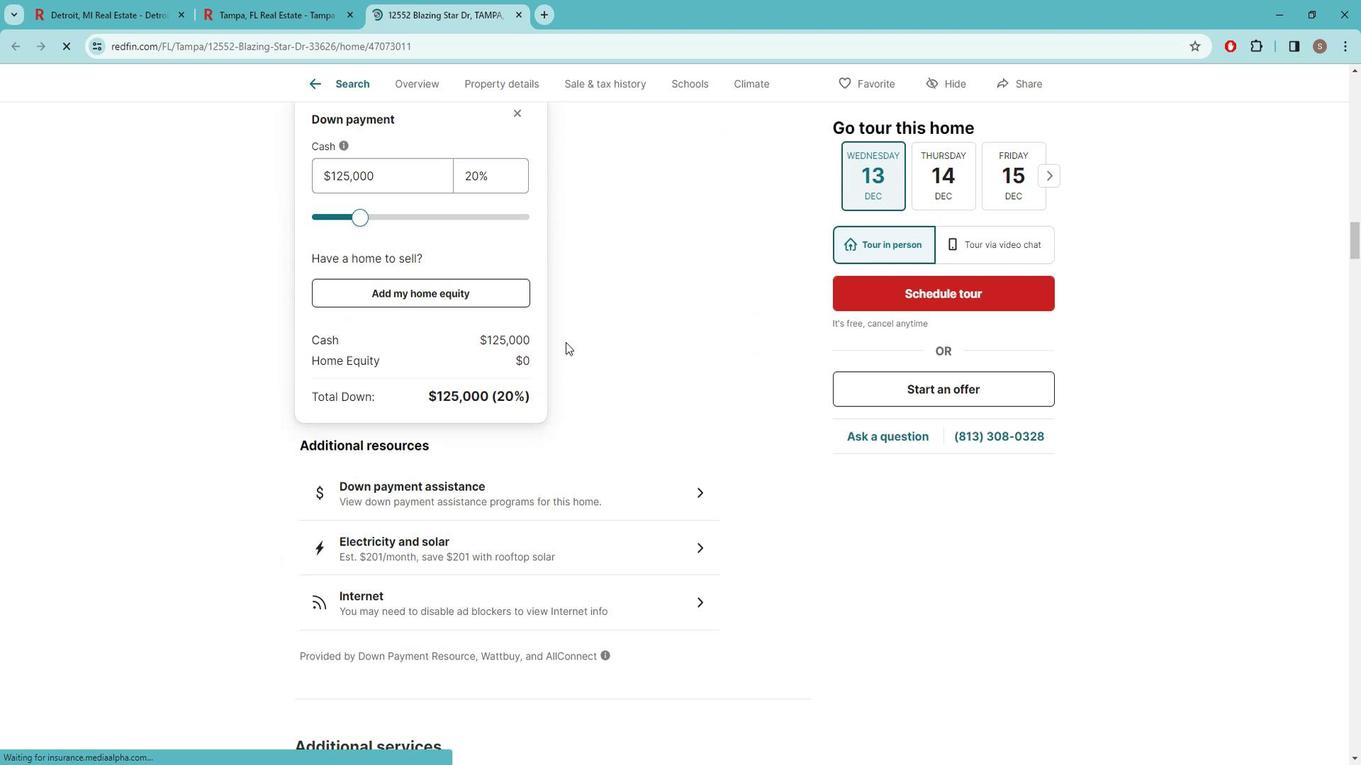 
Action: Mouse scrolled (575, 336) with delta (0, 0)
Screenshot: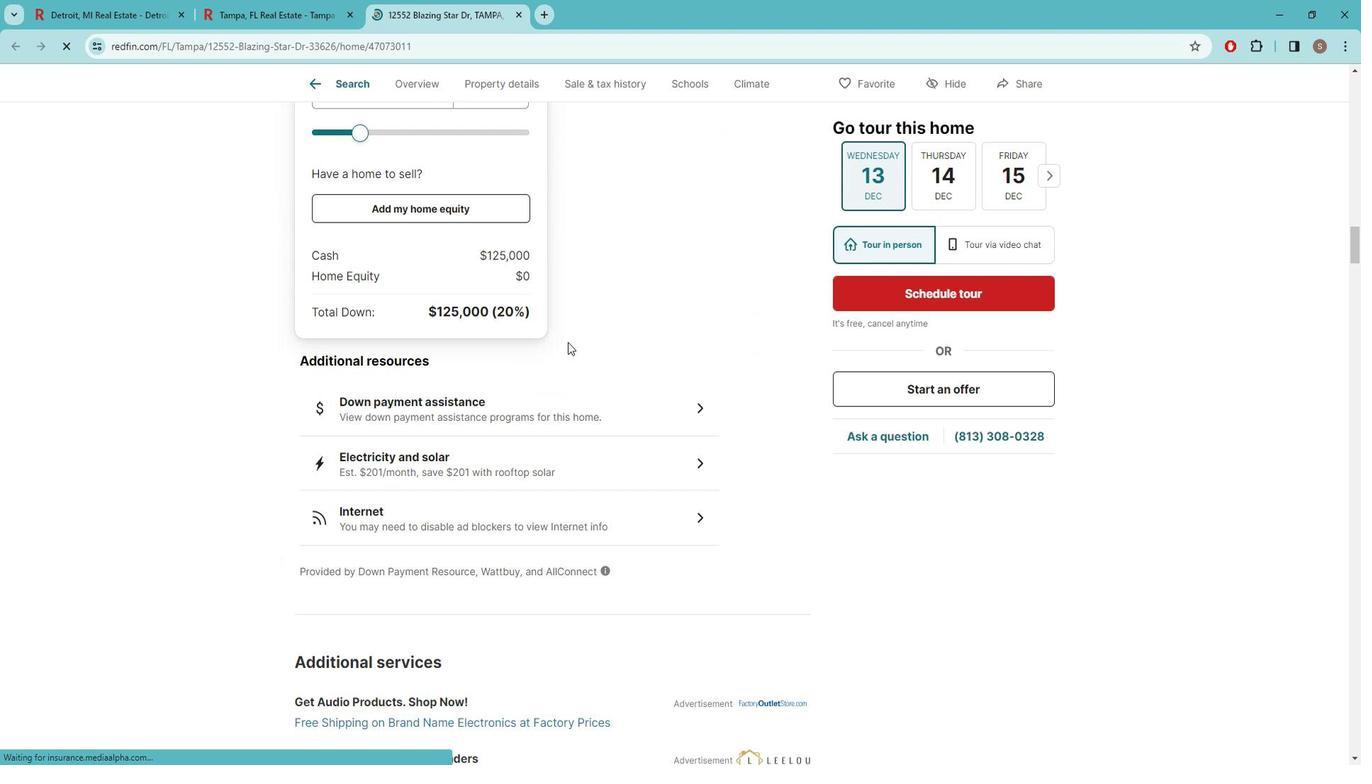 
Action: Mouse moved to (576, 338)
Screenshot: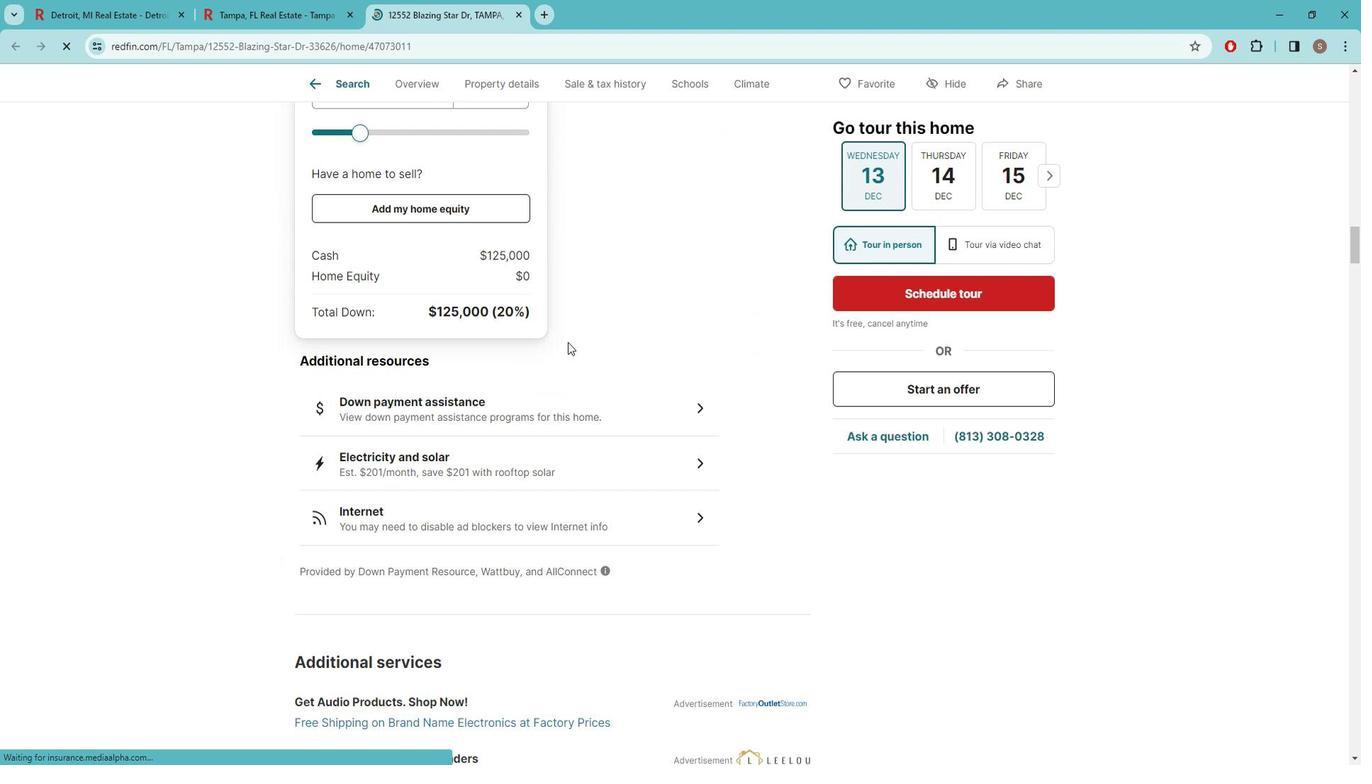 
Action: Mouse scrolled (576, 338) with delta (0, 0)
Screenshot: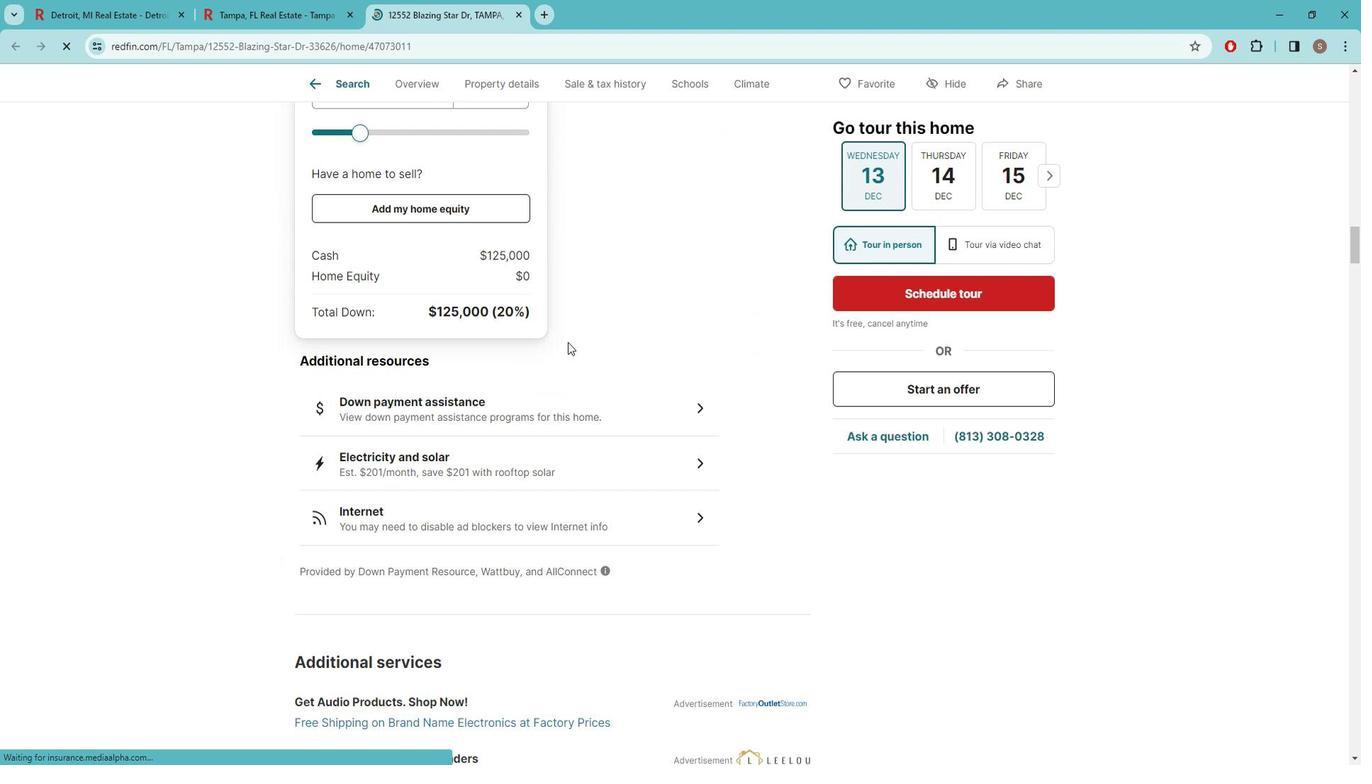 
Action: Mouse scrolled (576, 338) with delta (0, 0)
Screenshot: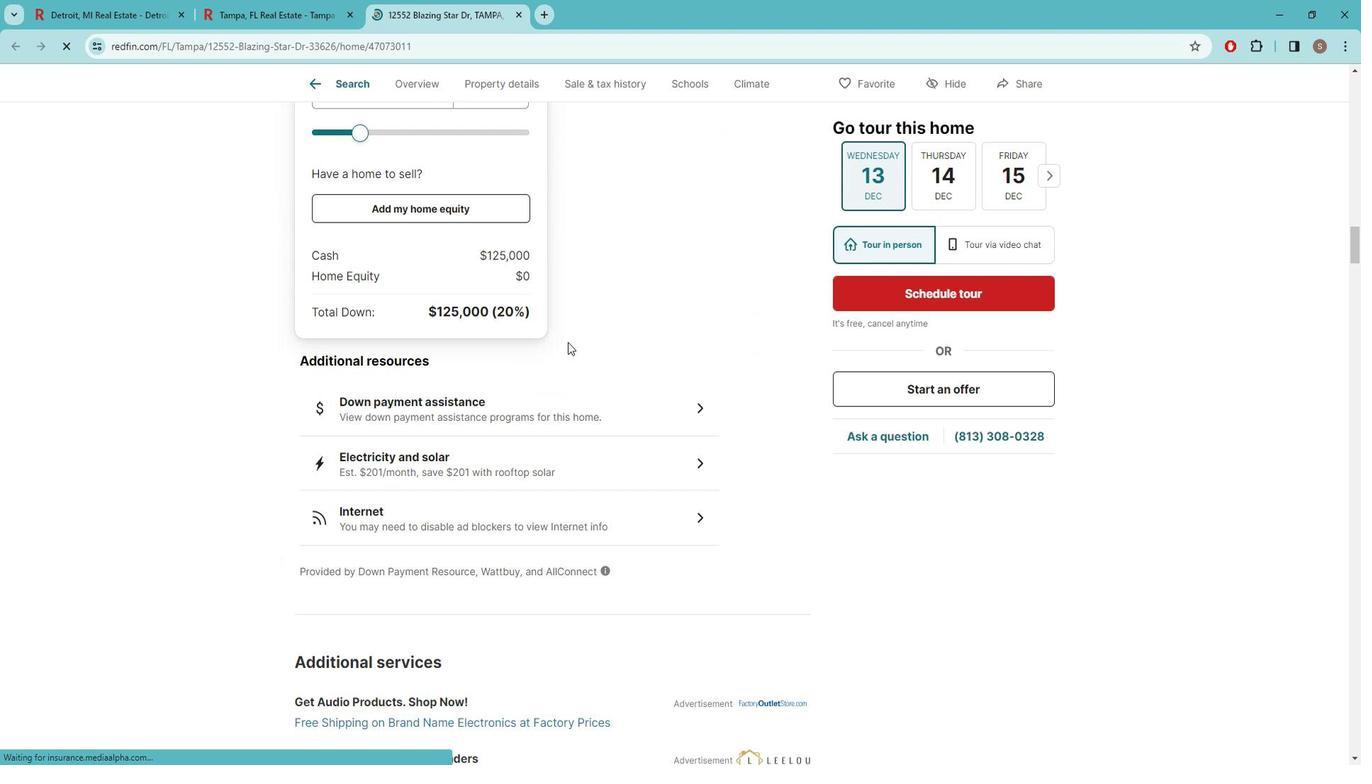 
Action: Mouse scrolled (576, 338) with delta (0, 0)
Screenshot: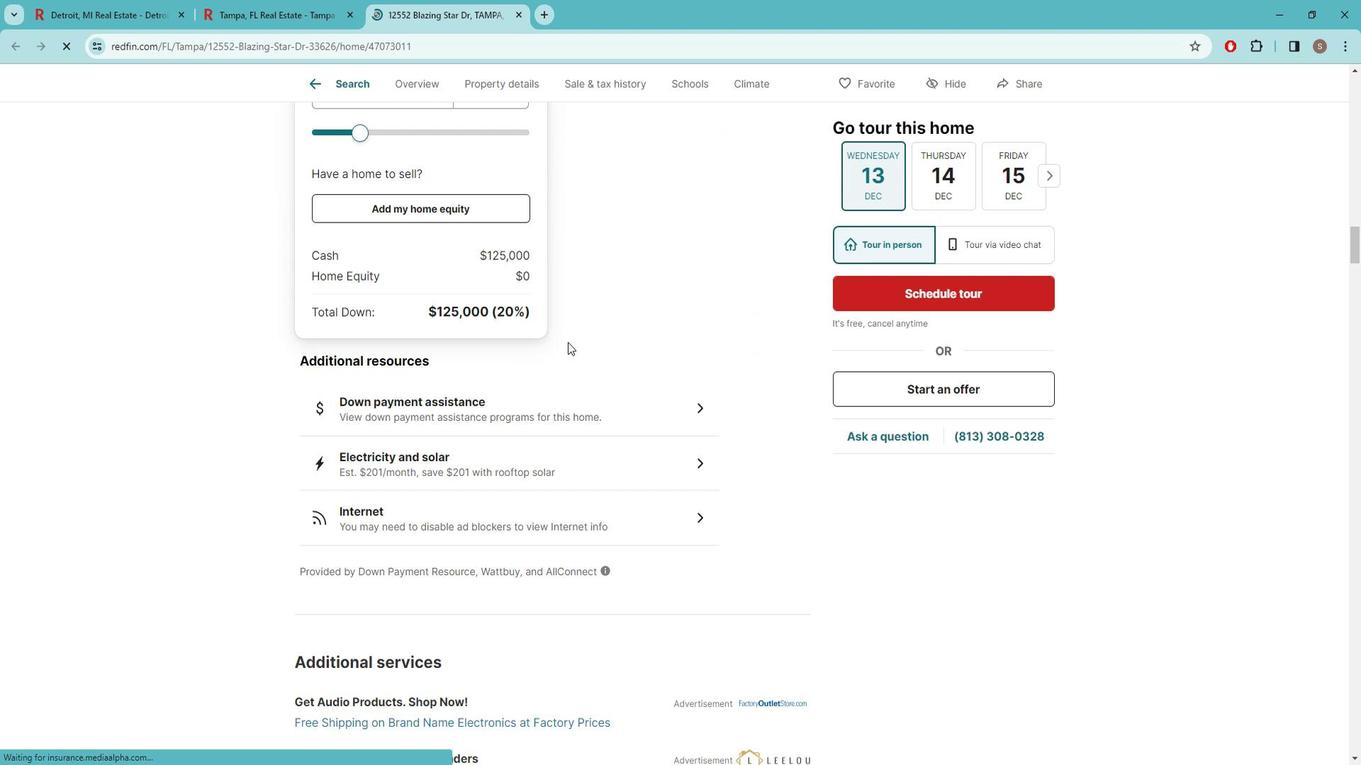 
Action: Mouse scrolled (576, 338) with delta (0, 0)
Screenshot: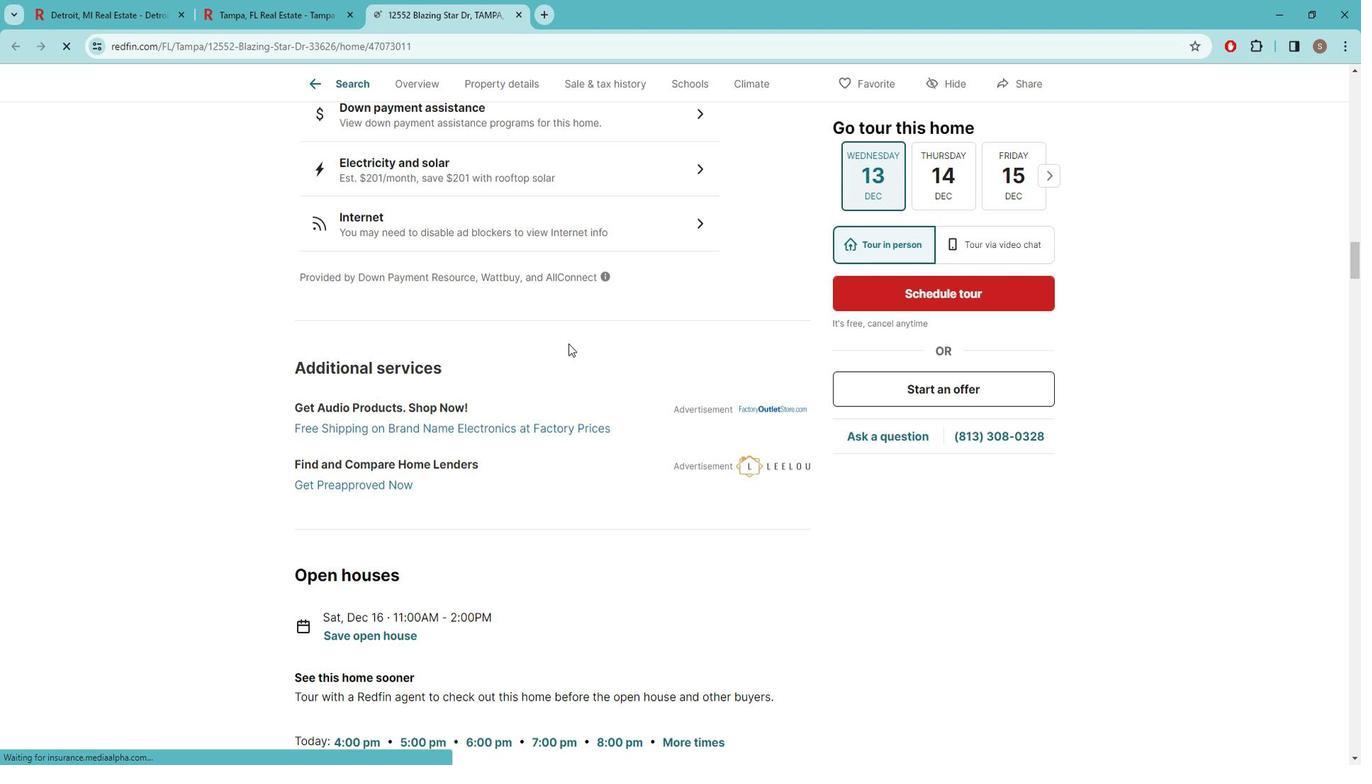 
Action: Mouse scrolled (576, 338) with delta (0, 0)
Screenshot: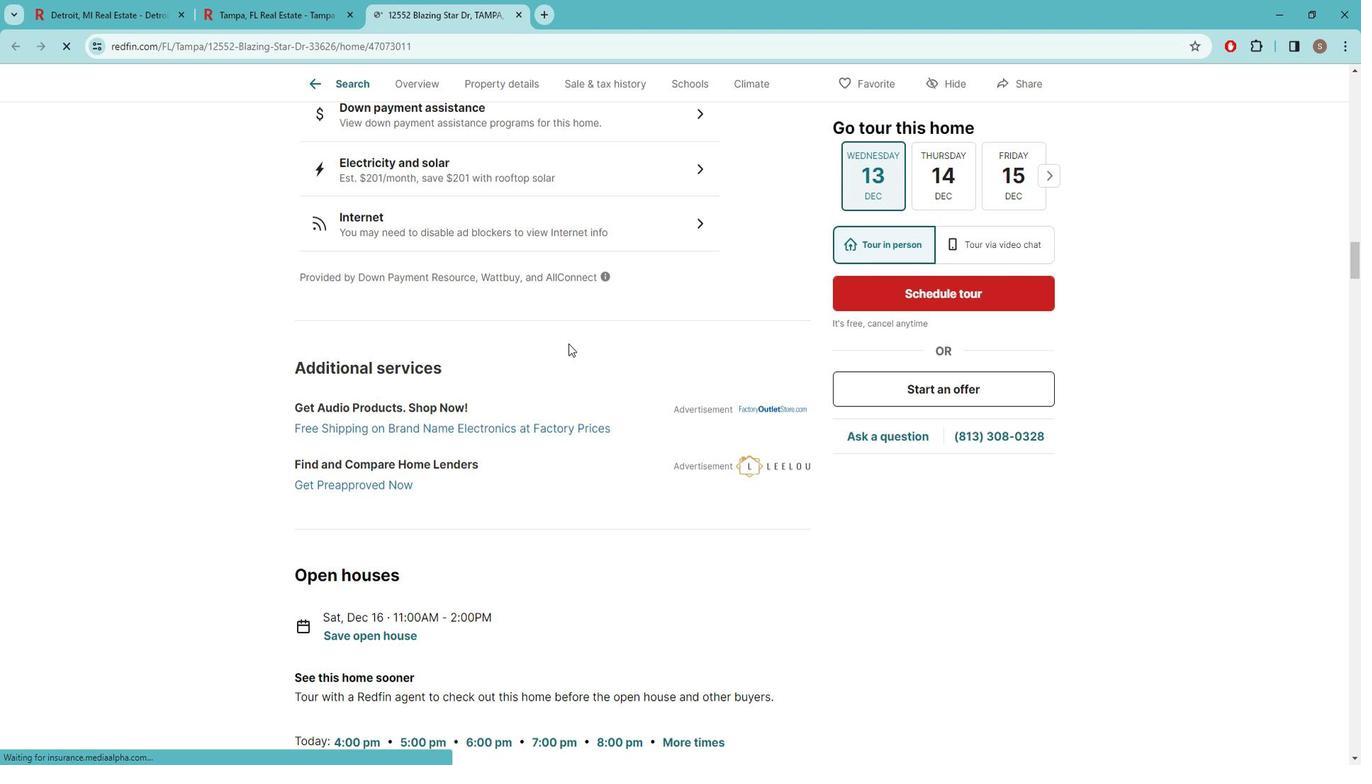 
Action: Mouse scrolled (576, 338) with delta (0, 0)
Screenshot: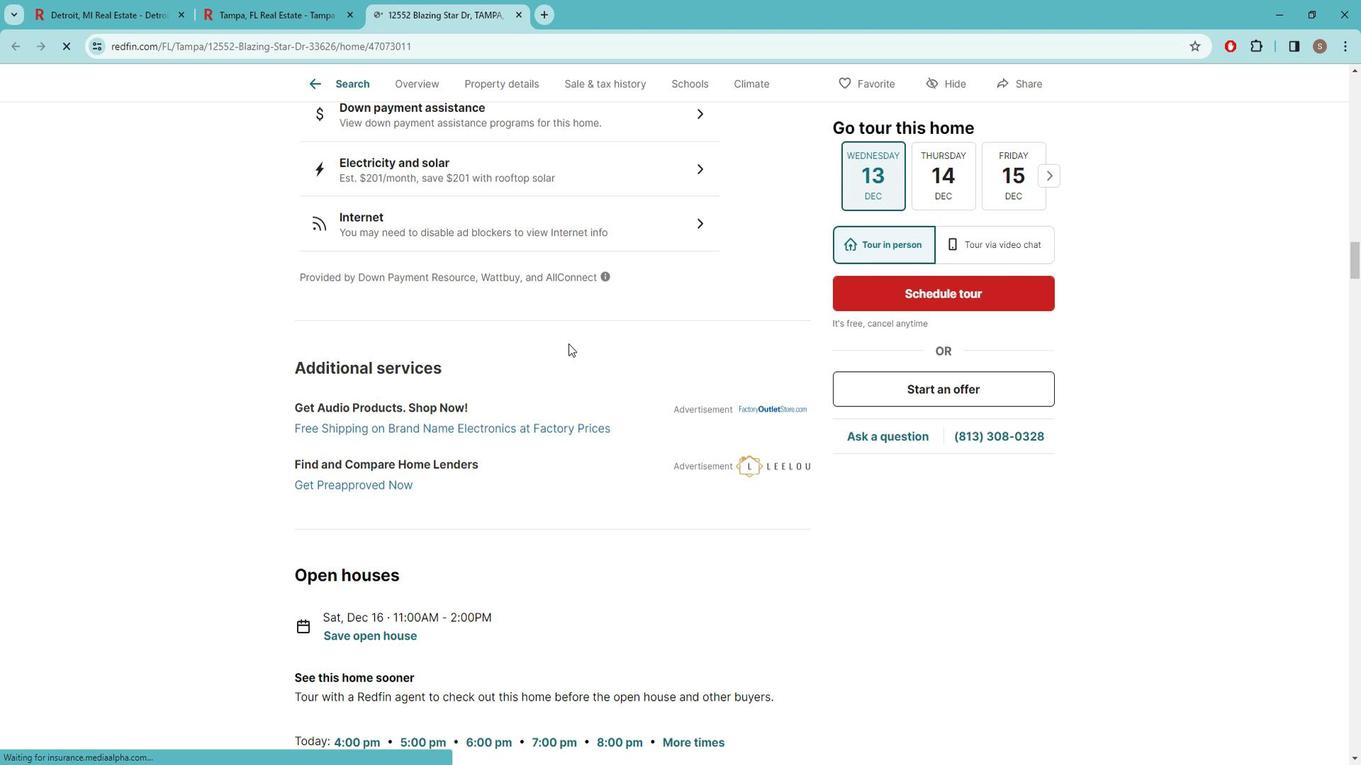 
Action: Mouse scrolled (576, 338) with delta (0, 0)
Screenshot: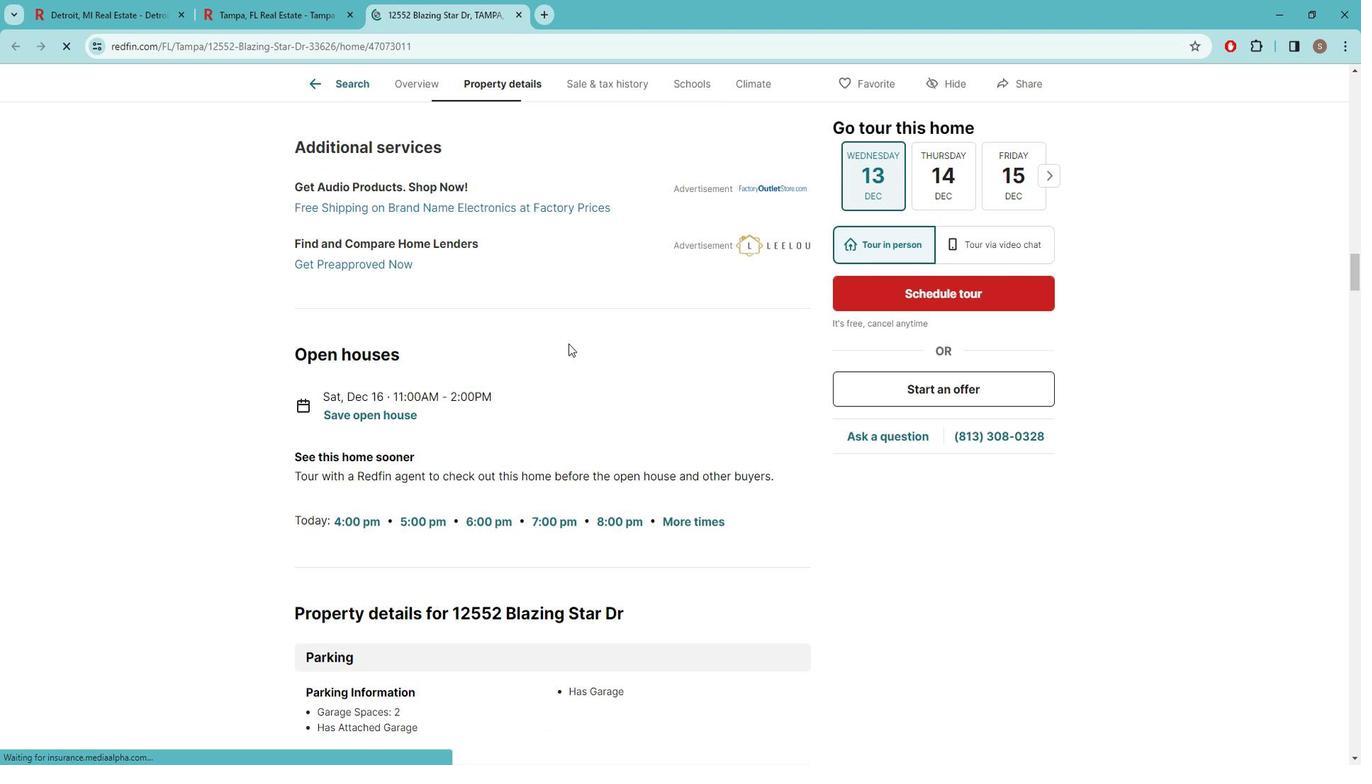 
Action: Mouse scrolled (576, 338) with delta (0, 0)
Screenshot: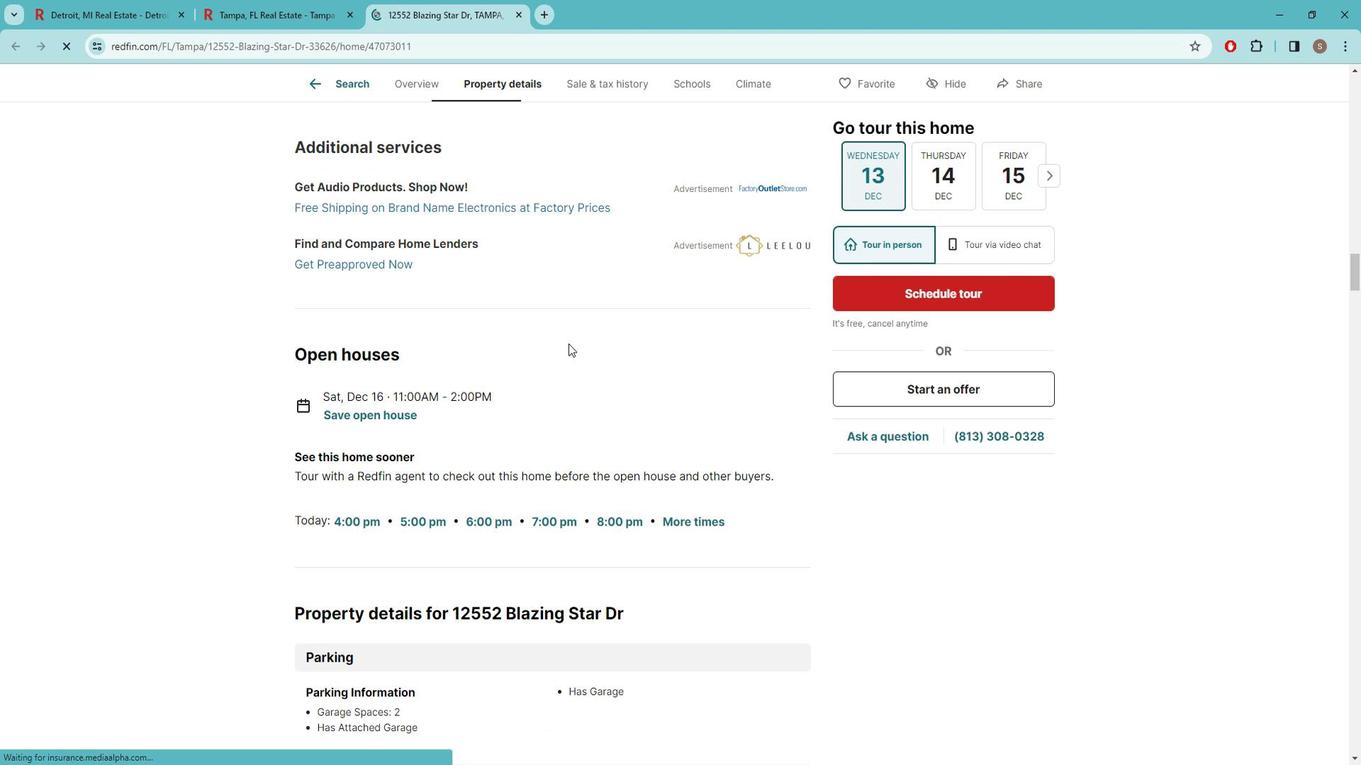 
Action: Mouse scrolled (576, 338) with delta (0, 0)
Screenshot: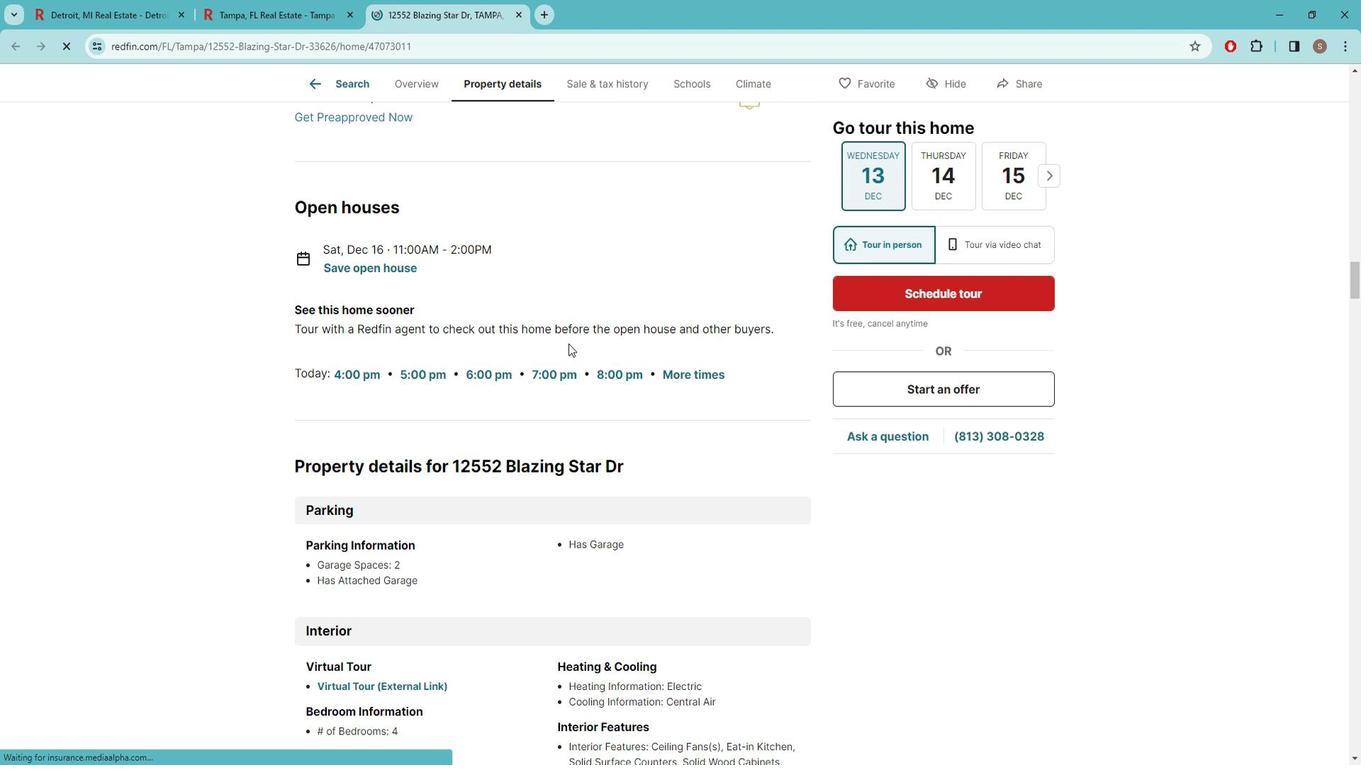 
Action: Mouse scrolled (576, 338) with delta (0, 0)
Screenshot: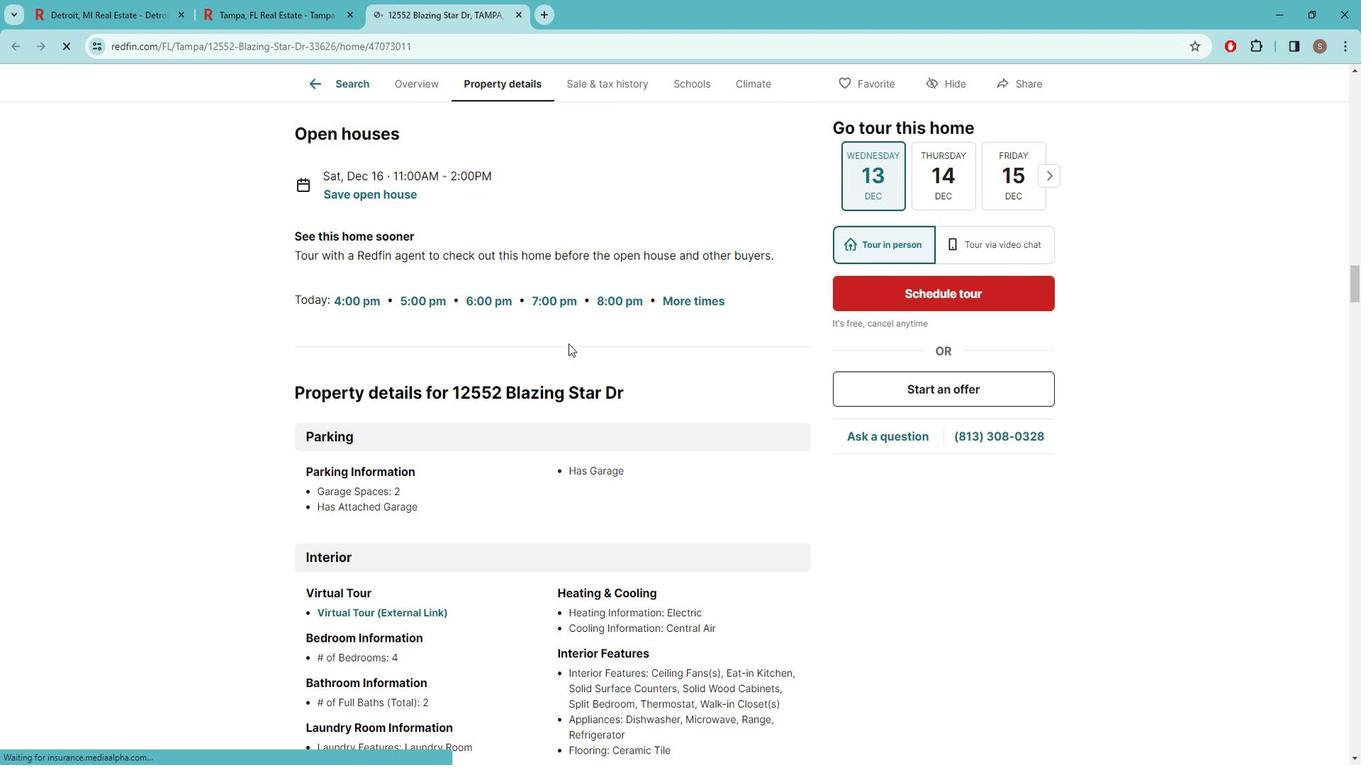 
Action: Mouse scrolled (576, 338) with delta (0, 0)
Screenshot: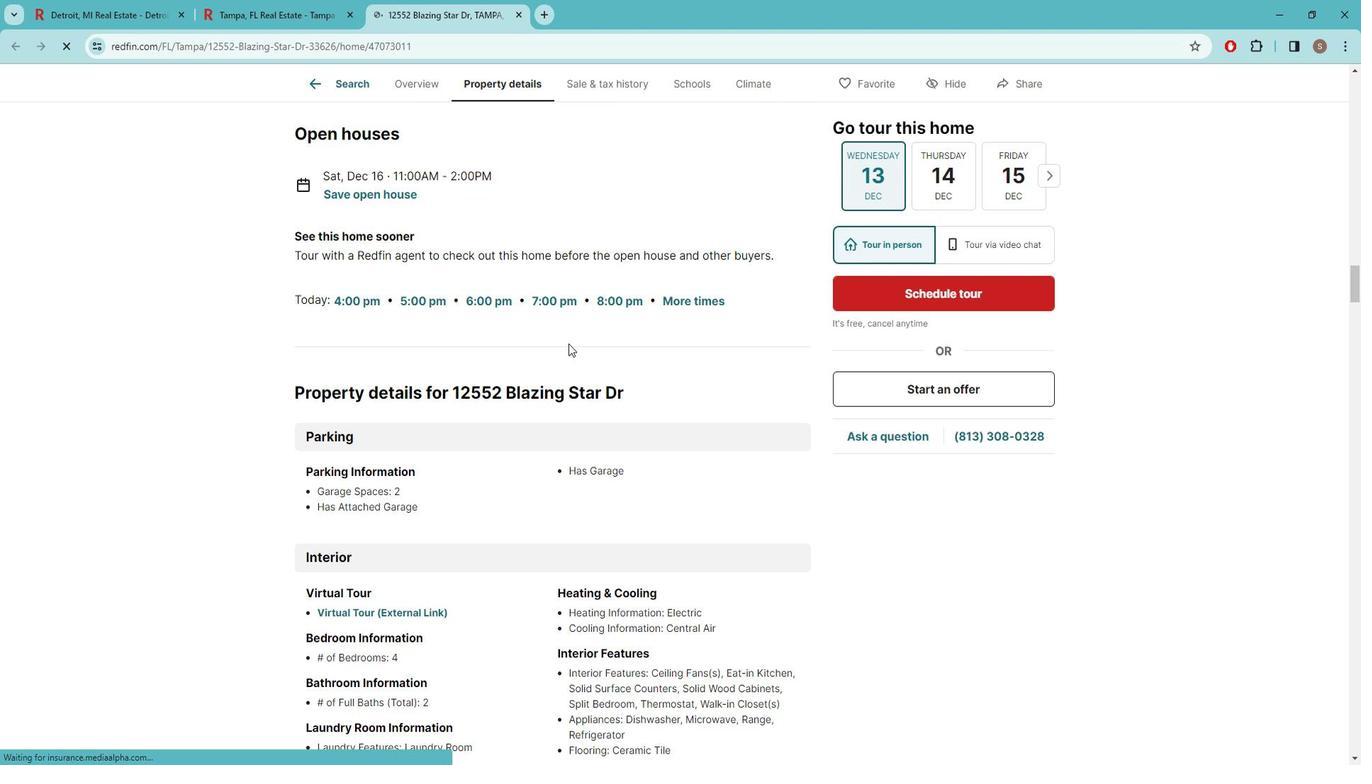 
Action: Mouse scrolled (576, 338) with delta (0, 0)
Screenshot: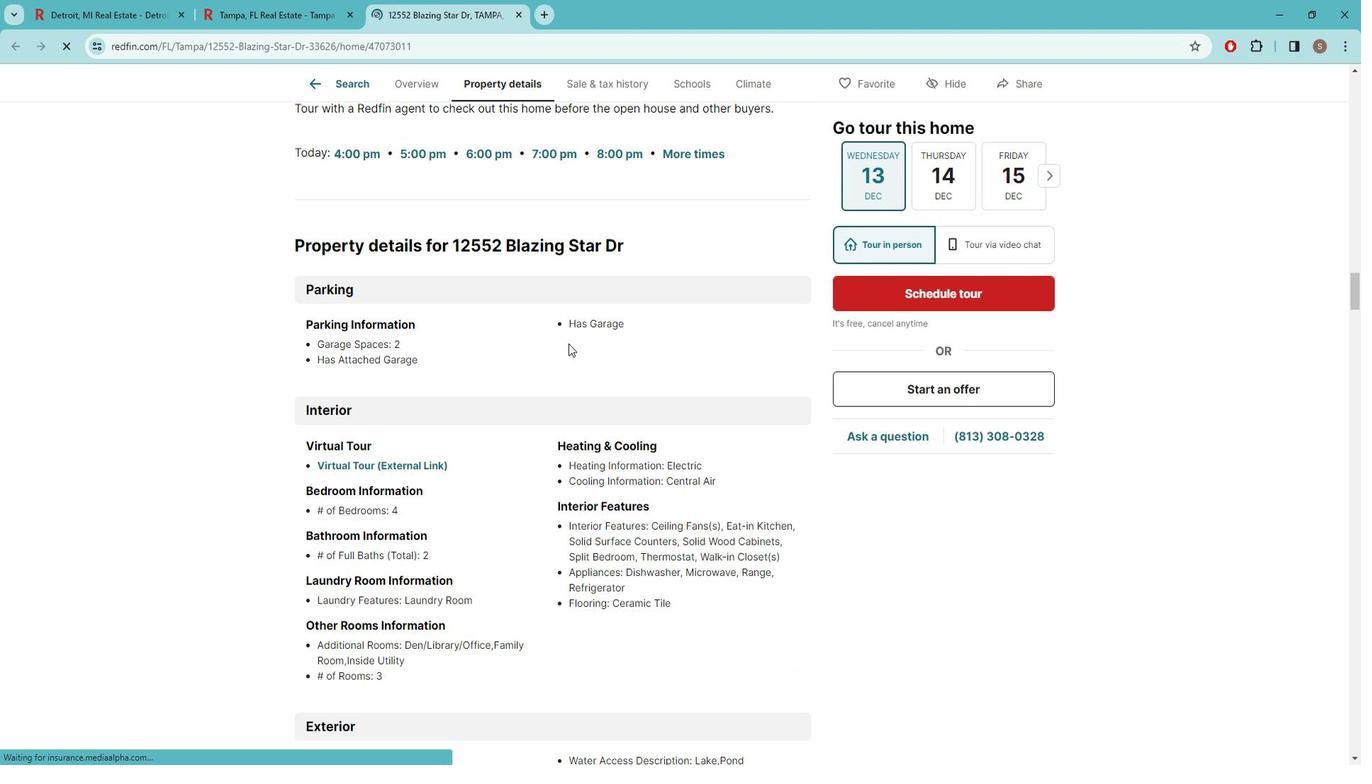 
Action: Mouse scrolled (576, 338) with delta (0, 0)
Screenshot: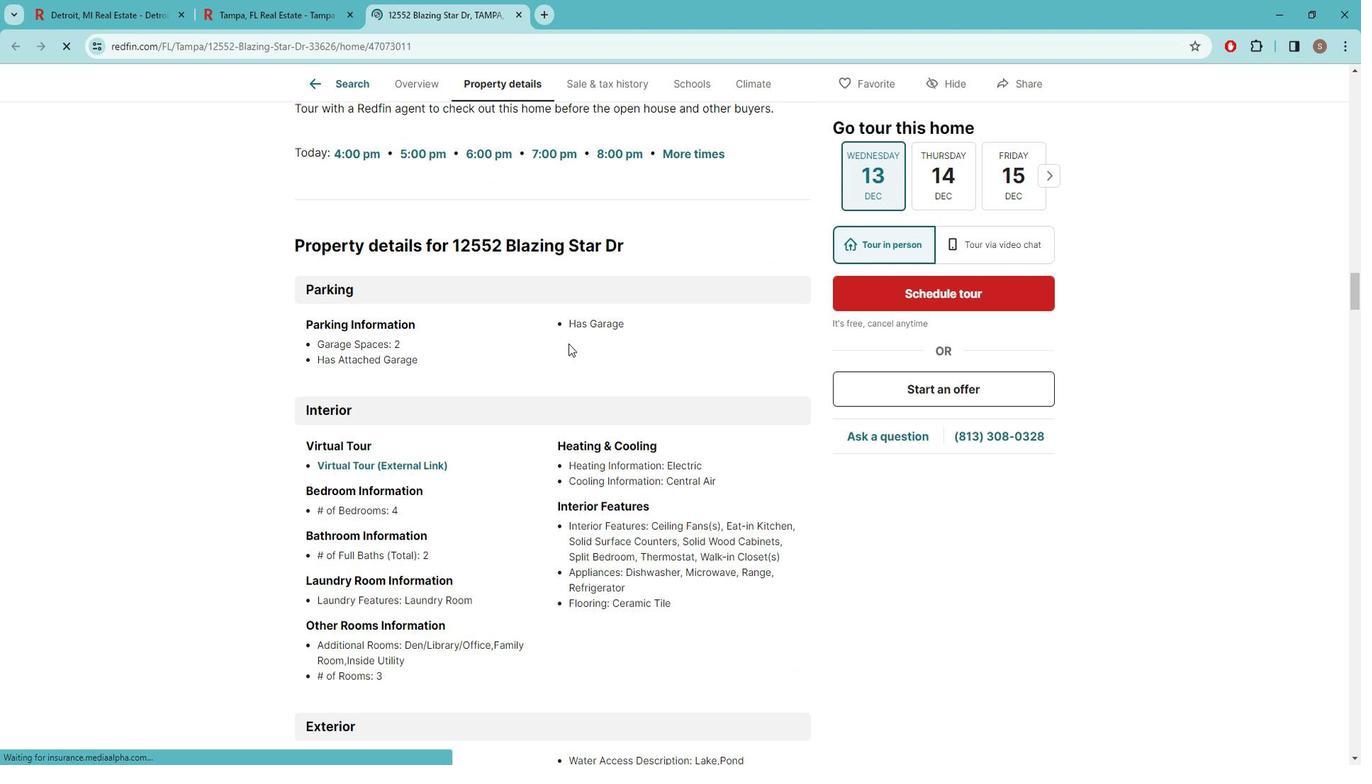 
Action: Mouse scrolled (576, 338) with delta (0, 0)
Screenshot: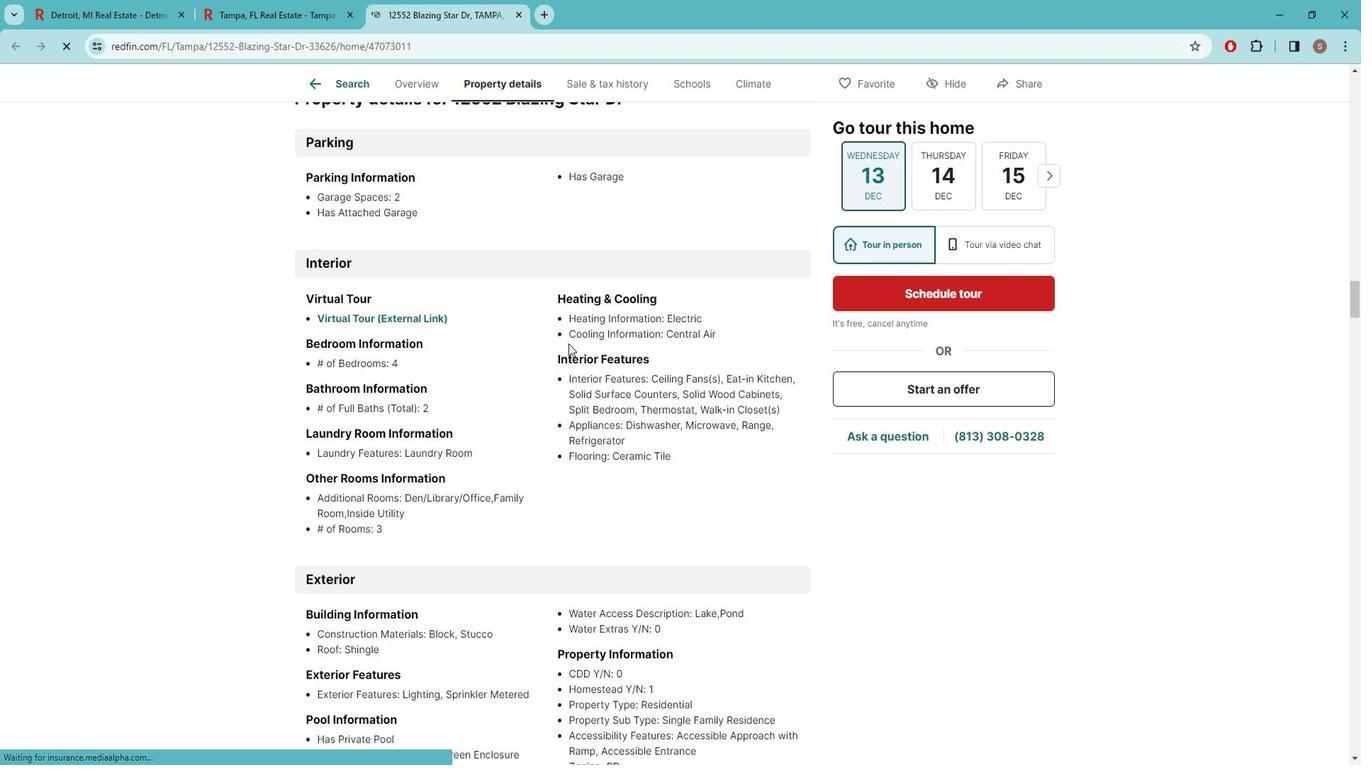 
Action: Mouse moved to (576, 339)
Screenshot: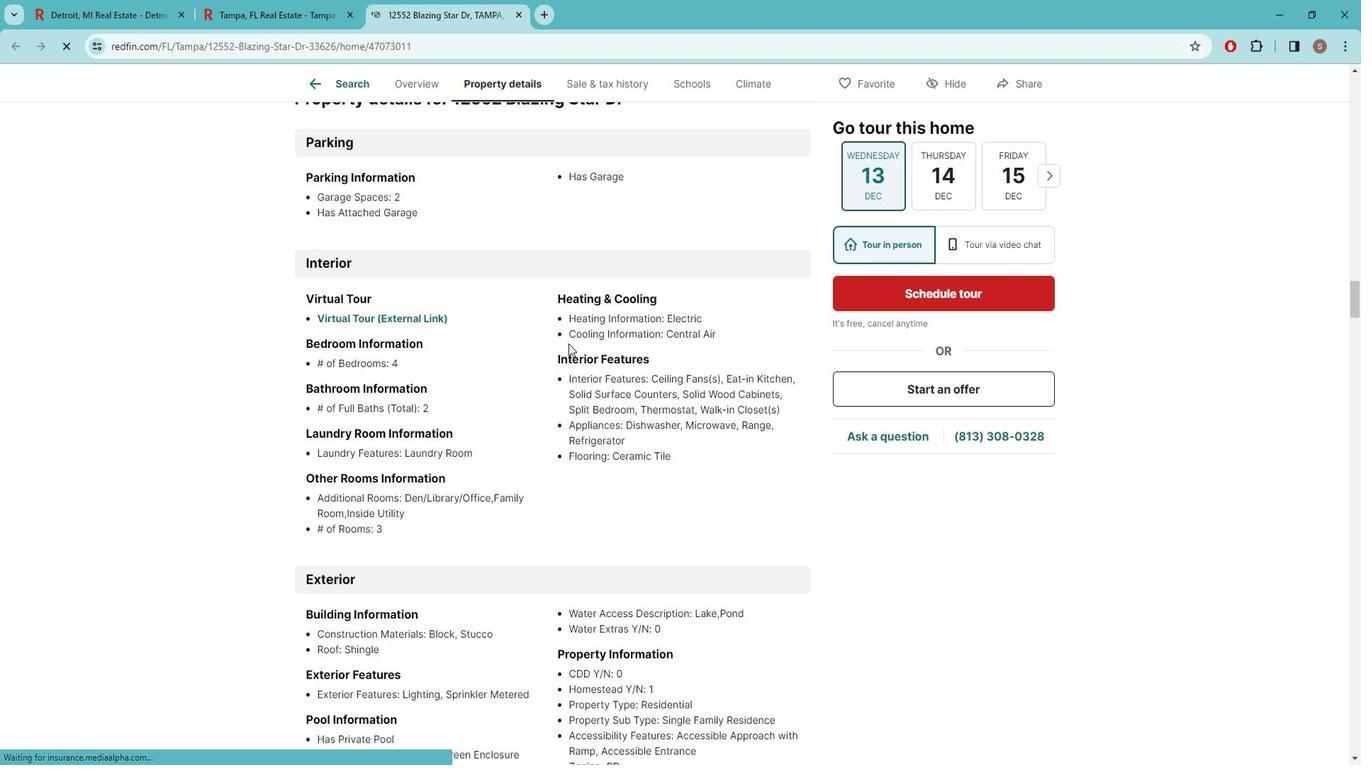 
Action: Mouse scrolled (576, 338) with delta (0, 0)
Screenshot: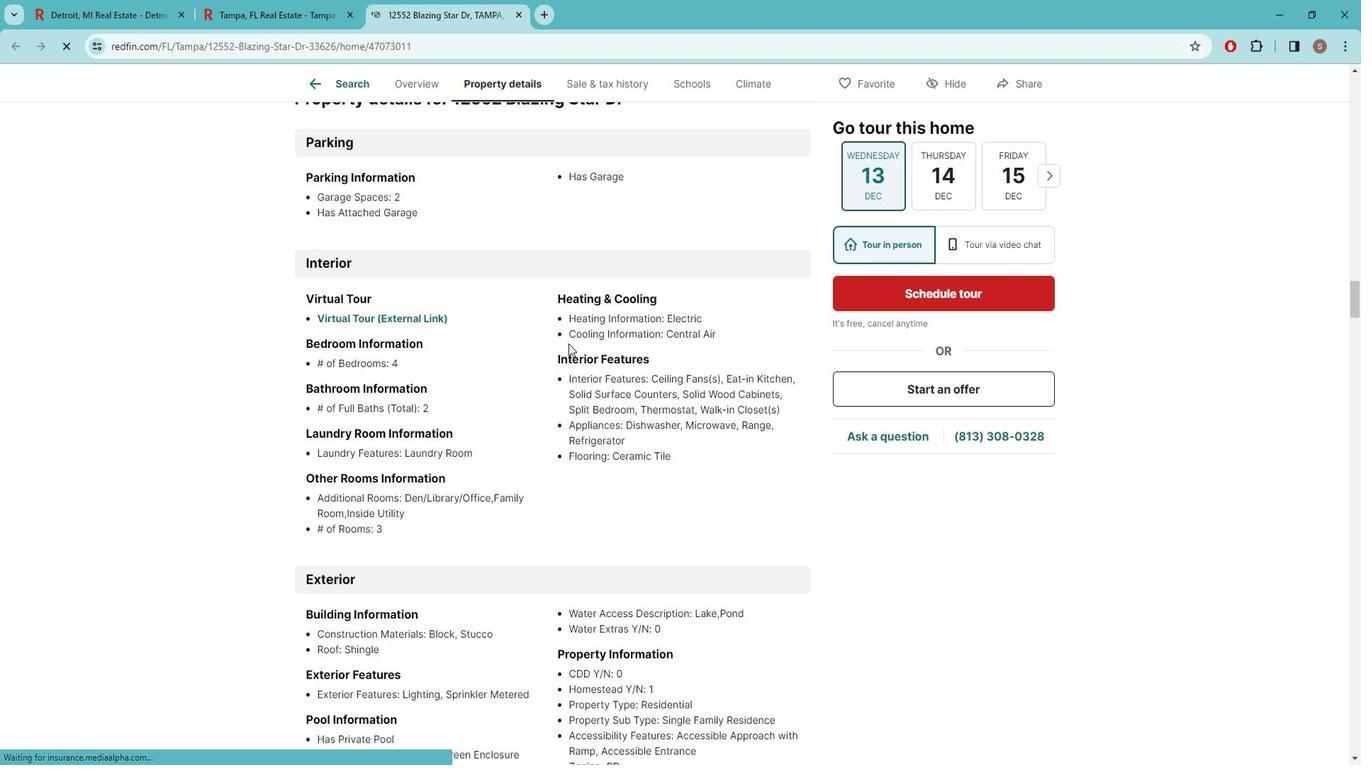 
Action: Mouse scrolled (576, 338) with delta (0, 0)
Screenshot: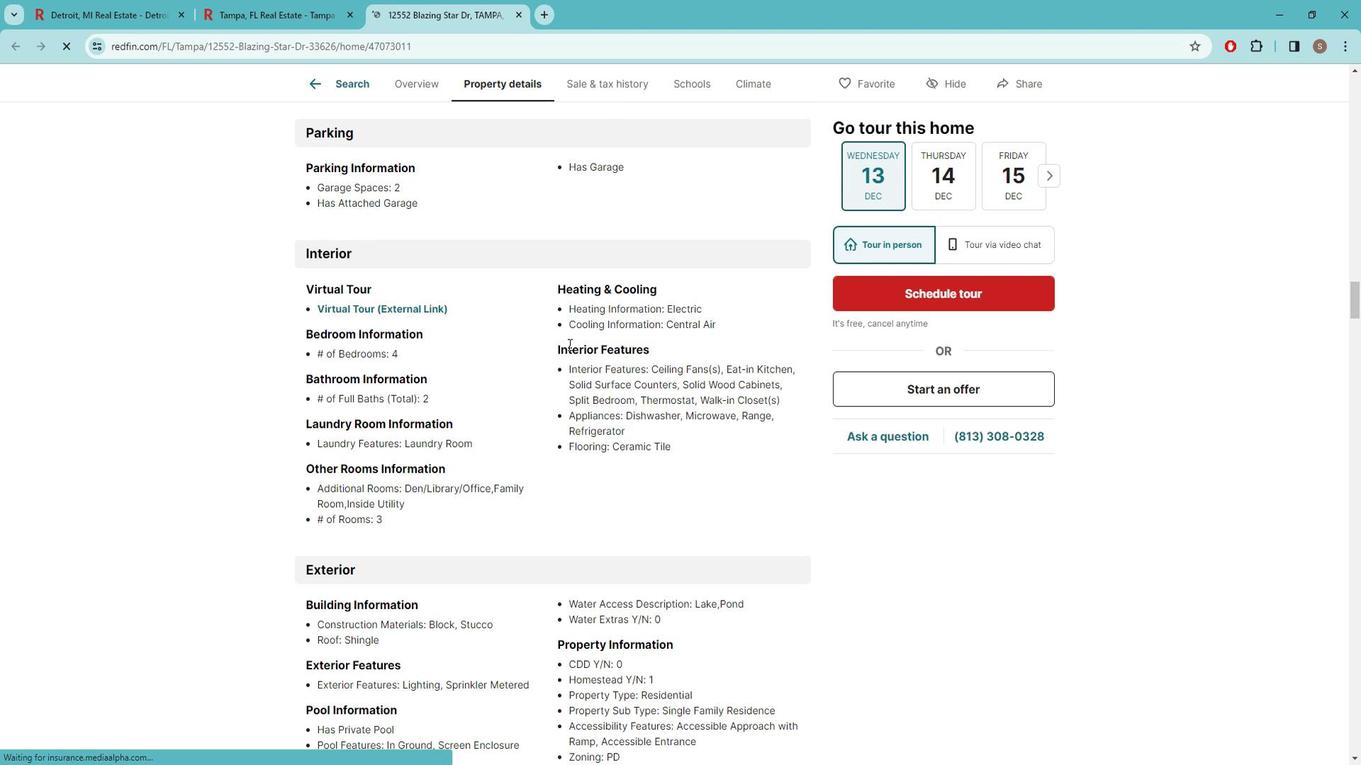 
Action: Mouse scrolled (576, 338) with delta (0, 0)
Screenshot: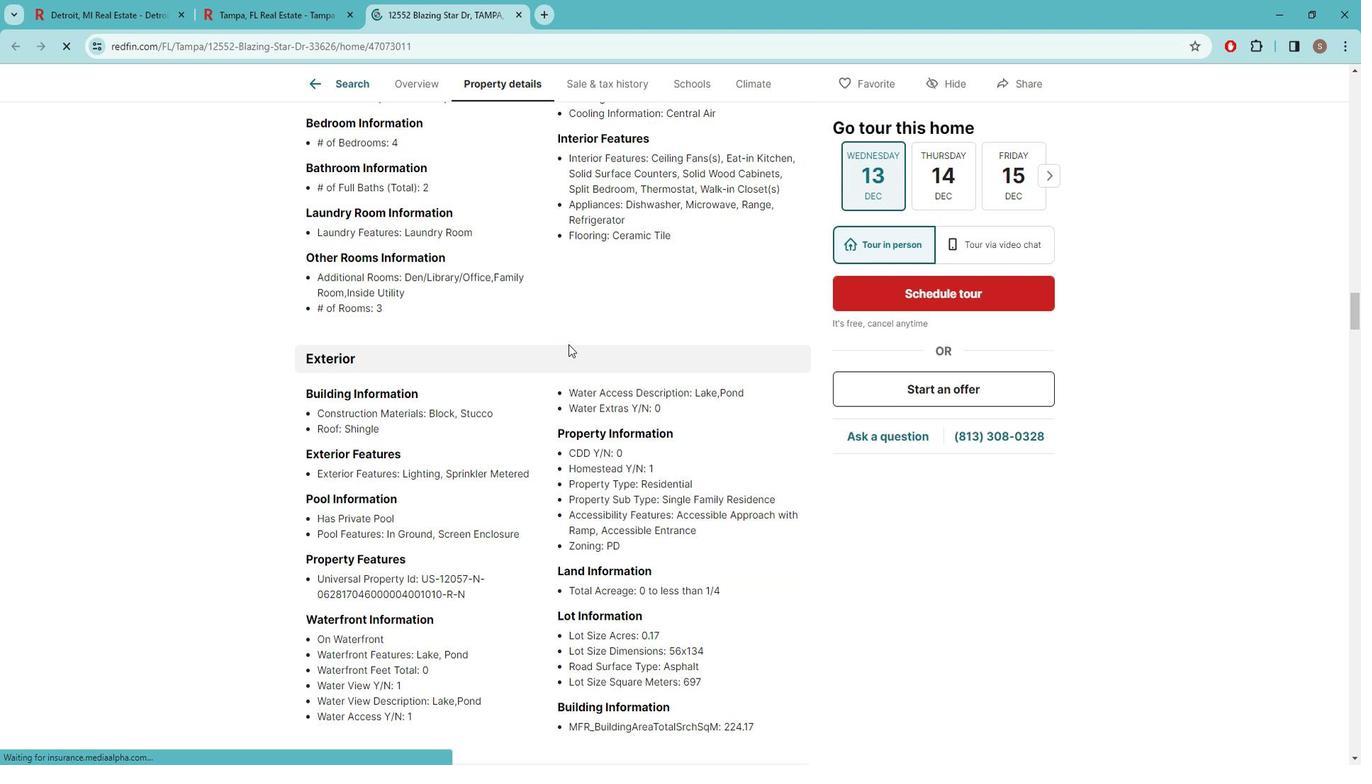 
Action: Mouse scrolled (576, 338) with delta (0, 0)
Screenshot: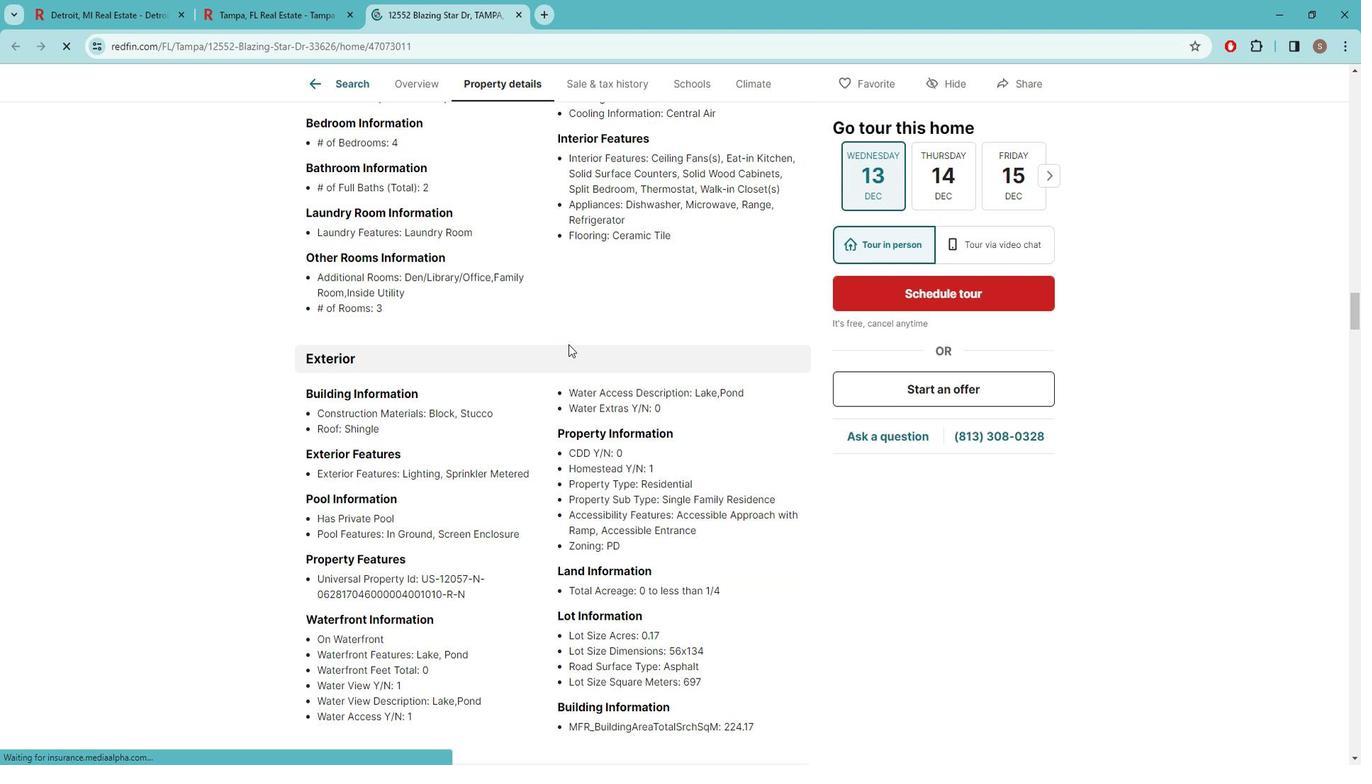 
Action: Mouse moved to (578, 331)
Screenshot: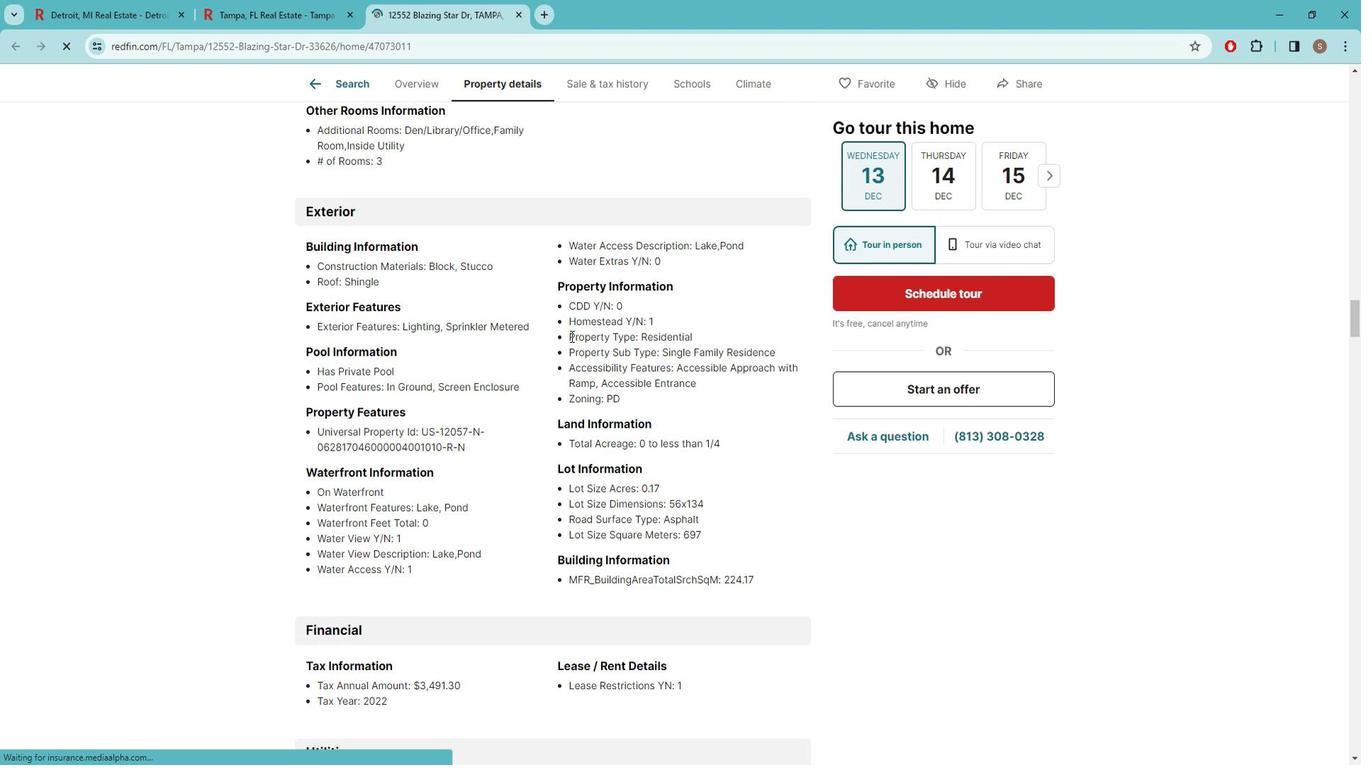 
Action: Mouse scrolled (578, 330) with delta (0, 0)
Screenshot: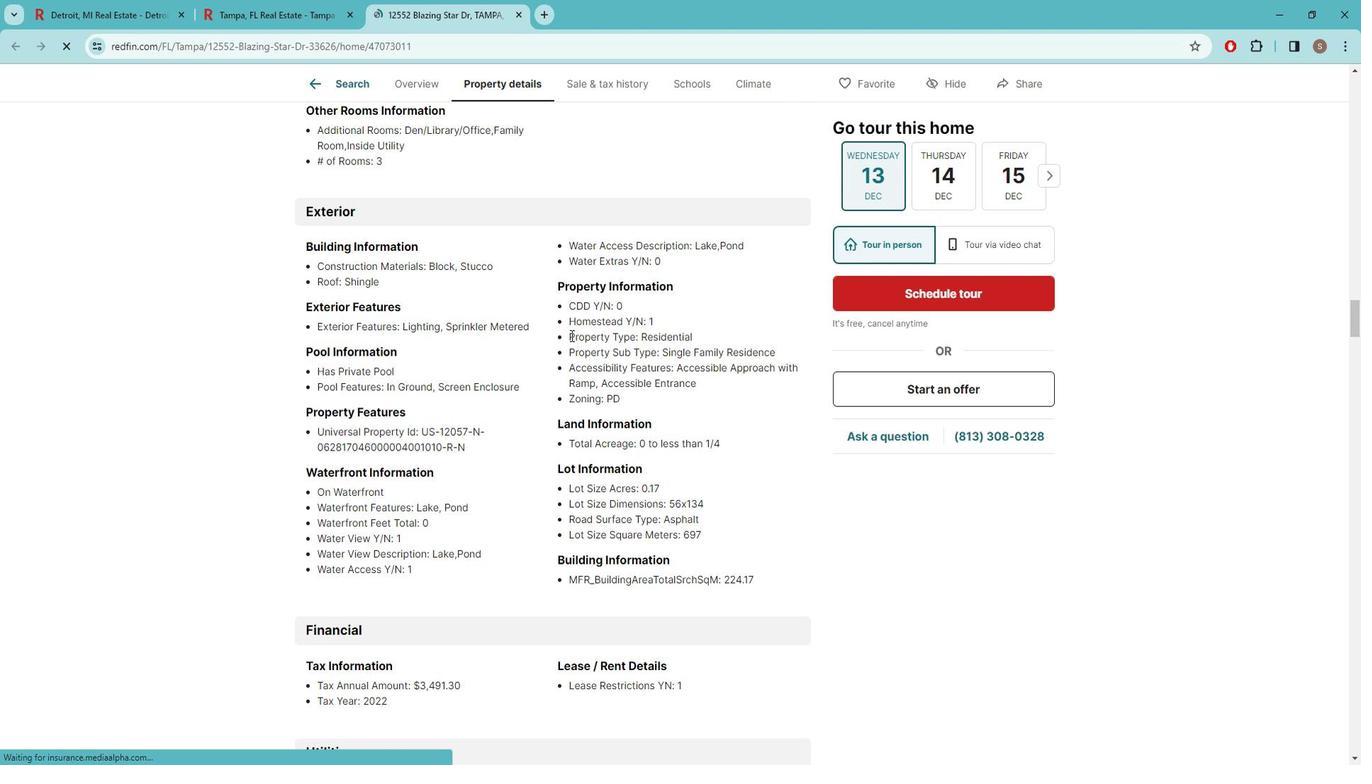 
Action: Mouse scrolled (578, 330) with delta (0, 0)
Screenshot: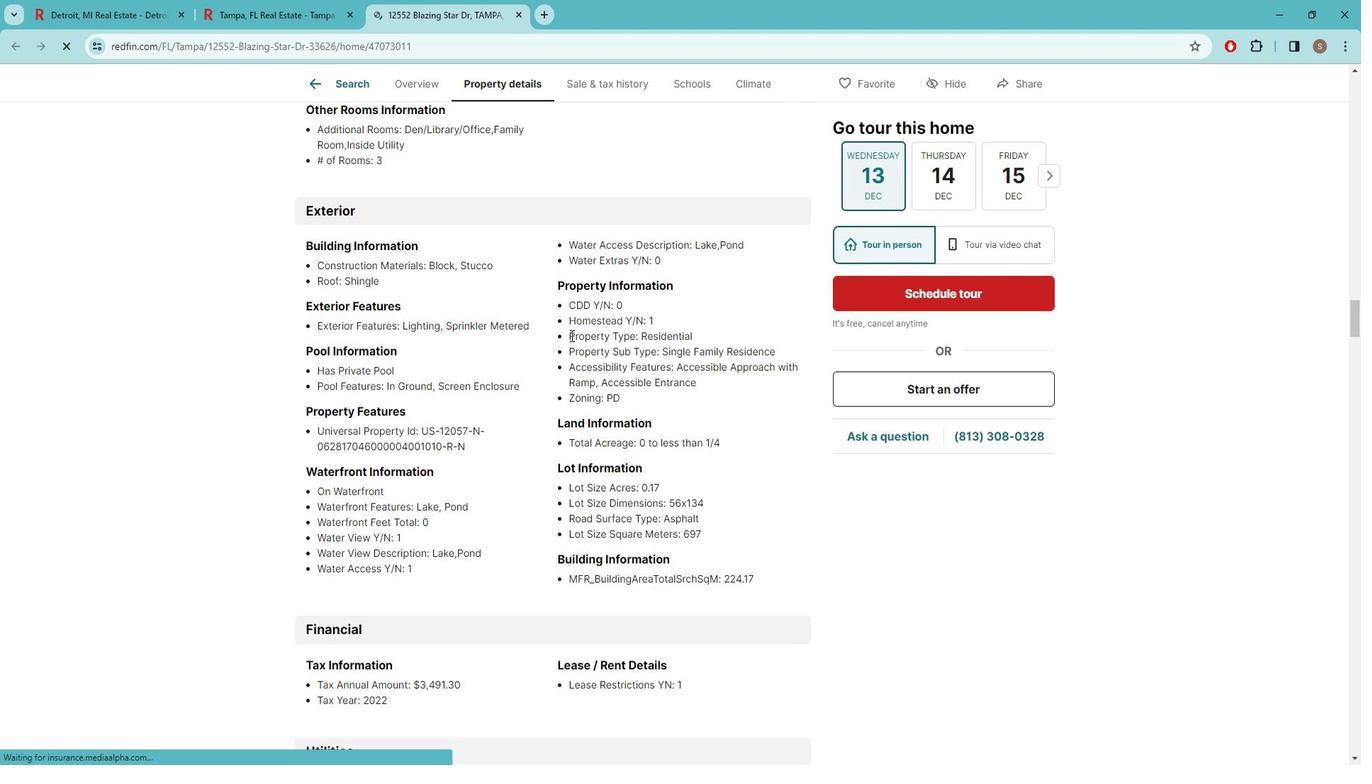 
Action: Mouse moved to (578, 326)
Screenshot: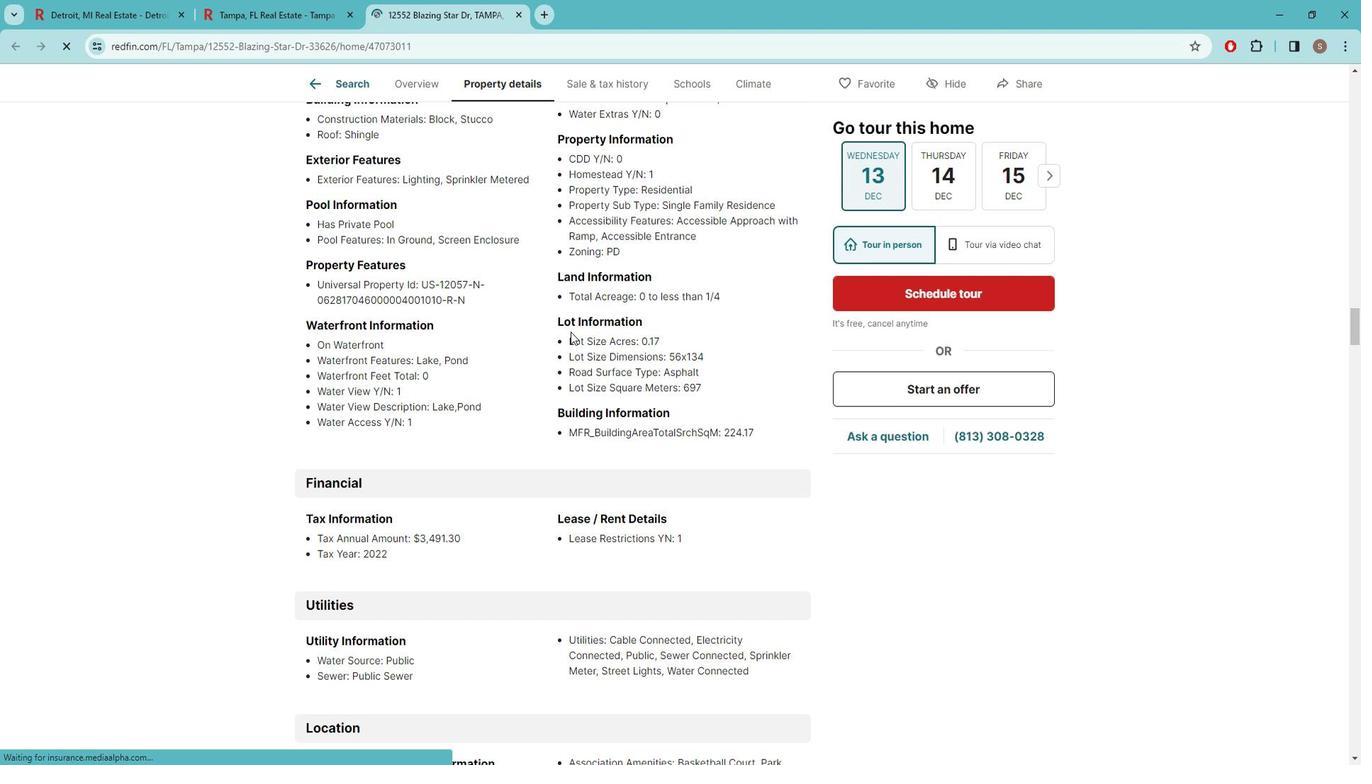 
Action: Mouse scrolled (578, 326) with delta (0, 0)
Screenshot: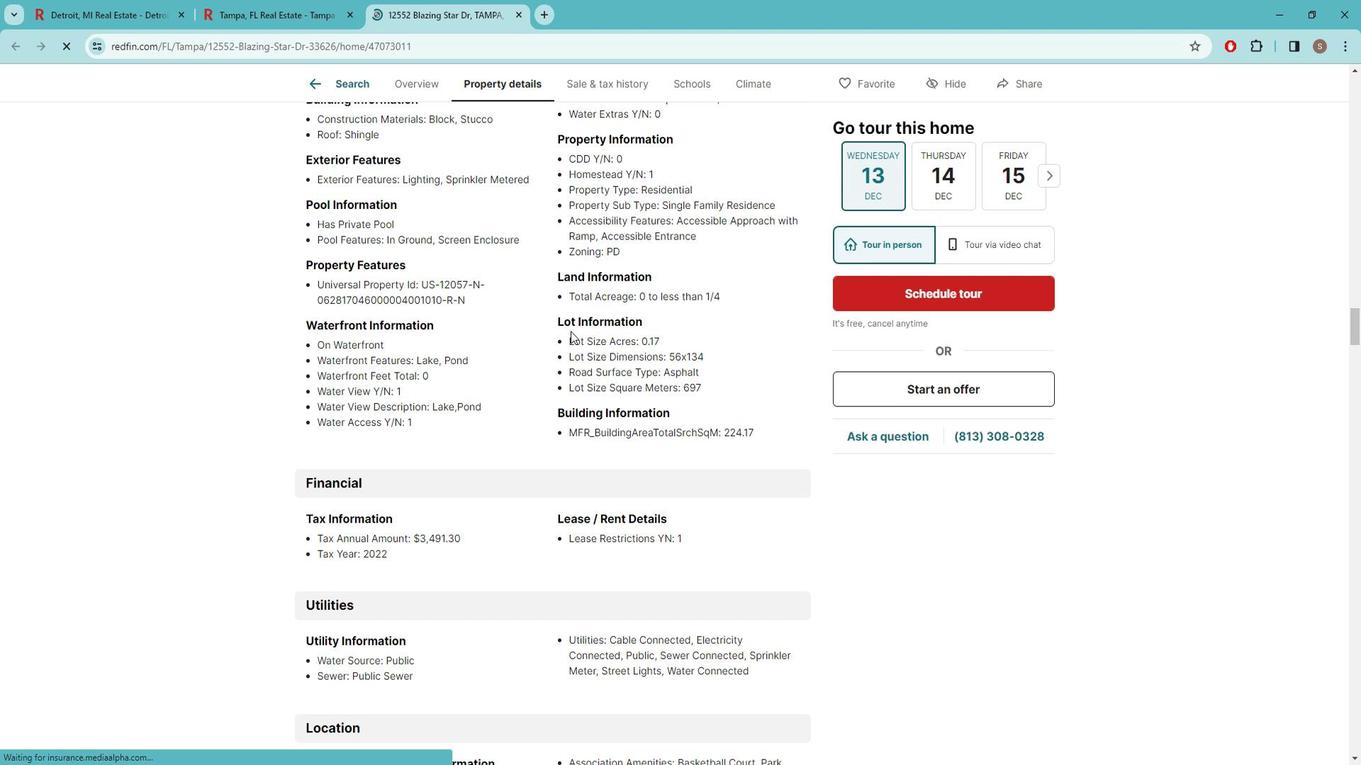 
Action: Mouse scrolled (578, 326) with delta (0, 0)
Screenshot: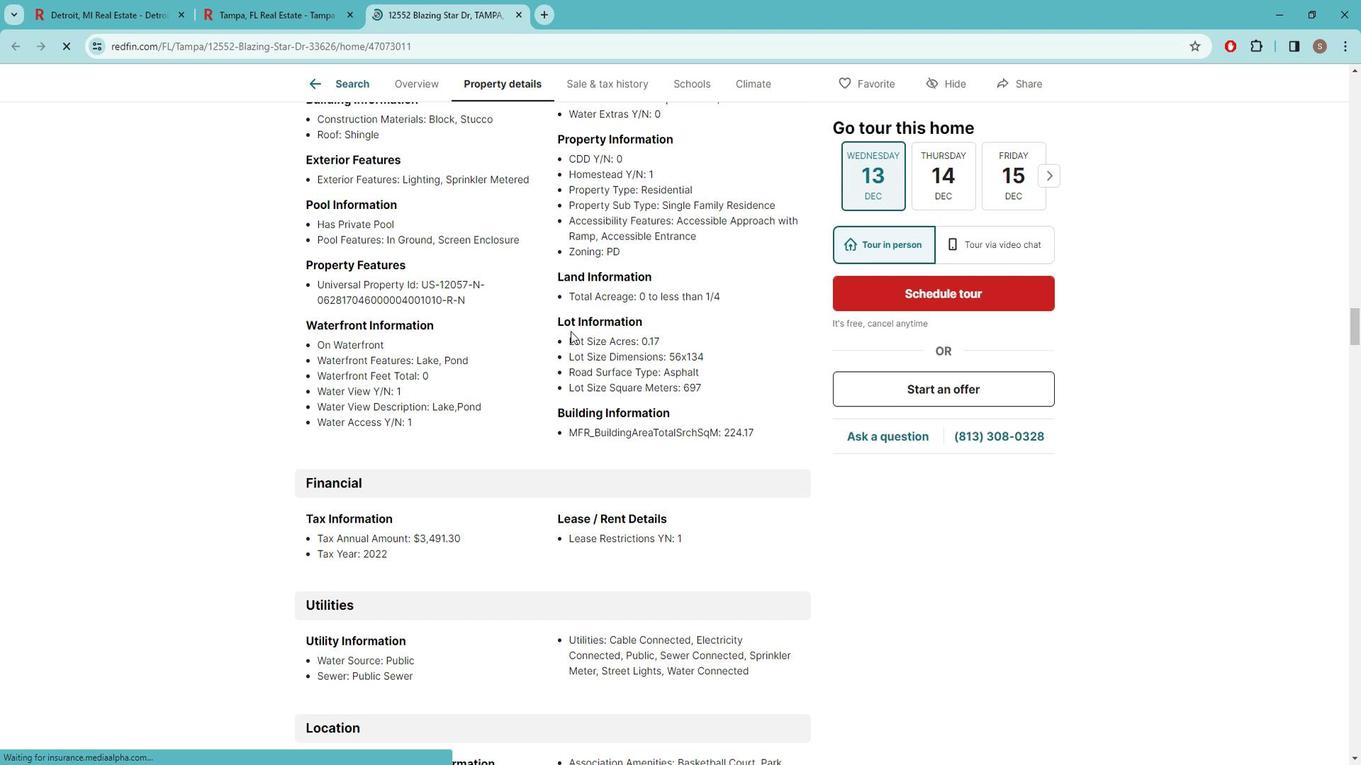 
Action: Mouse moved to (580, 324)
Screenshot: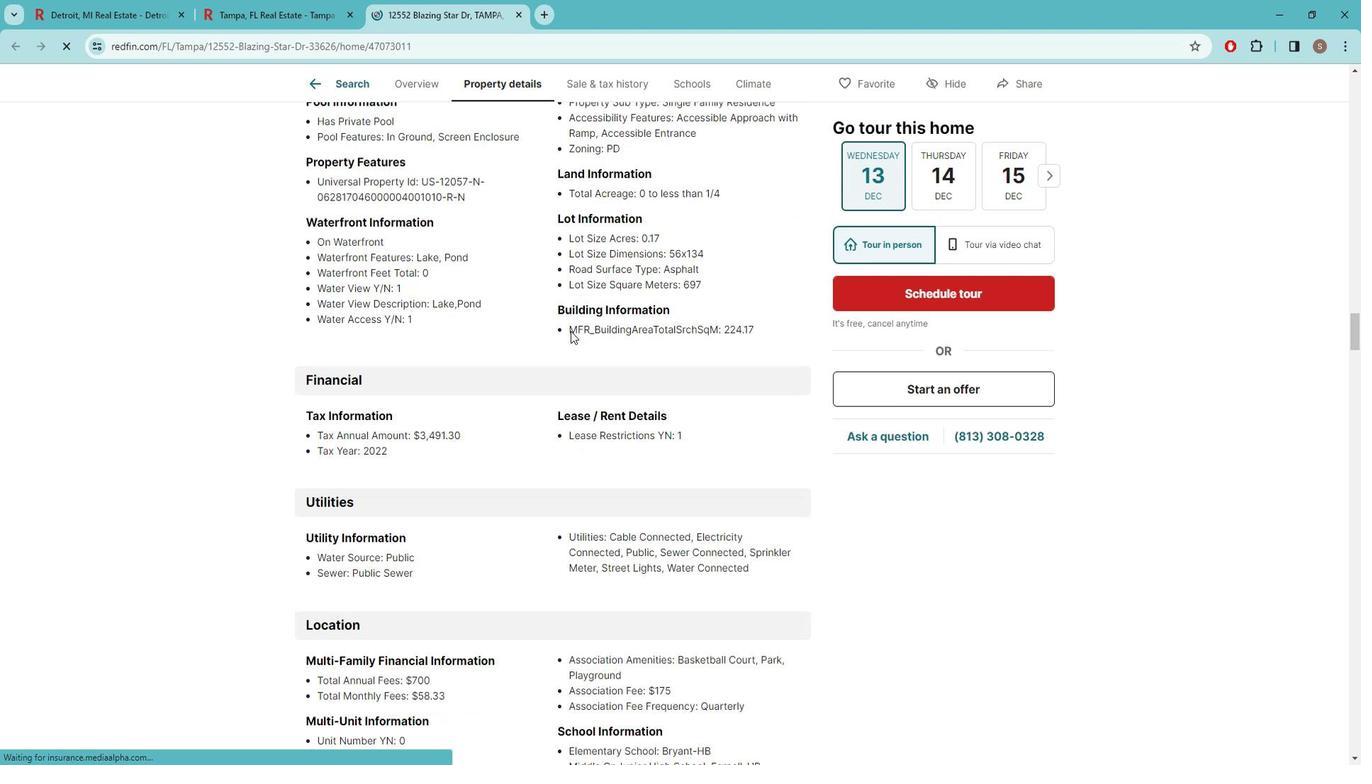 
Action: Mouse scrolled (580, 324) with delta (0, 0)
Screenshot: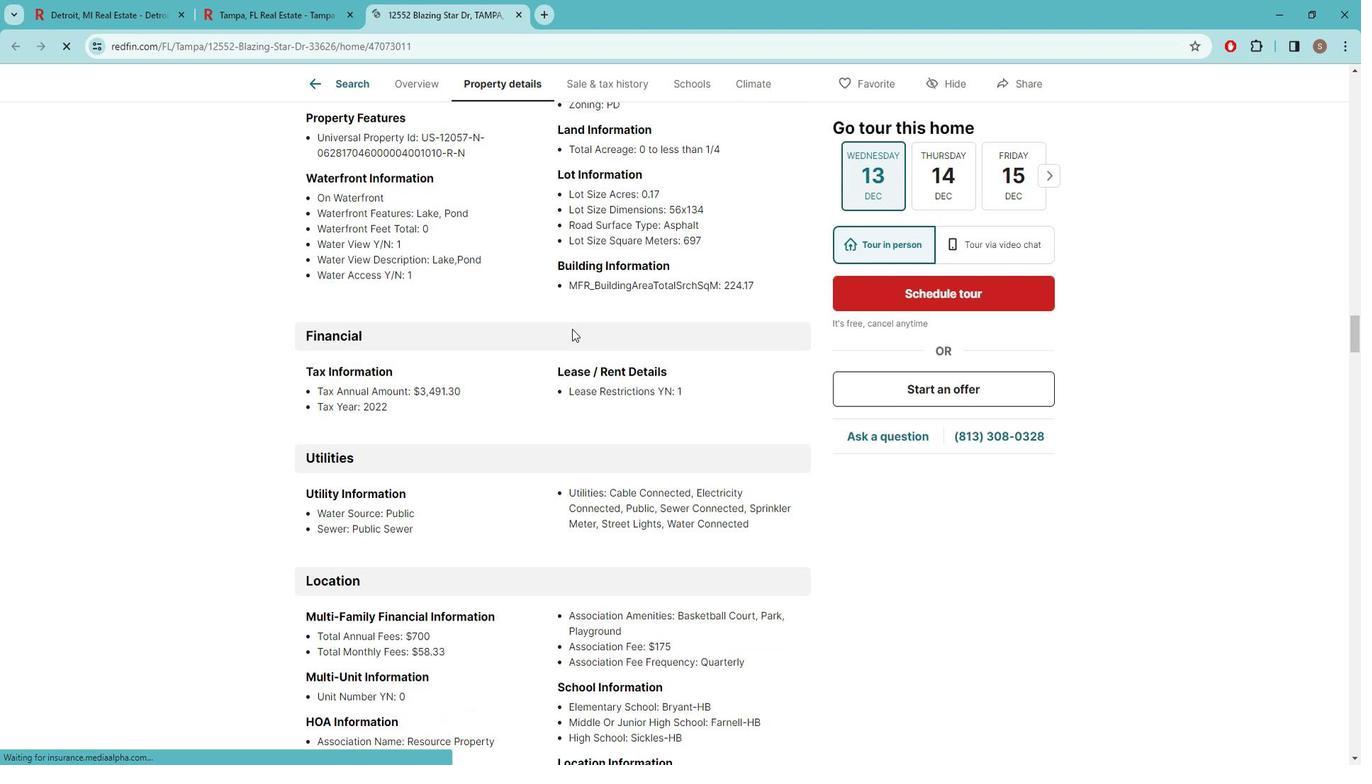 
Action: Mouse scrolled (580, 324) with delta (0, 0)
Screenshot: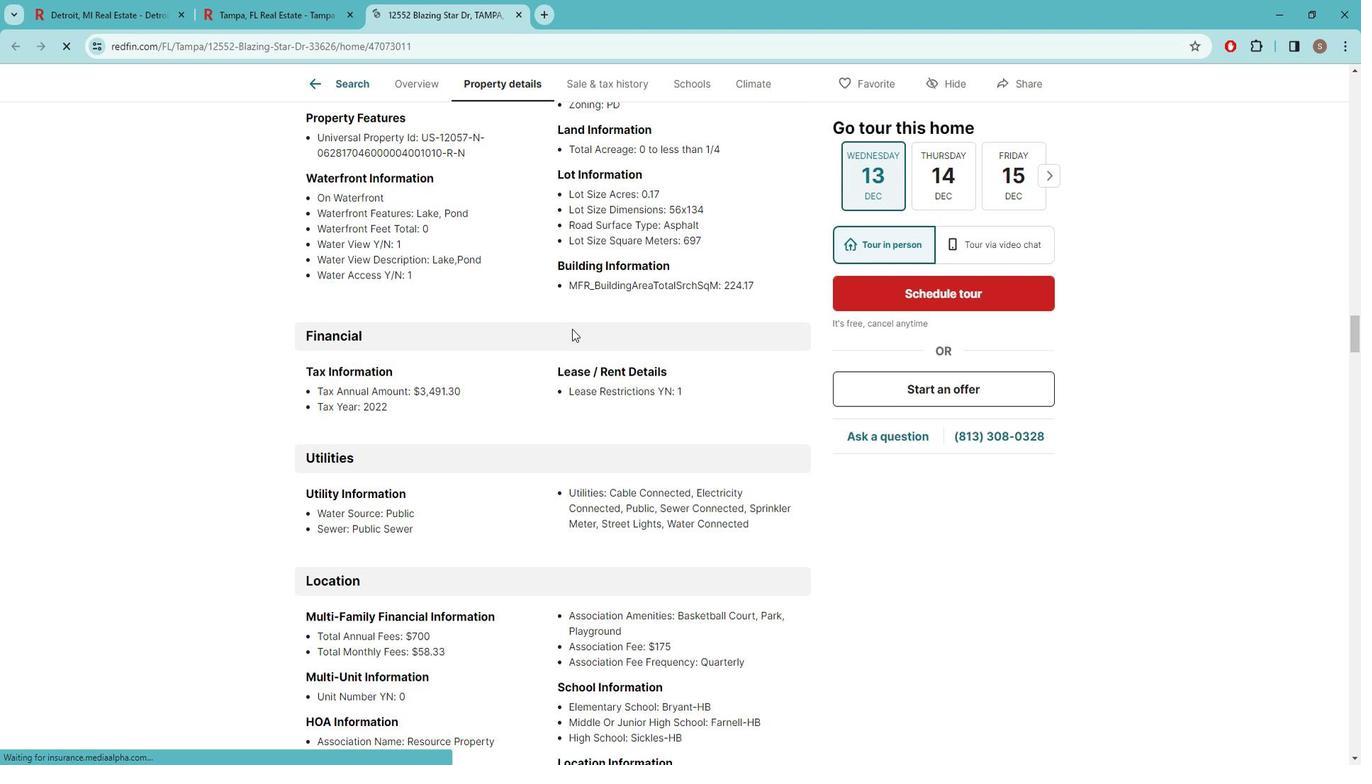 
Action: Mouse scrolled (580, 324) with delta (0, 0)
Screenshot: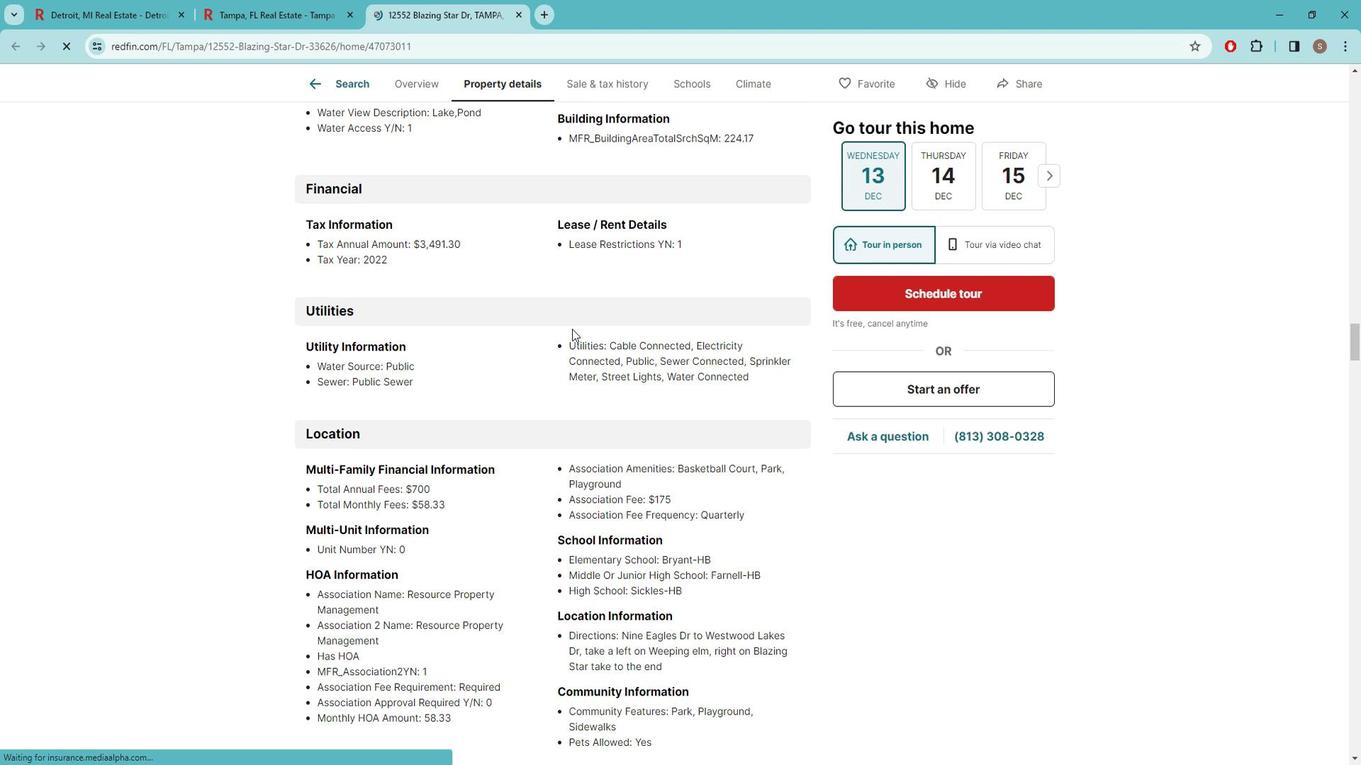 
Action: Mouse scrolled (580, 324) with delta (0, 0)
Screenshot: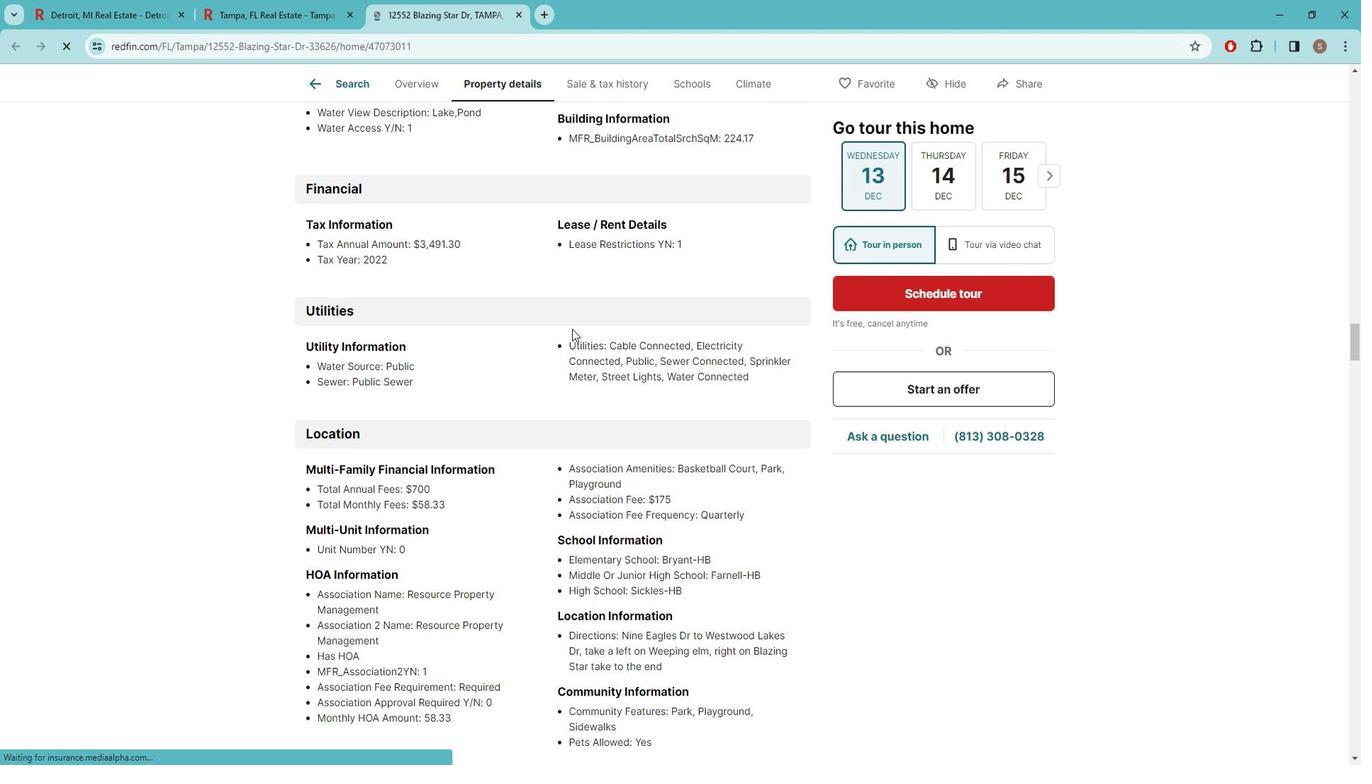 
Action: Mouse moved to (580, 322)
Screenshot: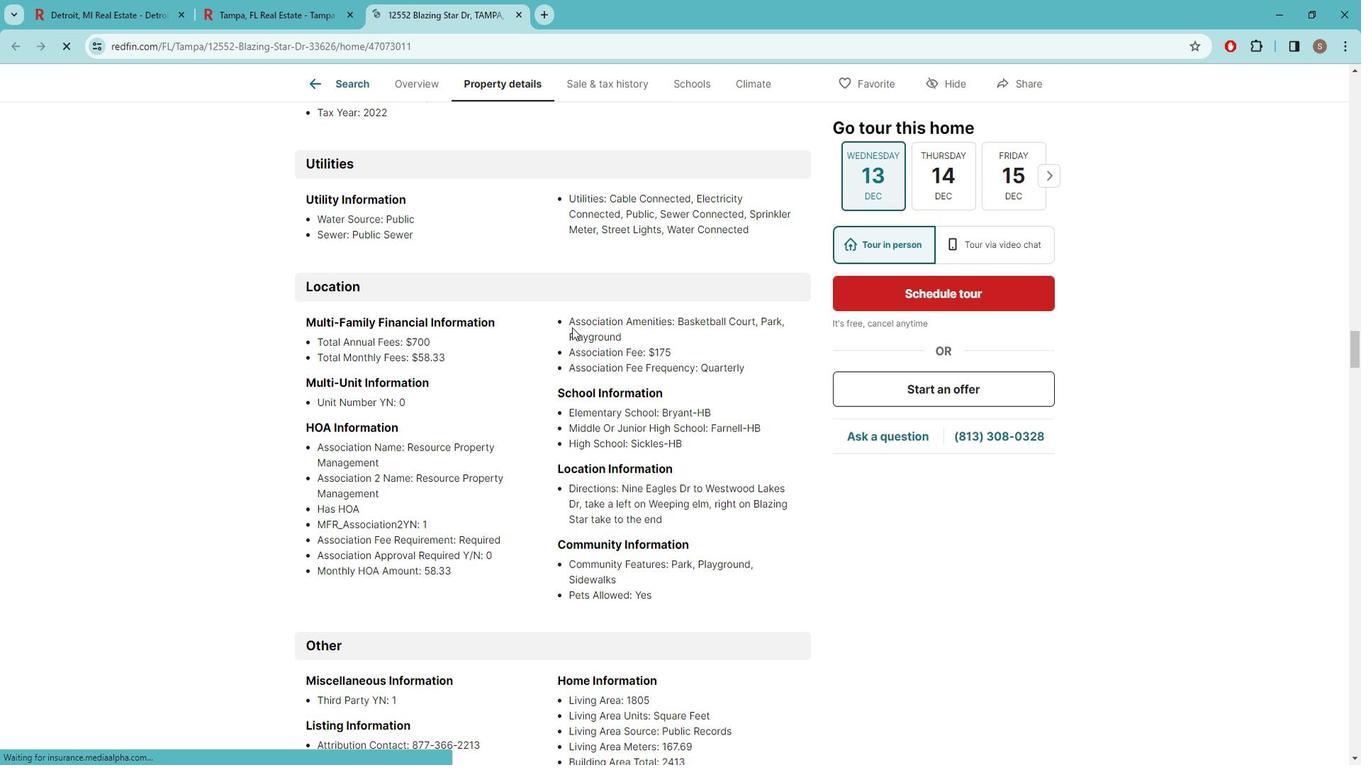 
Action: Mouse scrolled (580, 321) with delta (0, 0)
Screenshot: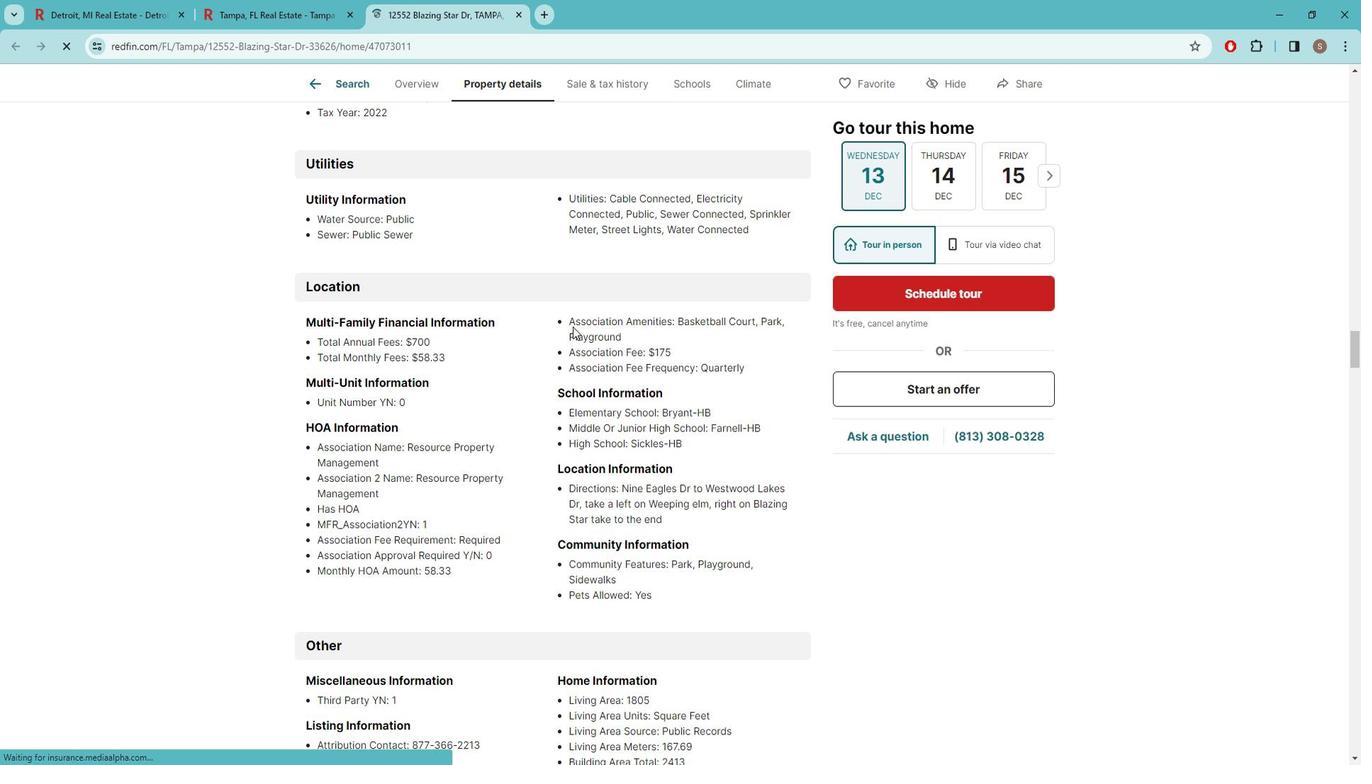 
Action: Mouse scrolled (580, 321) with delta (0, 0)
Screenshot: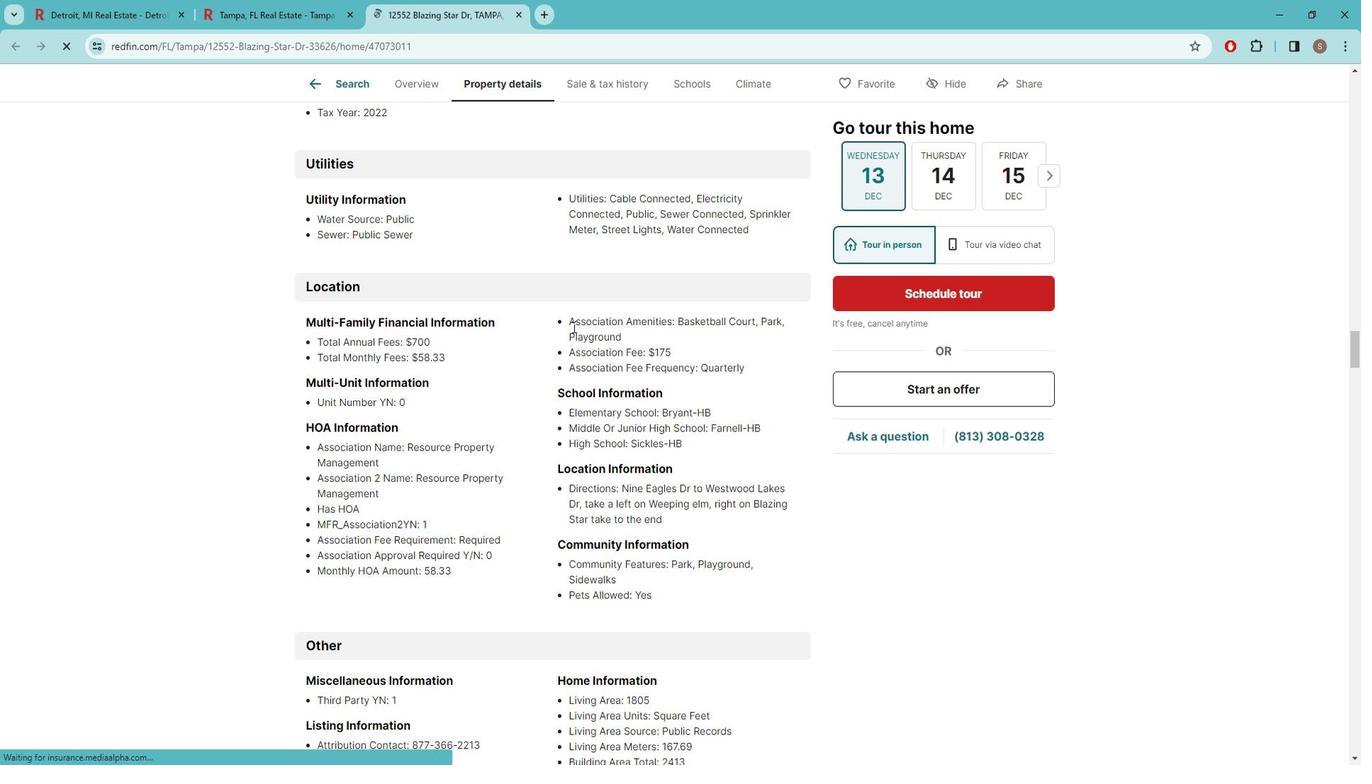 
Action: Mouse scrolled (580, 321) with delta (0, 0)
Screenshot: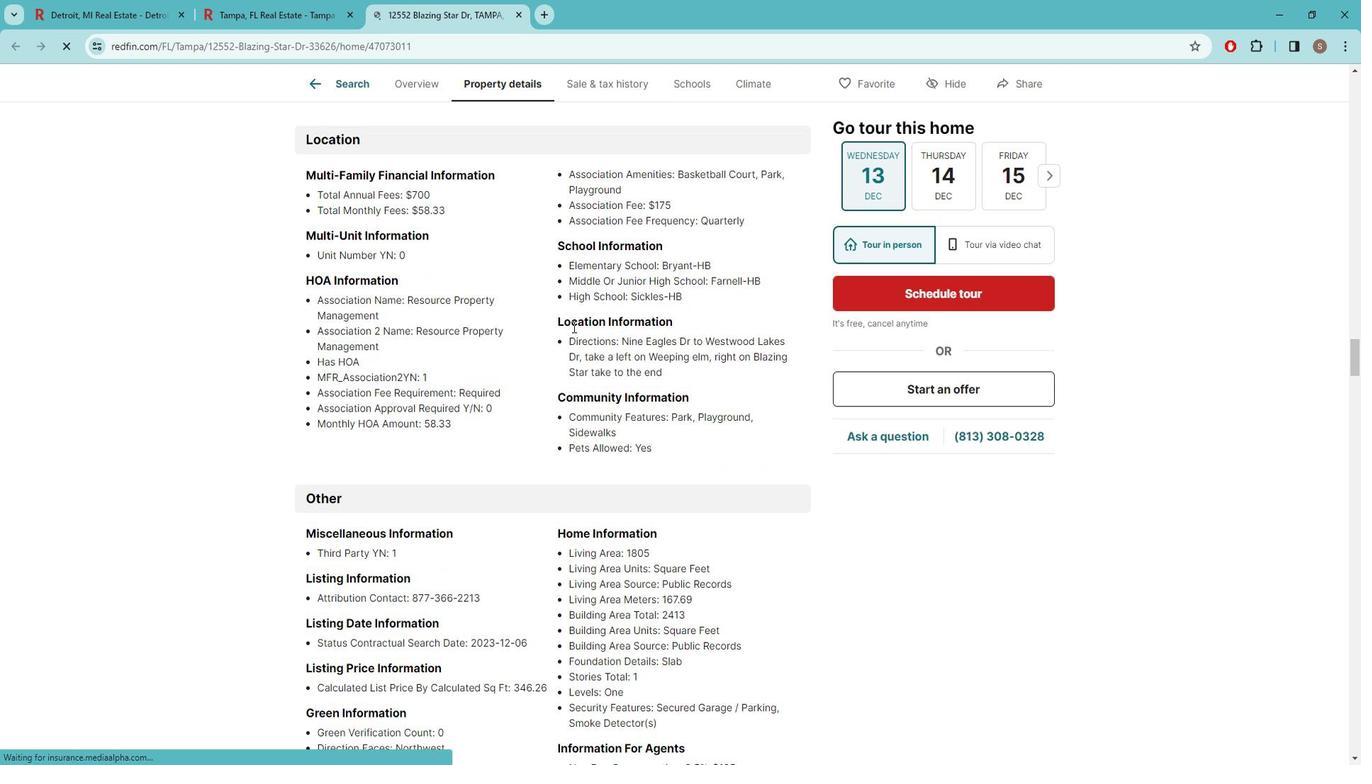 
Action: Mouse scrolled (580, 321) with delta (0, 0)
Screenshot: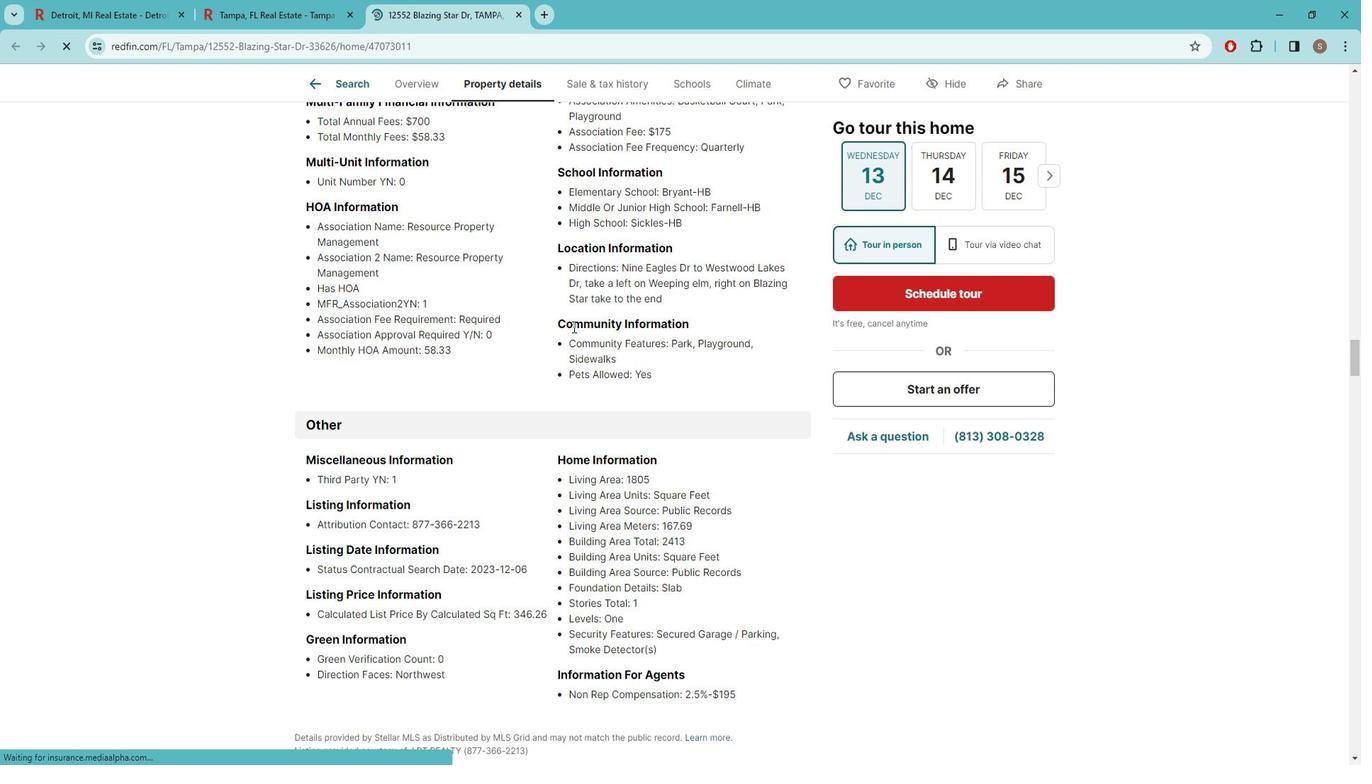 
Action: Mouse scrolled (580, 321) with delta (0, 0)
Screenshot: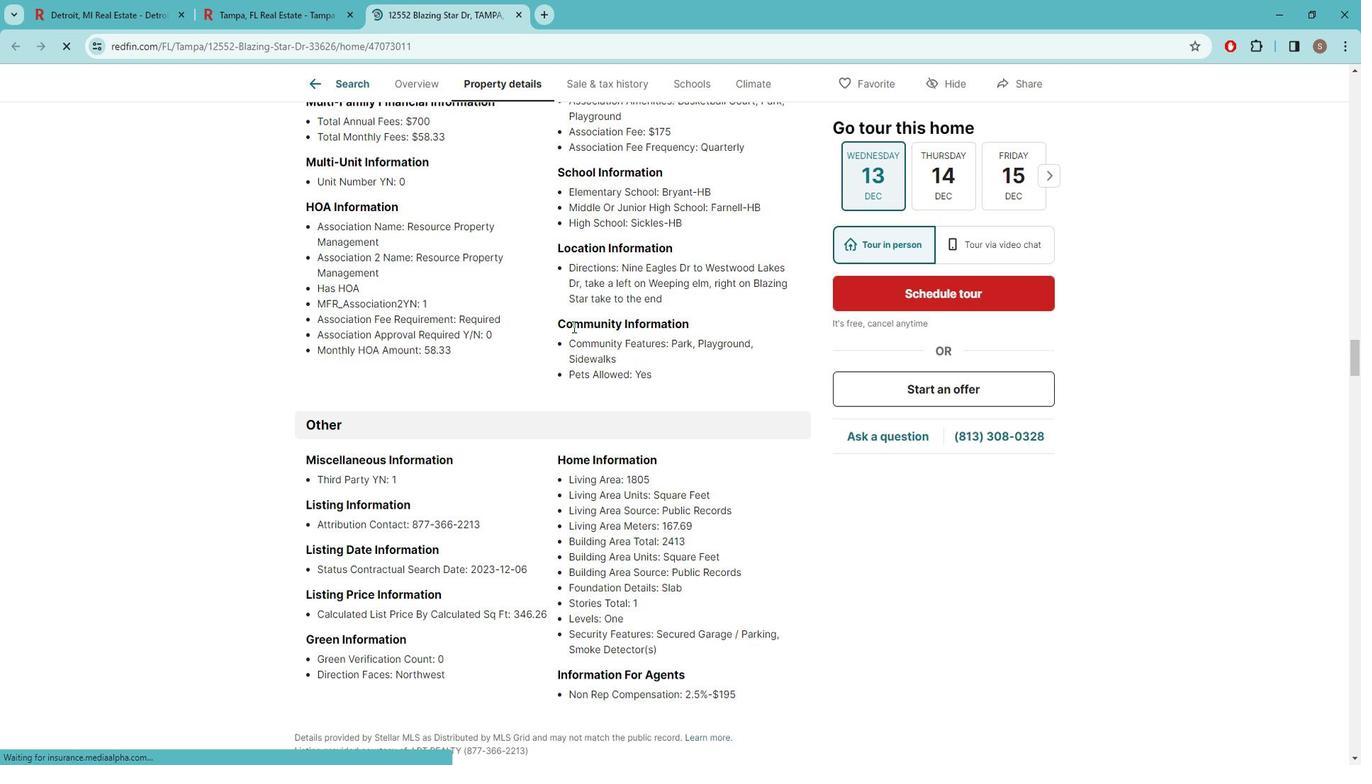 
Action: Mouse scrolled (580, 321) with delta (0, 0)
Screenshot: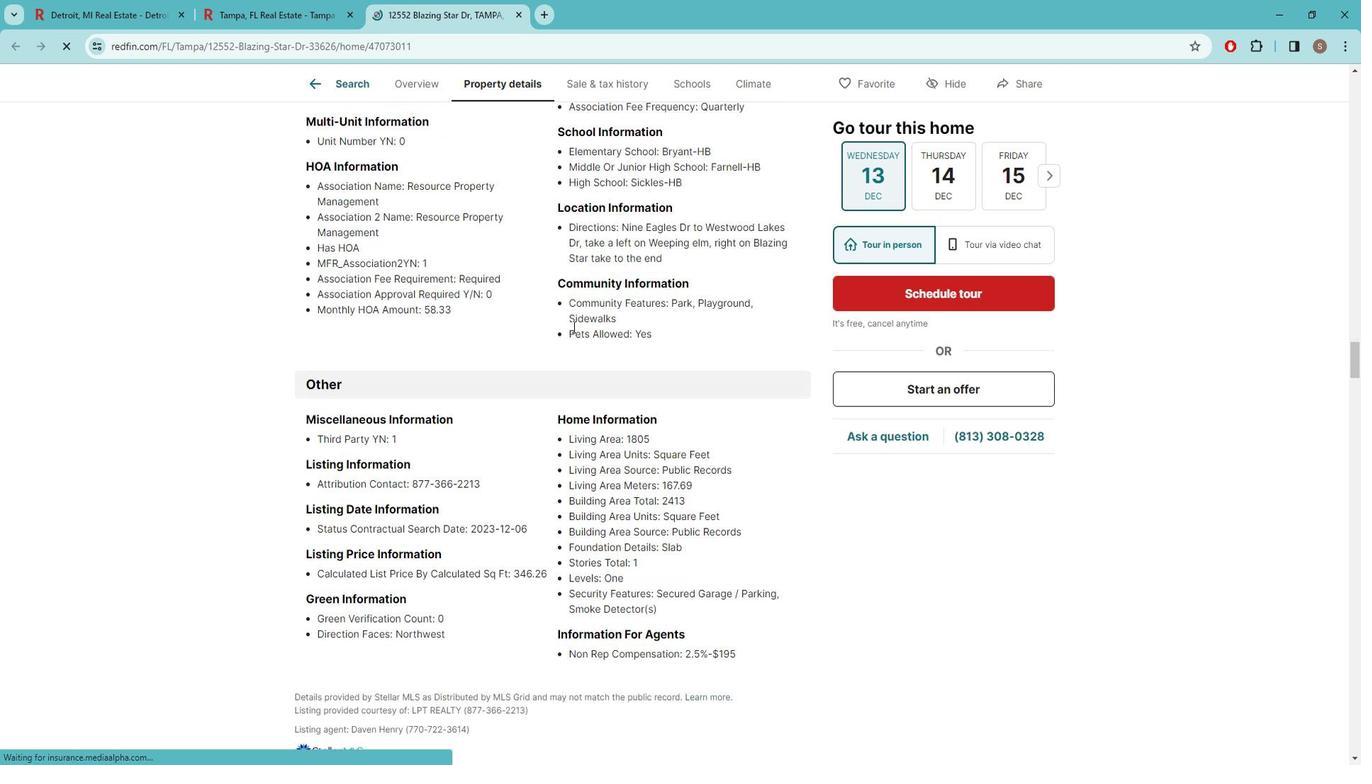 
Action: Mouse moved to (581, 321)
Screenshot: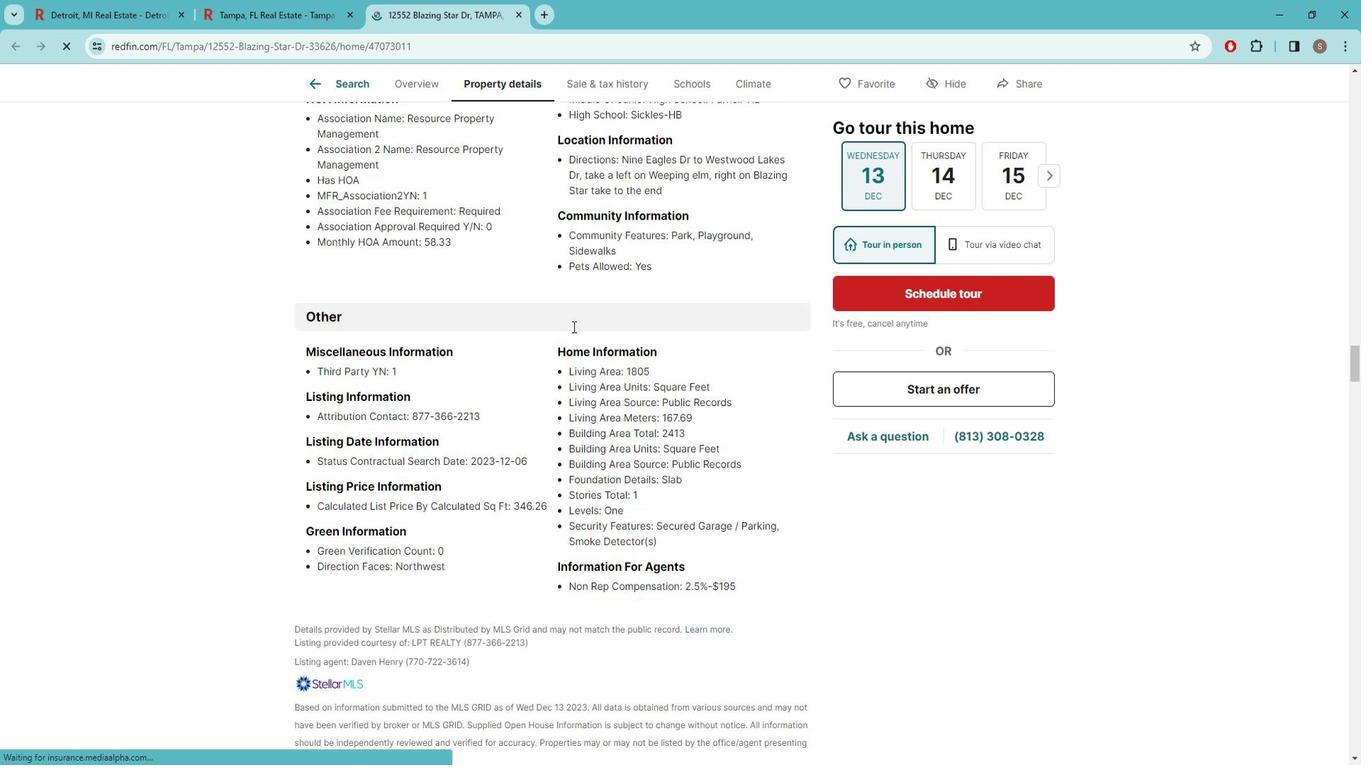 
Action: Mouse scrolled (581, 321) with delta (0, 0)
Screenshot: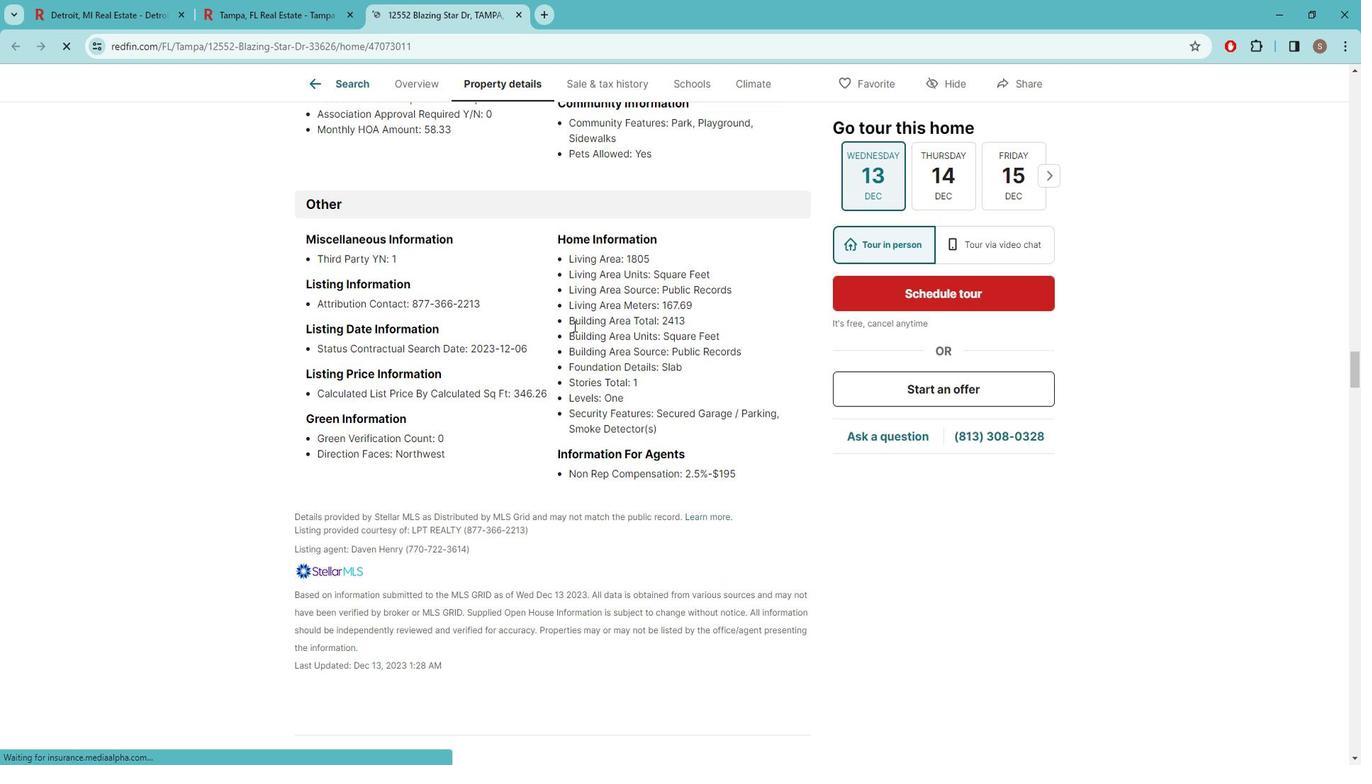 
Action: Mouse scrolled (581, 321) with delta (0, 0)
Screenshot: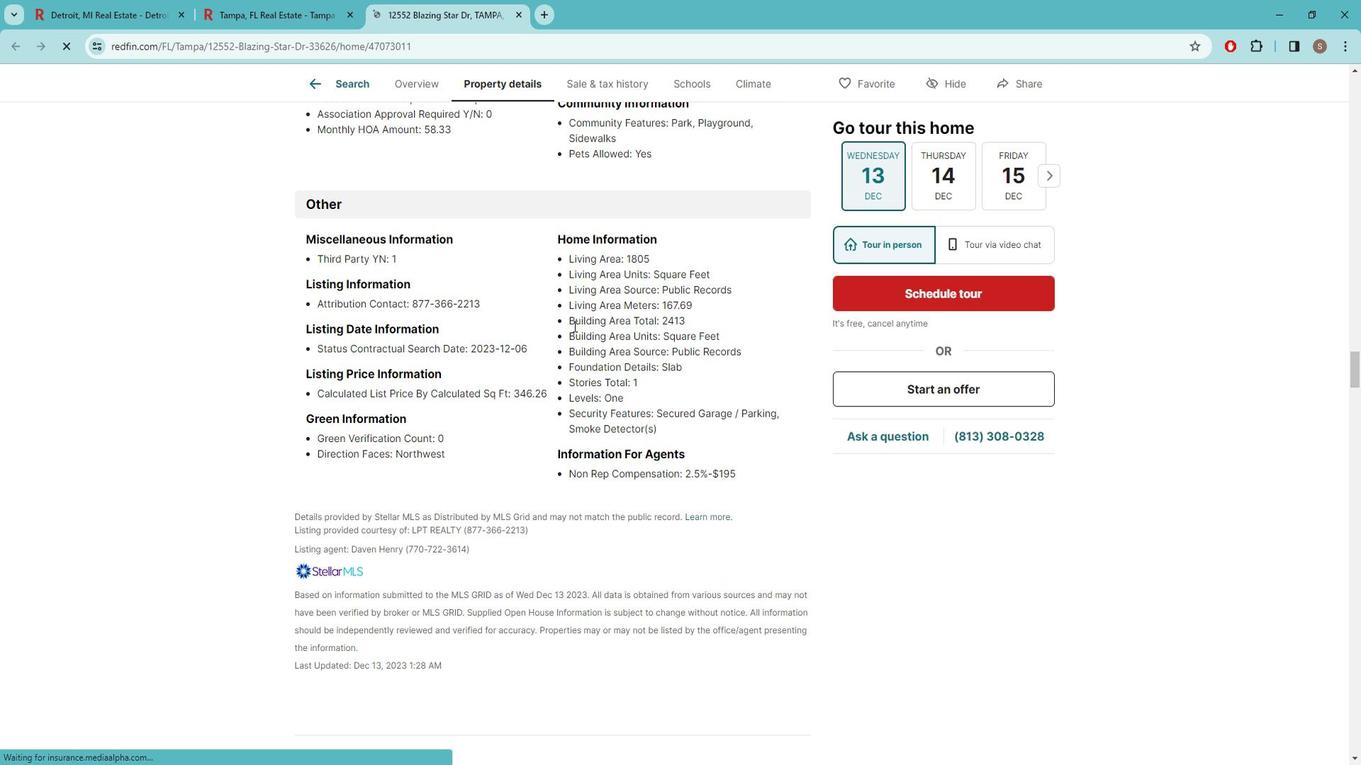 
Action: Mouse scrolled (581, 321) with delta (0, 0)
Screenshot: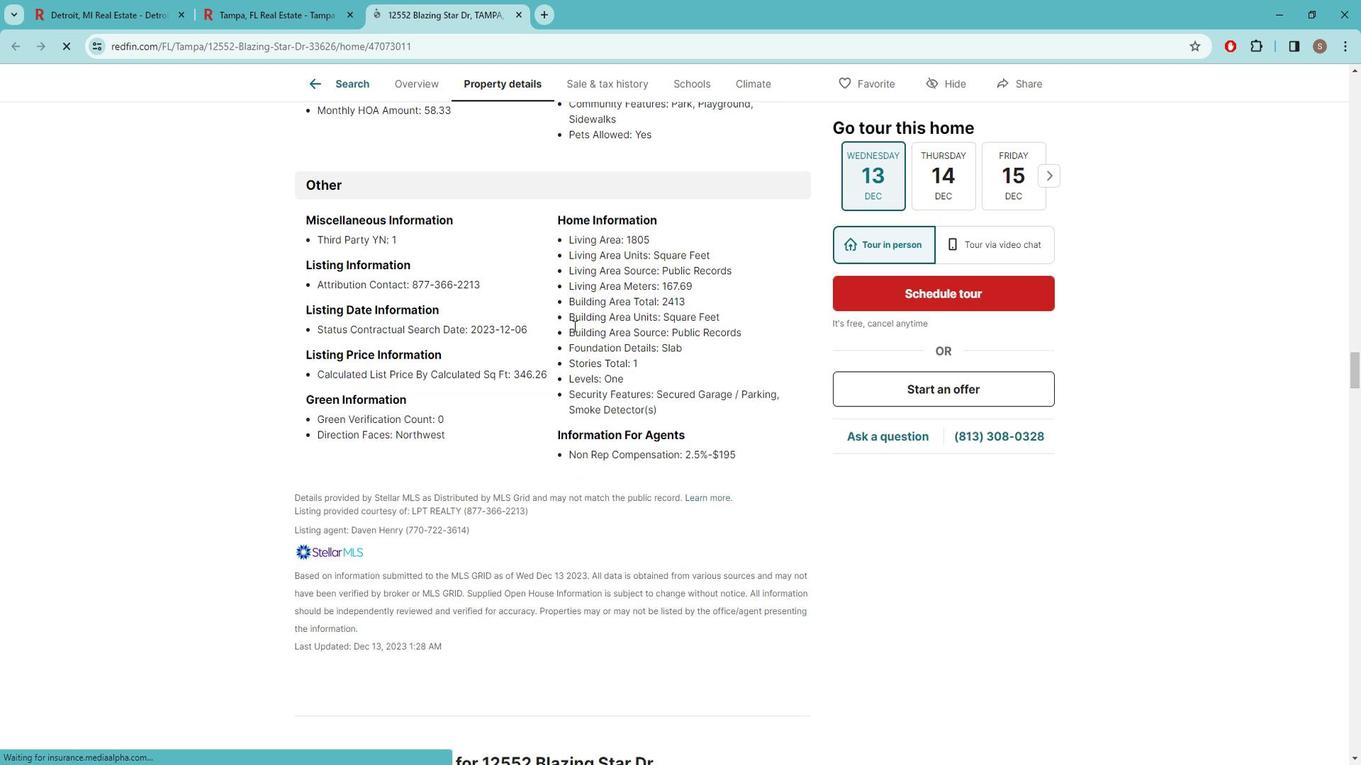 
Action: Mouse scrolled (581, 321) with delta (0, 0)
Screenshot: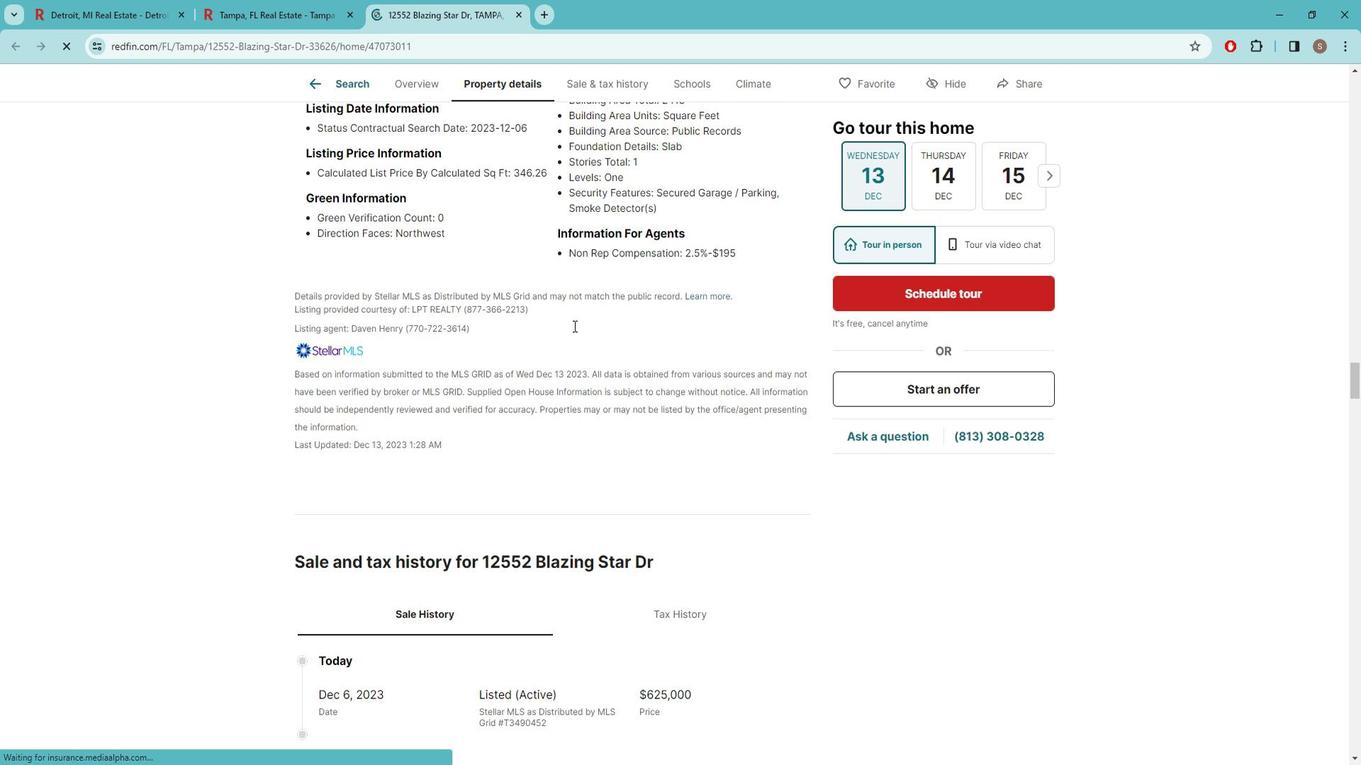 
Action: Mouse scrolled (581, 321) with delta (0, 0)
Screenshot: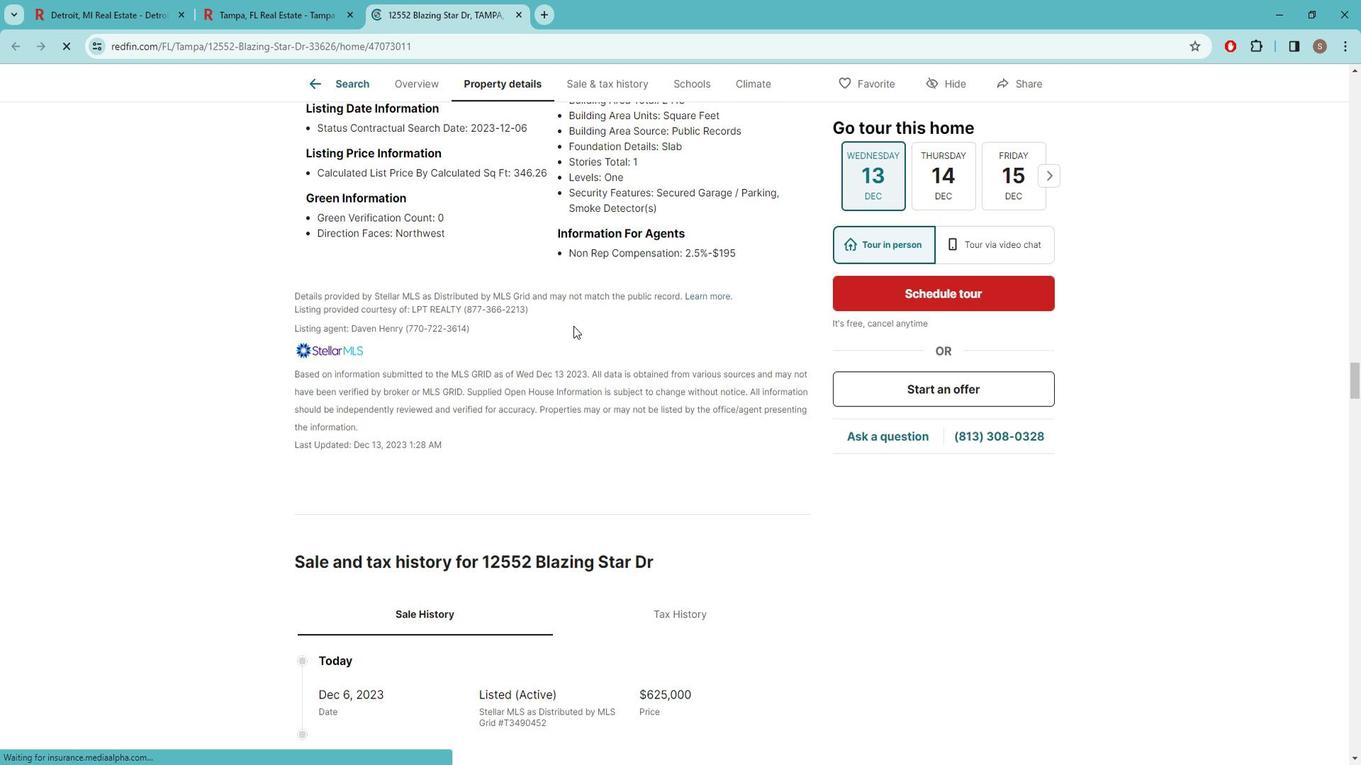 
Action: Mouse scrolled (581, 321) with delta (0, 0)
Screenshot: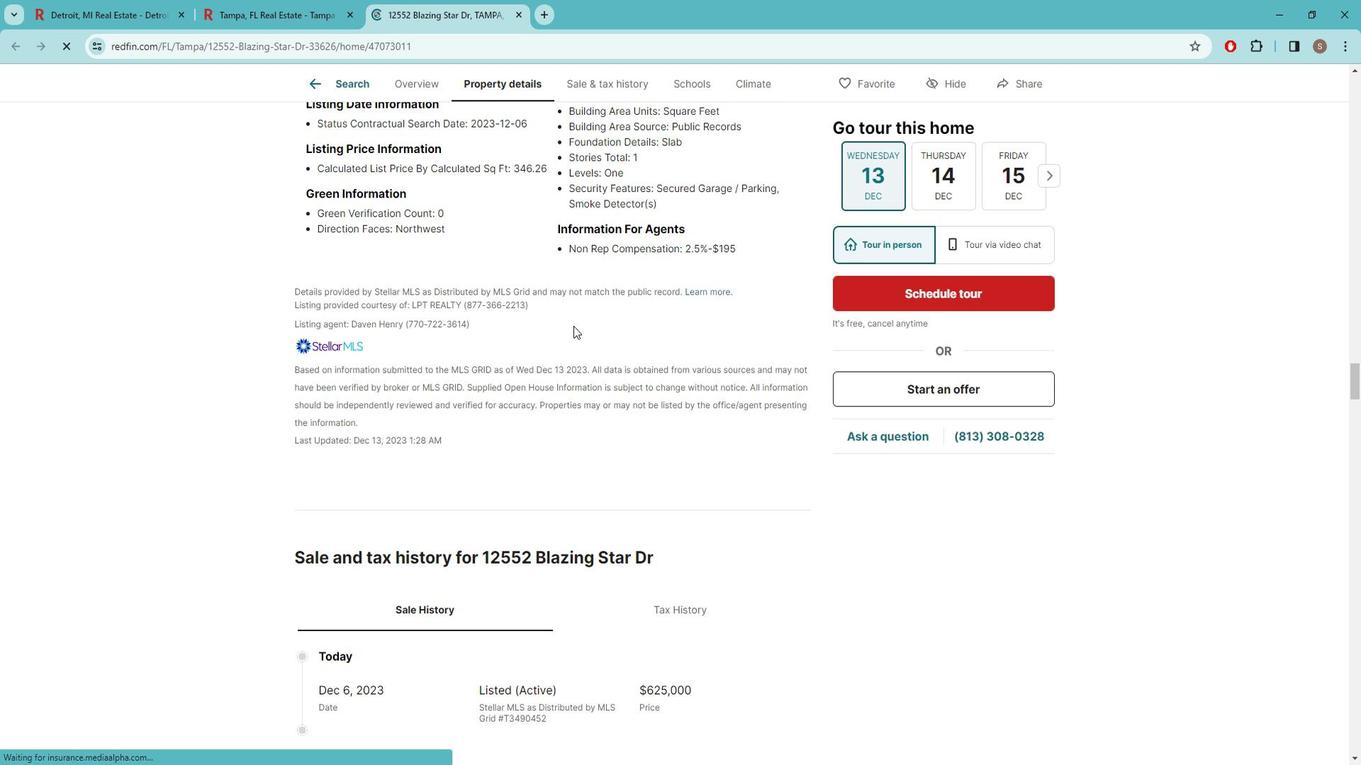 
Action: Mouse scrolled (581, 321) with delta (0, 0)
Screenshot: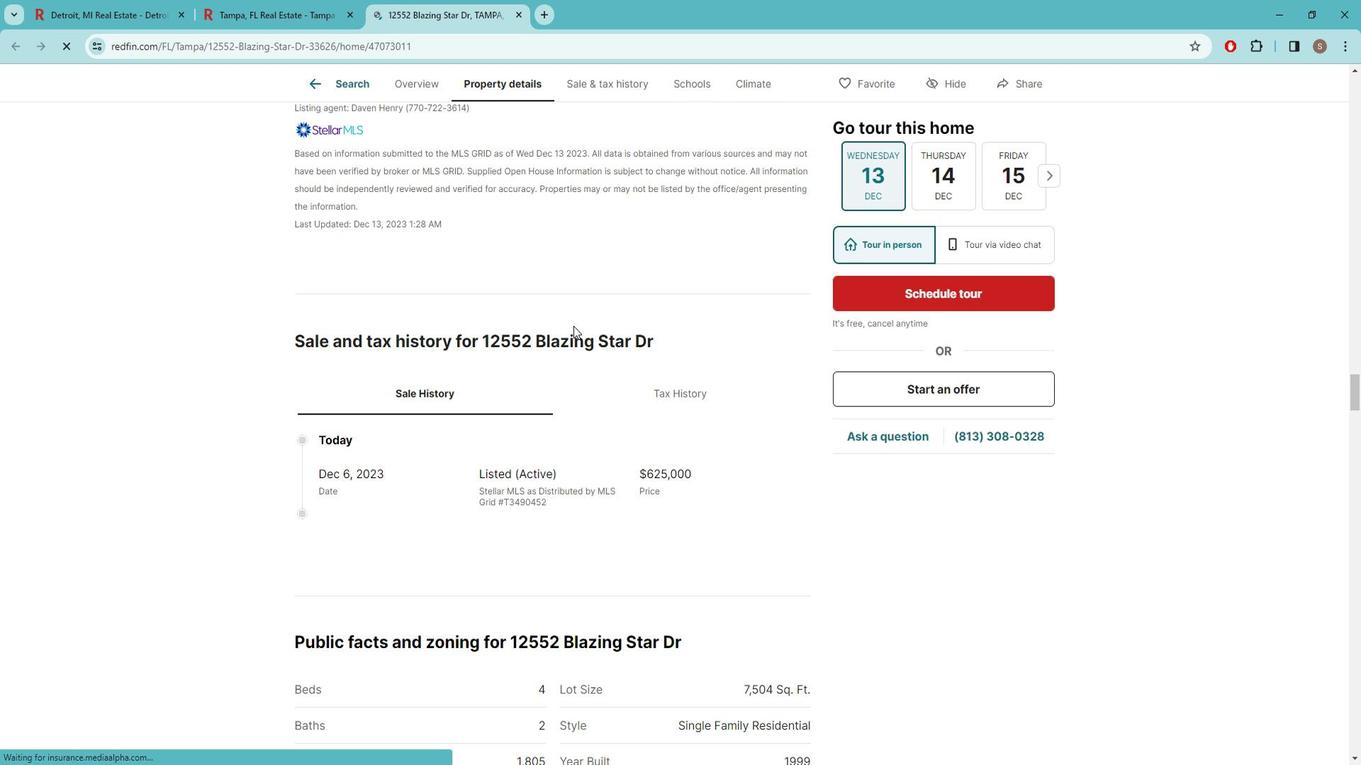 
Action: Mouse scrolled (581, 321) with delta (0, 0)
Screenshot: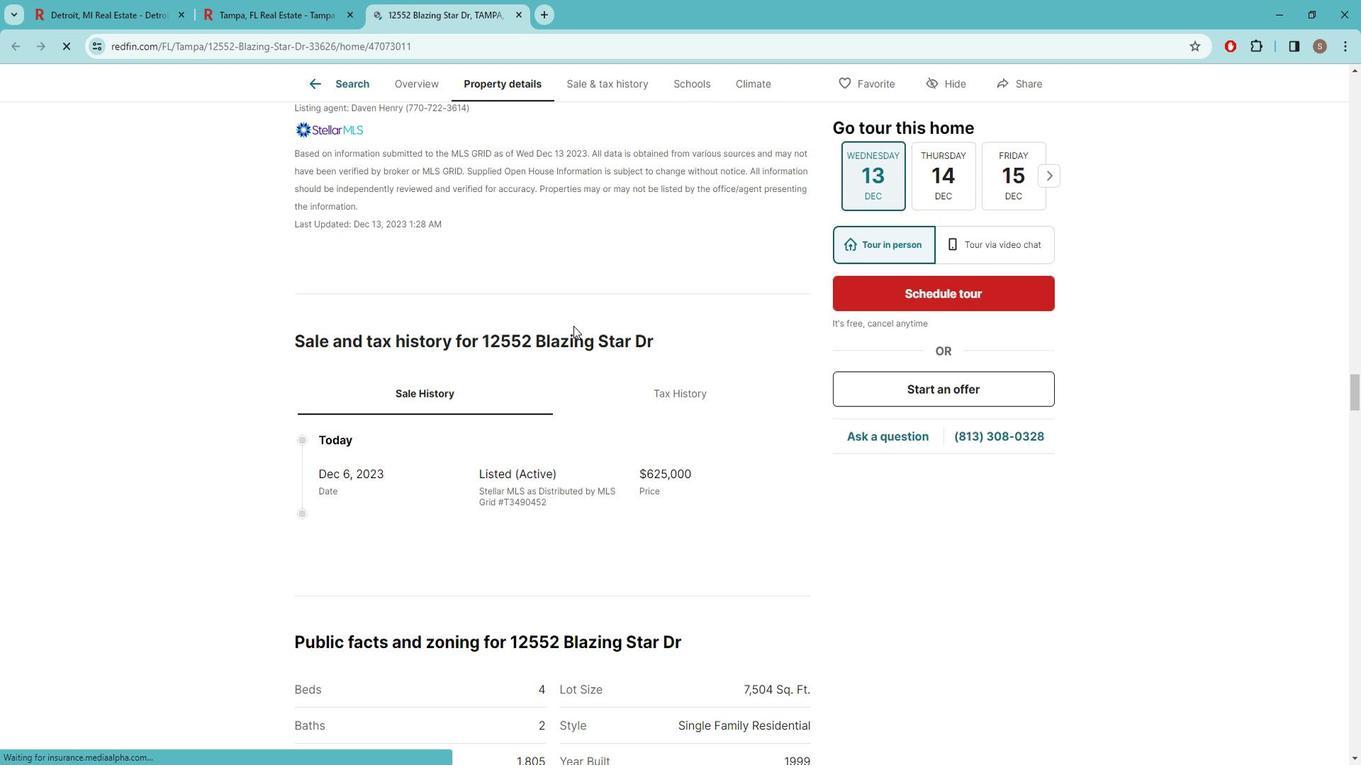 
Action: Mouse scrolled (581, 321) with delta (0, 0)
Screenshot: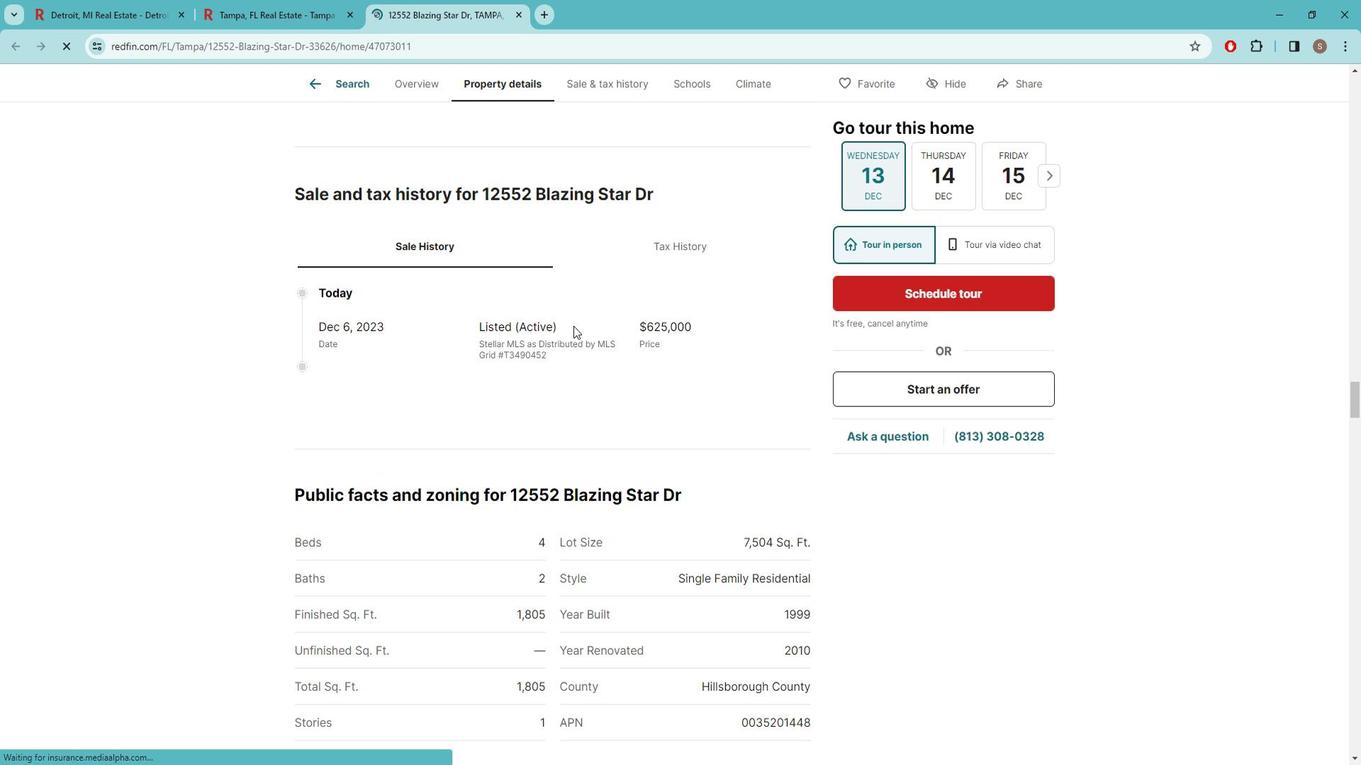 
Action: Mouse scrolled (581, 321) with delta (0, 0)
Screenshot: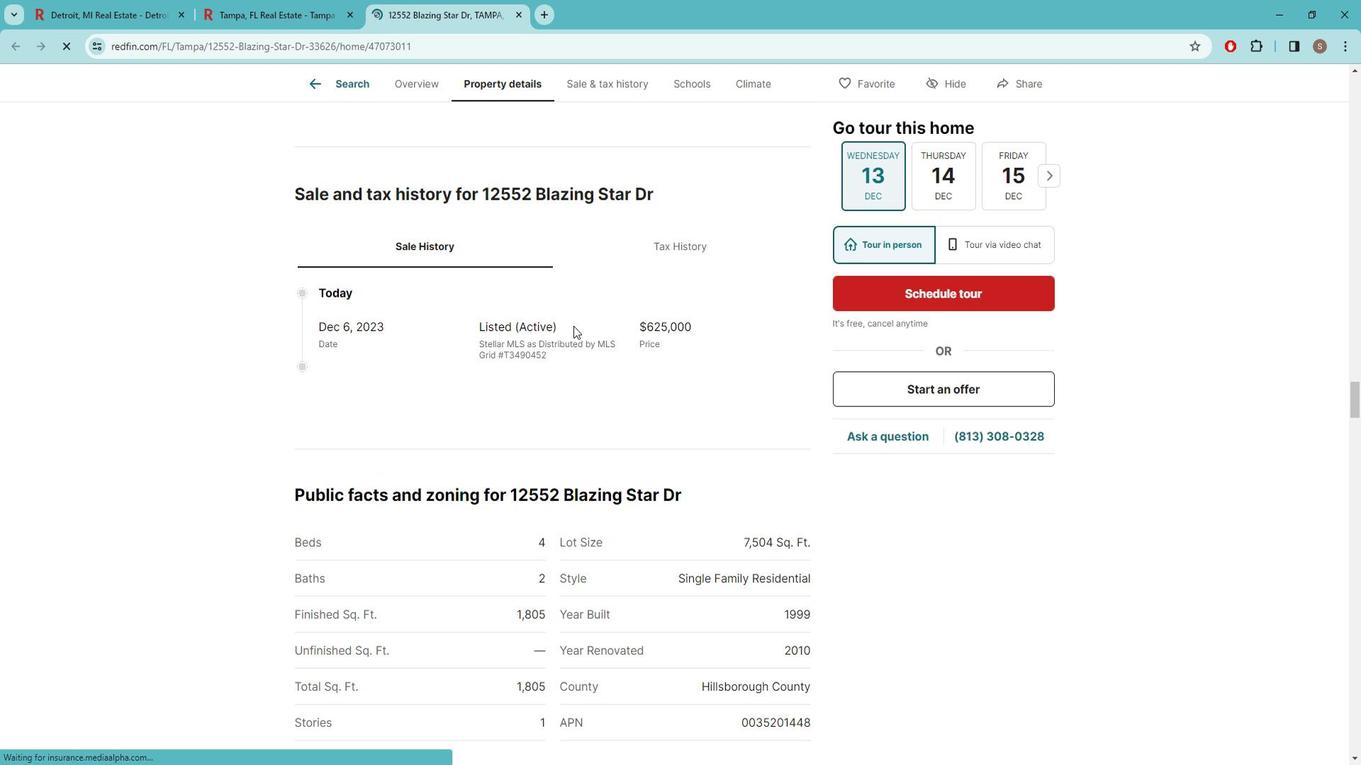 
Action: Mouse scrolled (581, 321) with delta (0, 0)
Screenshot: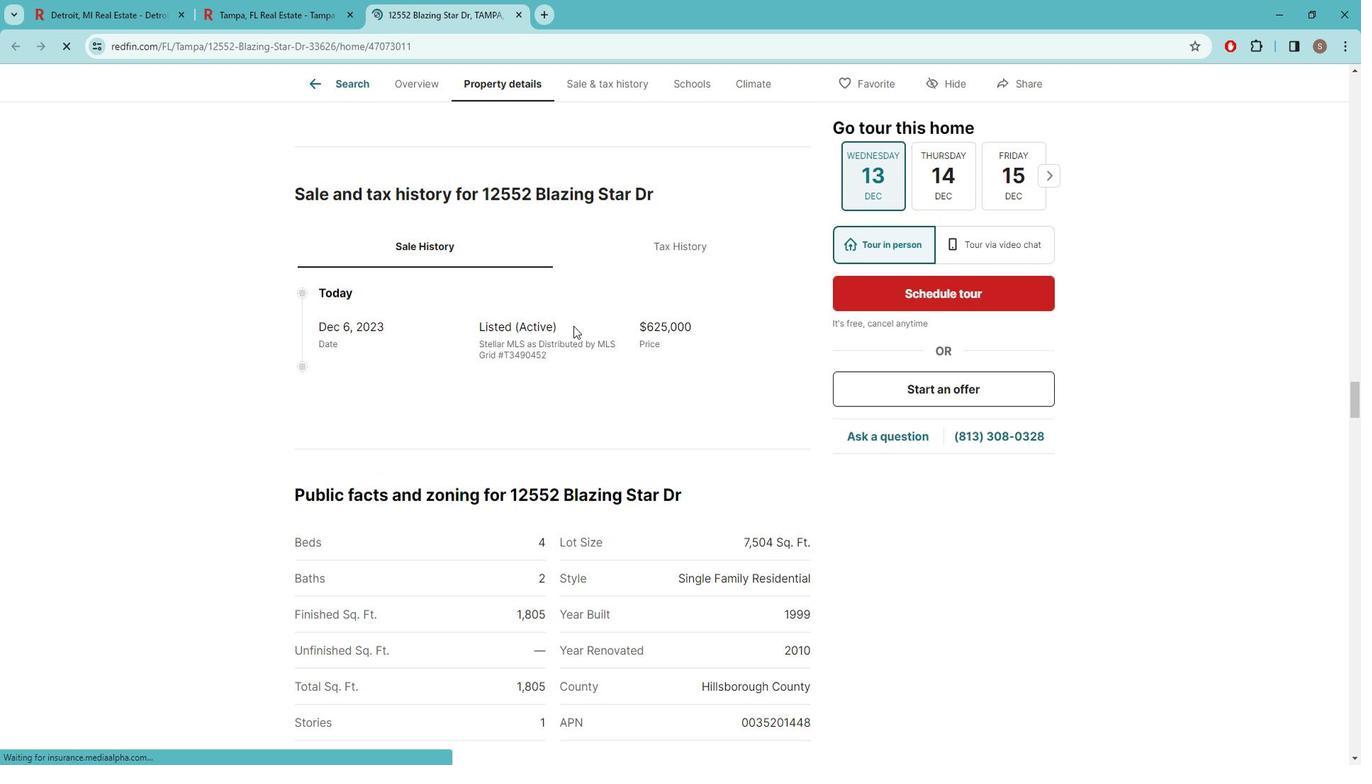 
Action: Mouse moved to (582, 321)
Screenshot: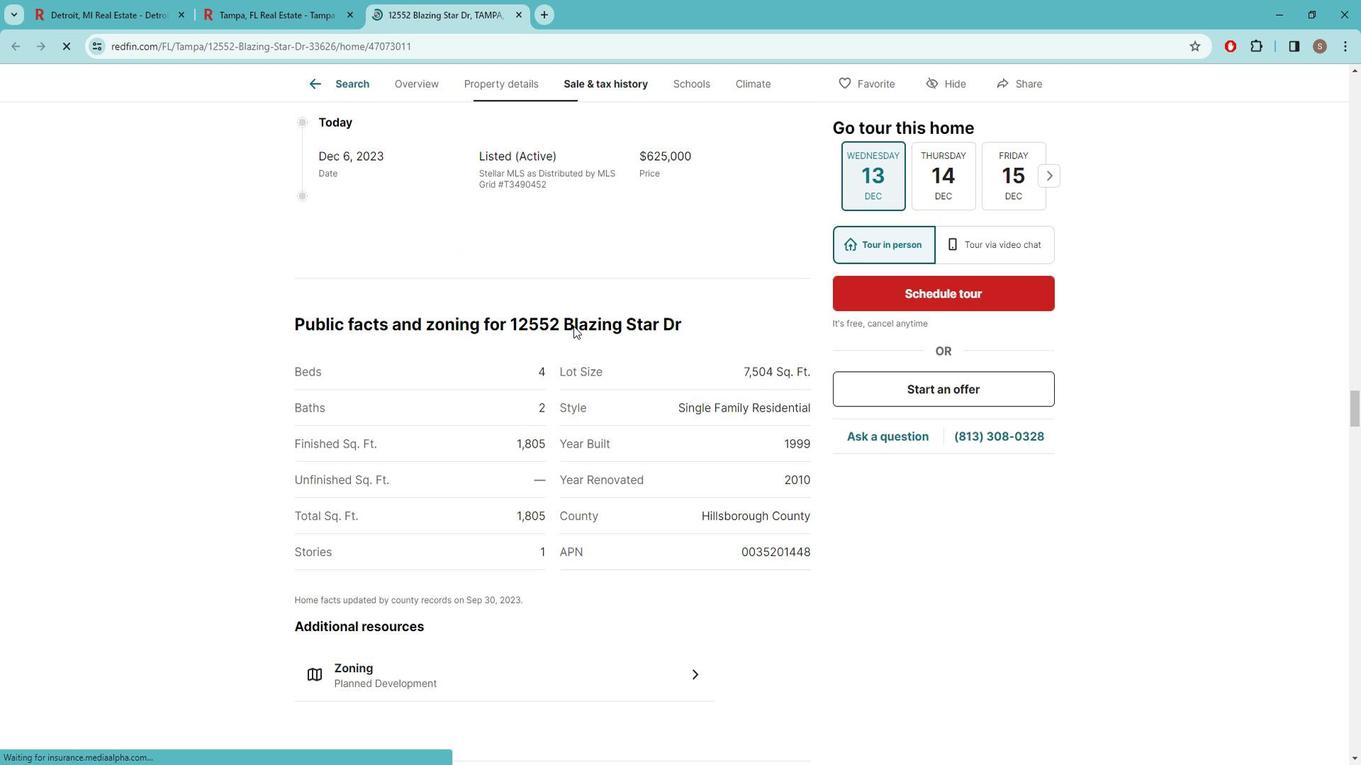 
Action: Mouse scrolled (582, 320) with delta (0, 0)
Screenshot: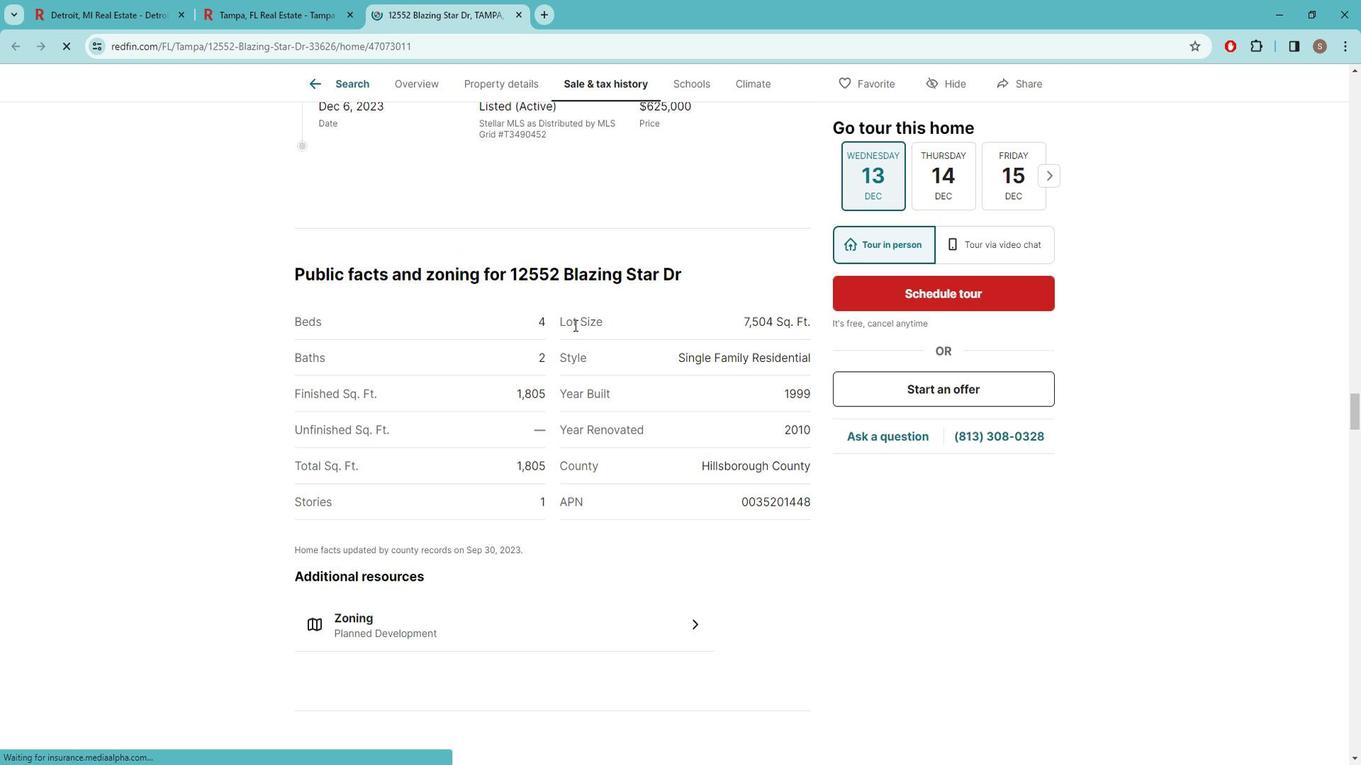 
Action: Mouse scrolled (582, 320) with delta (0, 0)
Screenshot: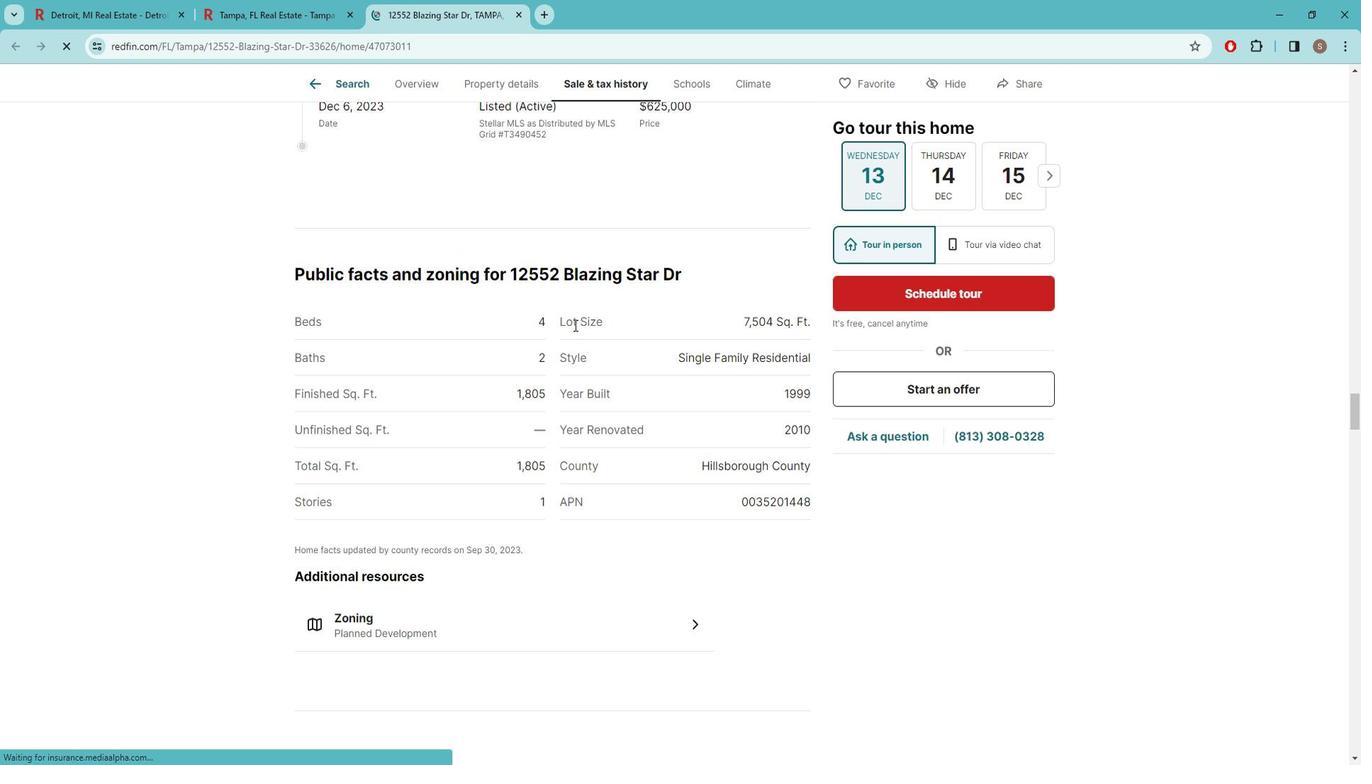 
Action: Mouse scrolled (582, 320) with delta (0, 0)
Screenshot: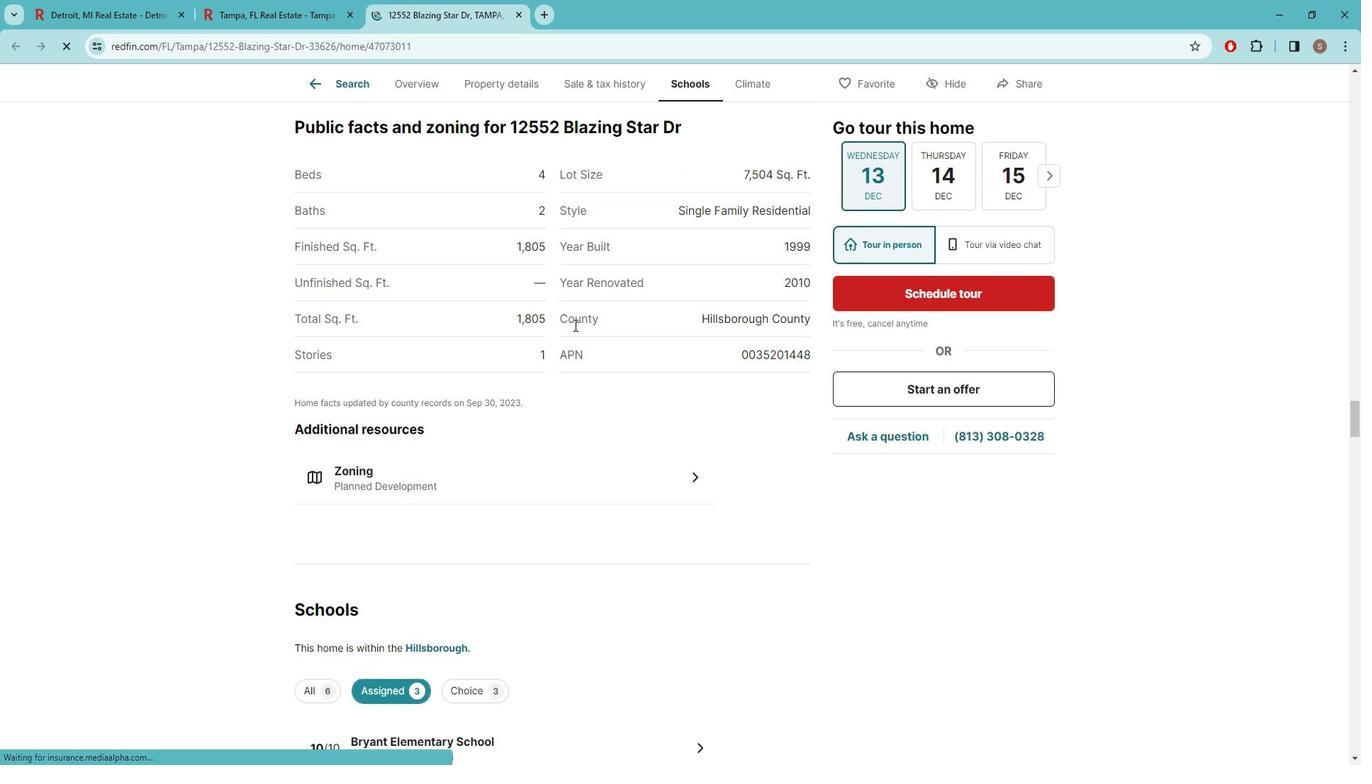 
Action: Mouse scrolled (582, 320) with delta (0, 0)
Screenshot: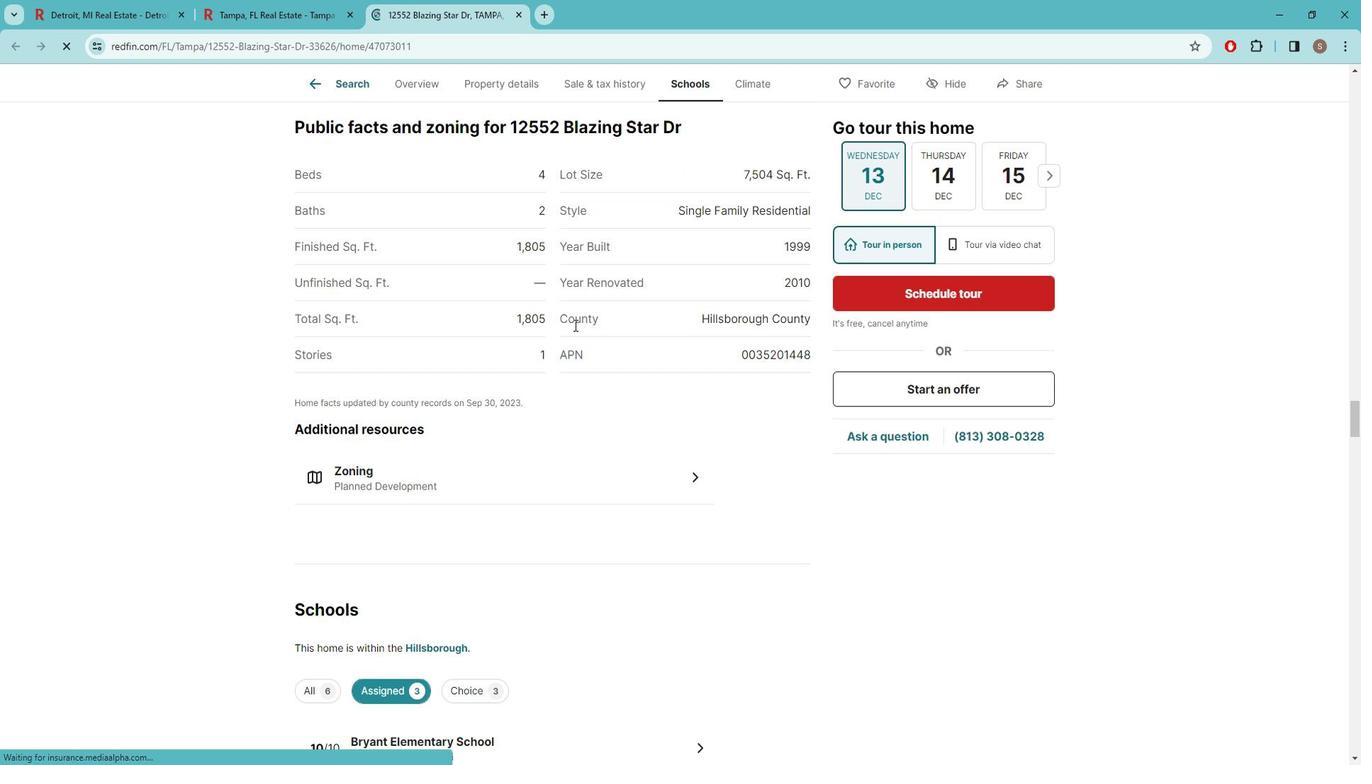 
Action: Mouse scrolled (582, 320) with delta (0, 0)
Screenshot: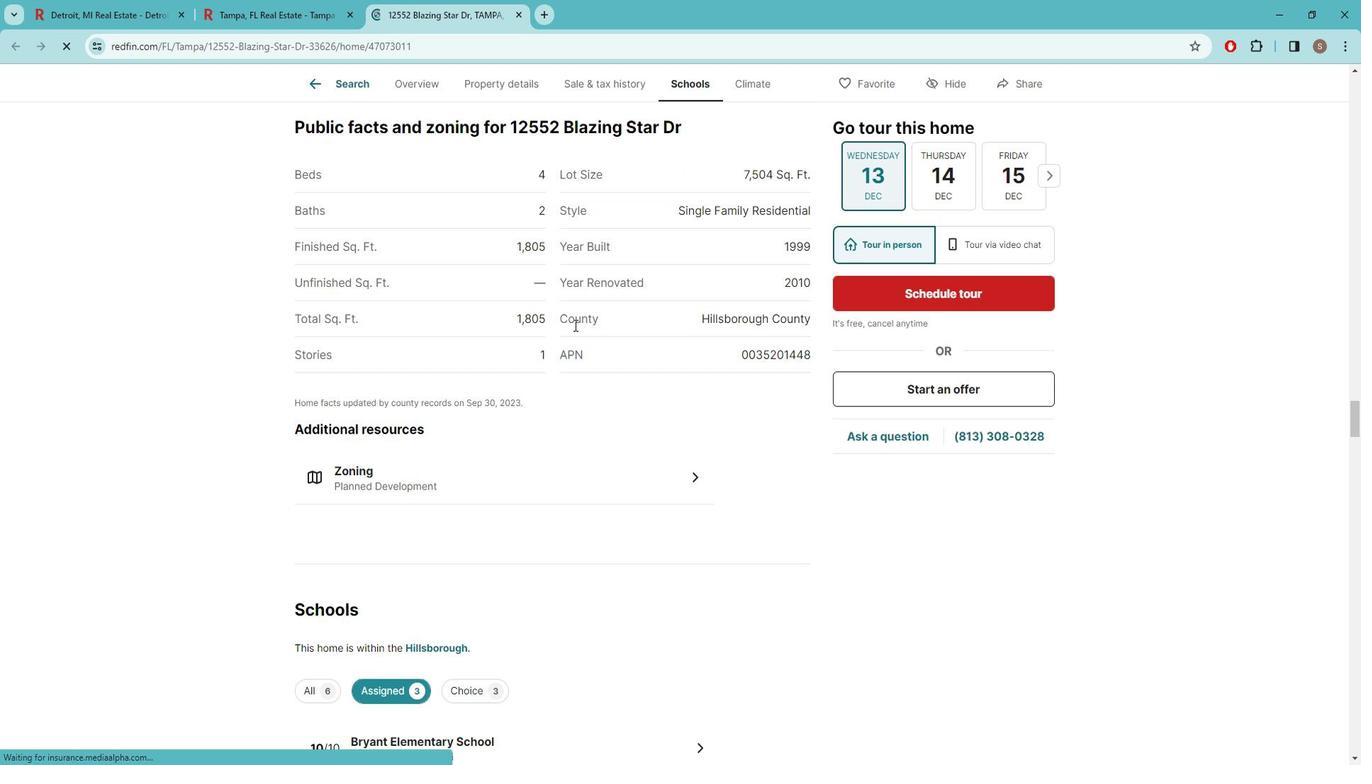 
Action: Mouse scrolled (582, 320) with delta (0, 0)
Screenshot: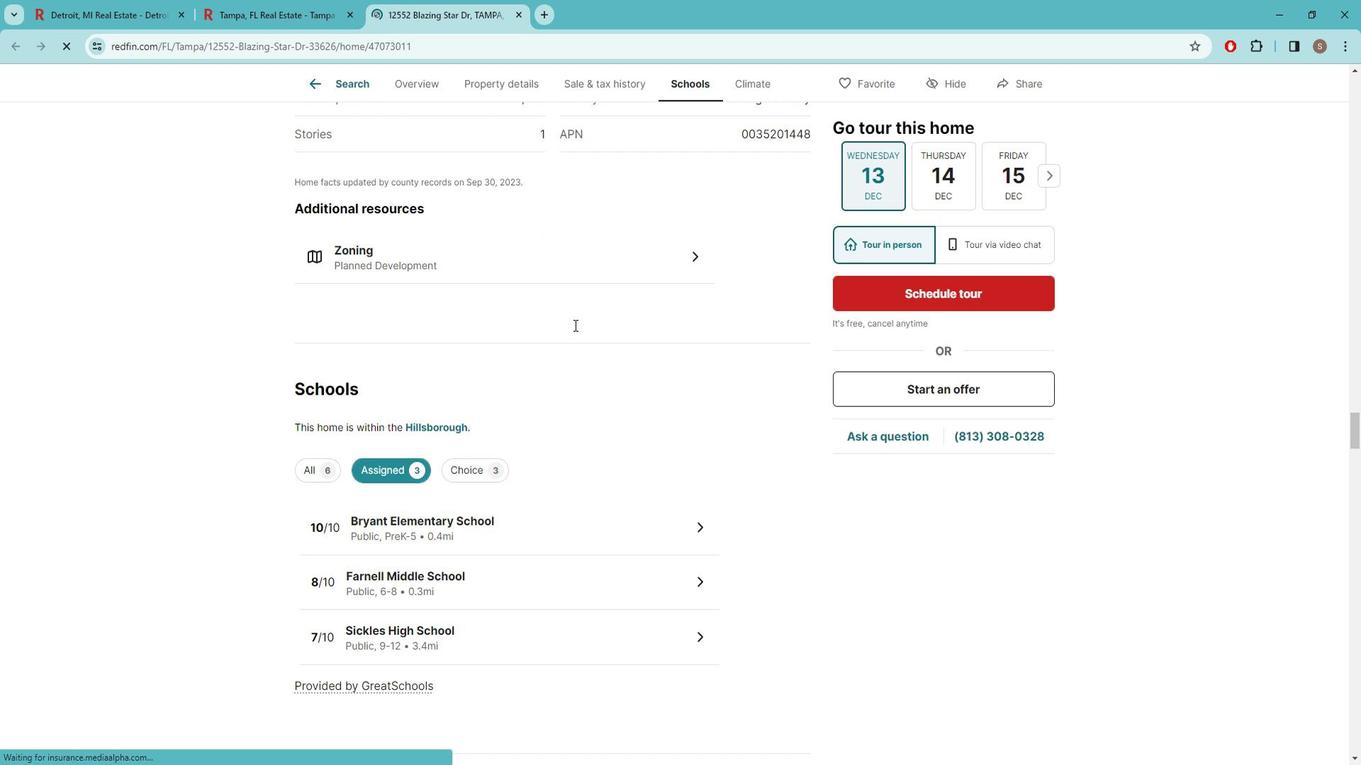 
Action: Mouse scrolled (582, 320) with delta (0, 0)
Screenshot: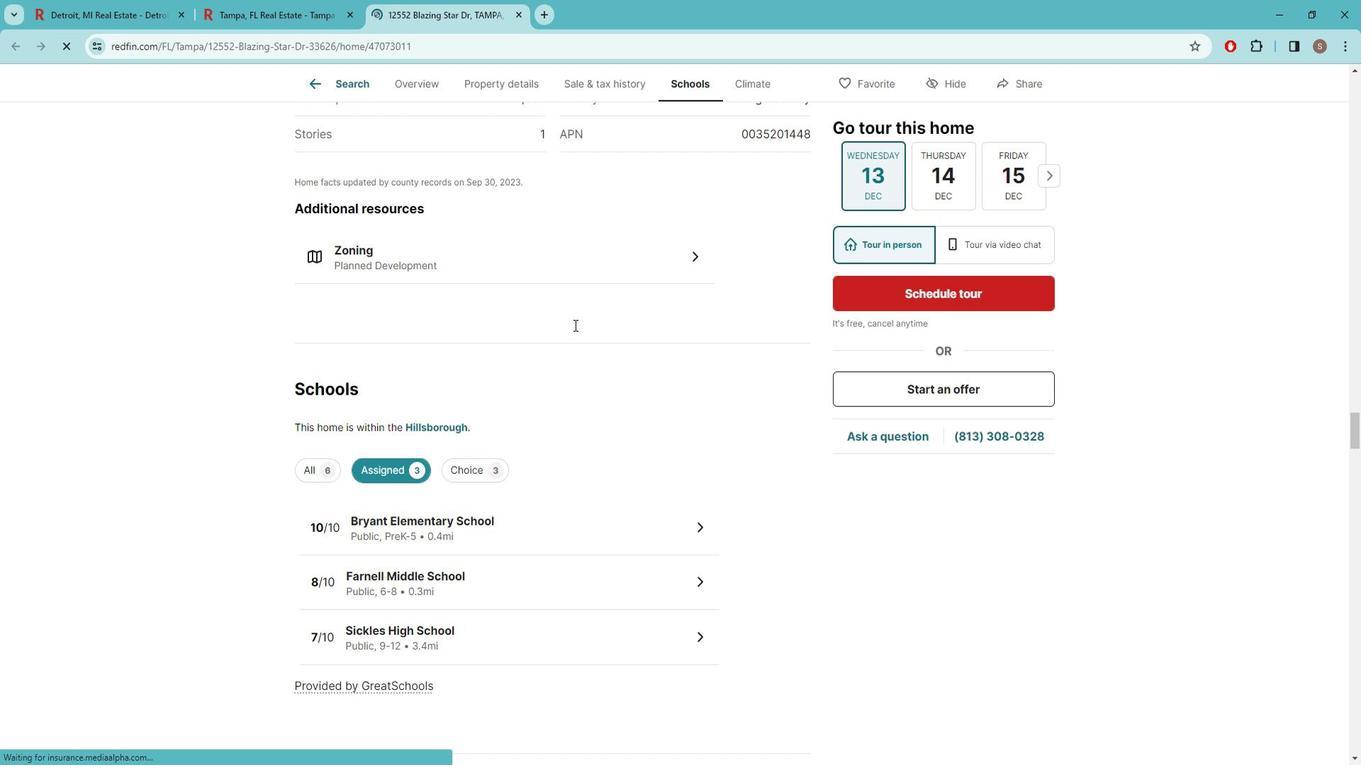 
Action: Mouse scrolled (582, 320) with delta (0, 0)
Screenshot: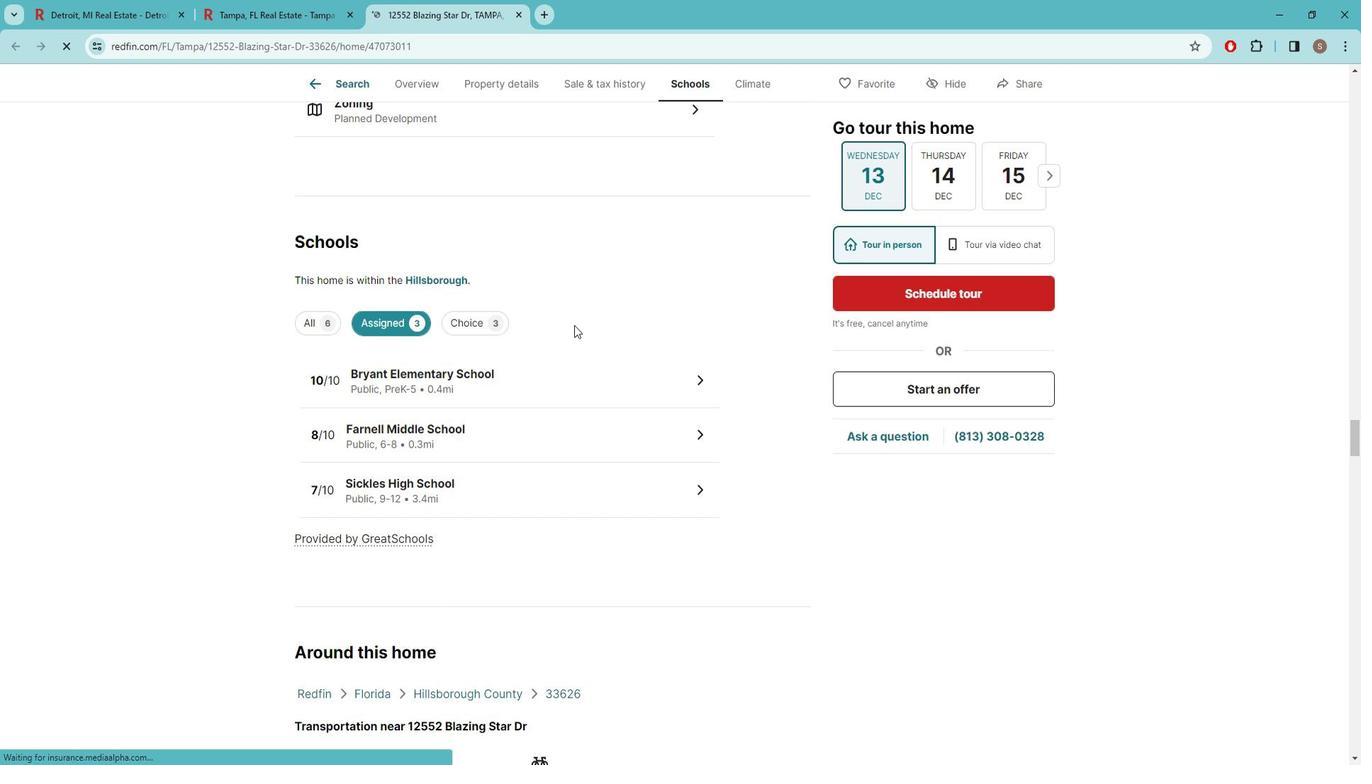 
Action: Mouse scrolled (582, 320) with delta (0, 0)
Screenshot: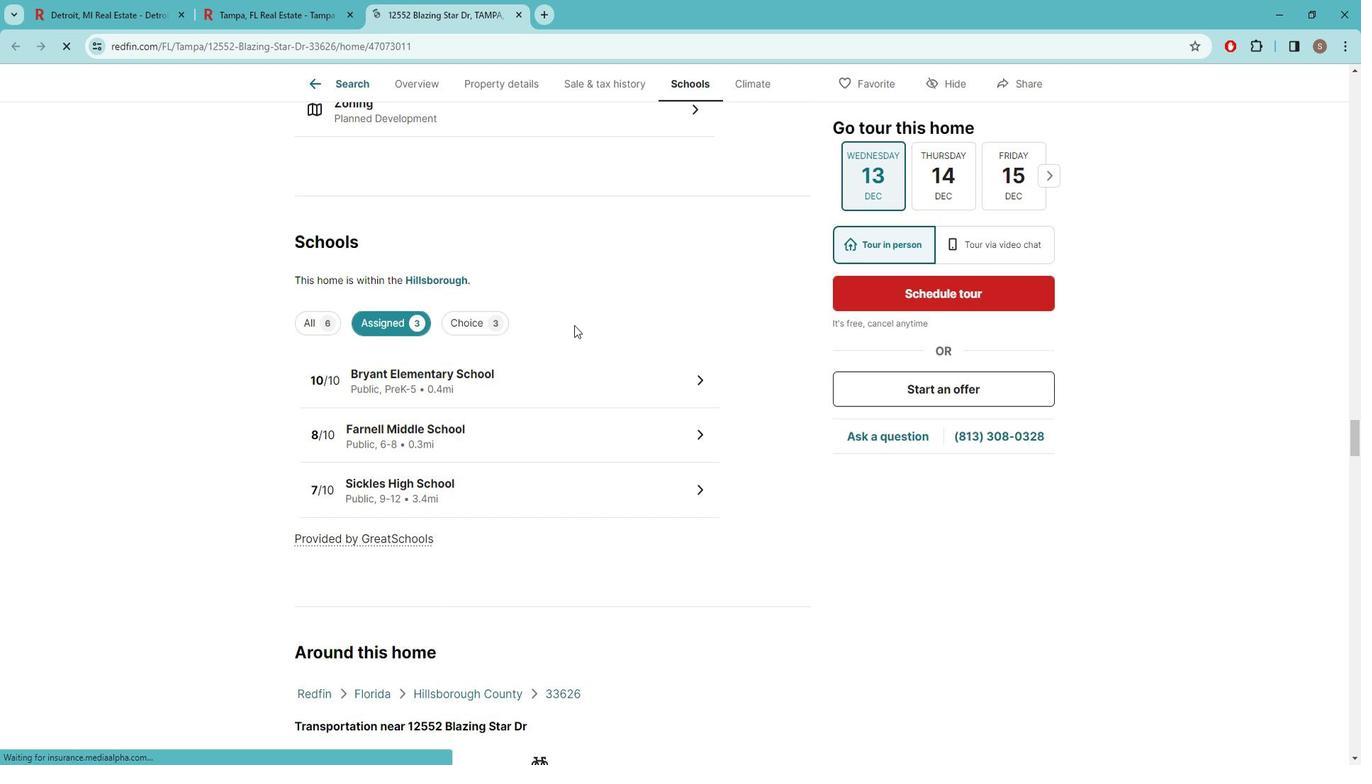 
Action: Mouse scrolled (582, 320) with delta (0, 0)
Screenshot: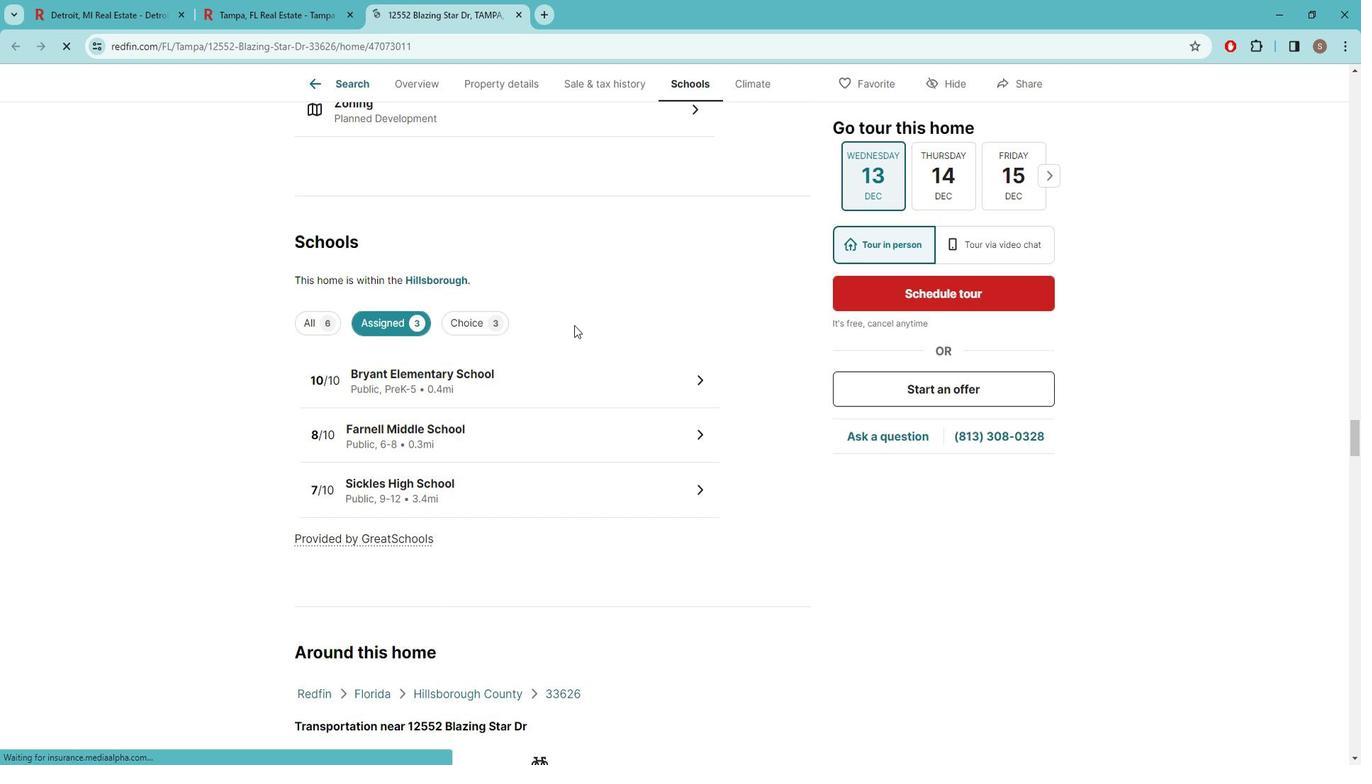 
Action: Mouse scrolled (582, 320) with delta (0, 0)
Screenshot: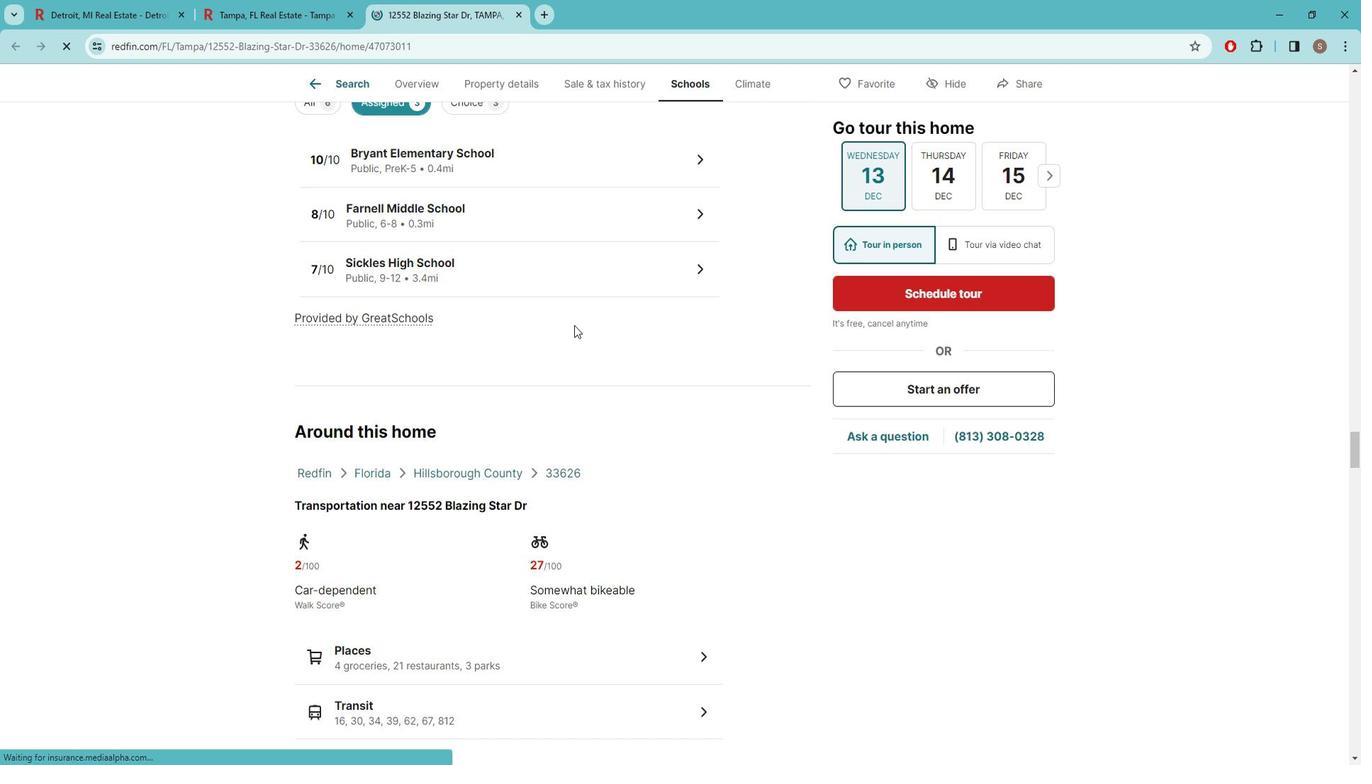 
Action: Mouse scrolled (582, 320) with delta (0, 0)
Screenshot: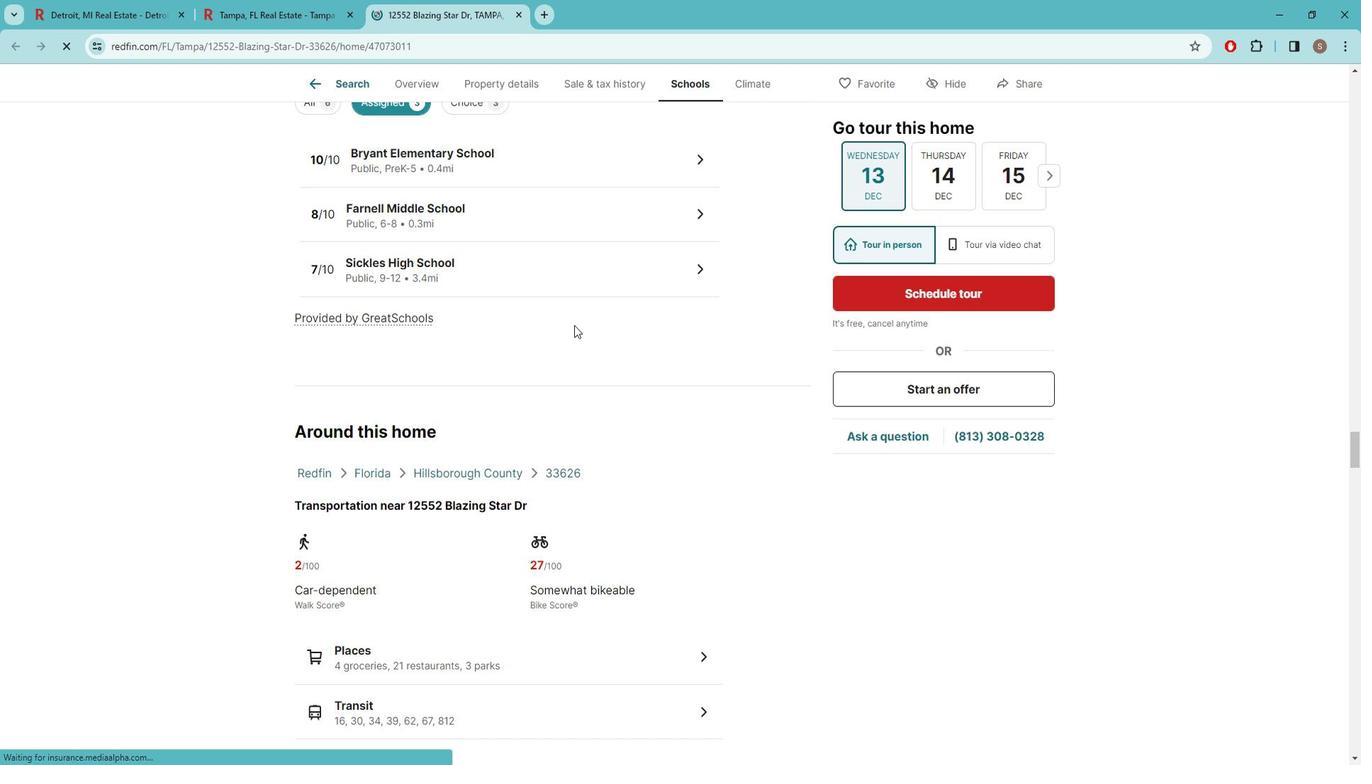 
Action: Mouse scrolled (582, 320) with delta (0, 0)
Screenshot: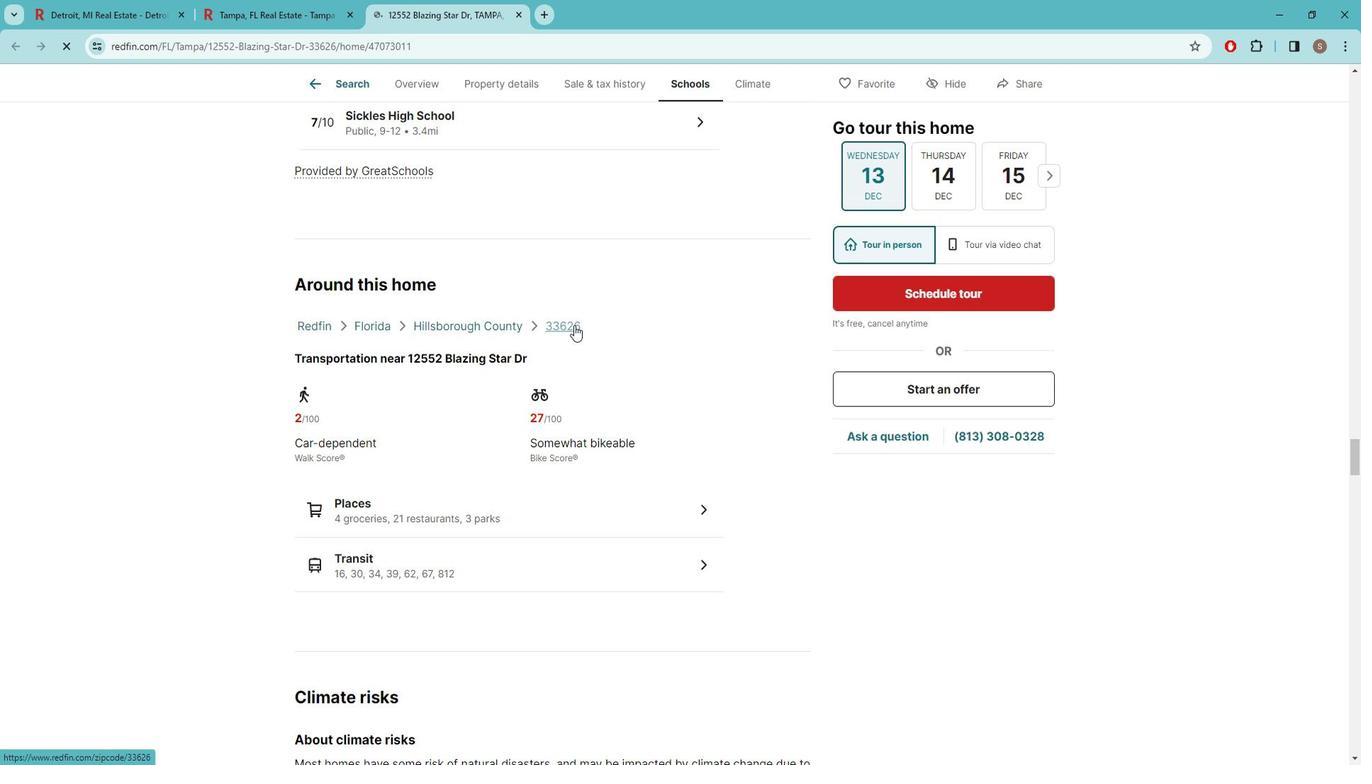 
Action: Mouse scrolled (582, 320) with delta (0, 0)
Screenshot: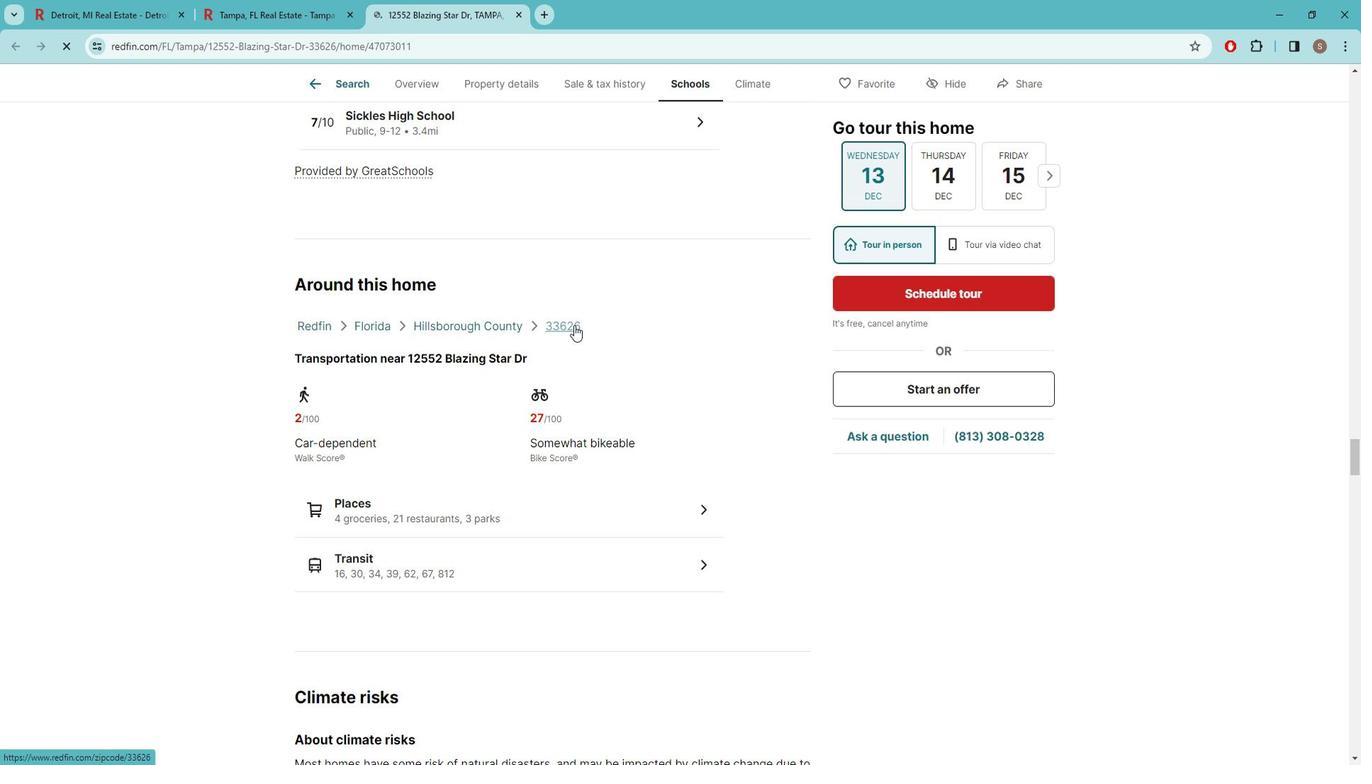 
Action: Mouse scrolled (582, 320) with delta (0, 0)
Screenshot: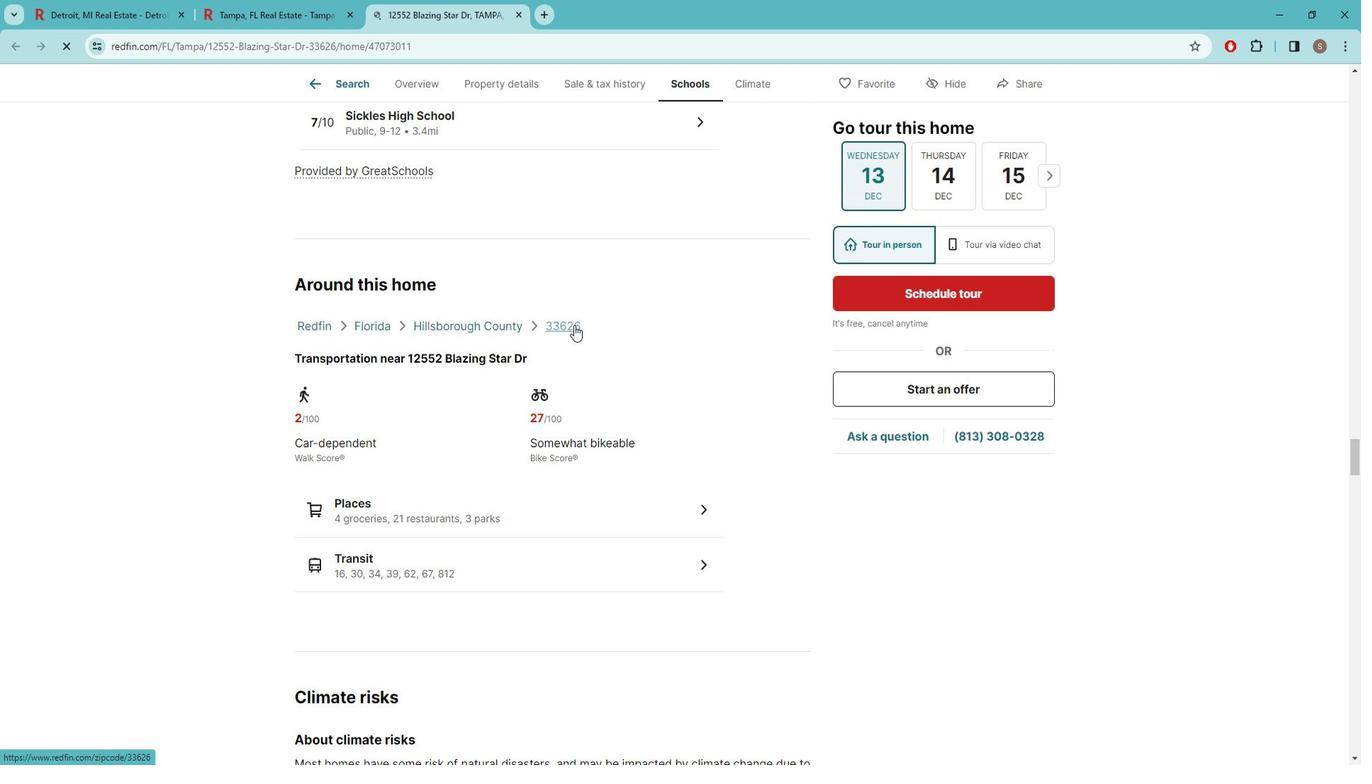 
Action: Mouse scrolled (582, 320) with delta (0, 0)
Screenshot: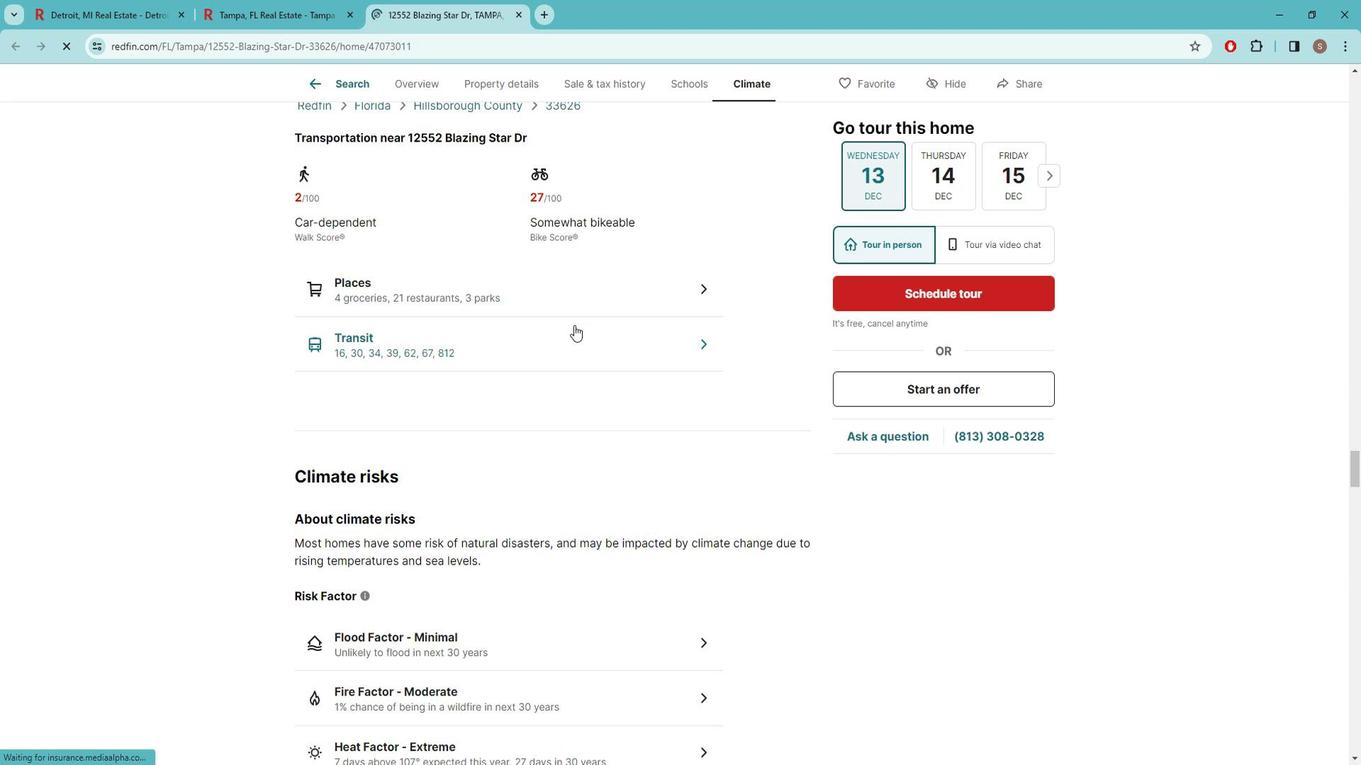 
Action: Mouse scrolled (582, 320) with delta (0, 0)
Screenshot: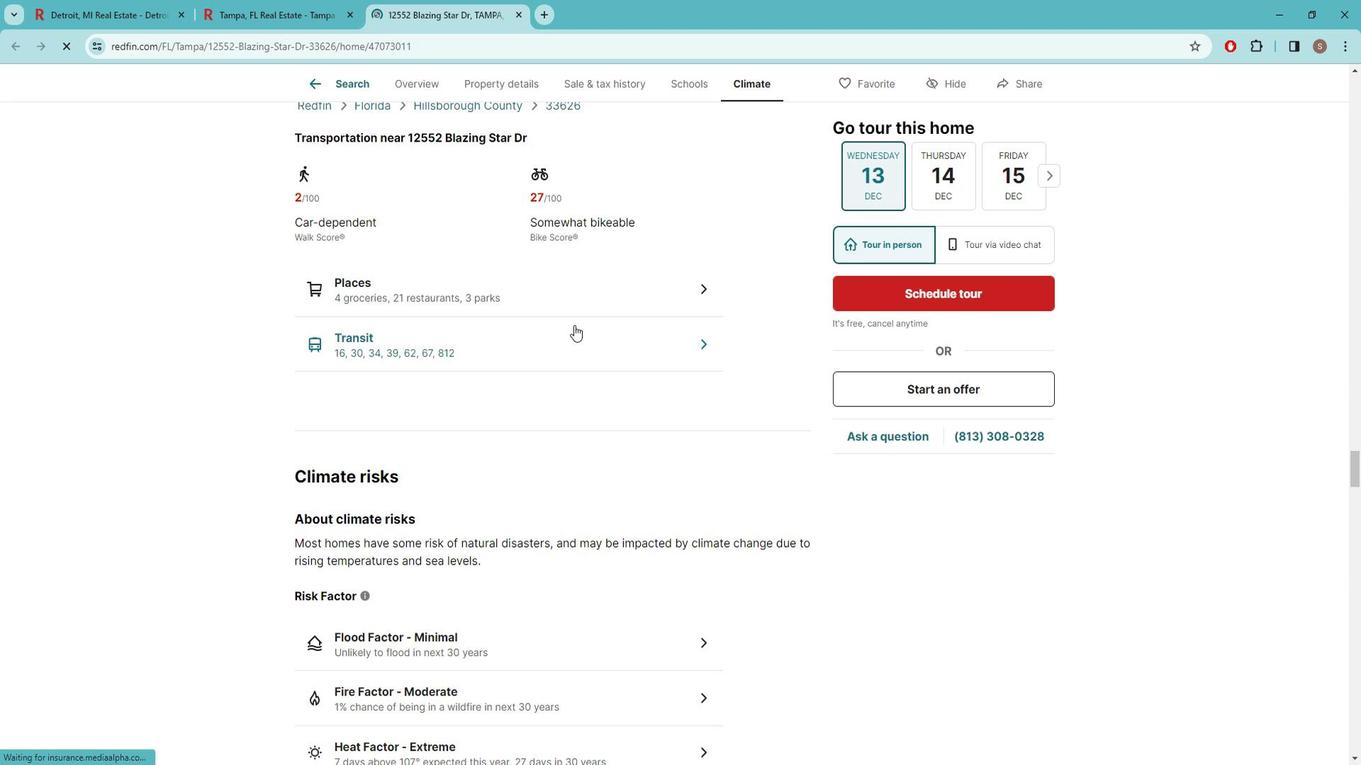 
Action: Mouse scrolled (582, 320) with delta (0, 0)
Screenshot: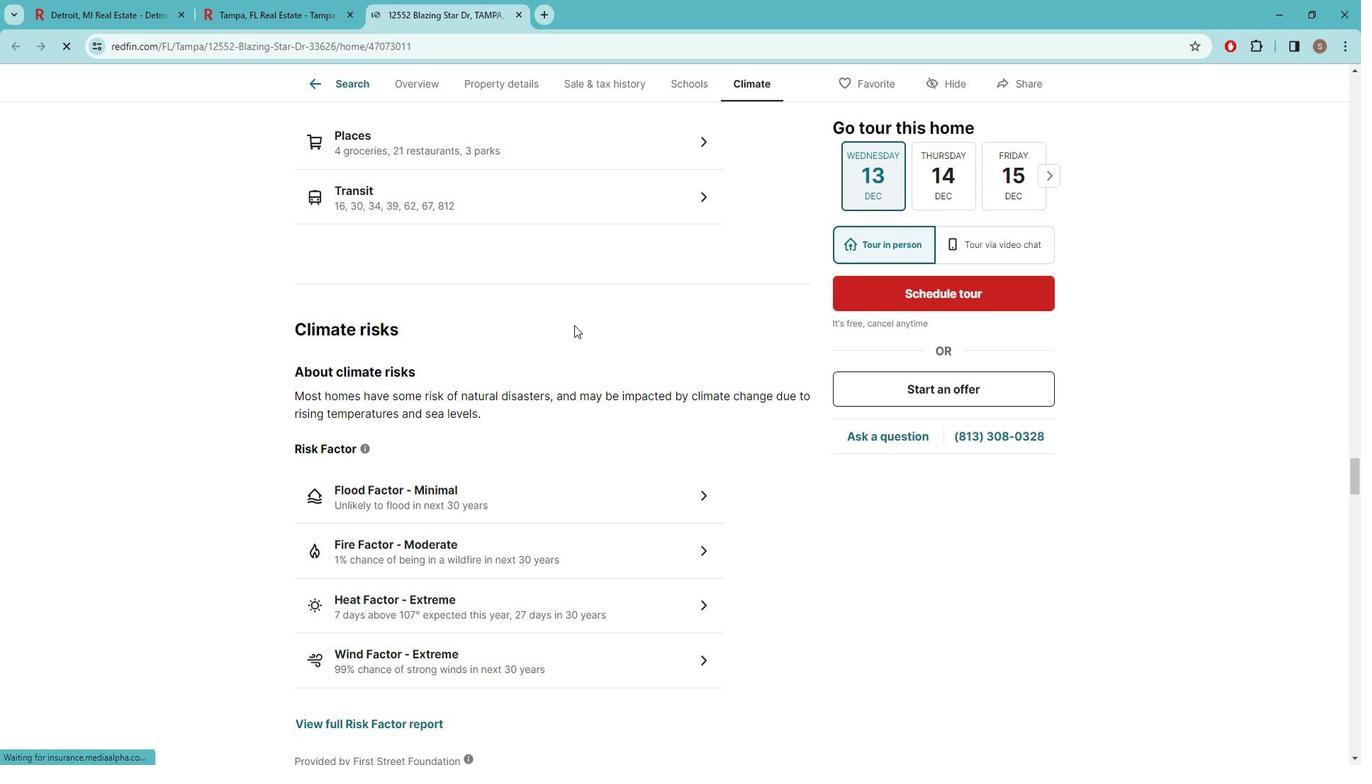 
Action: Mouse scrolled (582, 320) with delta (0, 0)
Screenshot: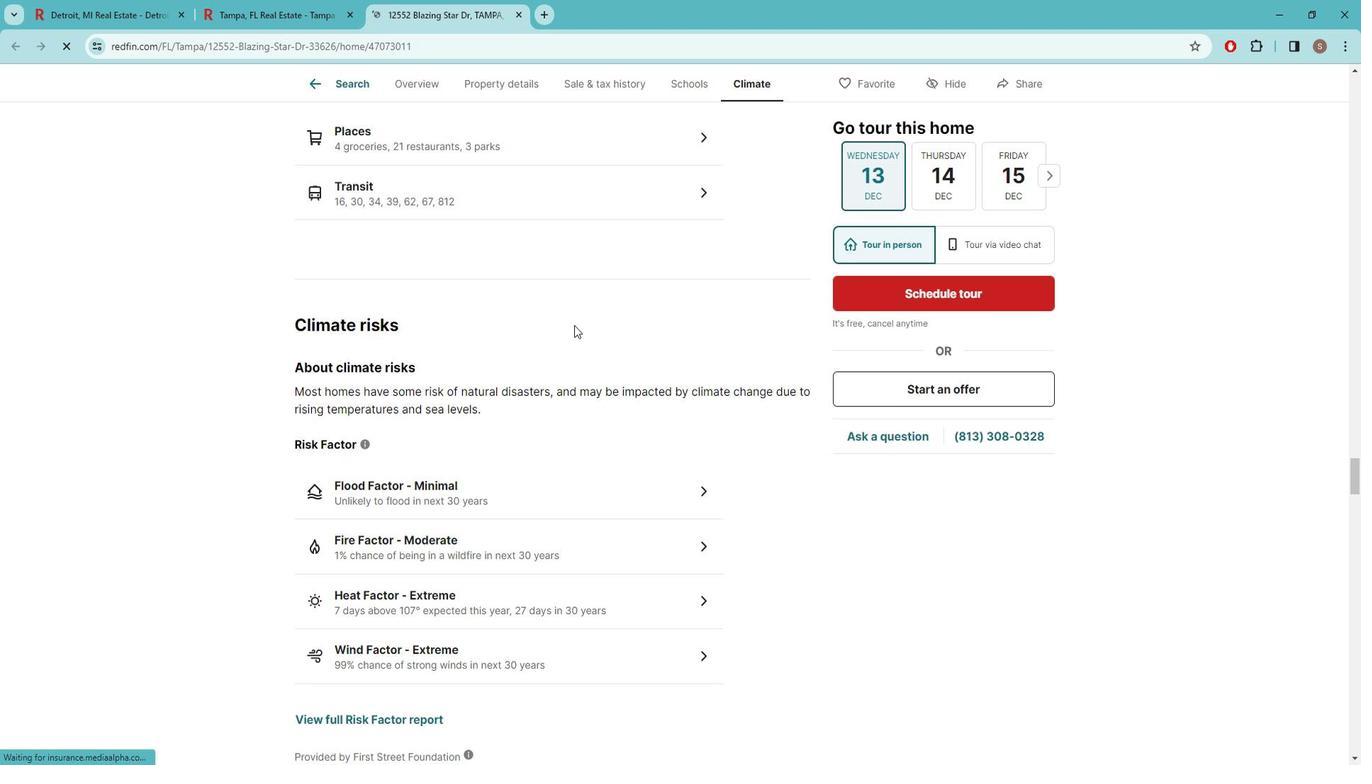 
Action: Mouse moved to (575, 323)
Screenshot: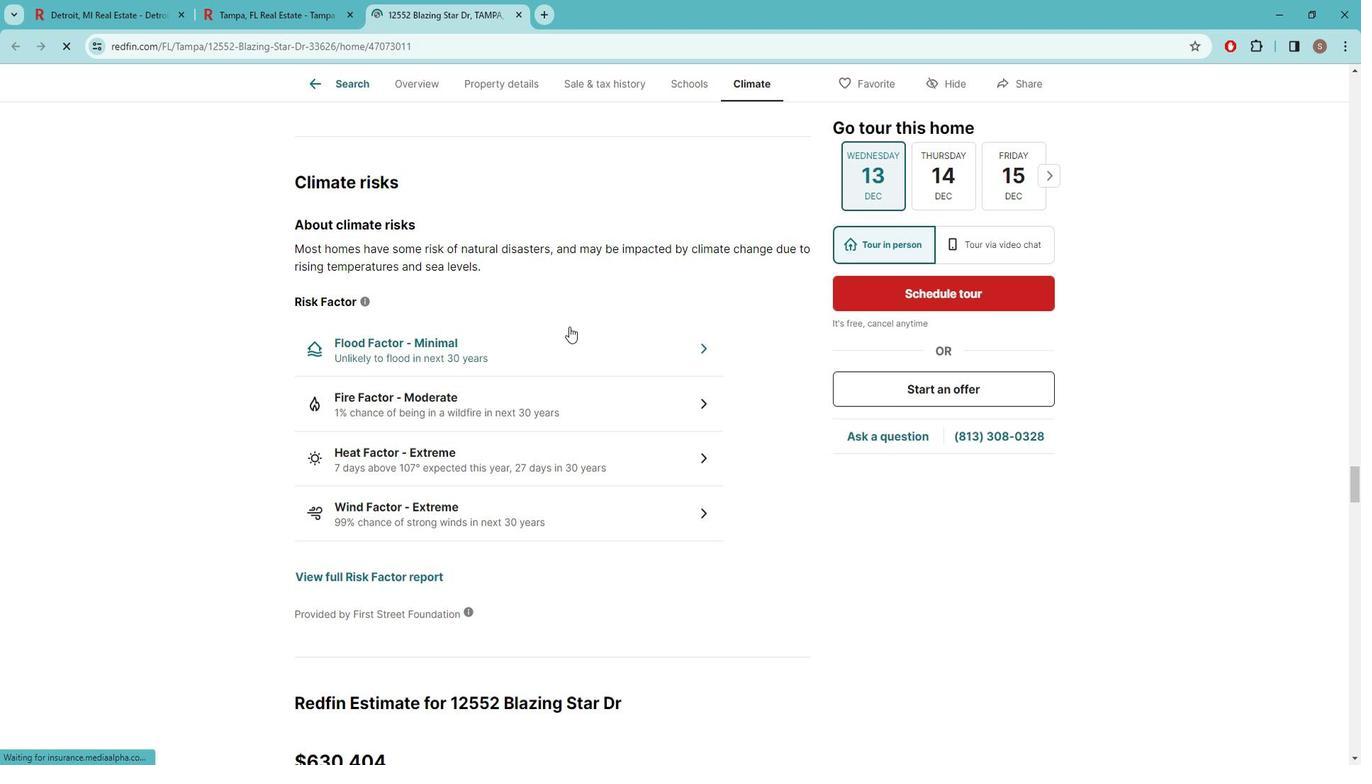 
